 Task: Determine the distance from Minneapolis to Voyageurs National Park.
Action: Mouse moved to (210, 77)
Screenshot: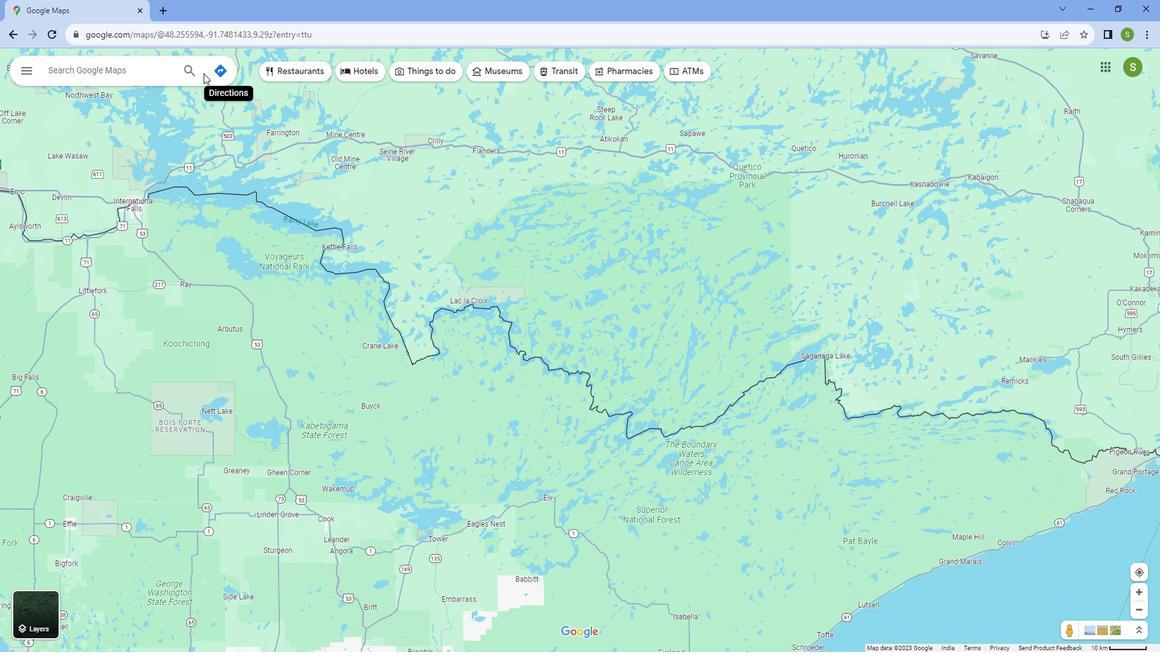 
Action: Mouse pressed left at (210, 77)
Screenshot: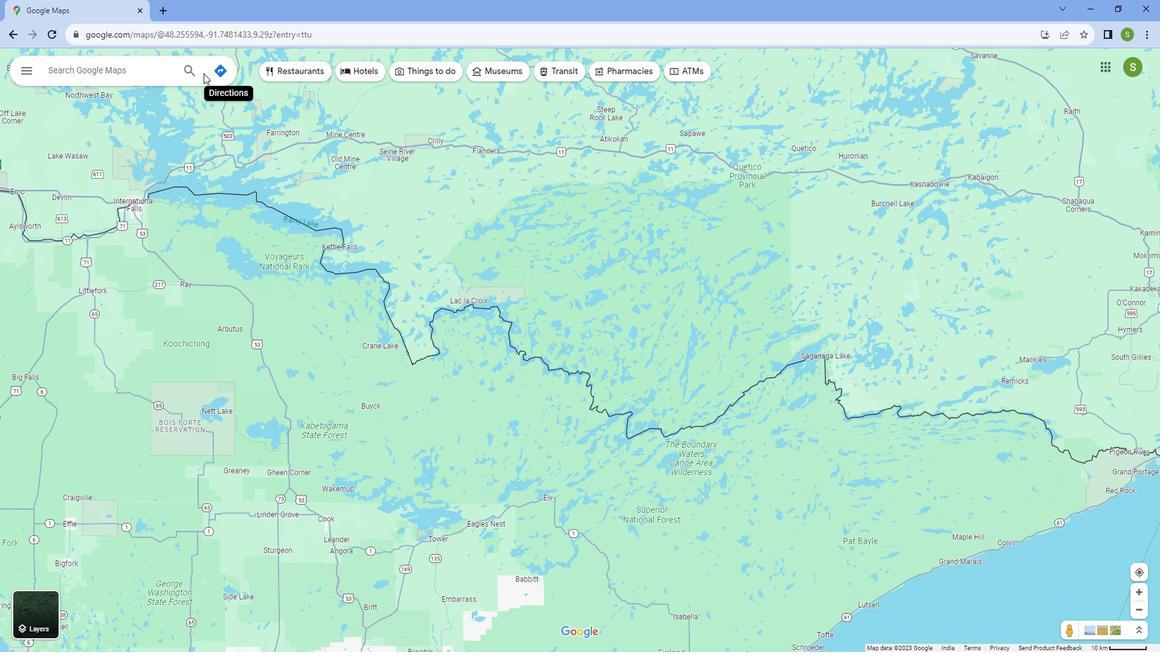 
Action: Mouse moved to (229, 77)
Screenshot: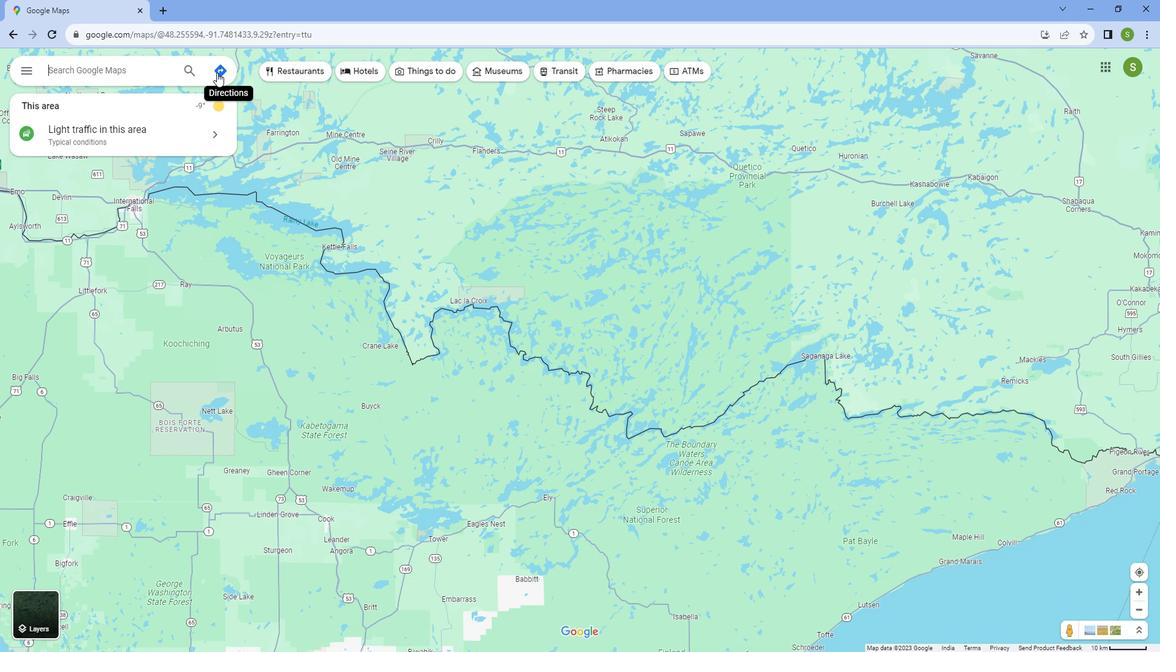 
Action: Mouse pressed left at (229, 77)
Screenshot: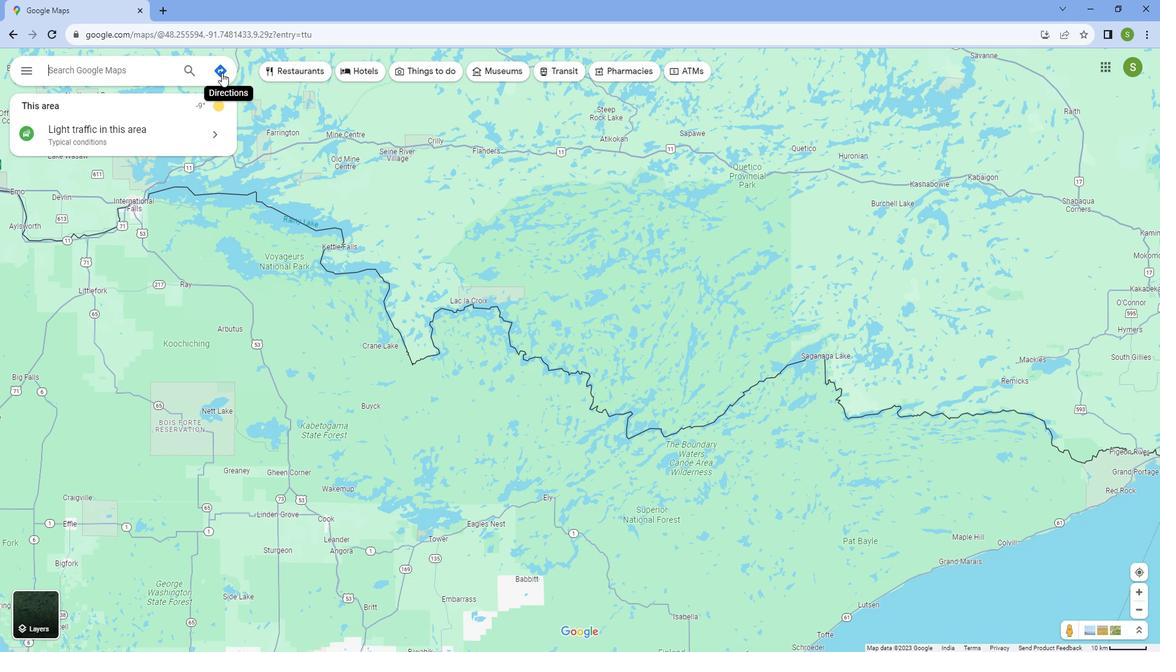 
Action: Mouse moved to (151, 107)
Screenshot: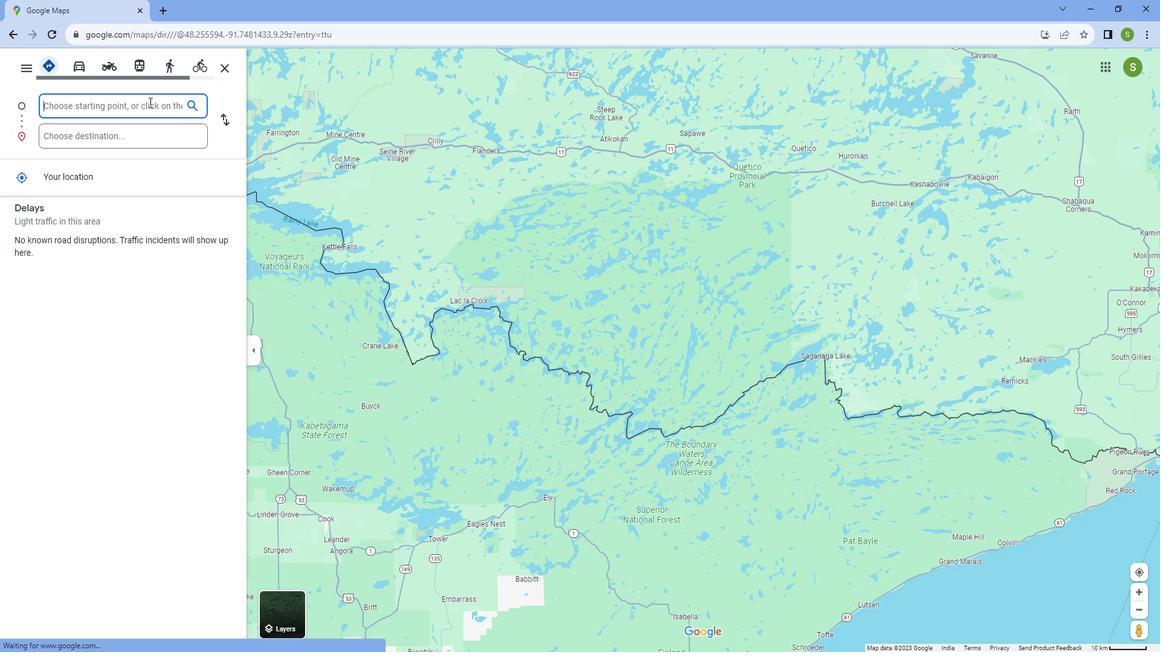 
Action: Mouse pressed left at (151, 107)
Screenshot: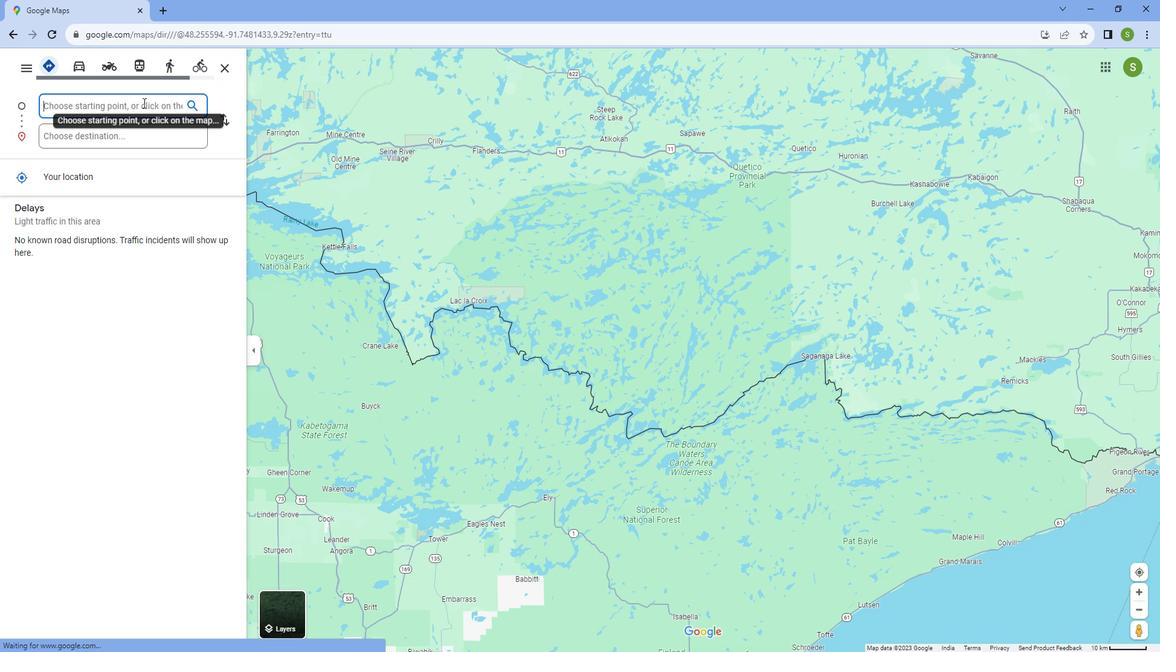 
Action: Key pressed <Key.caps_lock>M<Key.caps_lock>ineapolis
Screenshot: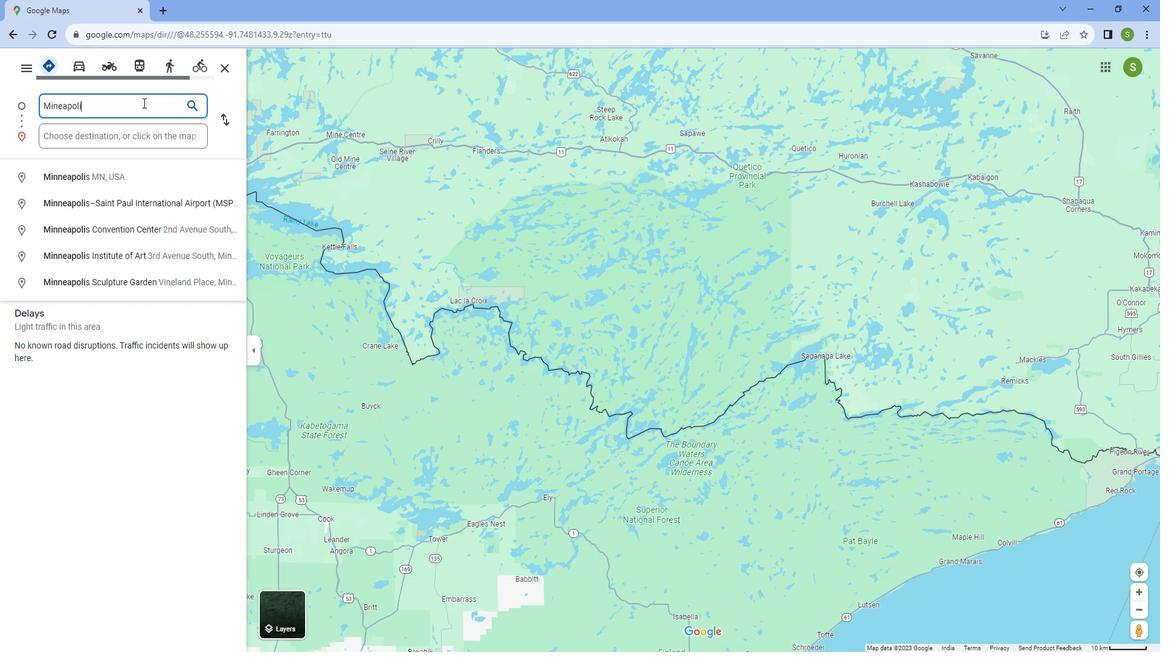 
Action: Mouse moved to (124, 174)
Screenshot: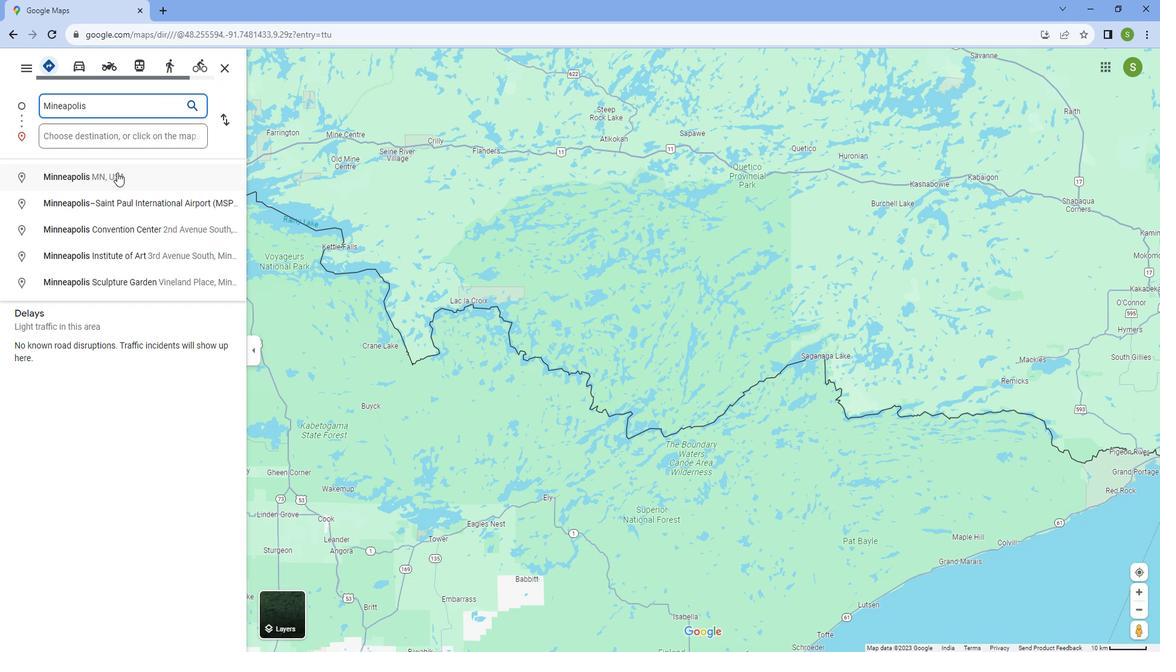 
Action: Mouse pressed left at (124, 174)
Screenshot: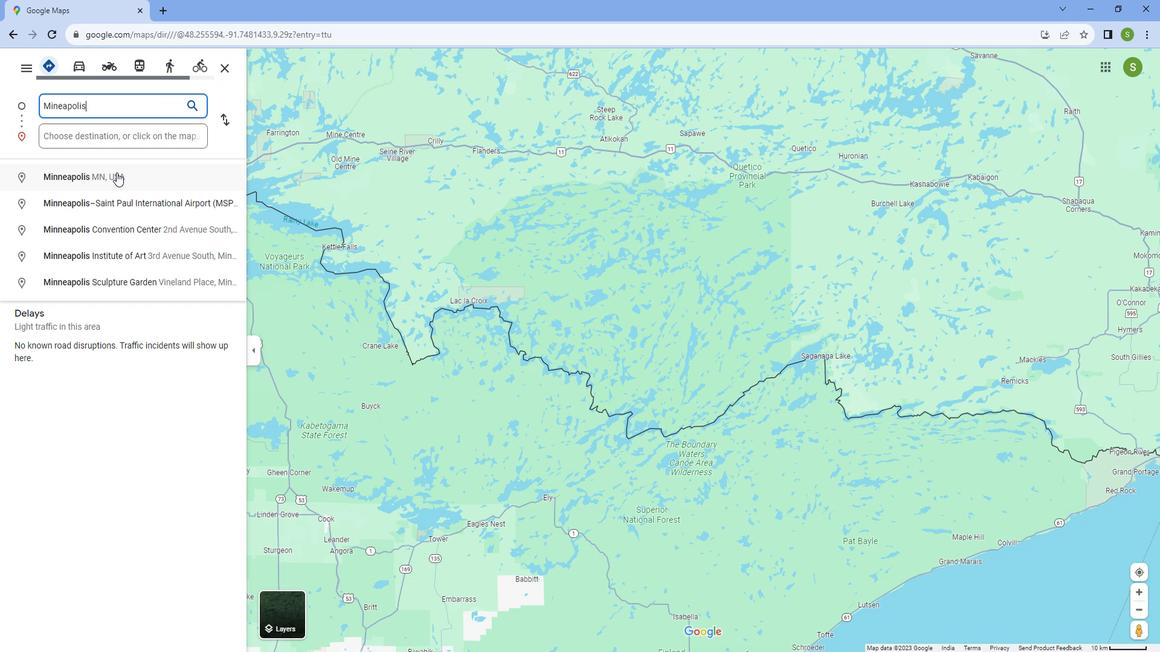 
Action: Mouse moved to (125, 134)
Screenshot: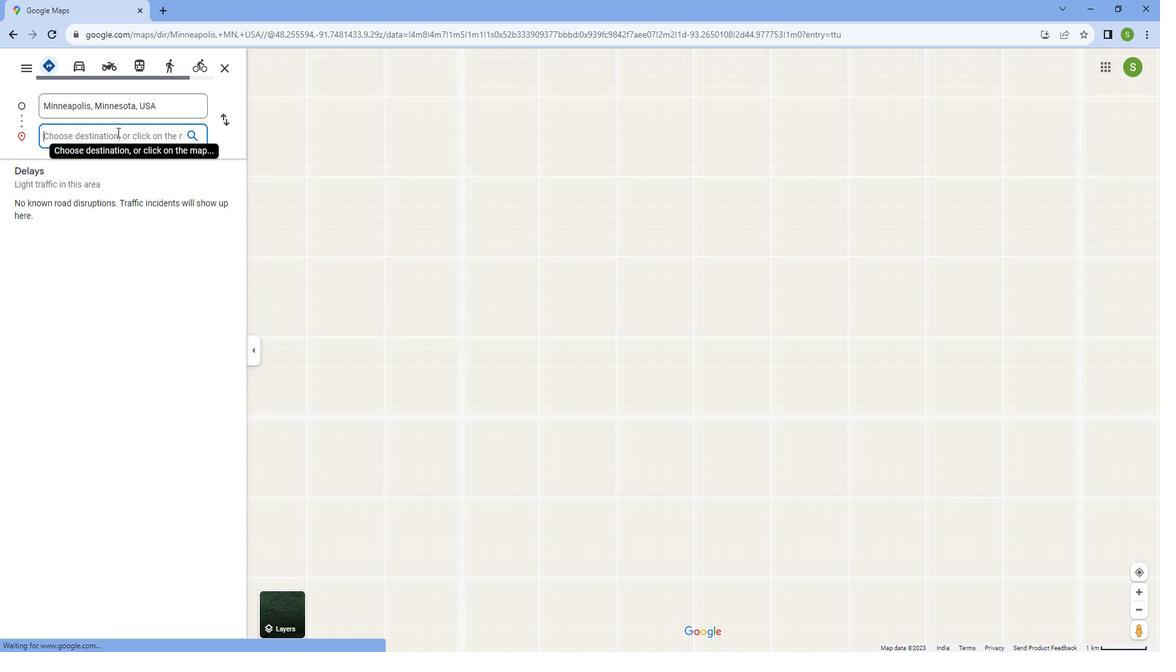 
Action: Mouse pressed left at (125, 134)
Screenshot: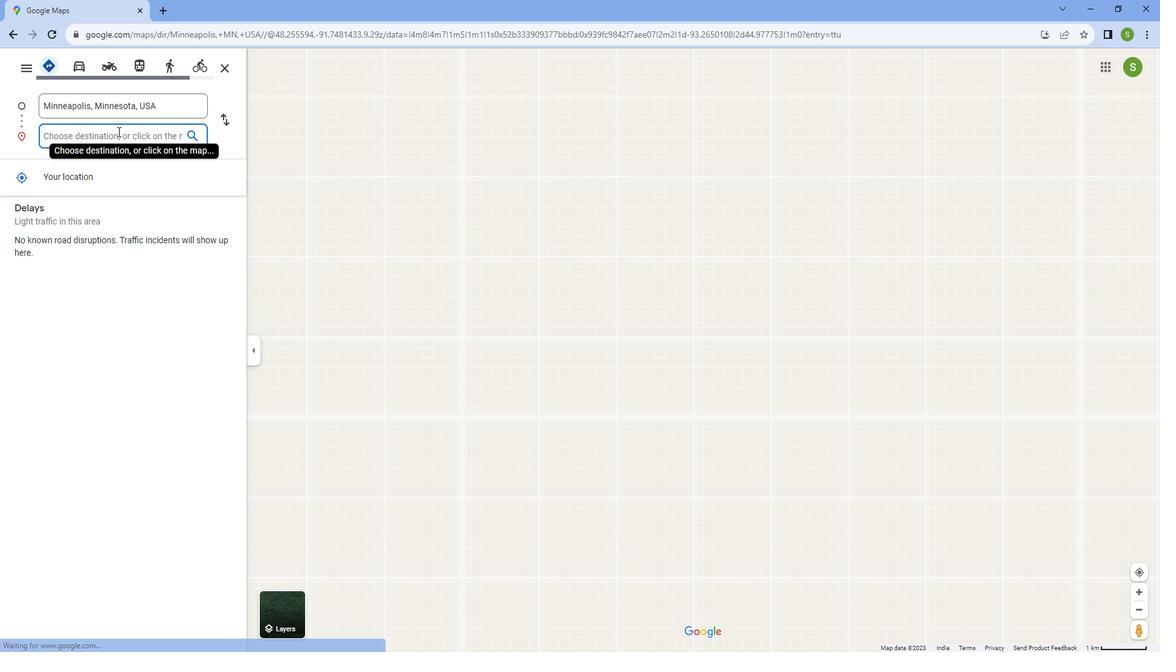 
Action: Key pressed <Key.caps_lock>V<Key.caps_lock>oyageurs<Key.space><Key.caps_lock>N<Key.caps_lock><Key.caps_lock>A<Key.backspace><Key.caps_lock>ational<Key.space><Key.caps_lock>P<Key.caps_lock>ark
Screenshot: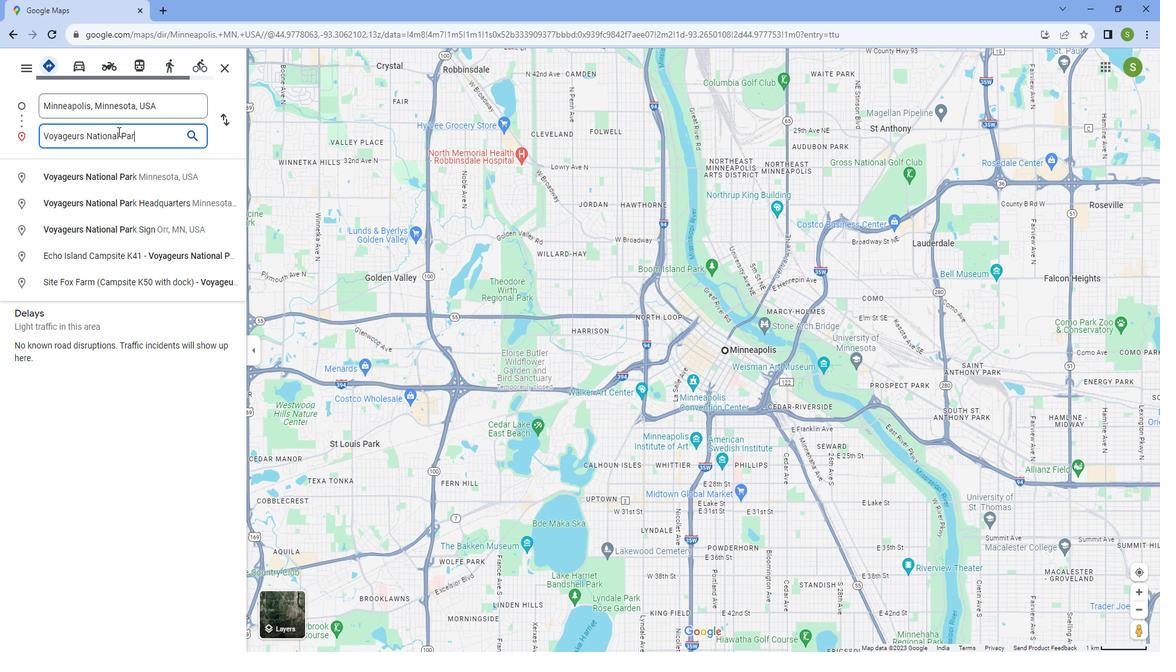 
Action: Mouse moved to (123, 180)
Screenshot: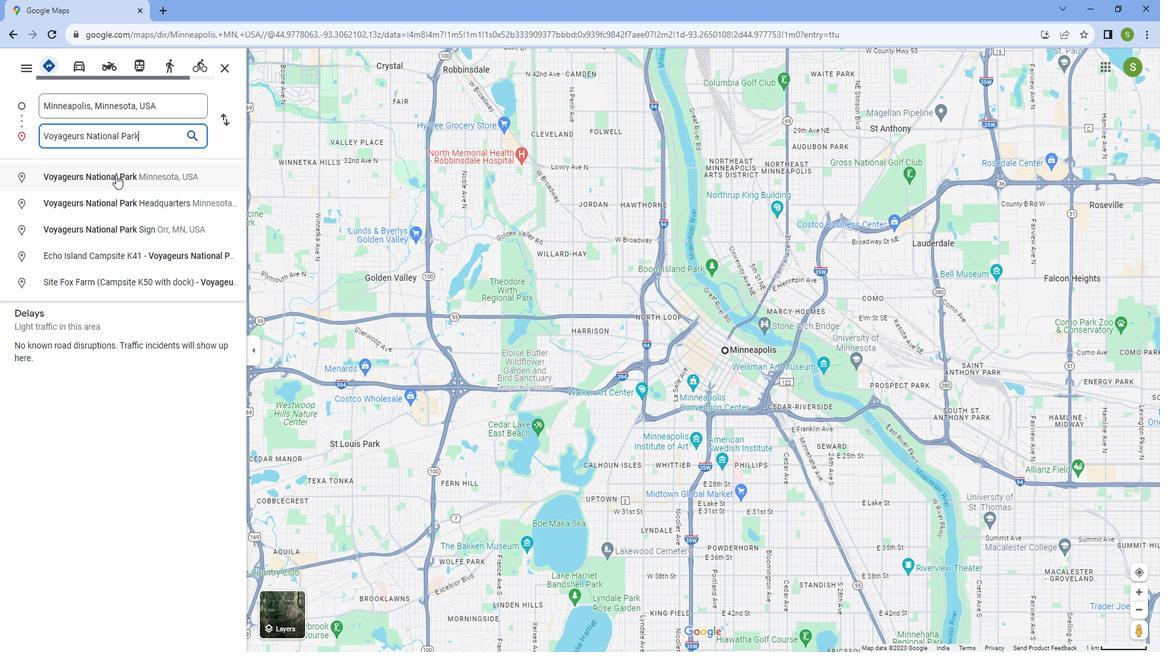 
Action: Mouse pressed left at (123, 180)
Screenshot: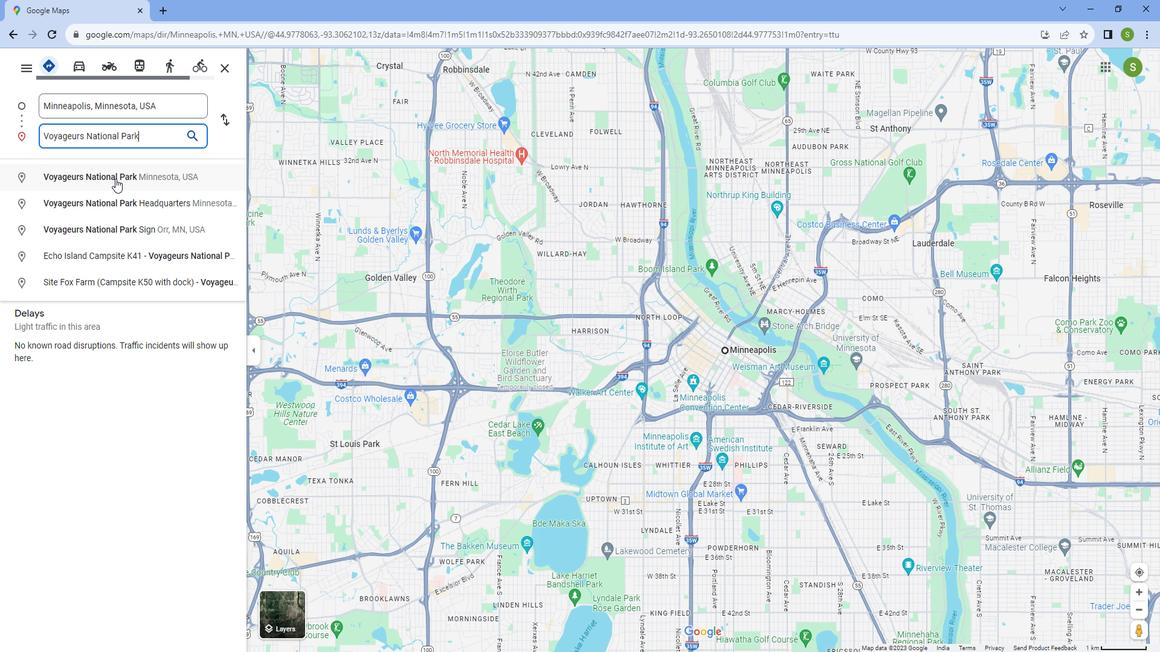 
Action: Mouse moved to (484, 596)
Screenshot: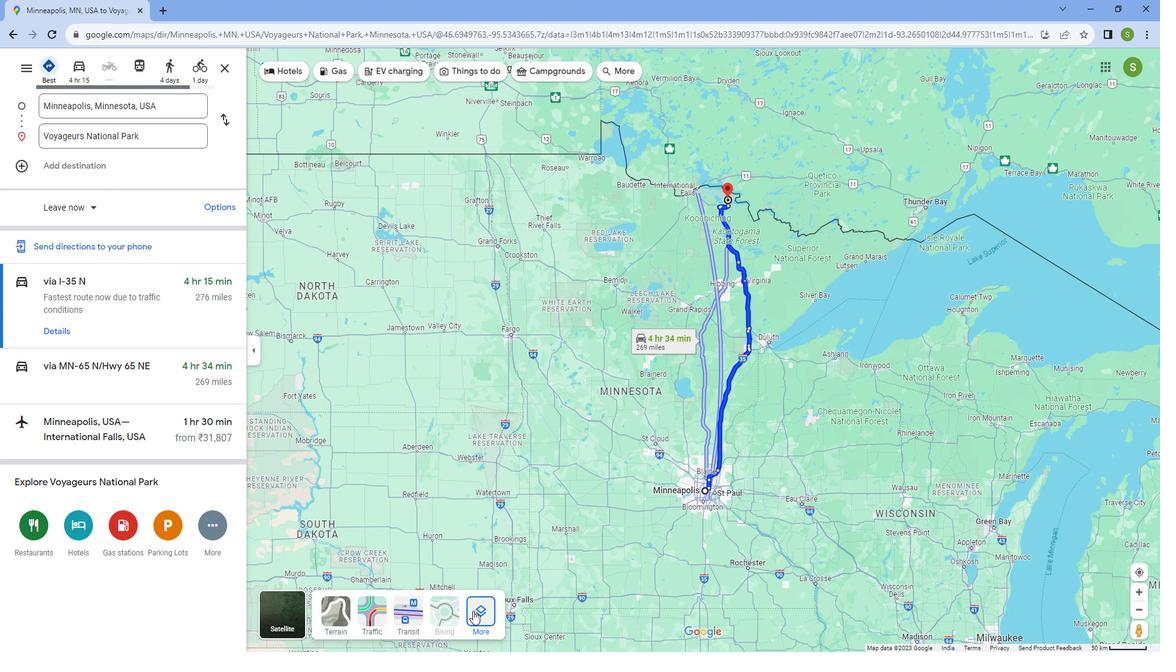 
Action: Mouse pressed left at (484, 596)
Screenshot: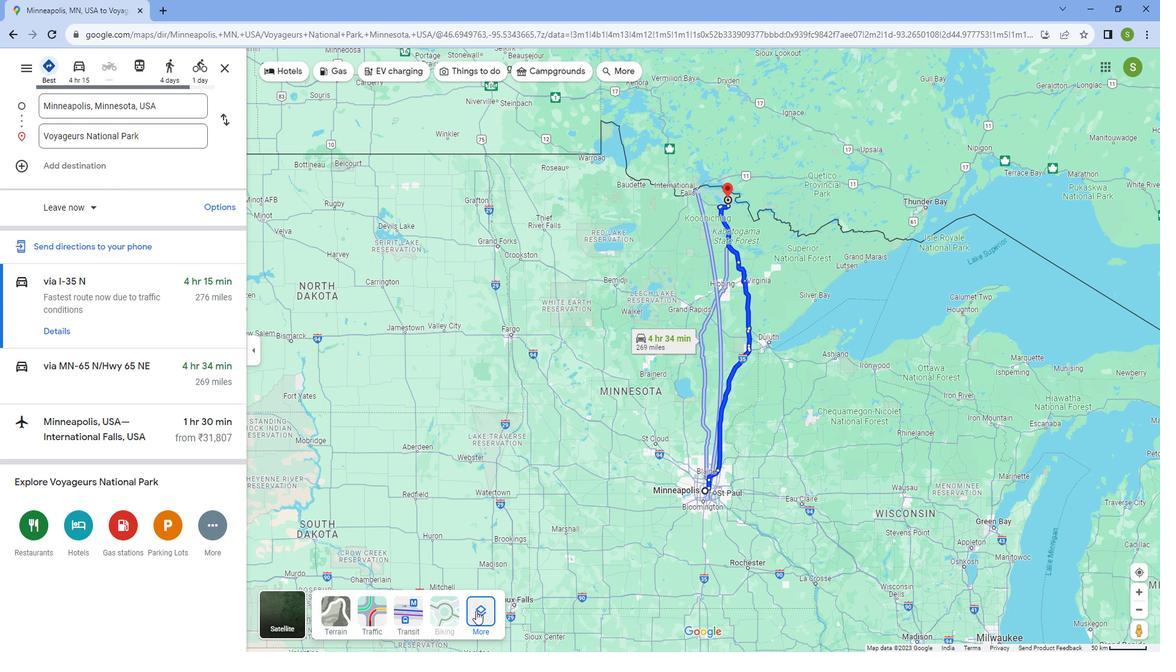 
Action: Mouse moved to (368, 483)
Screenshot: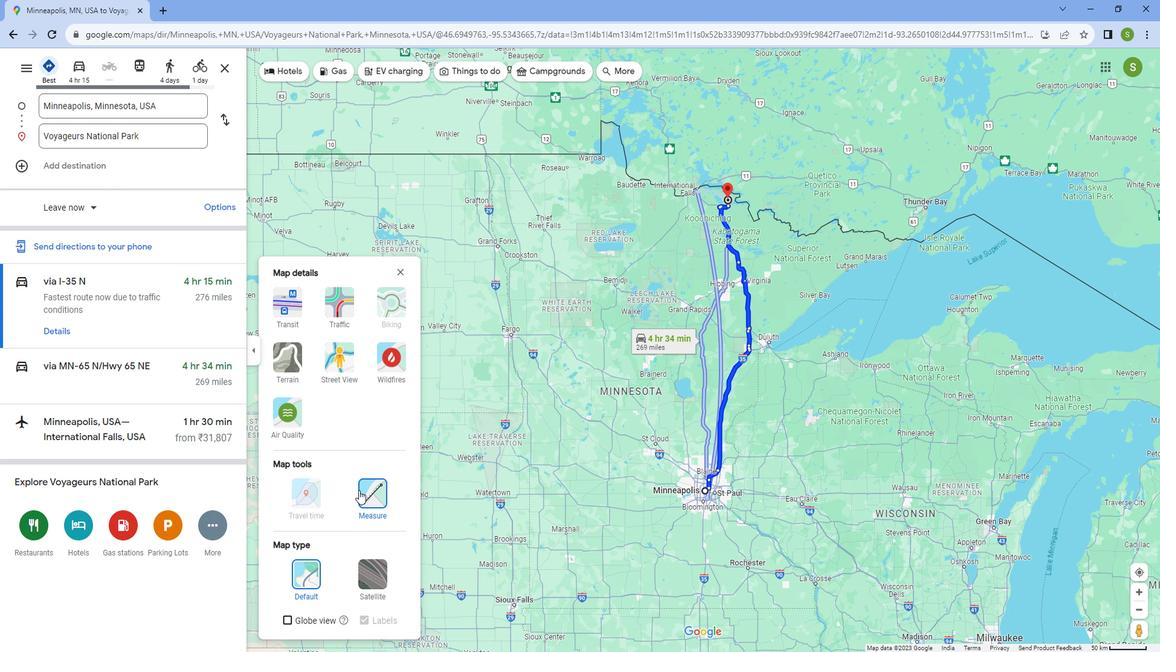 
Action: Mouse pressed left at (368, 483)
Screenshot: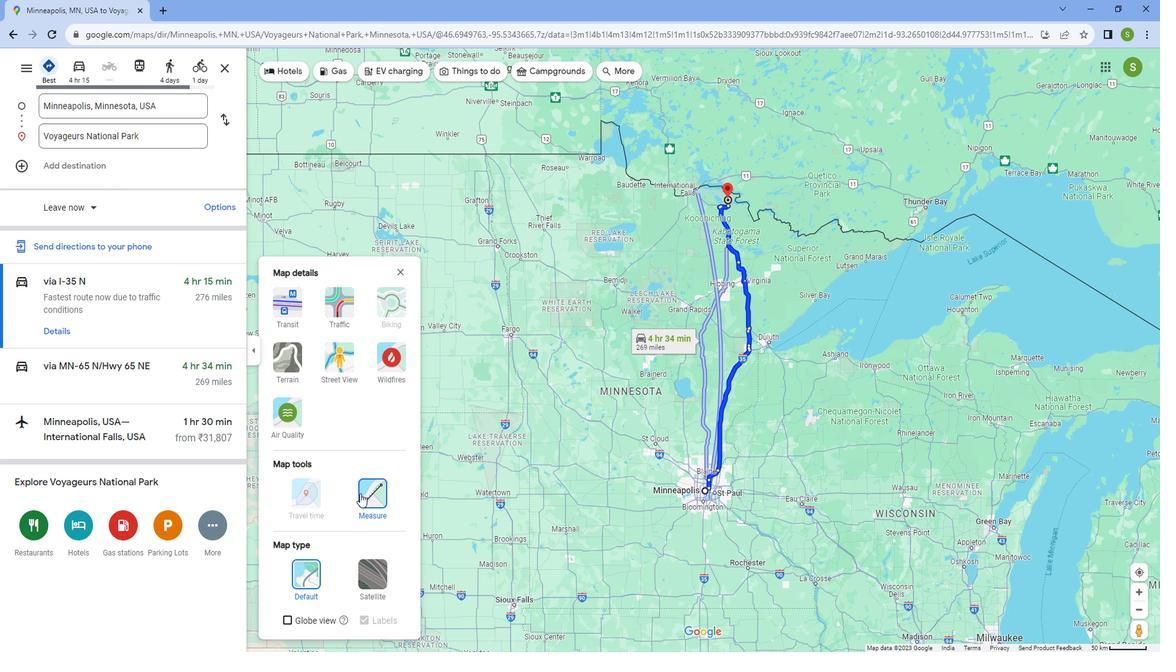 
Action: Mouse moved to (915, 507)
Screenshot: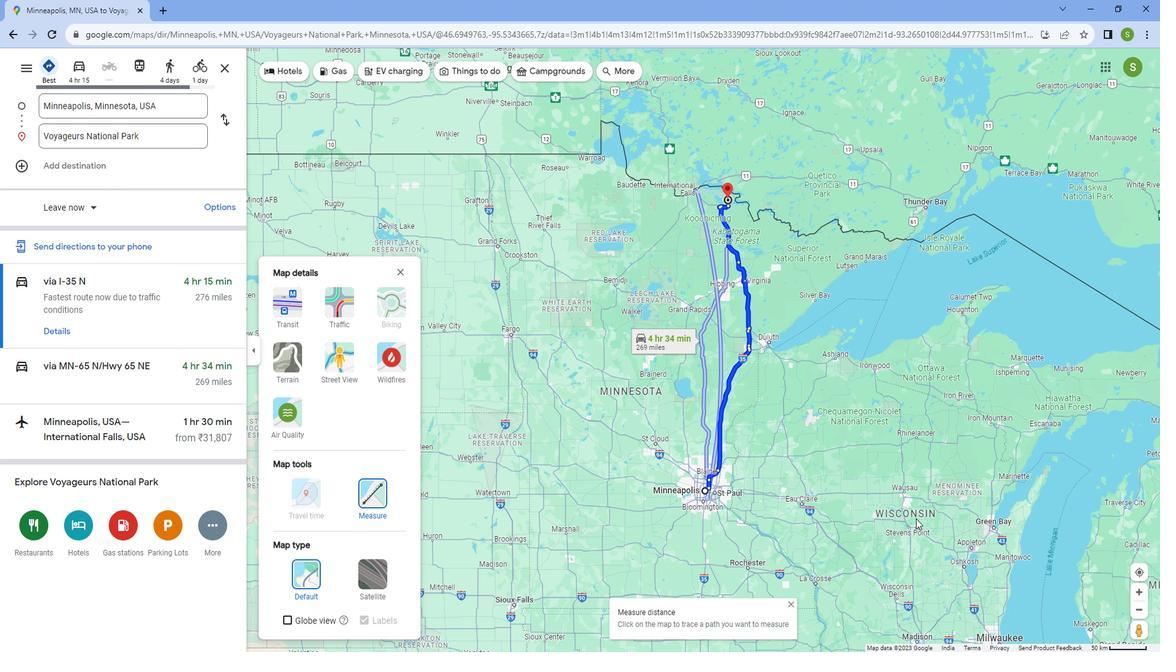 
Action: Mouse scrolled (915, 507) with delta (0, 0)
Screenshot: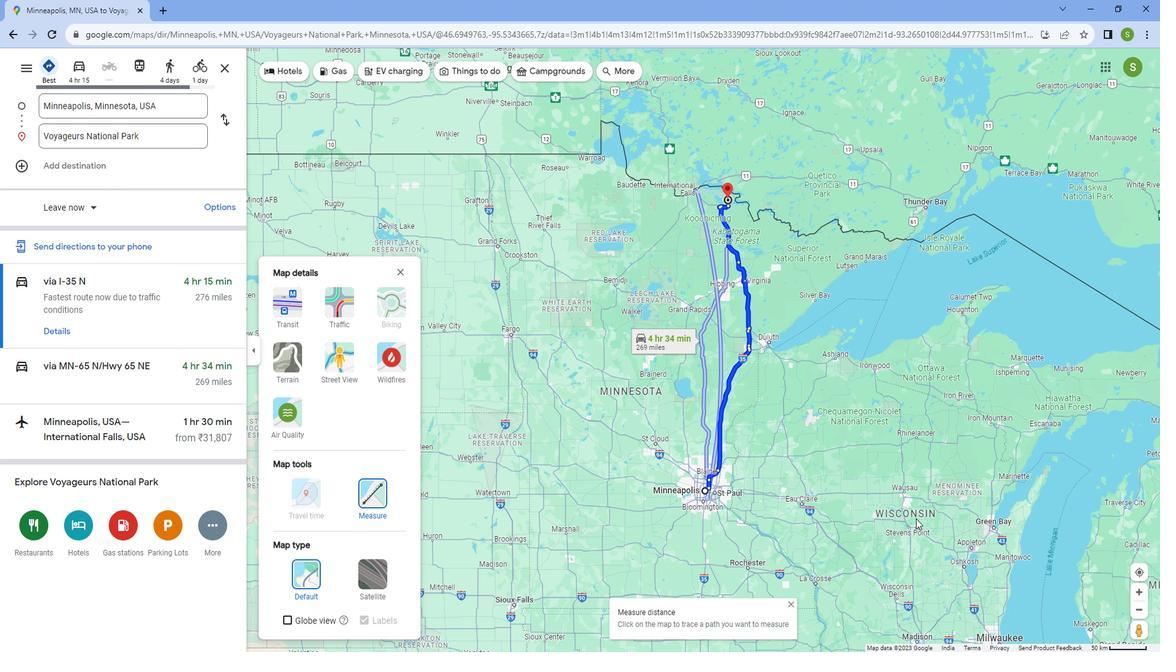 
Action: Mouse moved to (815, 507)
Screenshot: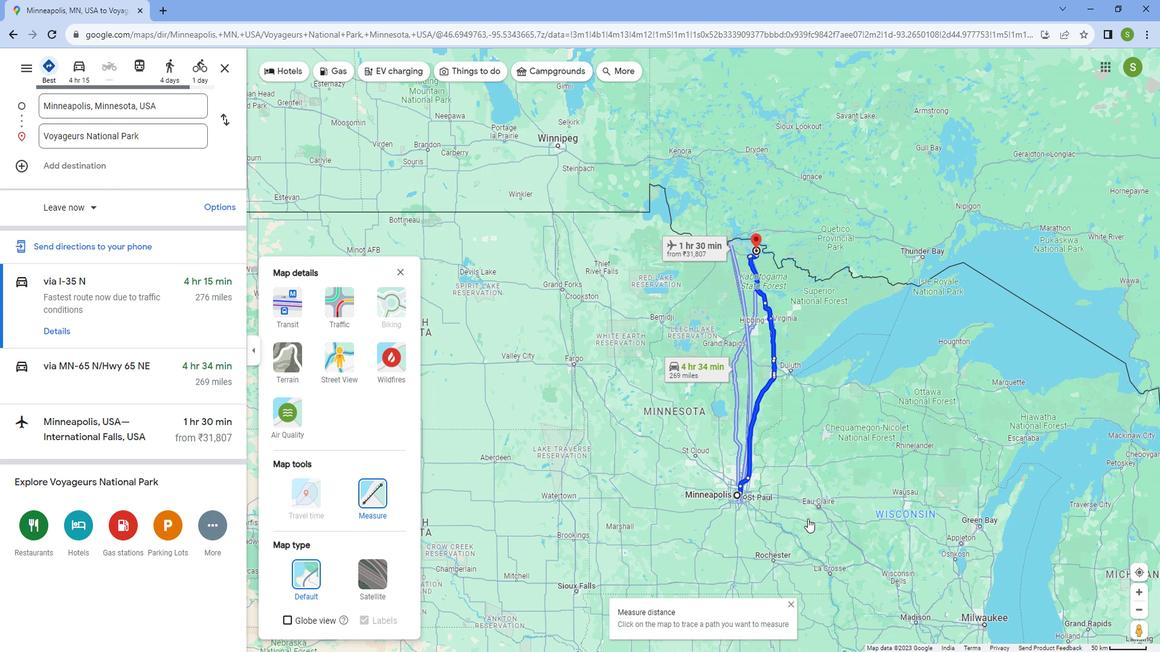 
Action: Mouse scrolled (815, 508) with delta (0, 0)
Screenshot: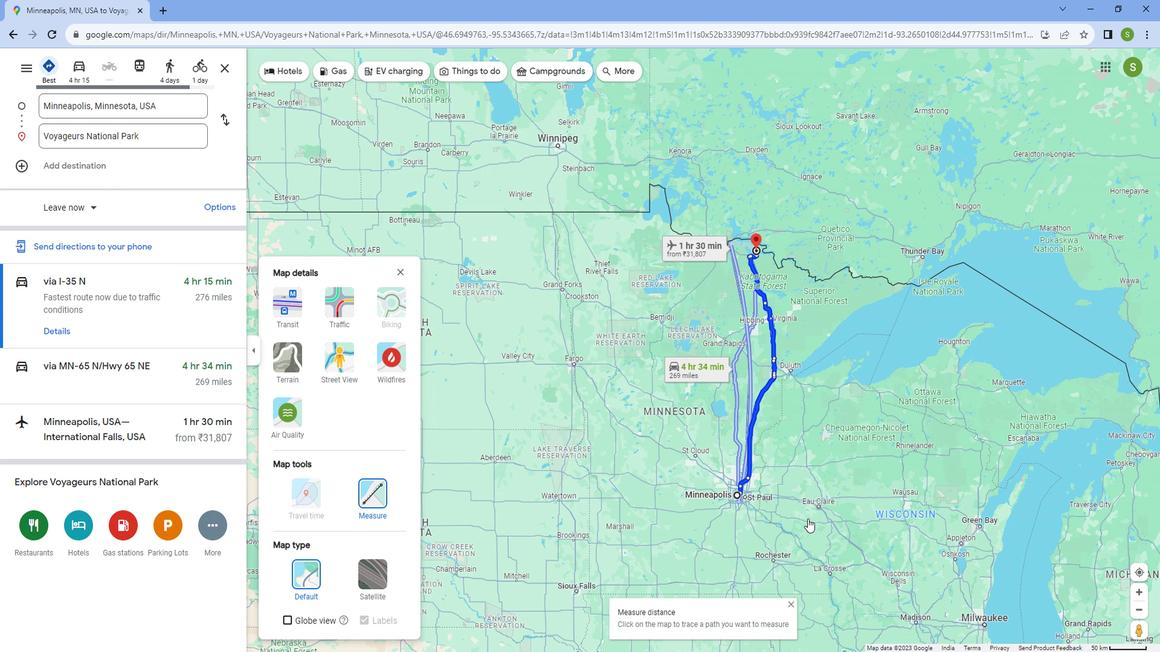 
Action: Mouse scrolled (815, 508) with delta (0, 0)
Screenshot: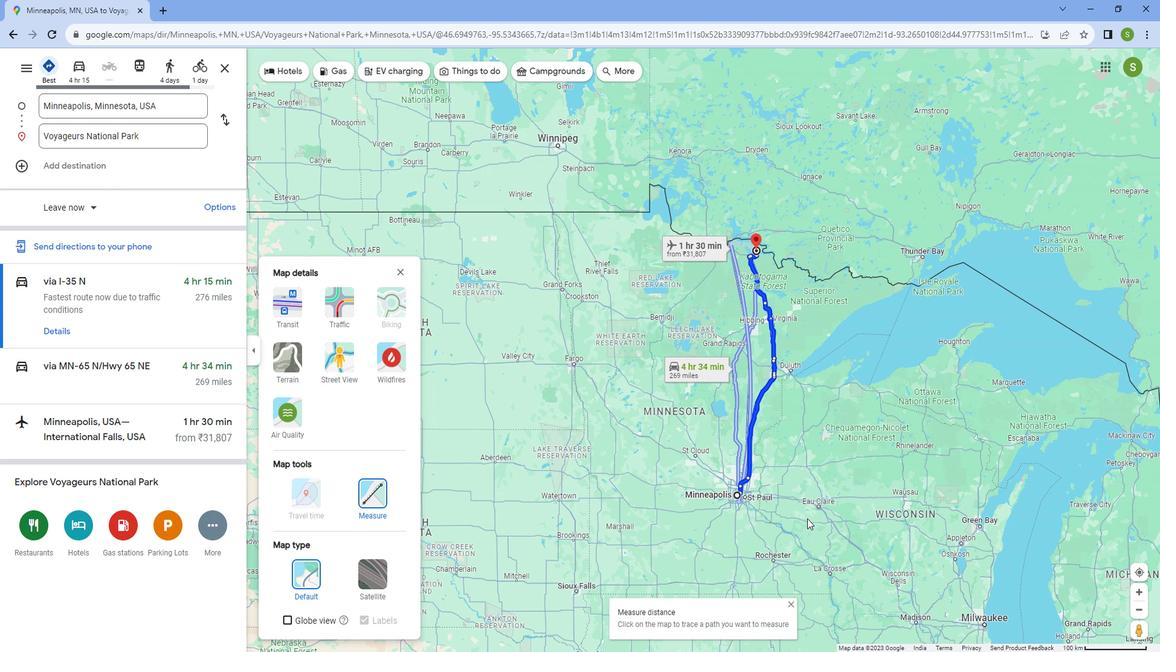 
Action: Mouse scrolled (815, 508) with delta (0, 0)
Screenshot: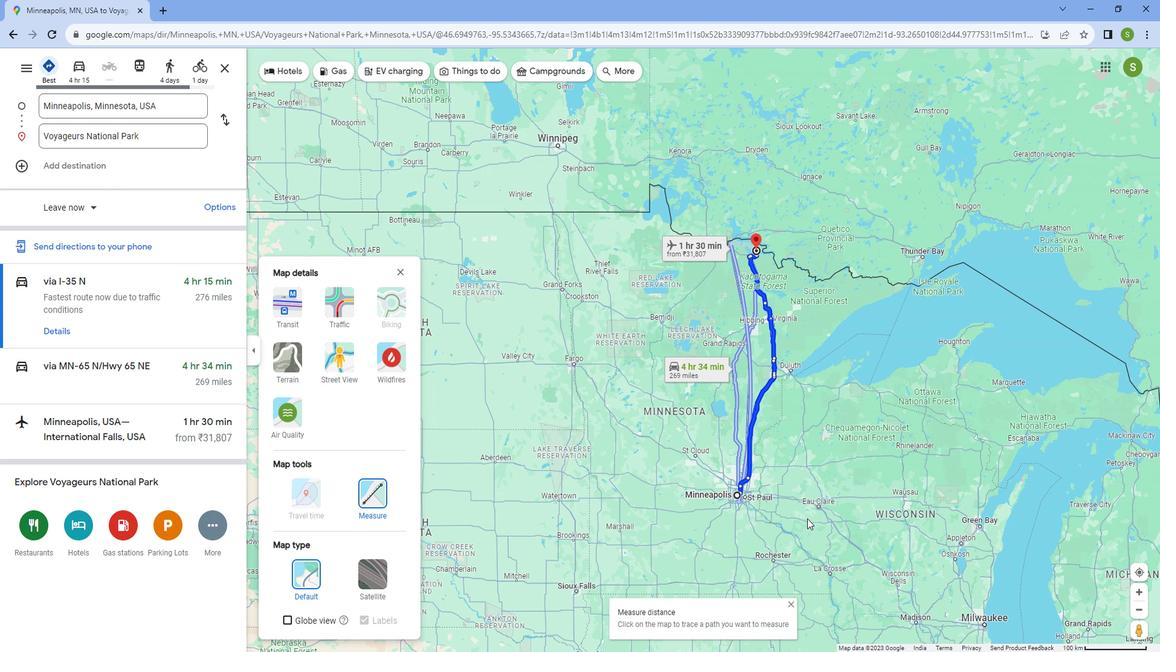 
Action: Mouse scrolled (815, 508) with delta (0, 0)
Screenshot: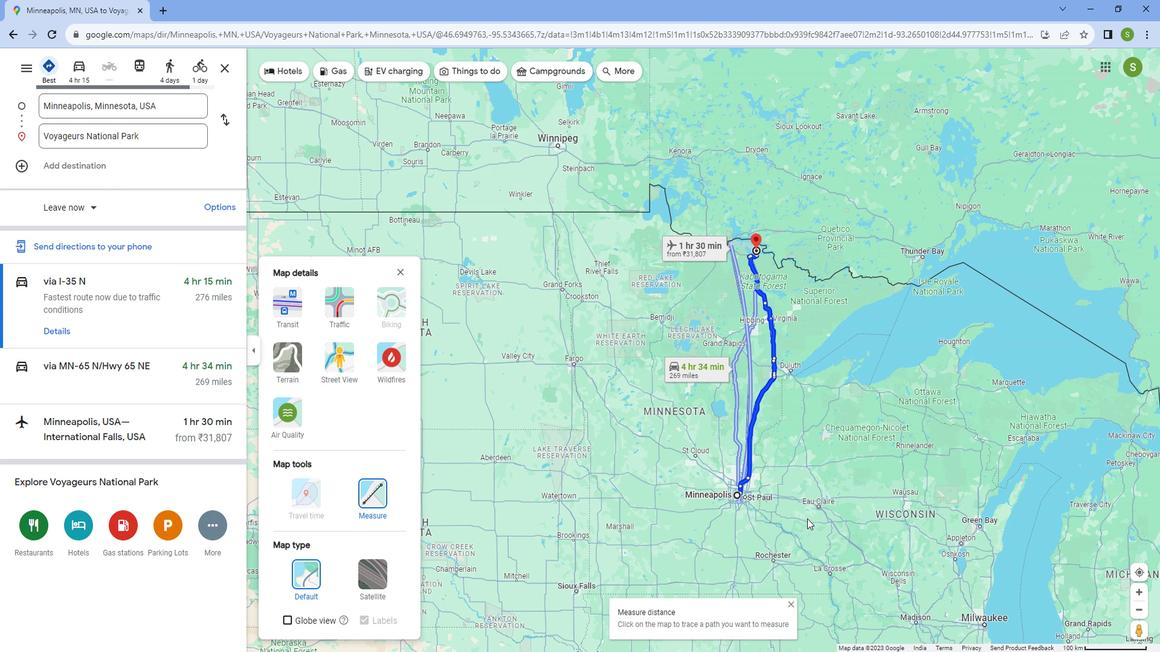 
Action: Mouse scrolled (815, 508) with delta (0, 0)
Screenshot: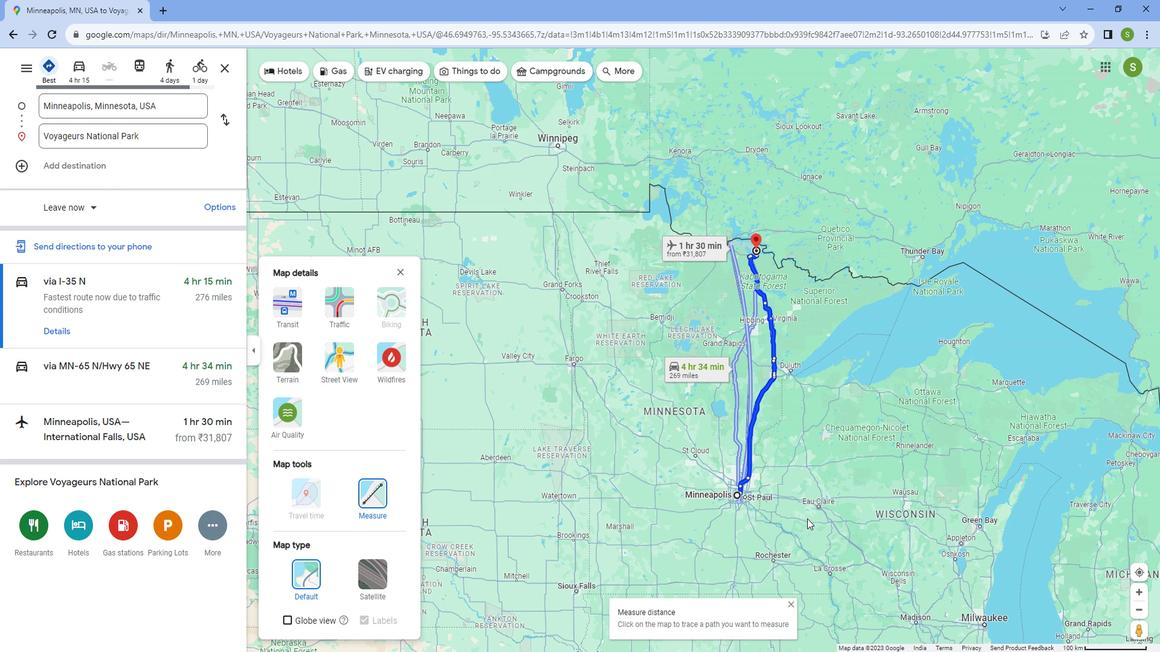 
Action: Mouse scrolled (815, 508) with delta (0, 0)
Screenshot: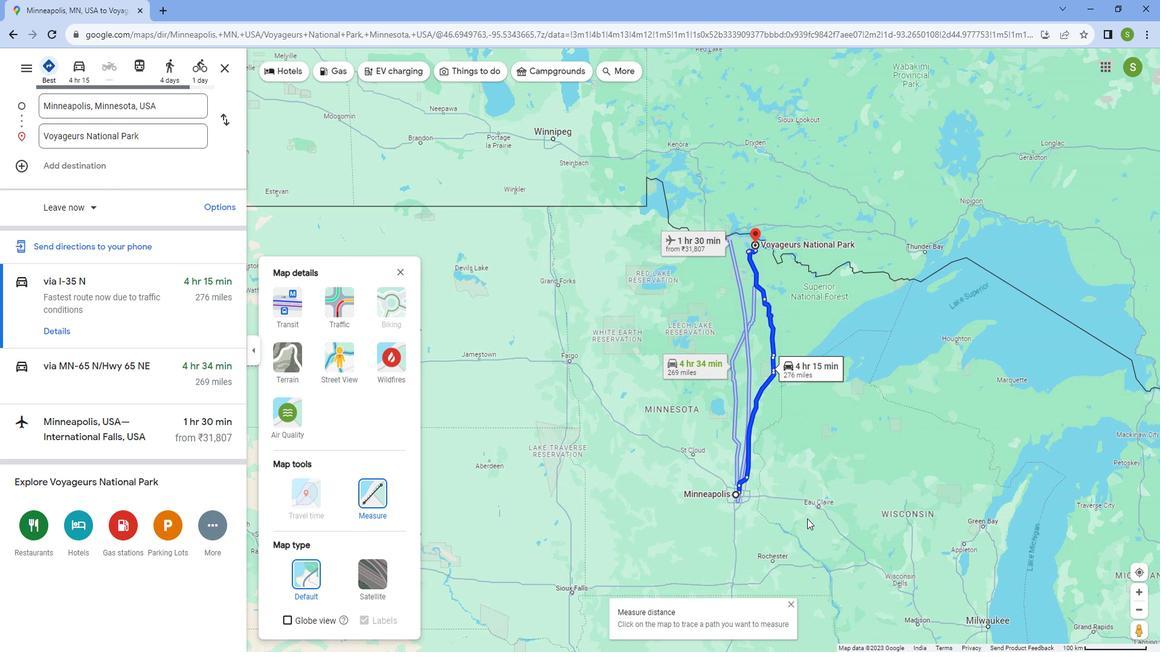
Action: Mouse scrolled (815, 508) with delta (0, 0)
Screenshot: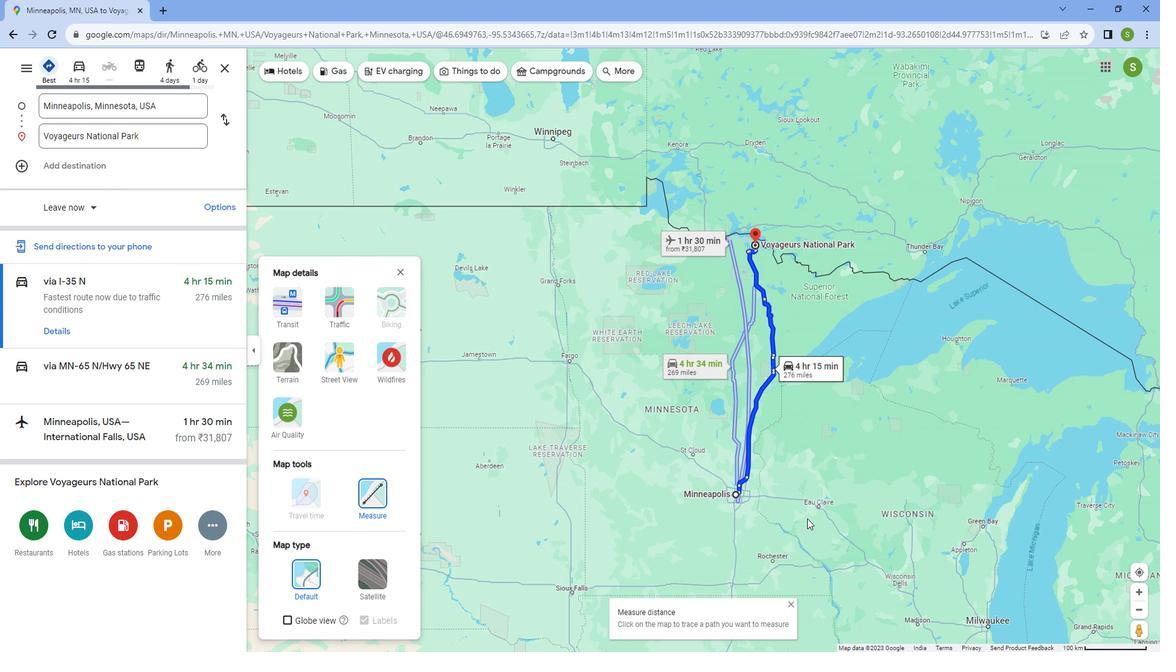 
Action: Mouse moved to (814, 507)
Screenshot: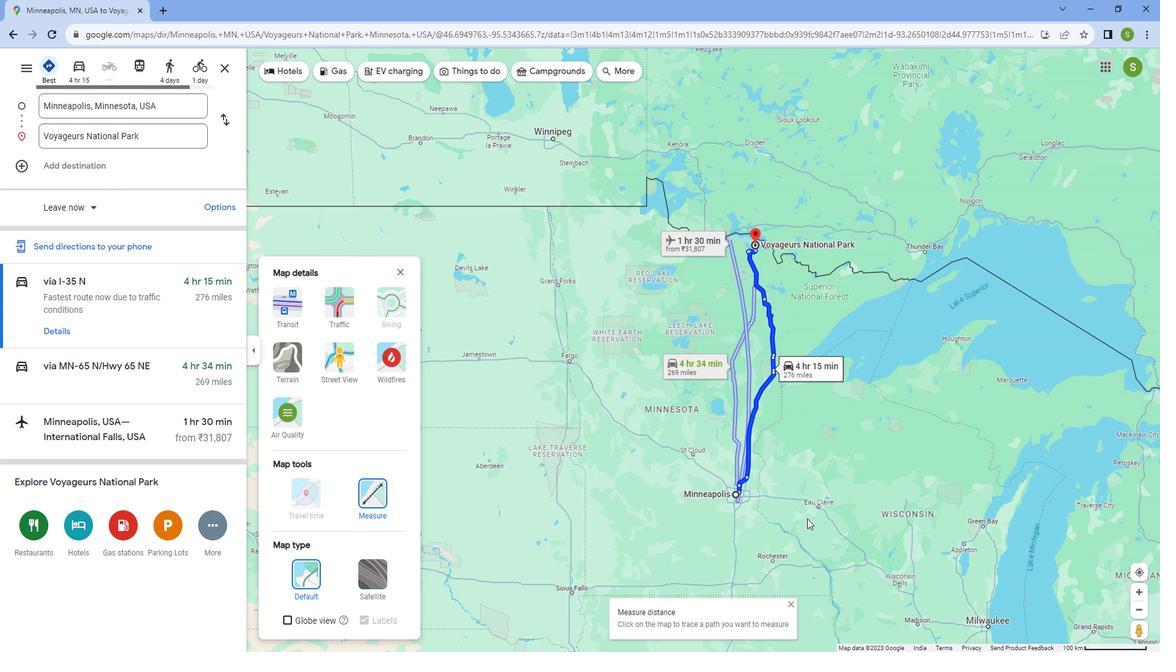 
Action: Mouse scrolled (814, 506) with delta (0, 0)
Screenshot: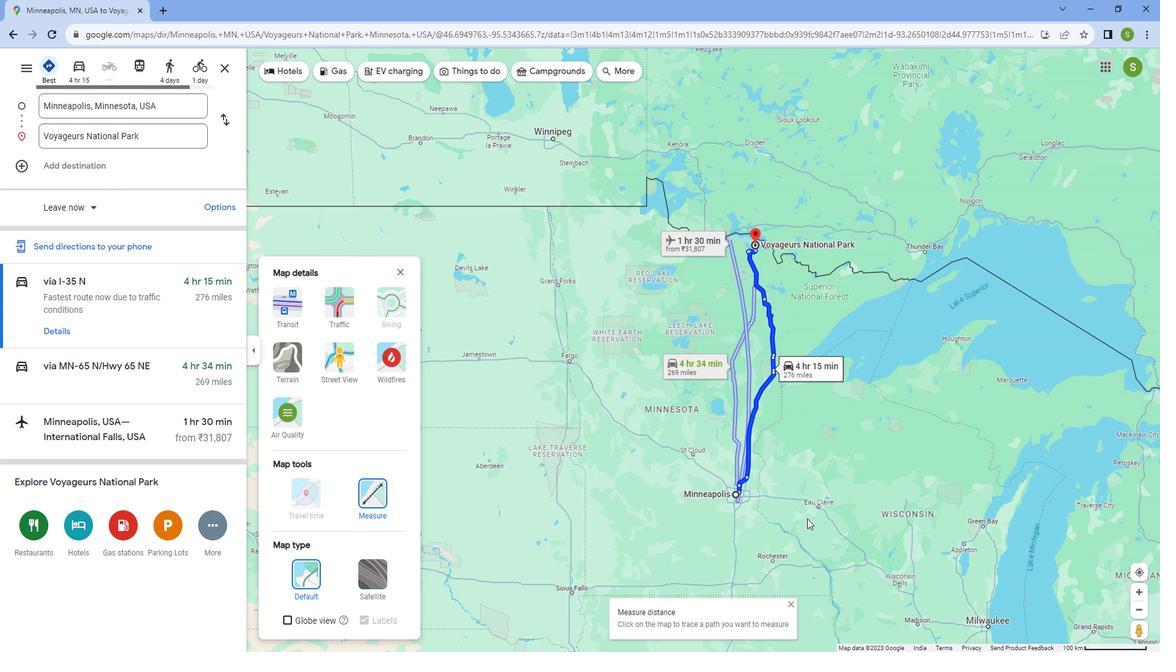 
Action: Mouse moved to (649, 487)
Screenshot: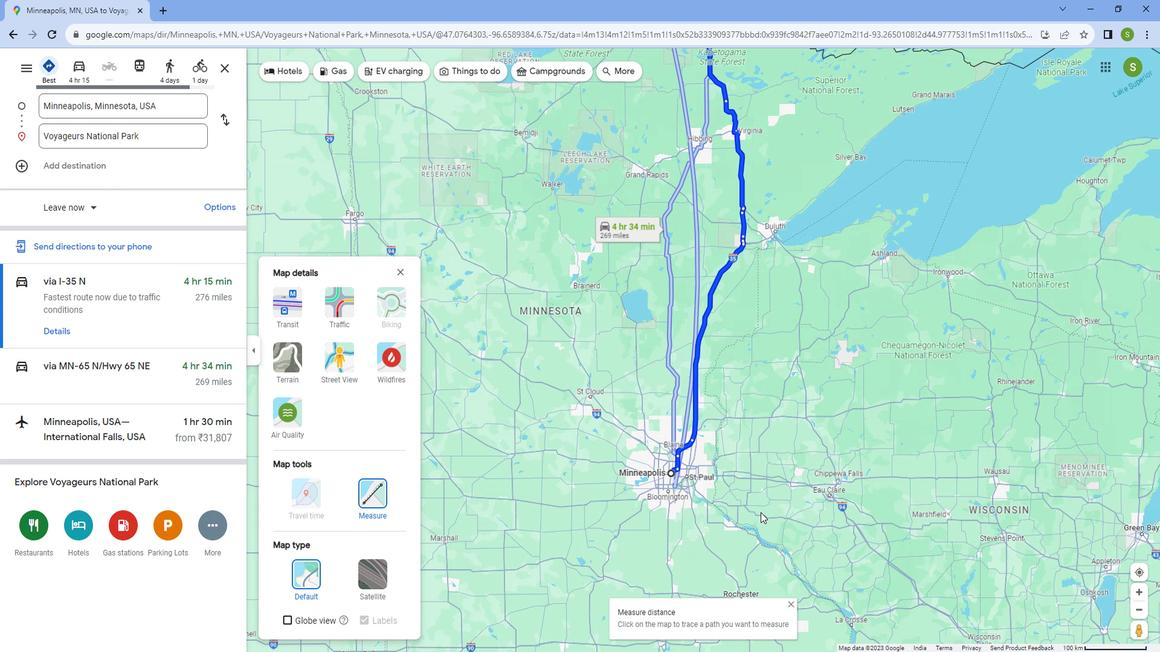 
Action: Mouse scrolled (649, 487) with delta (0, 0)
Screenshot: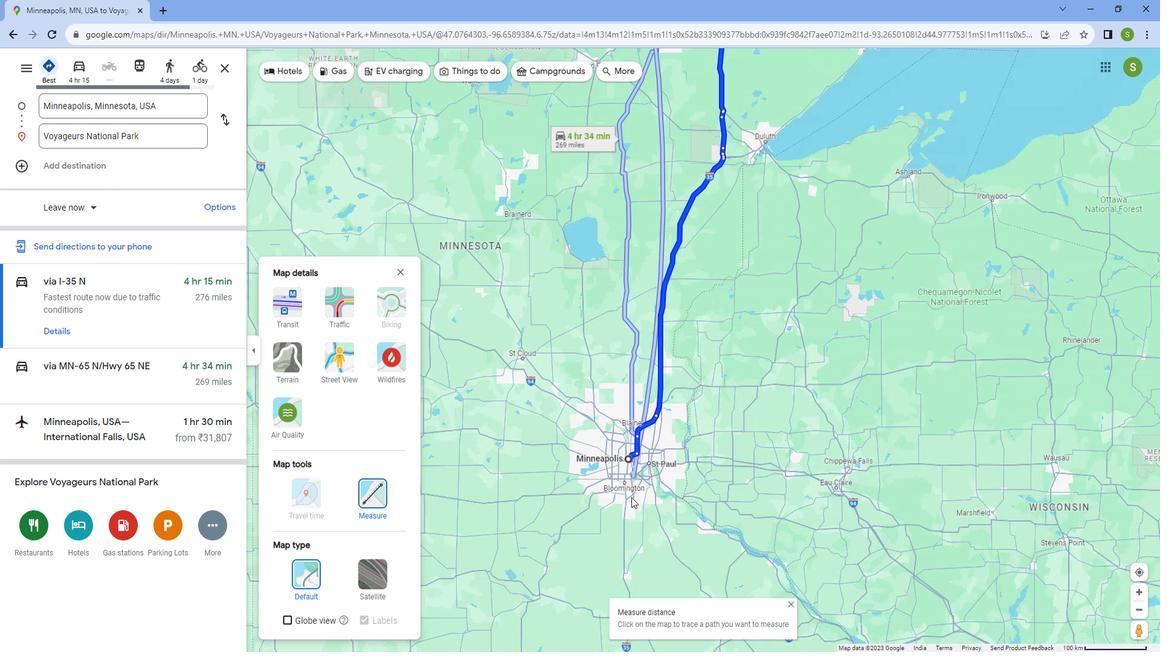 
Action: Mouse moved to (643, 487)
Screenshot: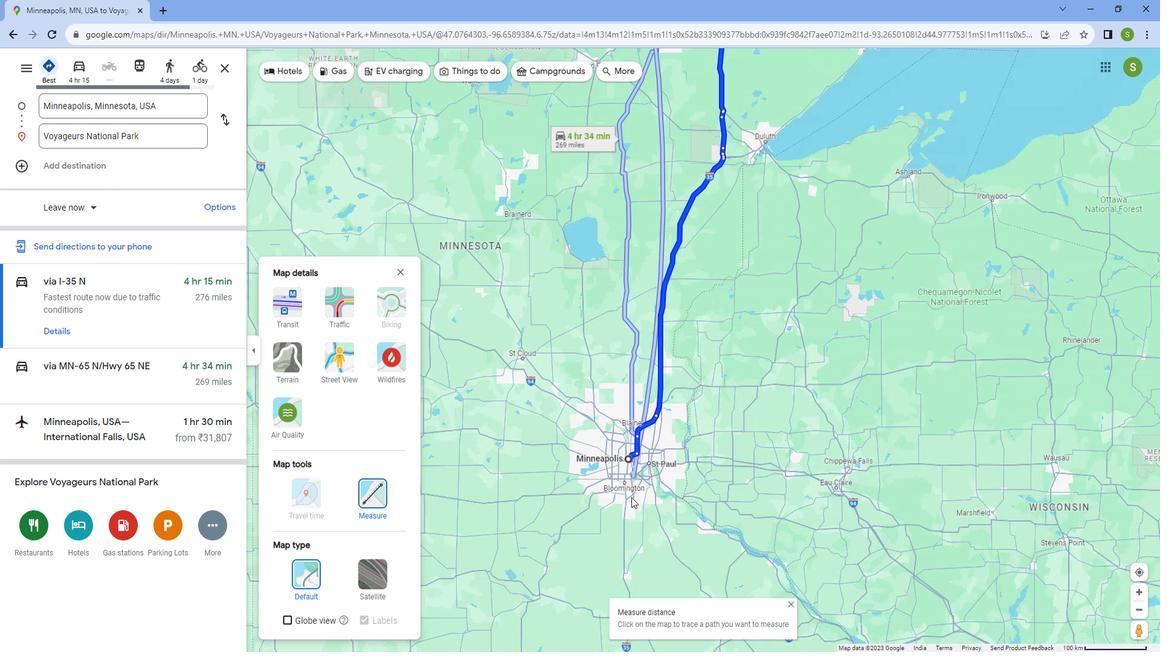
Action: Mouse scrolled (643, 487) with delta (0, 0)
Screenshot: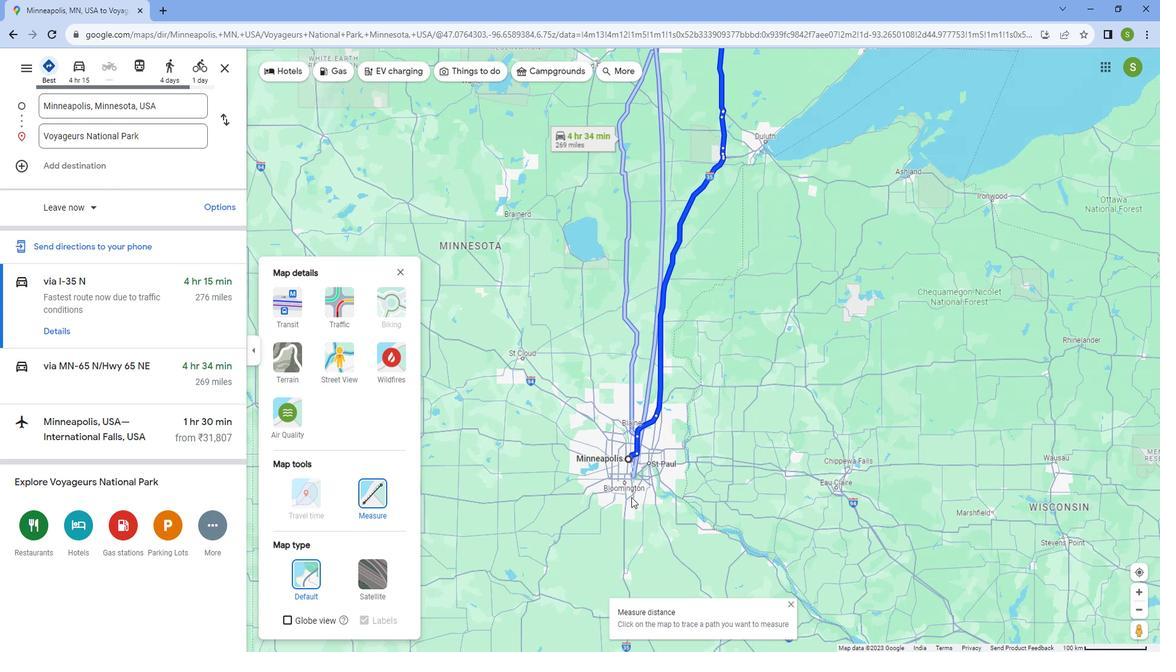 
Action: Mouse moved to (636, 487)
Screenshot: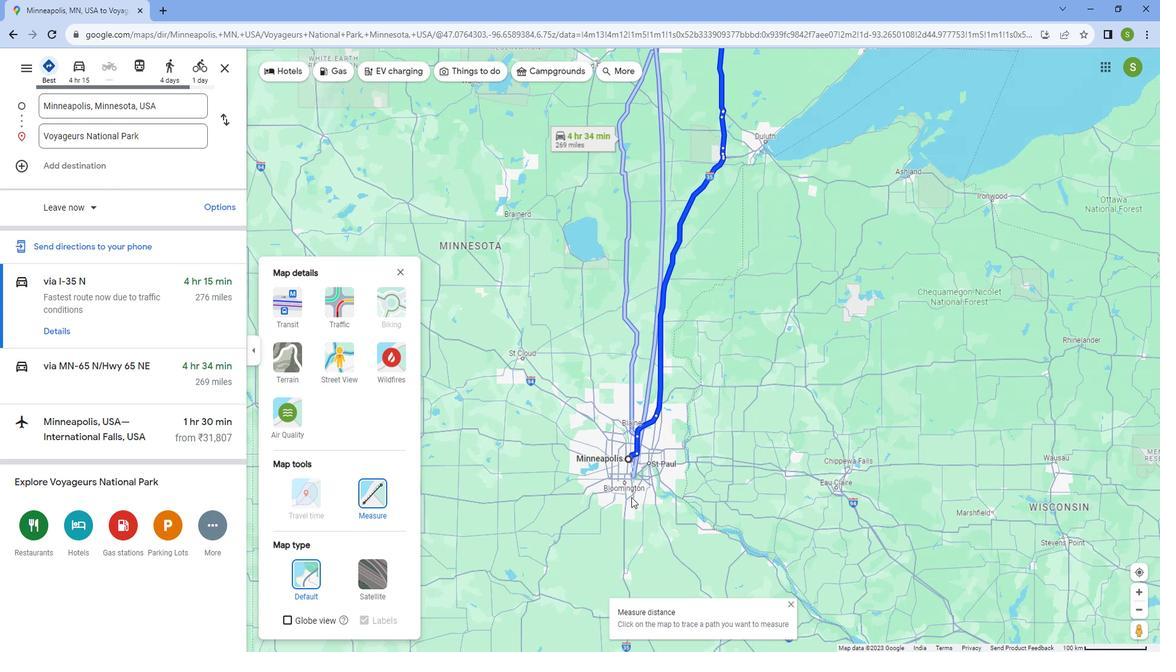 
Action: Mouse scrolled (636, 487) with delta (0, 0)
Screenshot: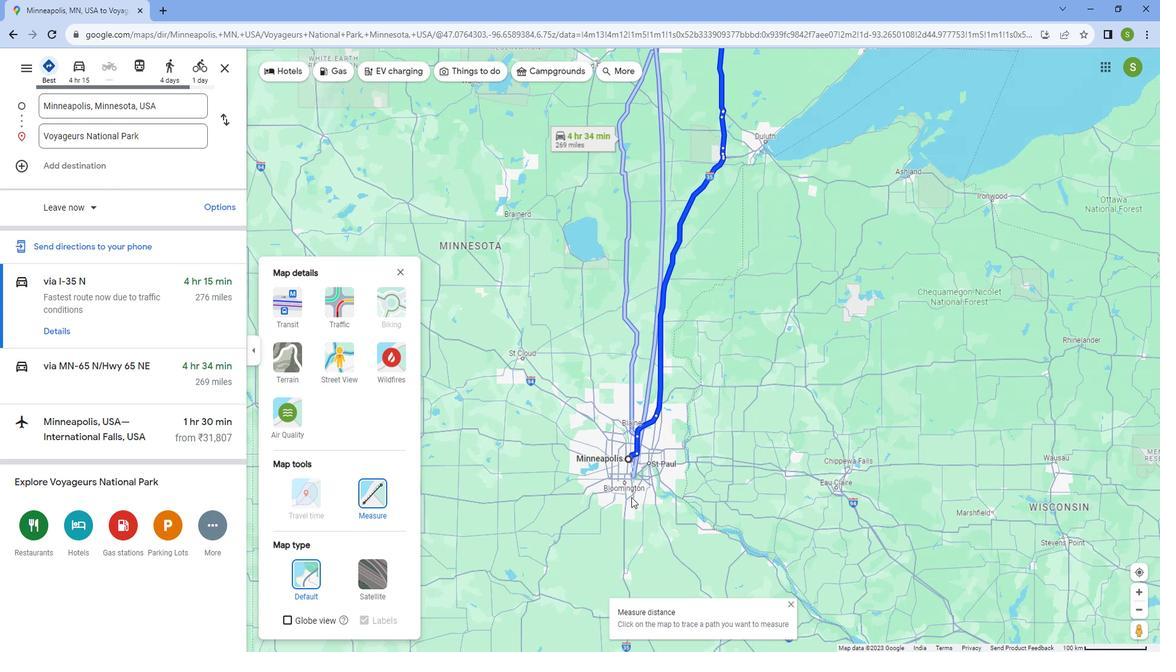 
Action: Mouse moved to (629, 487)
Screenshot: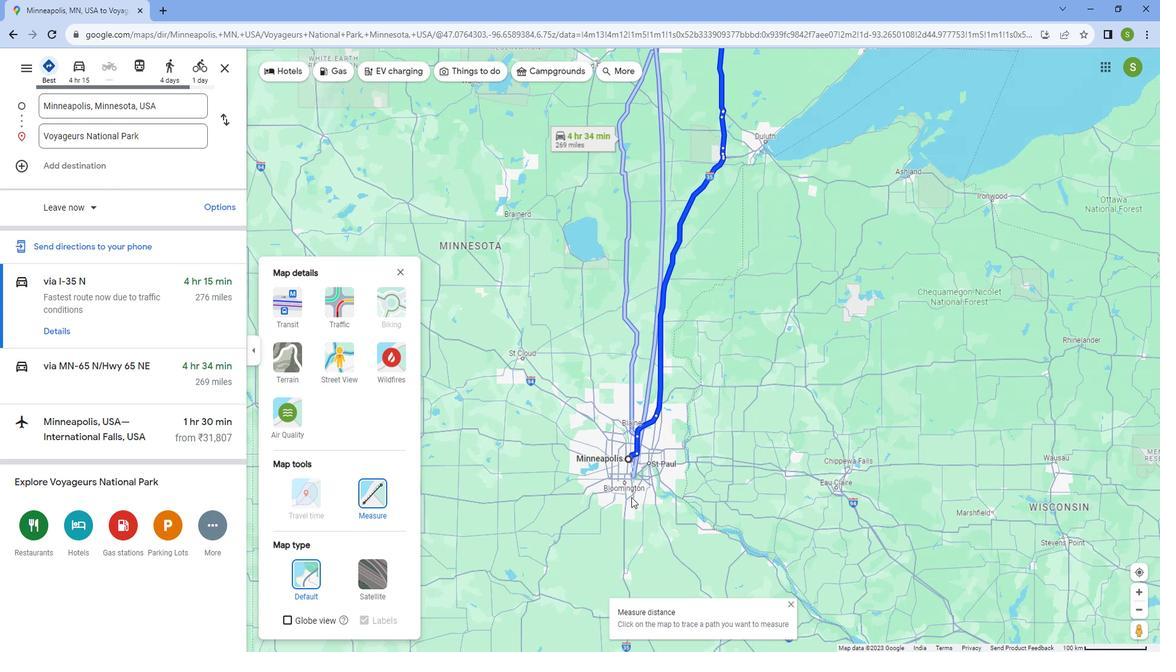 
Action: Mouse scrolled (629, 487) with delta (0, 0)
Screenshot: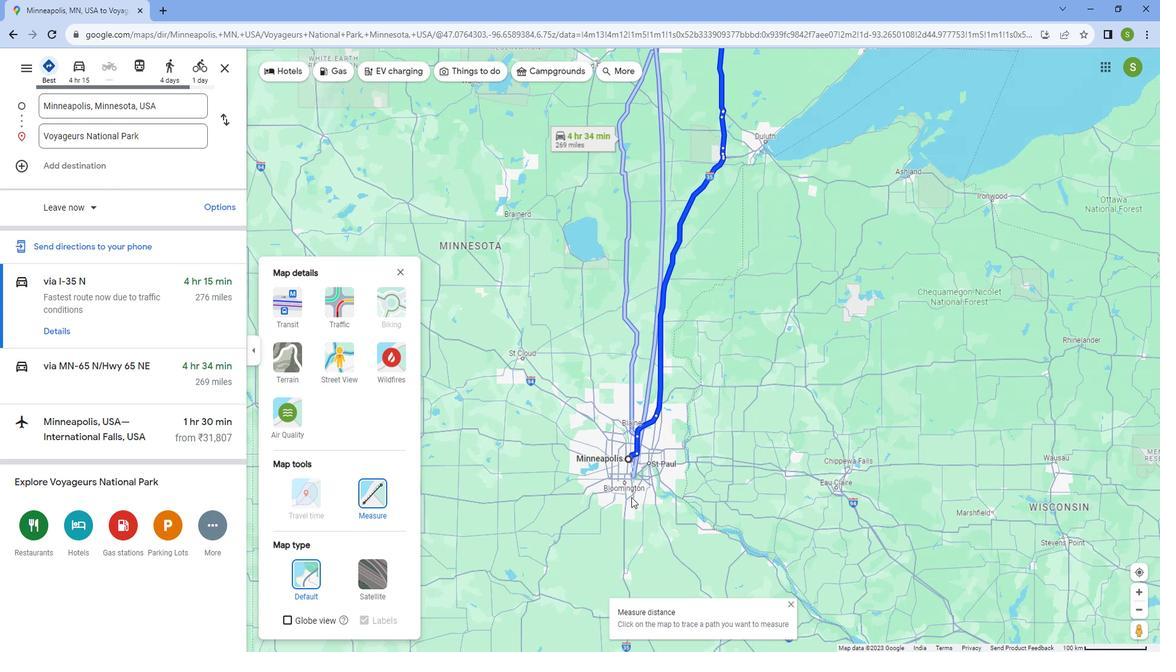 
Action: Mouse moved to (616, 487)
Screenshot: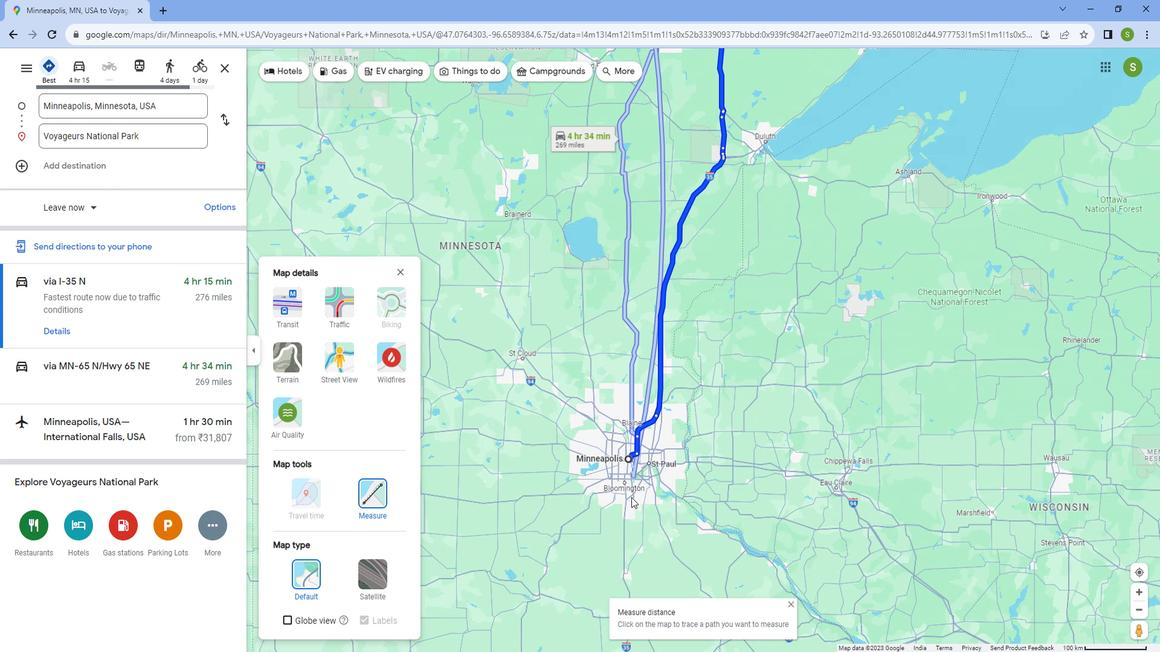 
Action: Mouse scrolled (616, 487) with delta (0, 0)
Screenshot: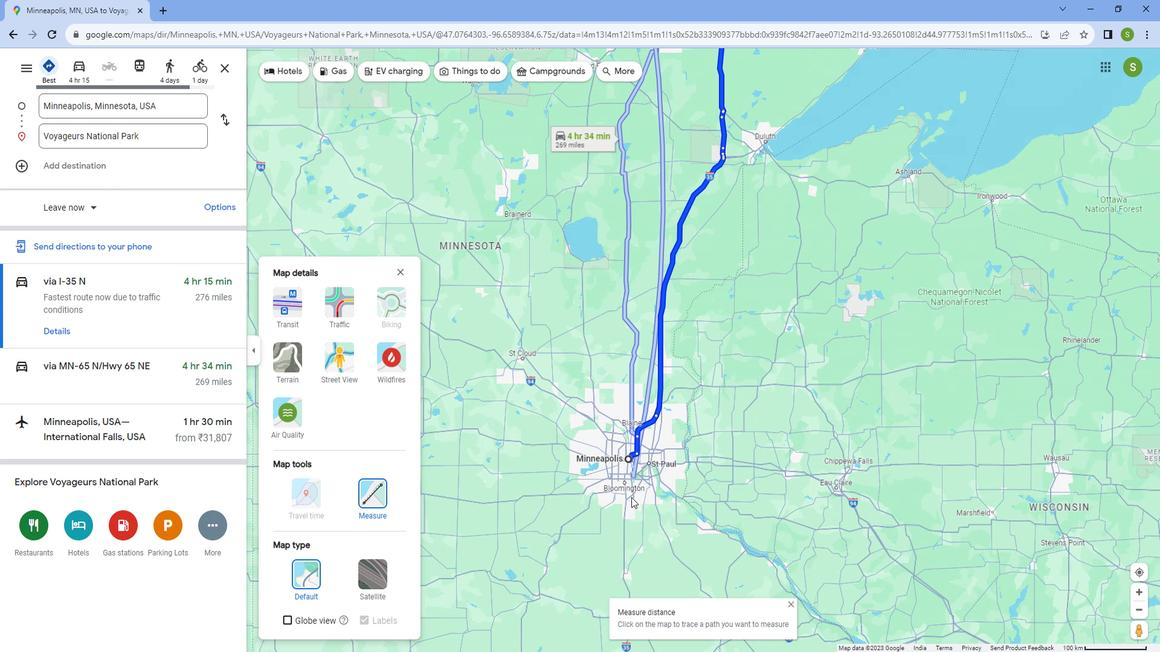 
Action: Mouse moved to (592, 486)
Screenshot: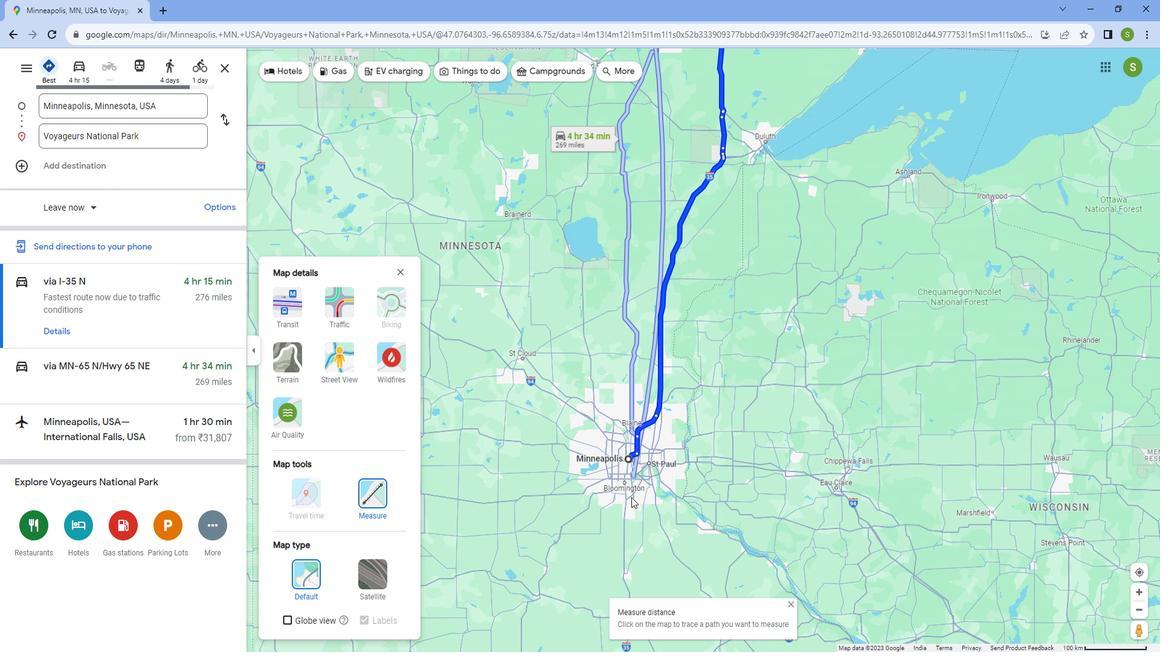 
Action: Mouse scrolled (592, 487) with delta (0, 0)
Screenshot: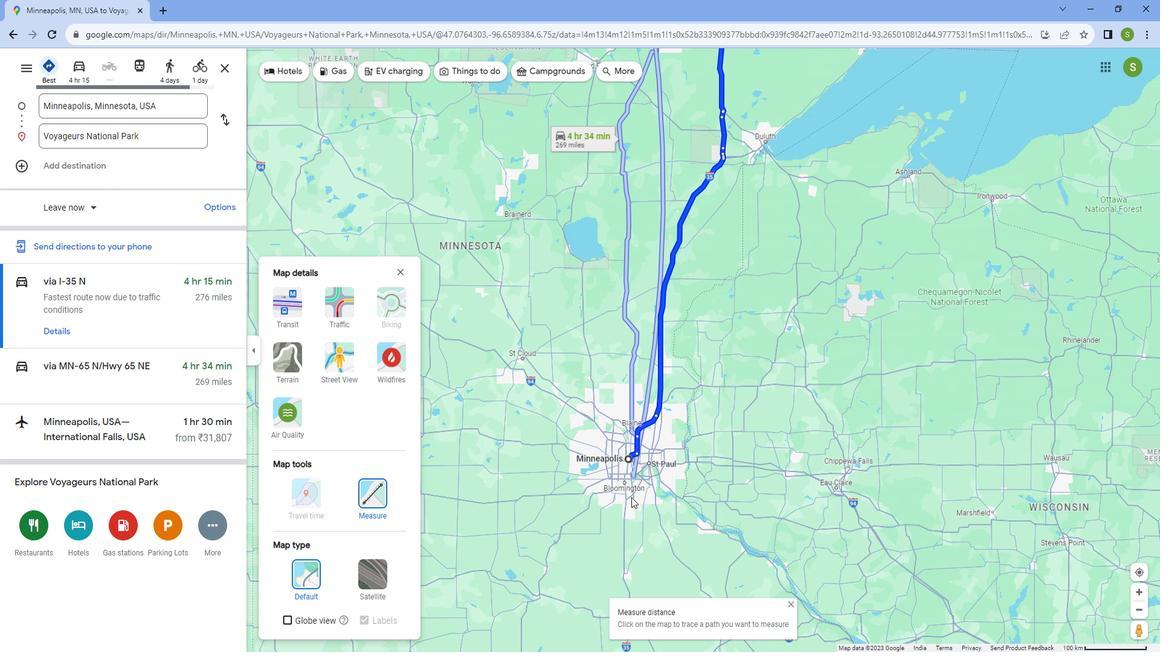 
Action: Mouse moved to (589, 486)
Screenshot: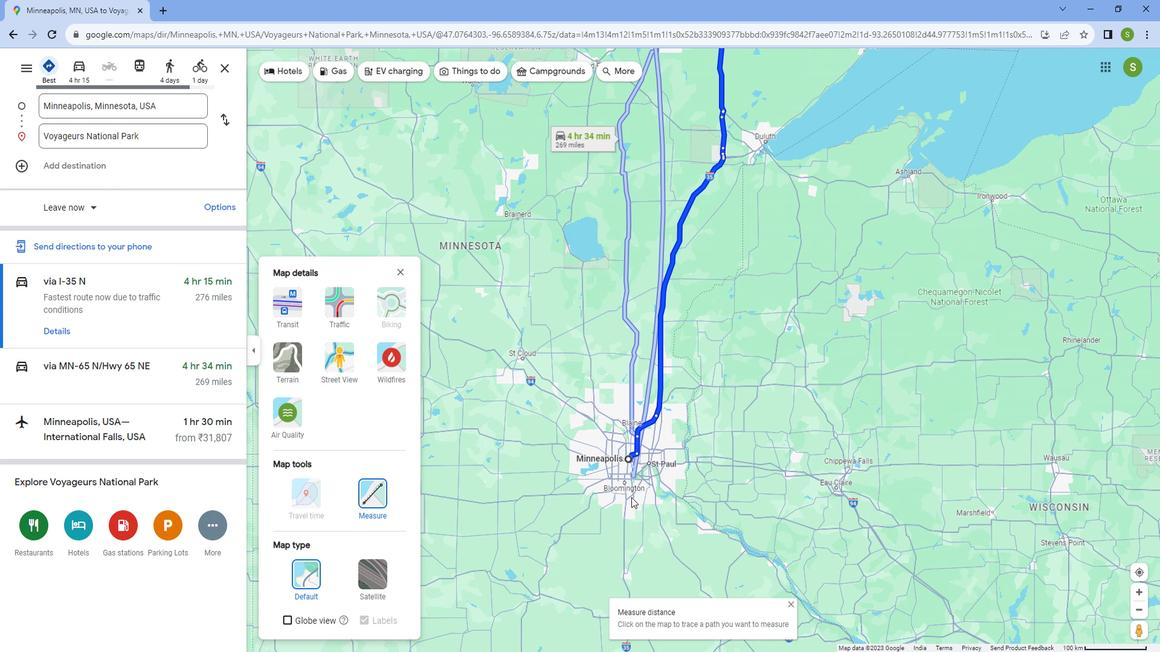 
Action: Mouse scrolled (589, 486) with delta (0, 0)
Screenshot: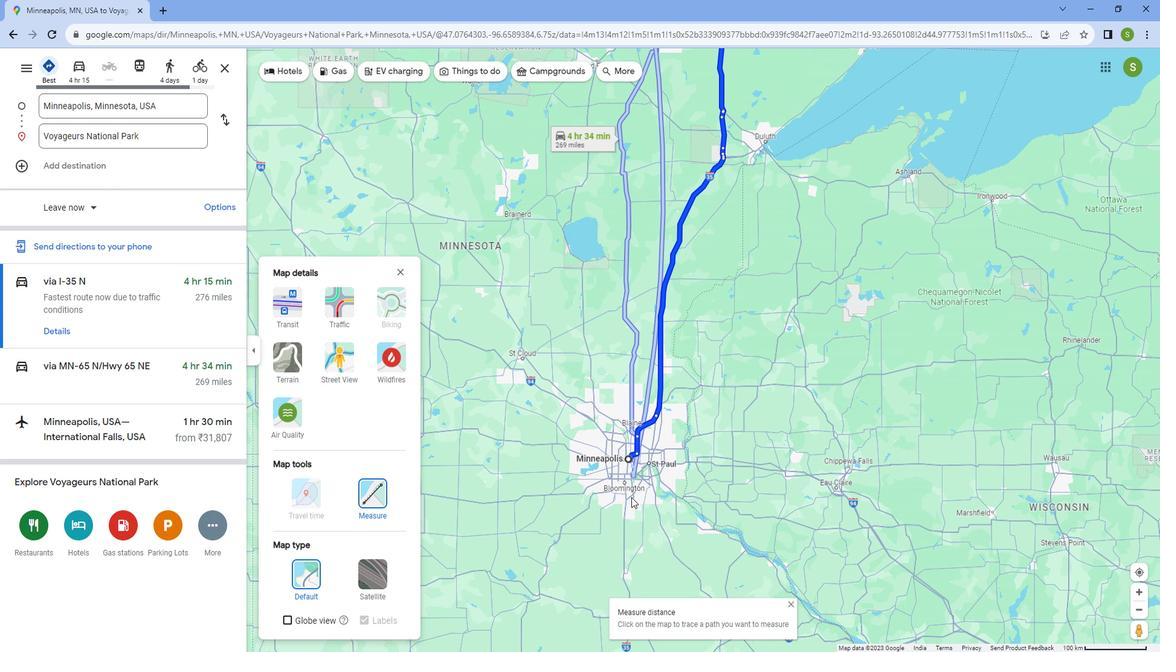 
Action: Mouse moved to (596, 480)
Screenshot: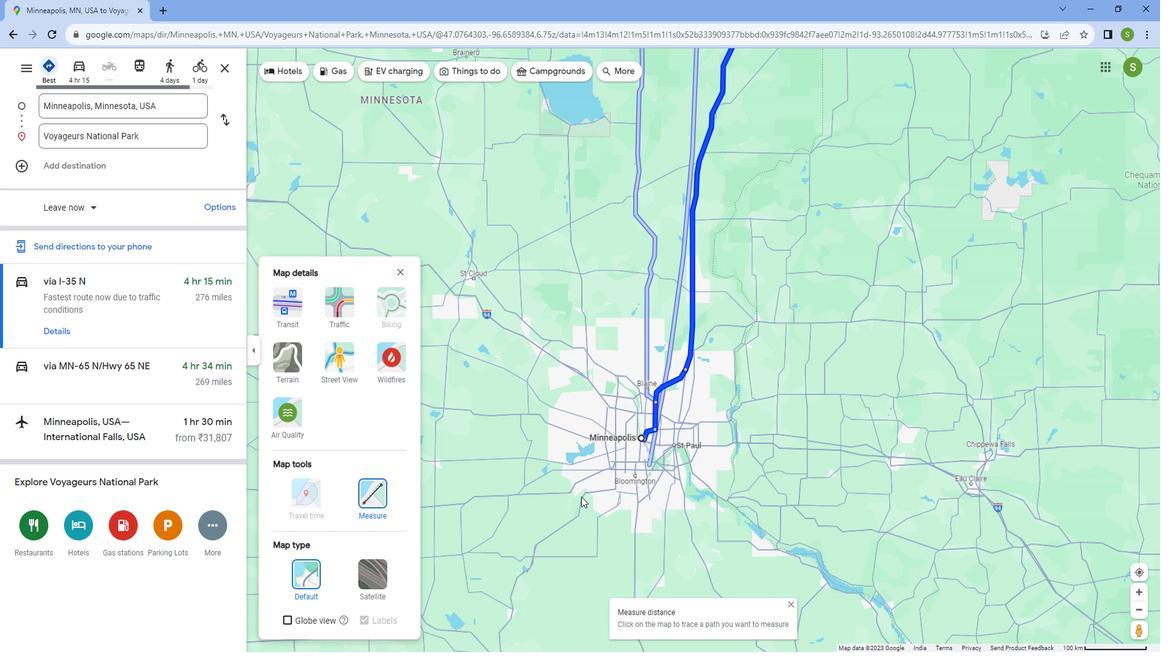 
Action: Mouse scrolled (596, 481) with delta (0, 0)
Screenshot: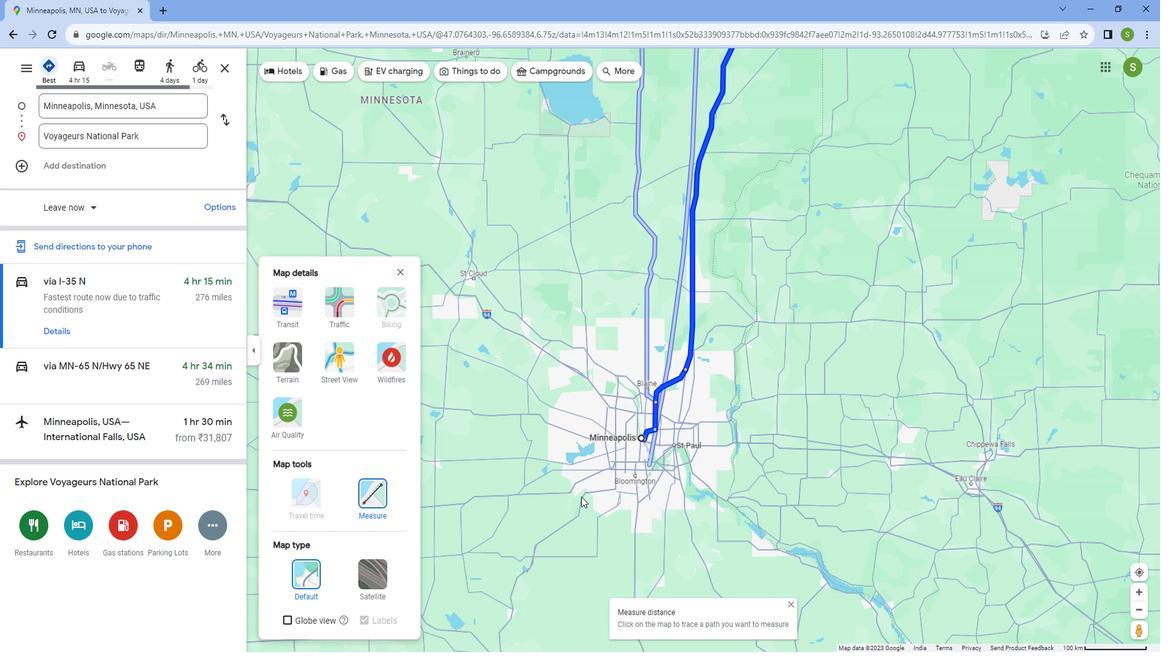 
Action: Mouse scrolled (596, 481) with delta (0, 0)
Screenshot: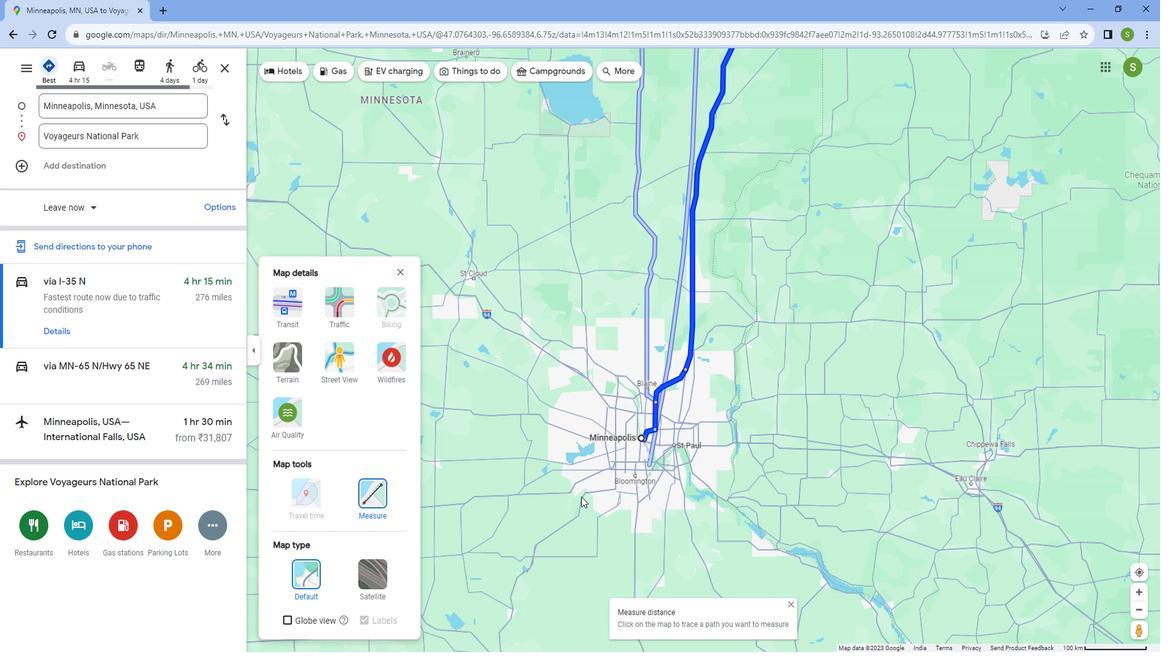 
Action: Mouse scrolled (596, 481) with delta (0, 0)
Screenshot: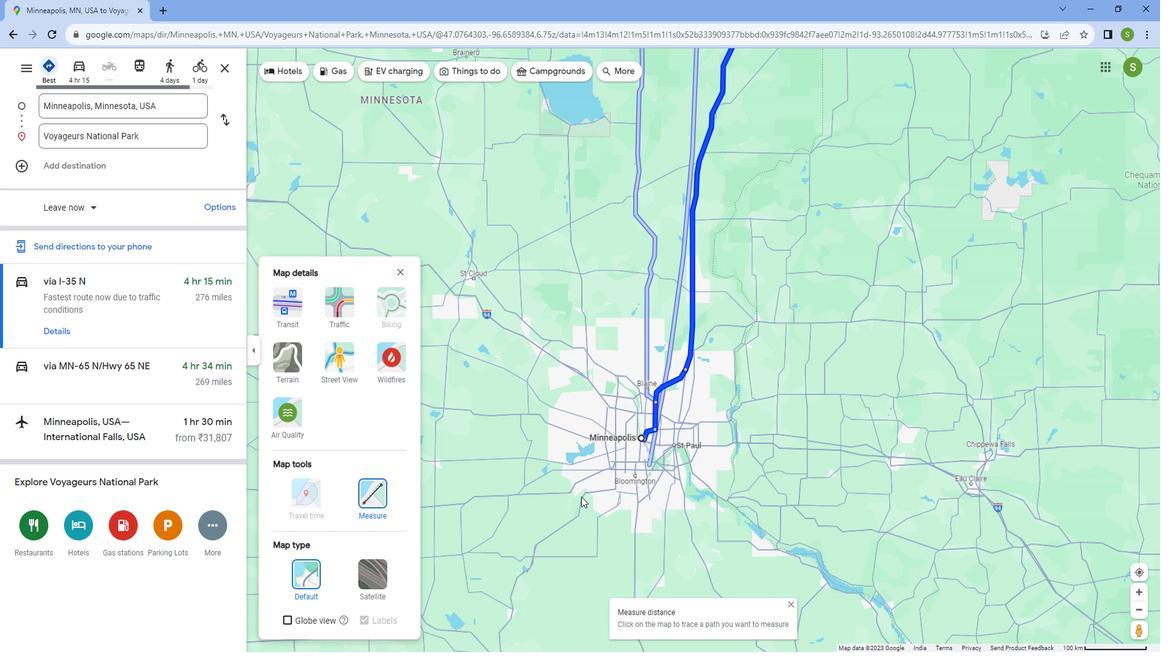 
Action: Mouse scrolled (596, 481) with delta (0, 0)
Screenshot: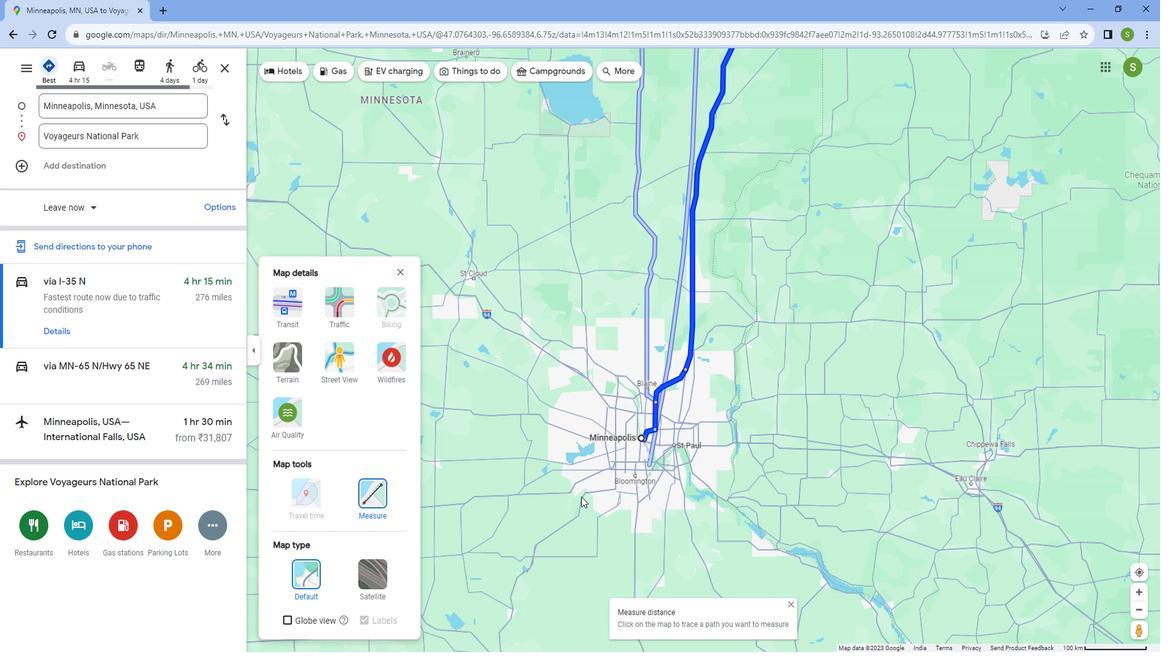 
Action: Mouse scrolled (596, 481) with delta (0, 0)
Screenshot: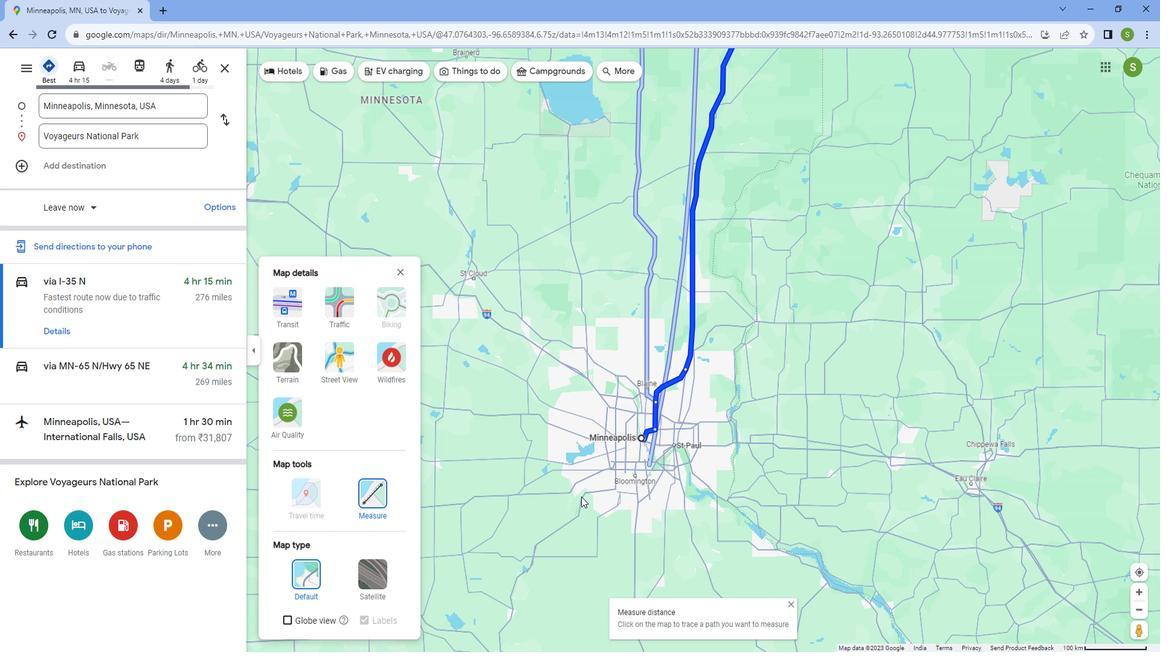 
Action: Mouse moved to (775, 299)
Screenshot: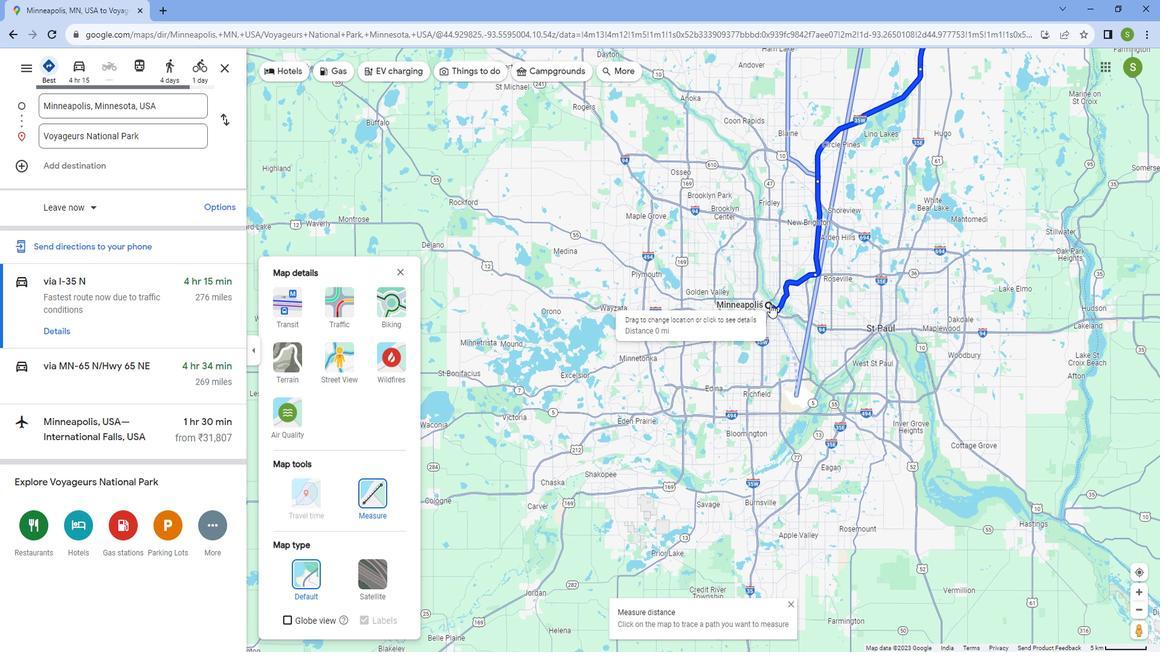 
Action: Mouse pressed left at (775, 299)
Screenshot: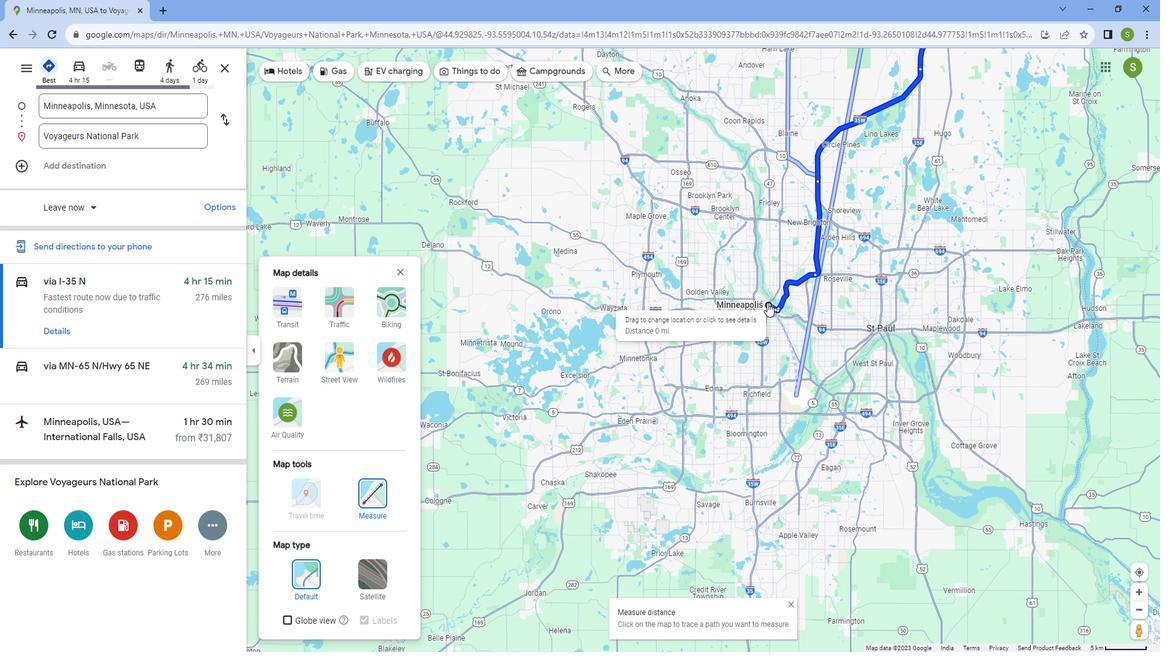 
Action: Mouse moved to (784, 216)
Screenshot: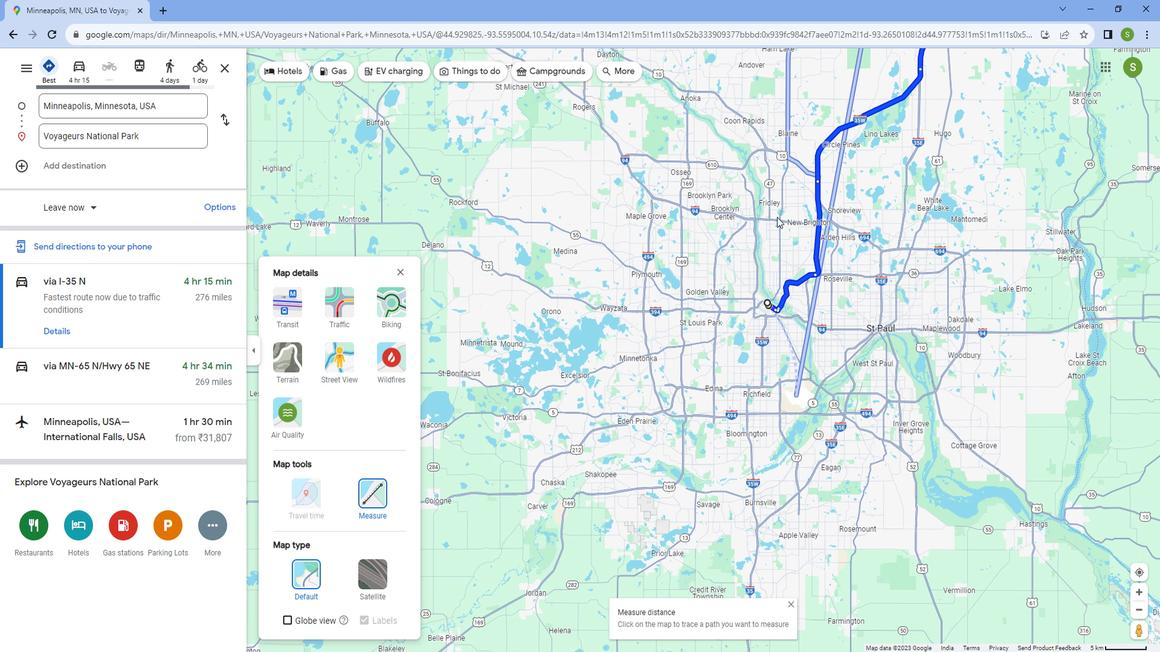 
Action: Mouse scrolled (784, 215) with delta (0, 0)
Screenshot: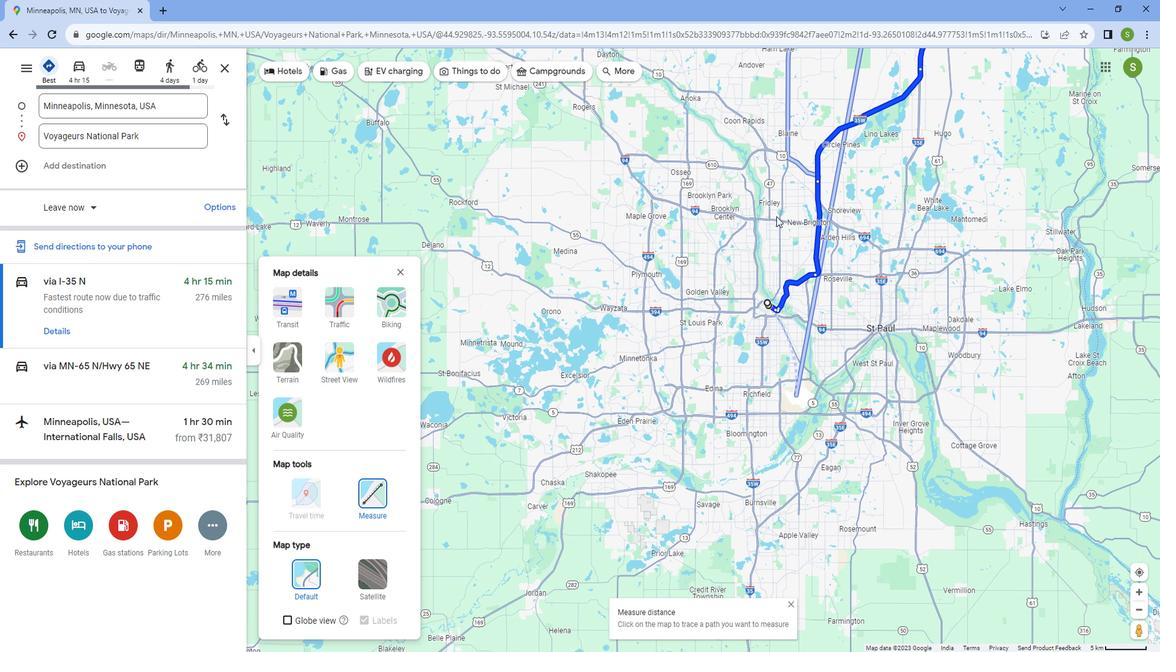 
Action: Mouse scrolled (784, 215) with delta (0, 0)
Screenshot: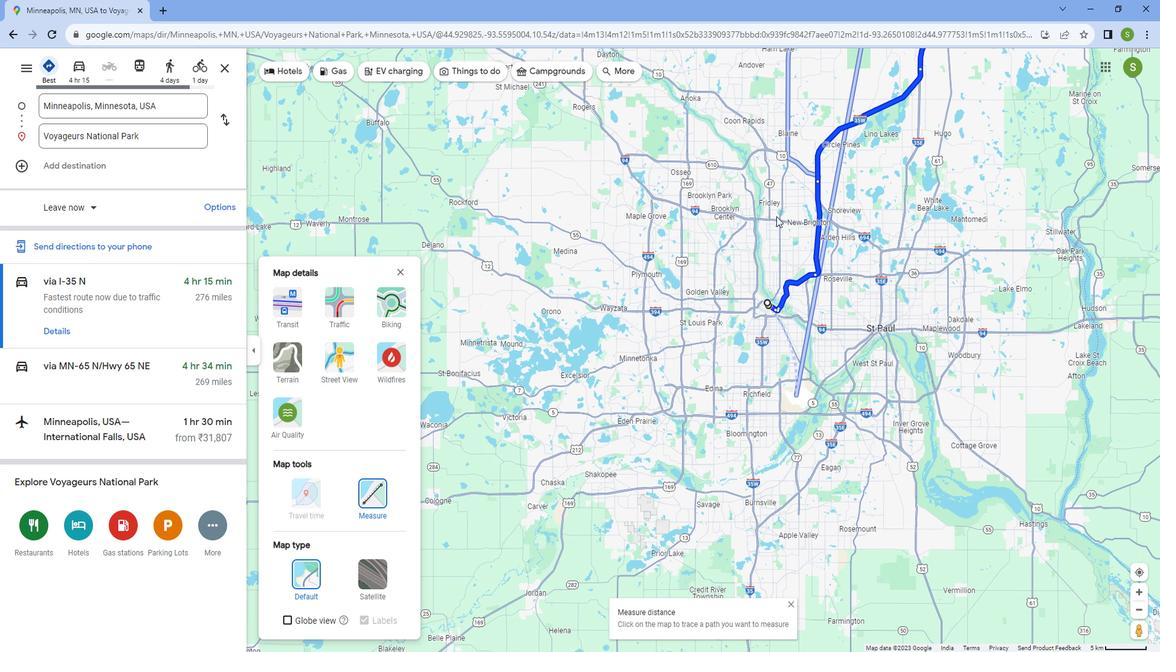 
Action: Mouse scrolled (784, 215) with delta (0, 0)
Screenshot: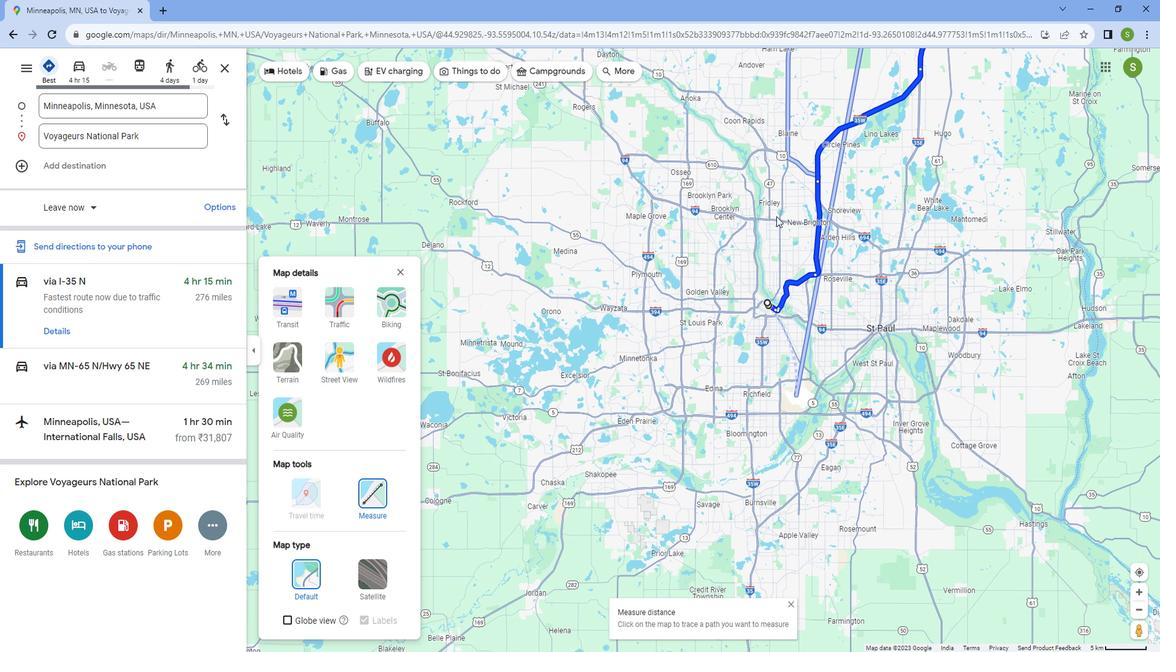 
Action: Mouse scrolled (784, 215) with delta (0, 0)
Screenshot: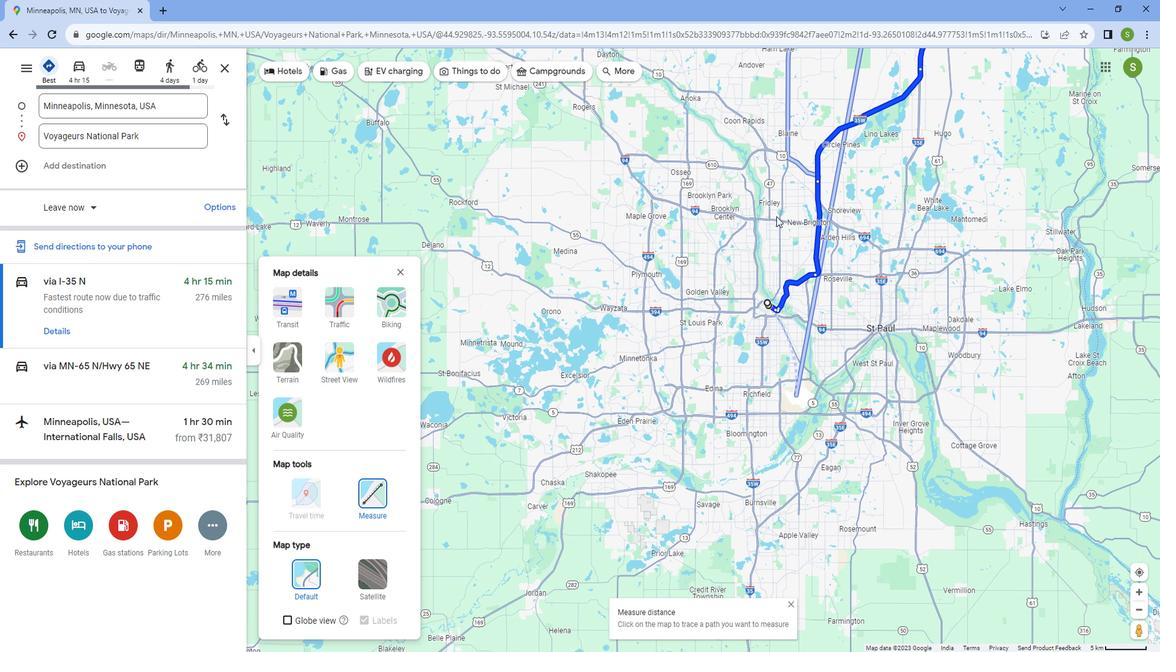 
Action: Mouse scrolled (784, 215) with delta (0, 0)
Screenshot: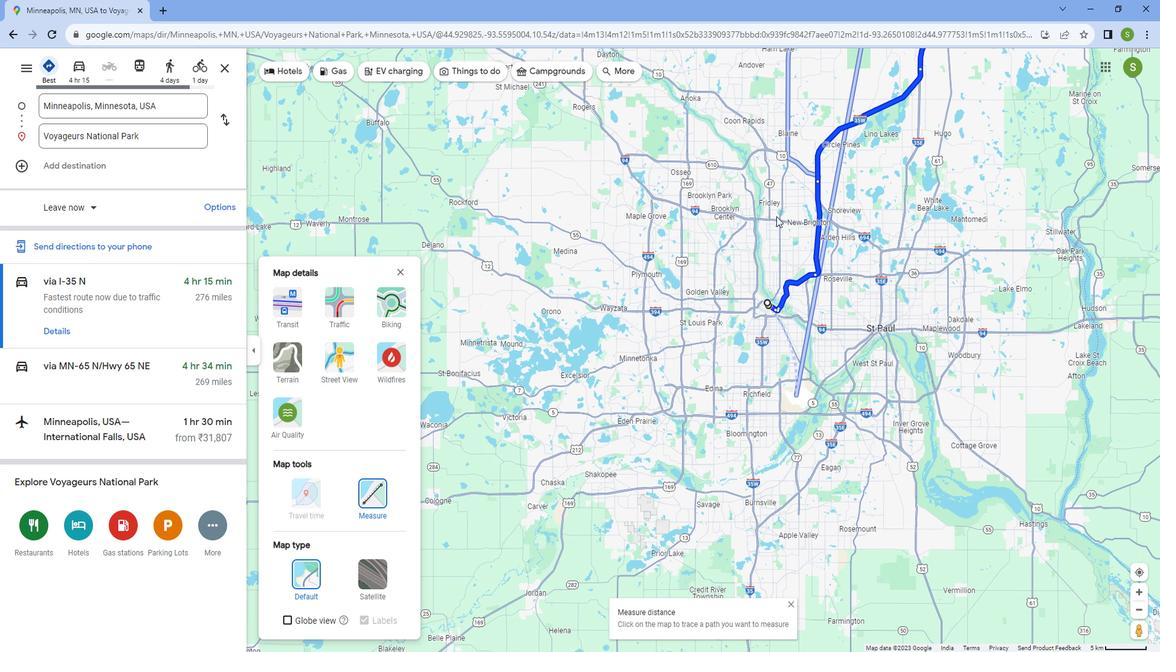 
Action: Mouse scrolled (784, 215) with delta (0, 0)
Screenshot: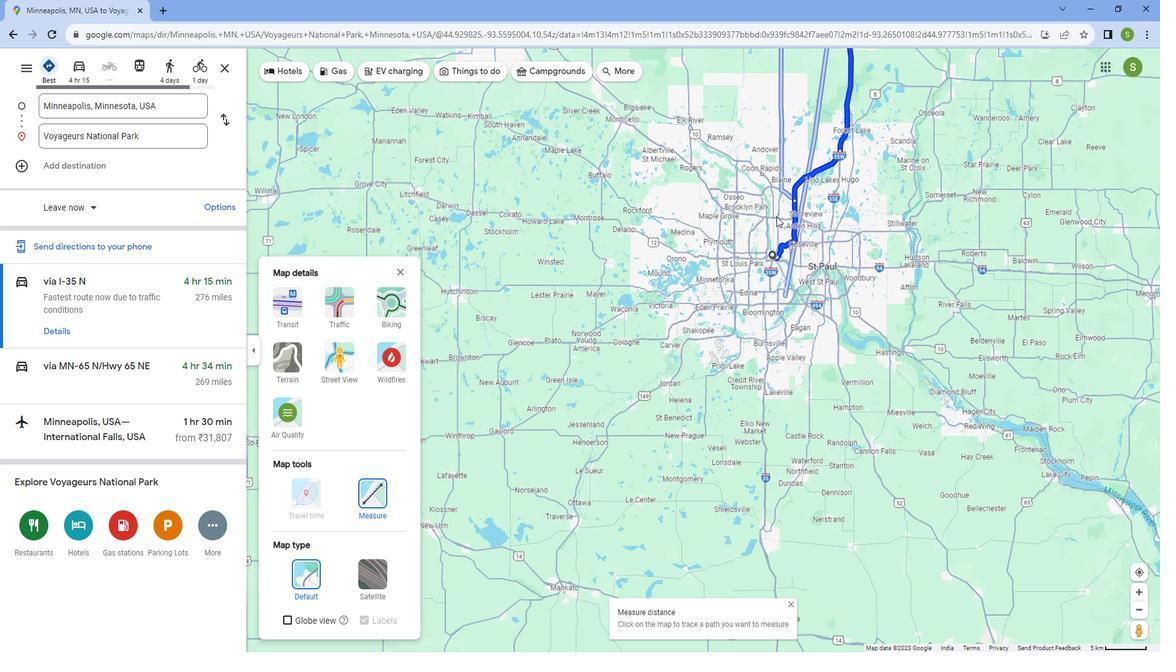 
Action: Mouse scrolled (784, 215) with delta (0, 0)
Screenshot: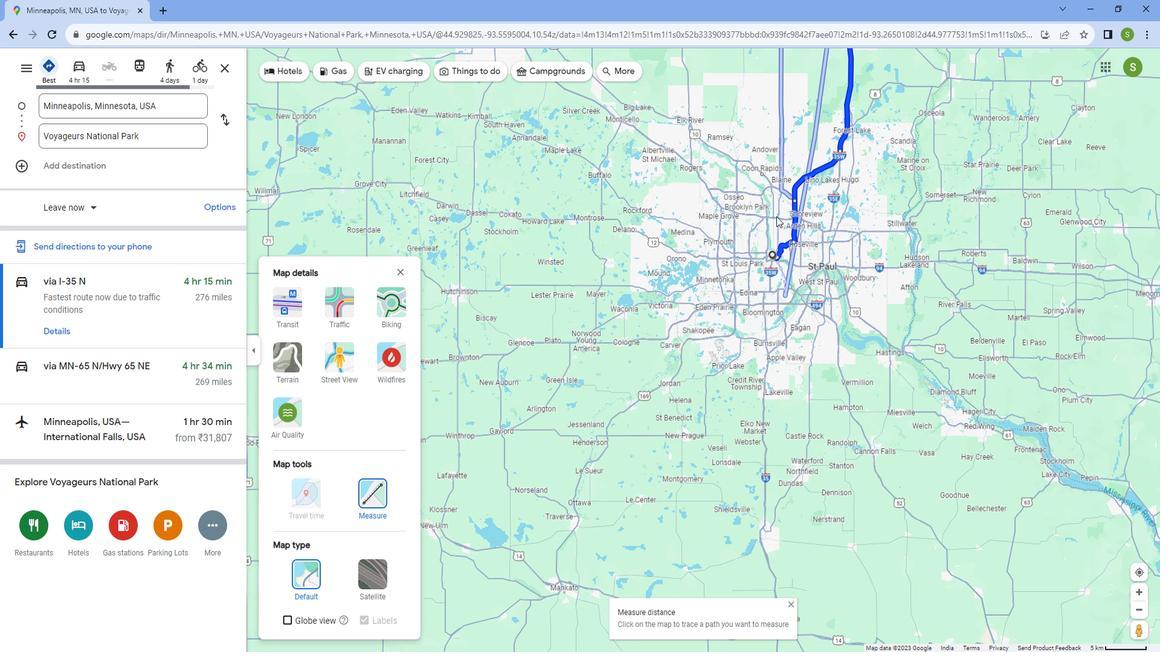 
Action: Mouse scrolled (784, 215) with delta (0, 0)
Screenshot: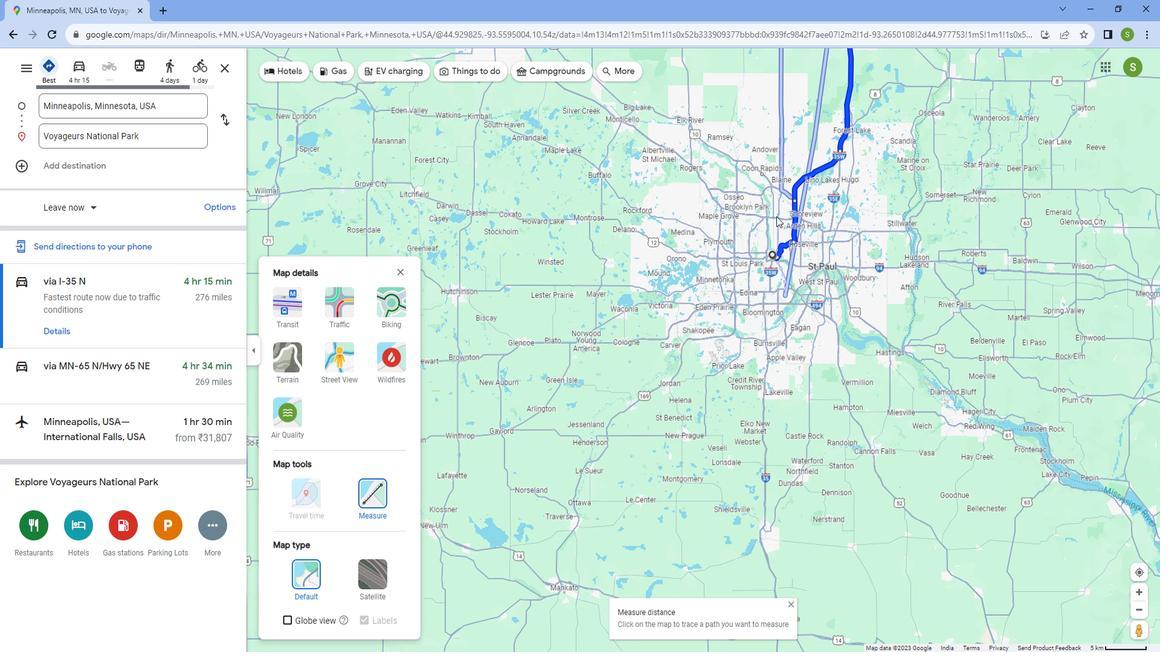 
Action: Mouse scrolled (784, 215) with delta (0, 0)
Screenshot: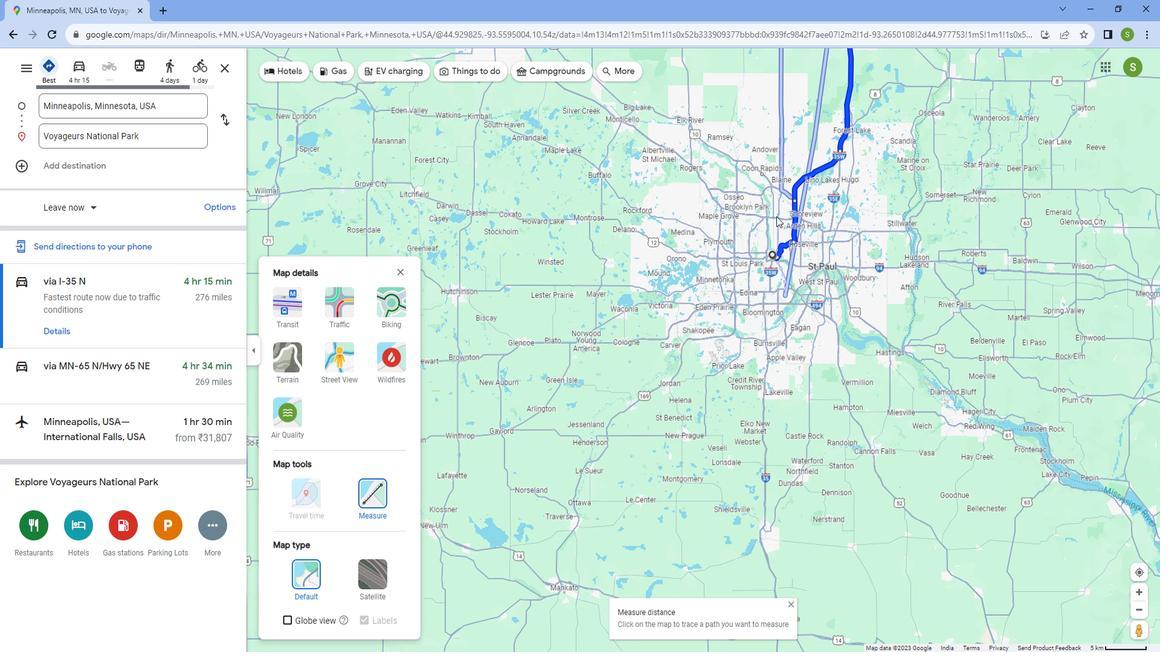 
Action: Mouse scrolled (784, 215) with delta (0, 0)
Screenshot: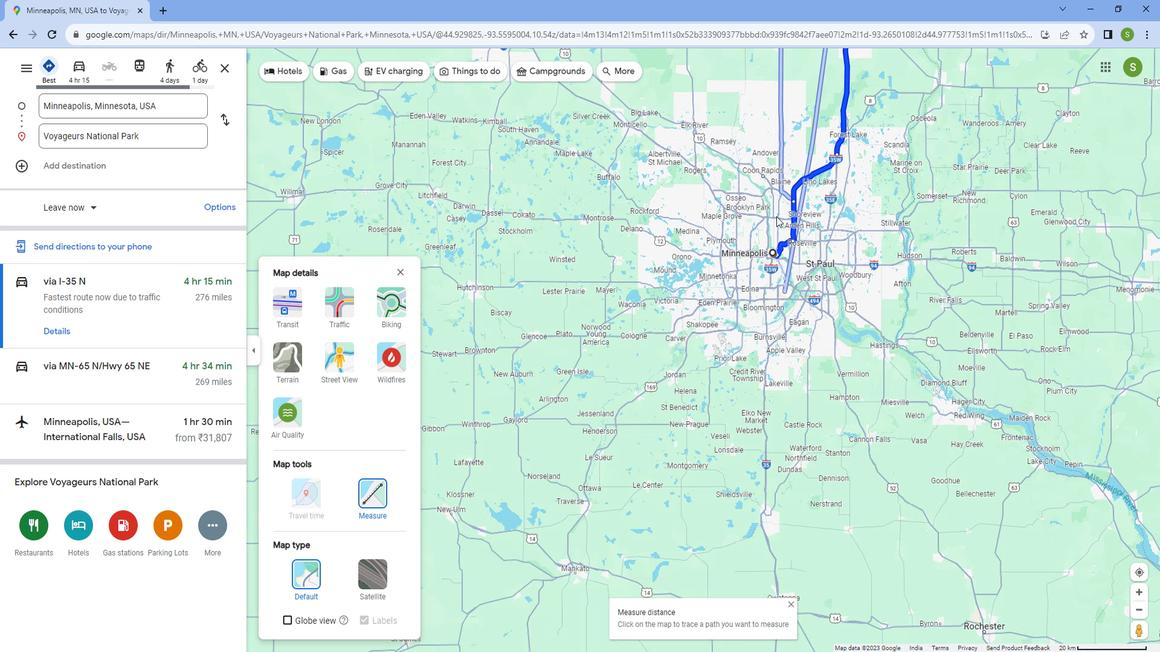 
Action: Mouse scrolled (784, 215) with delta (0, 0)
Screenshot: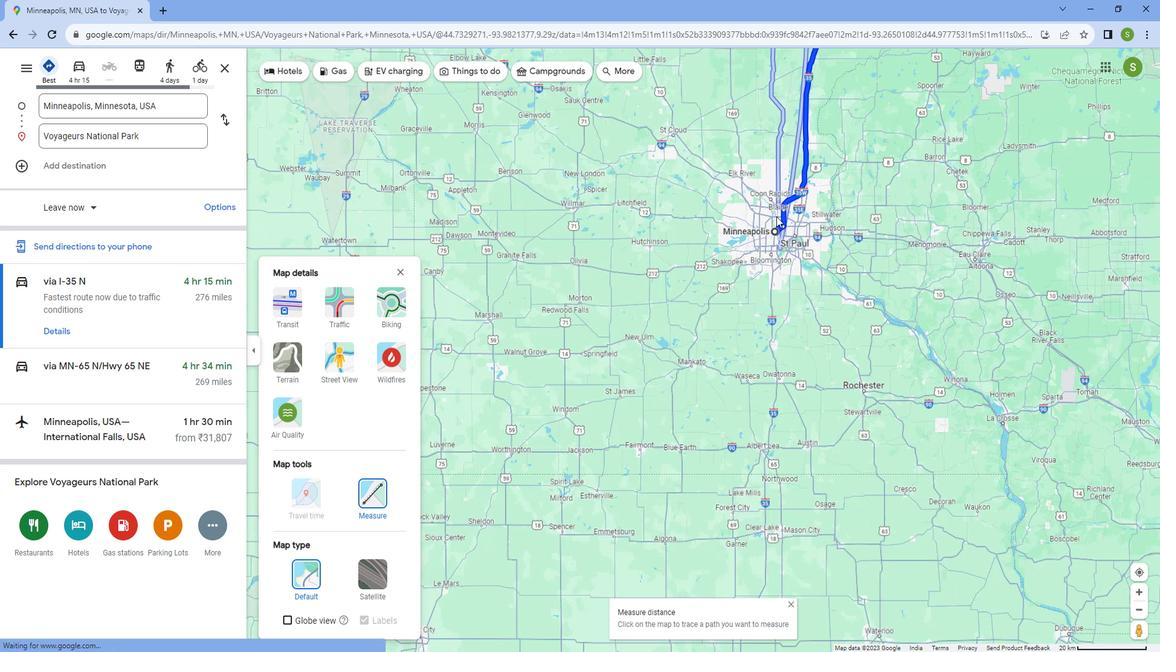 
Action: Mouse scrolled (784, 215) with delta (0, 0)
Screenshot: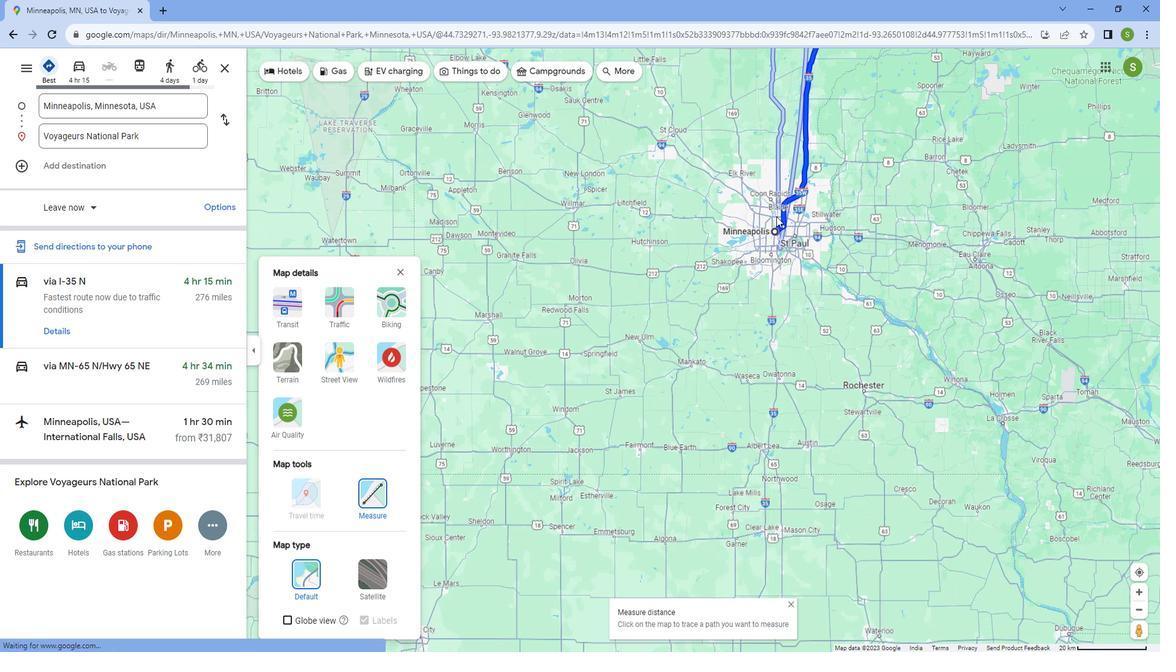
Action: Mouse scrolled (784, 215) with delta (0, 0)
Screenshot: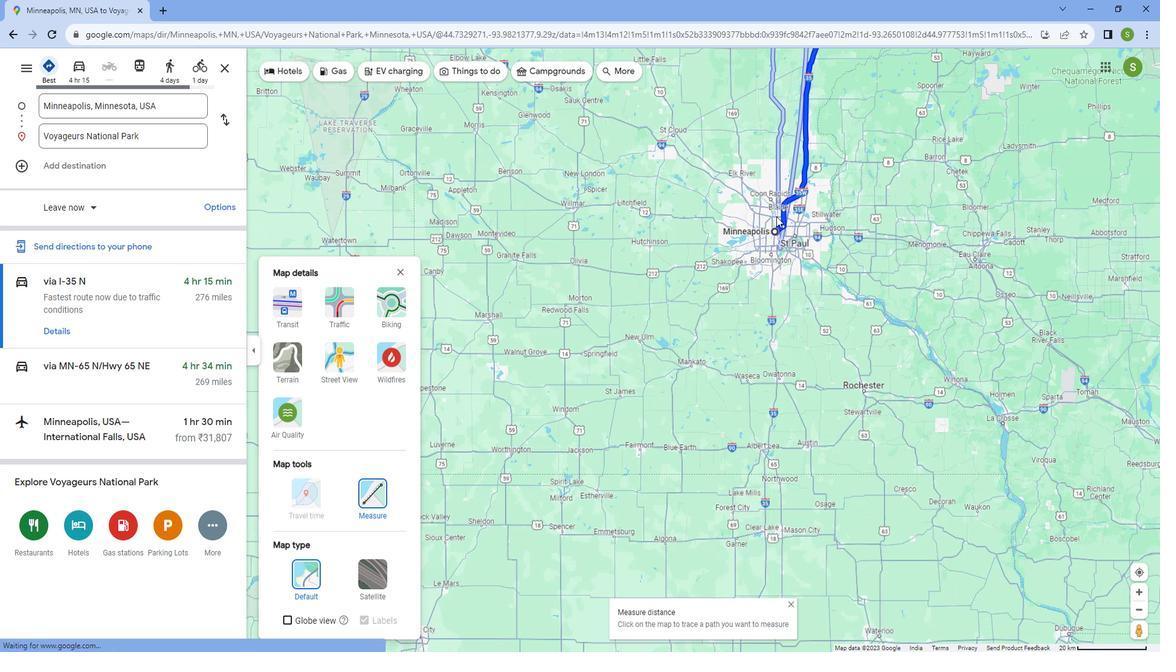 
Action: Mouse scrolled (784, 215) with delta (0, 0)
Screenshot: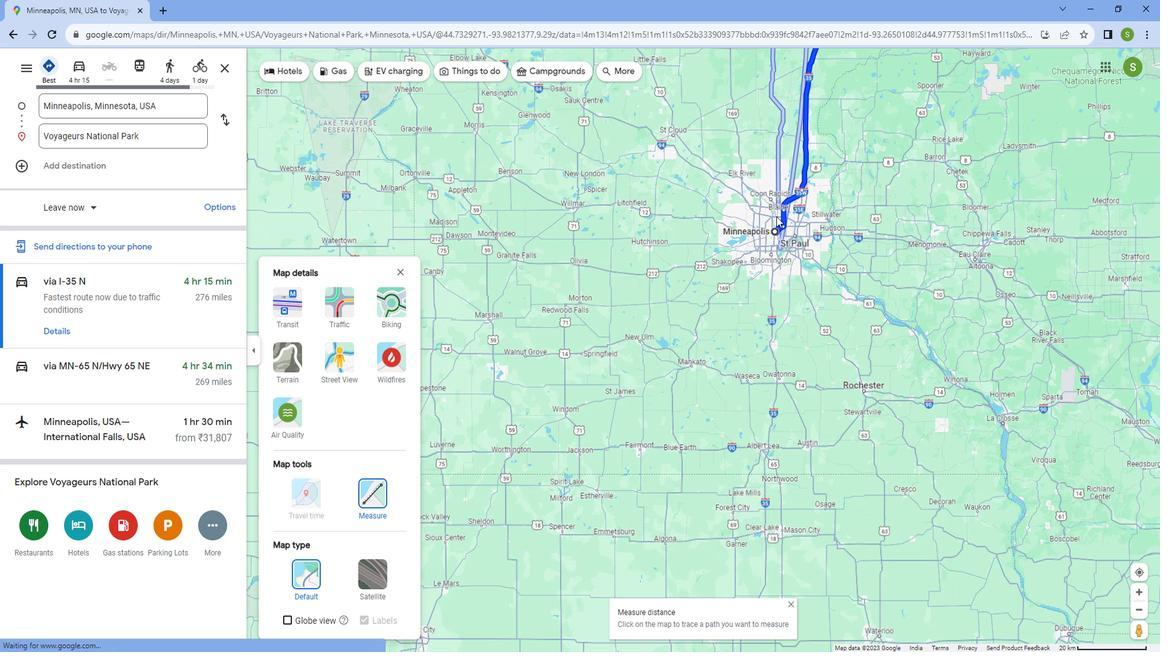 
Action: Mouse scrolled (784, 215) with delta (0, 0)
Screenshot: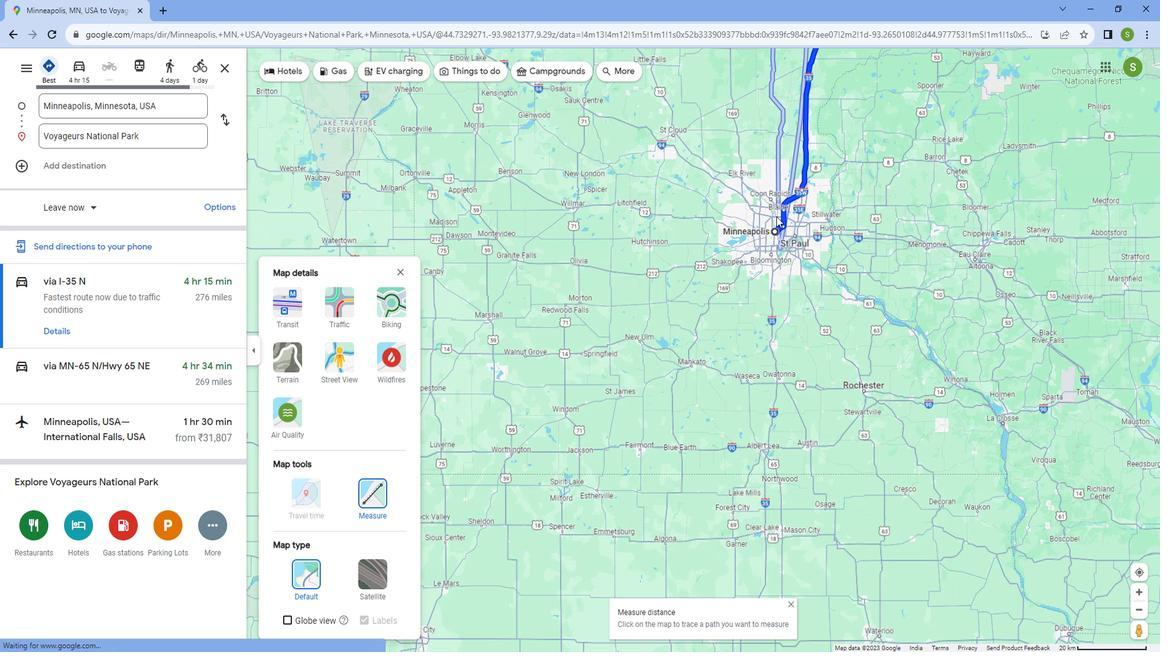 
Action: Mouse scrolled (784, 215) with delta (0, 0)
Screenshot: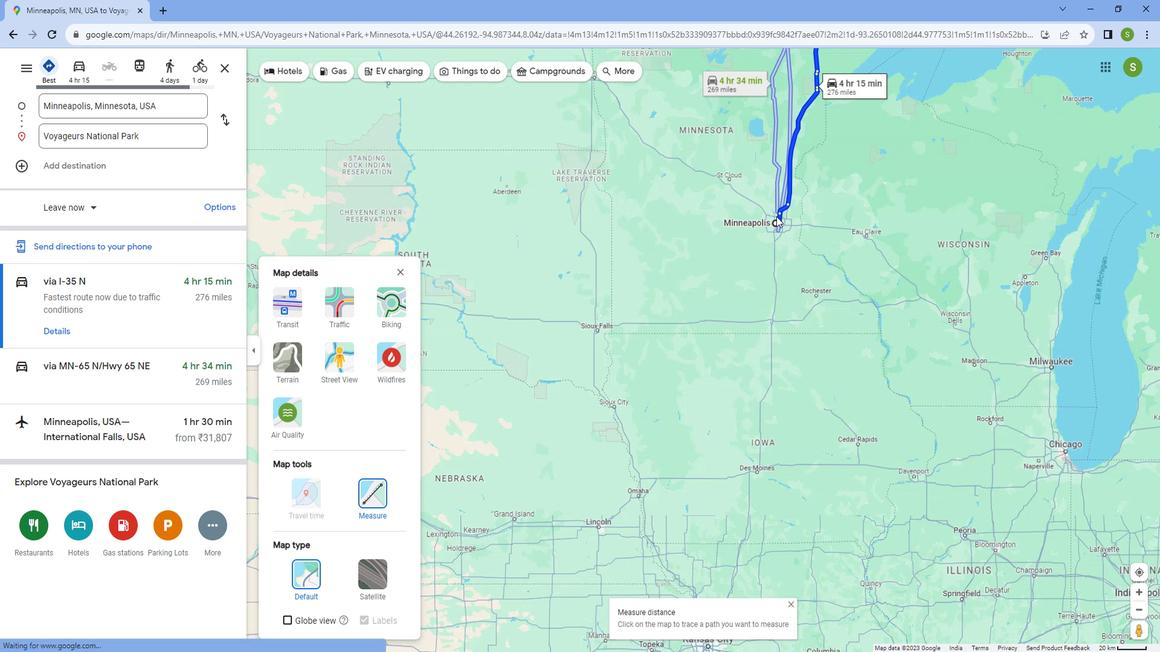 
Action: Mouse scrolled (784, 215) with delta (0, 0)
Screenshot: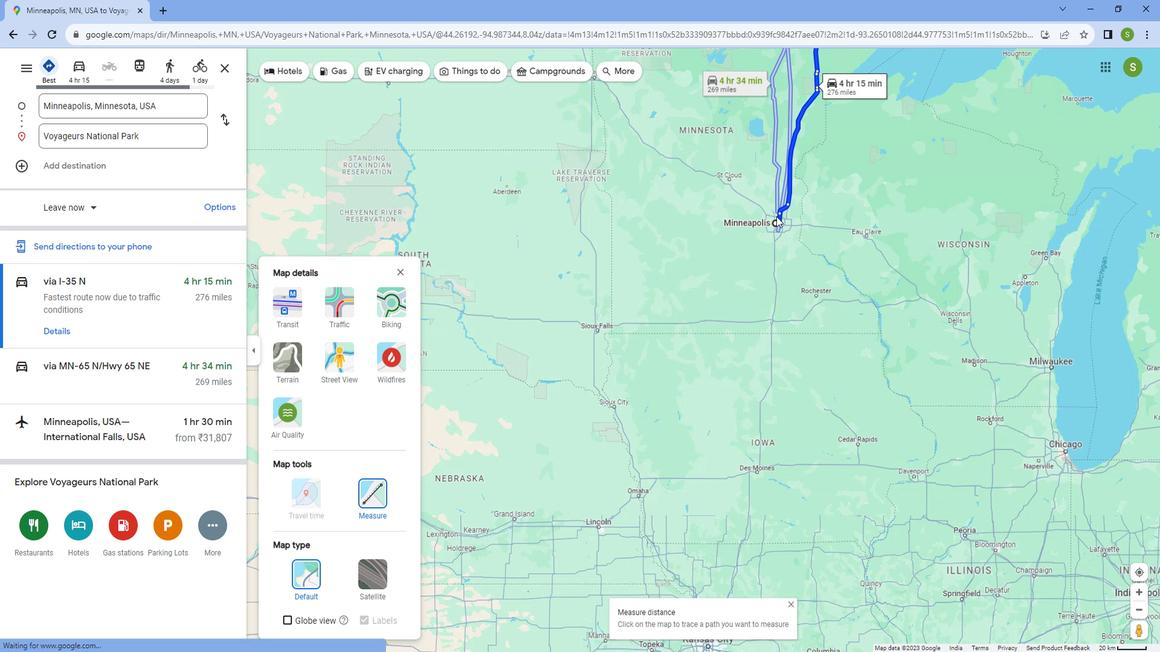 
Action: Mouse scrolled (784, 215) with delta (0, 0)
Screenshot: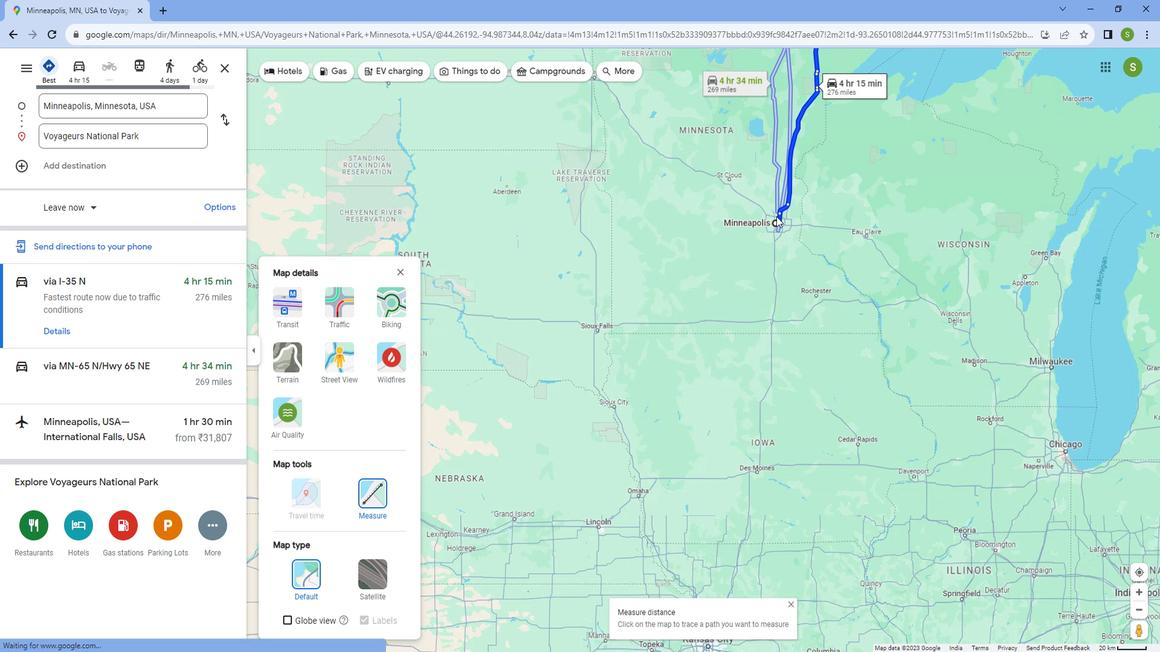 
Action: Mouse scrolled (784, 215) with delta (0, 0)
Screenshot: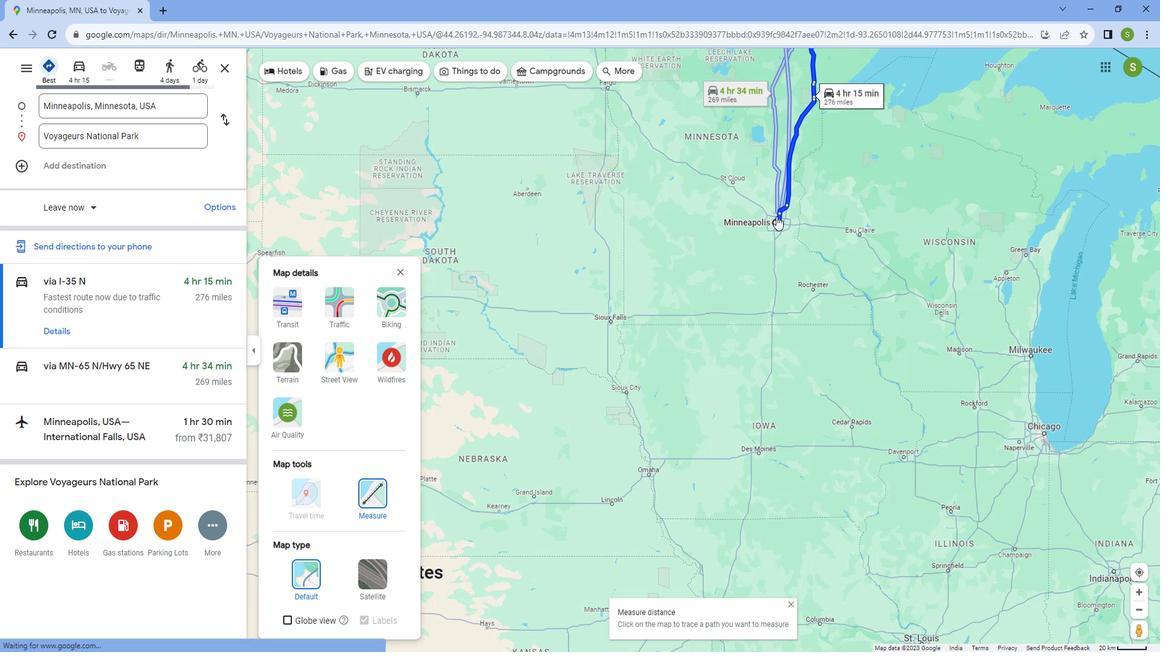 
Action: Mouse moved to (794, 85)
Screenshot: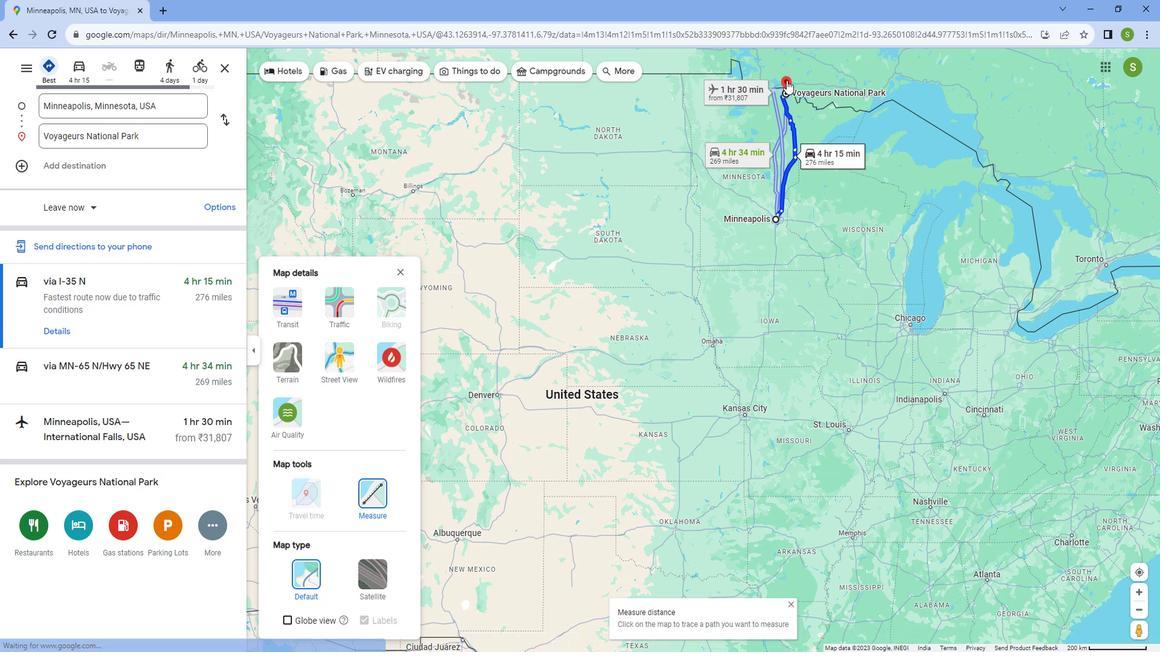 
Action: Mouse scrolled (794, 85) with delta (0, 0)
Screenshot: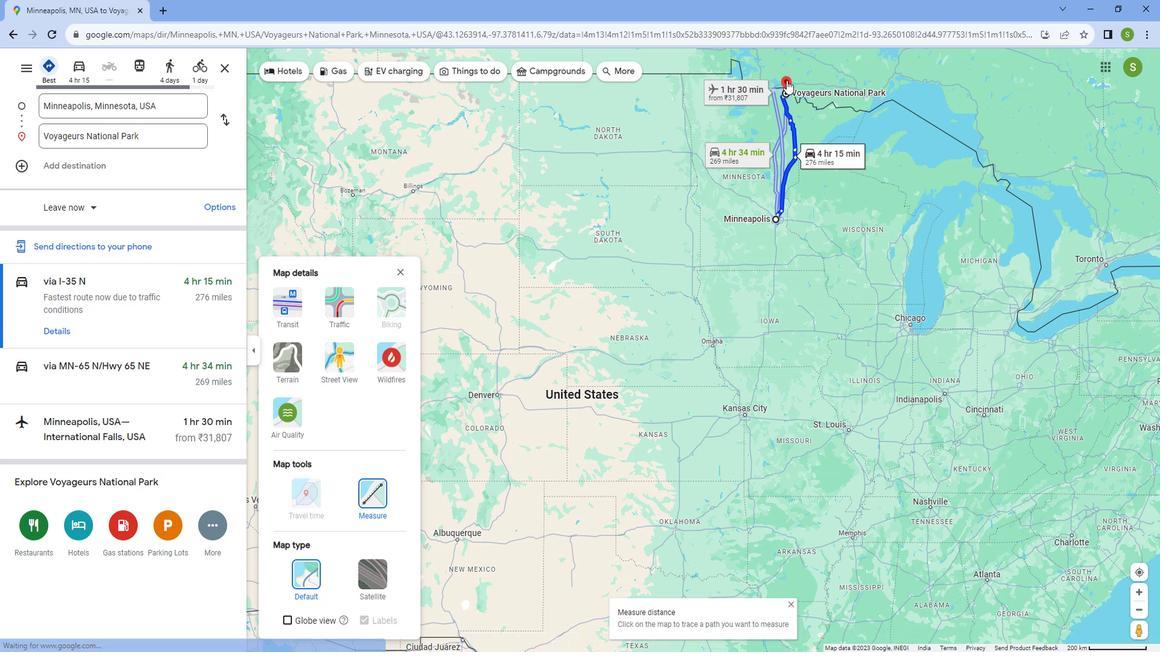 
Action: Mouse scrolled (794, 85) with delta (0, 0)
Screenshot: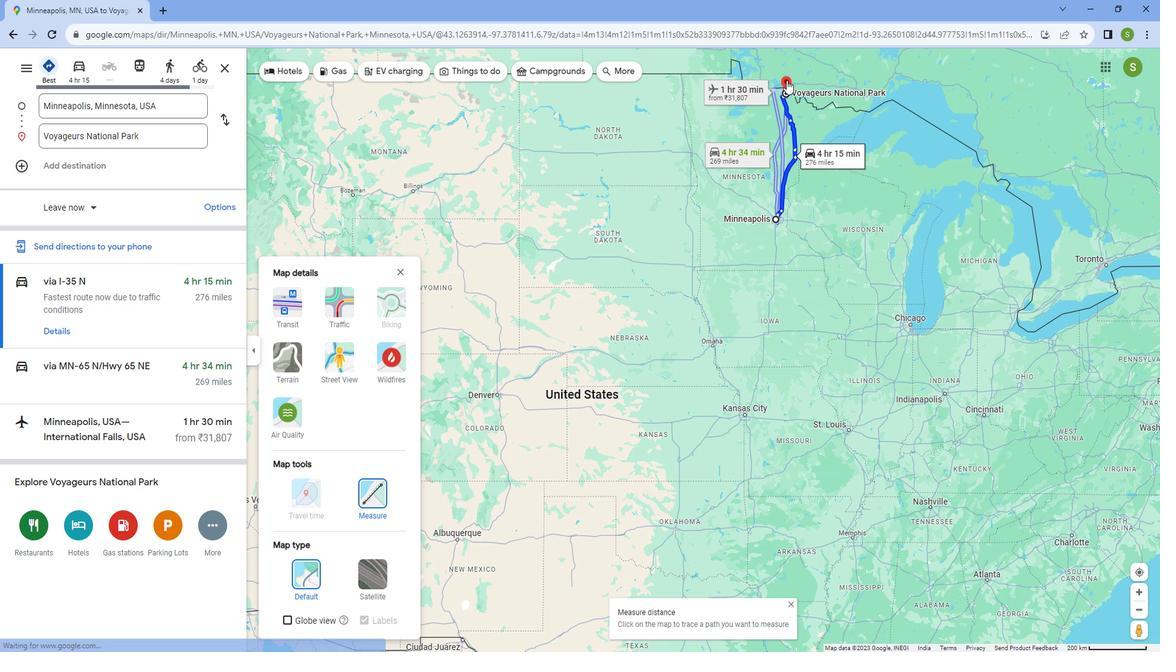 
Action: Mouse scrolled (794, 85) with delta (0, 0)
Screenshot: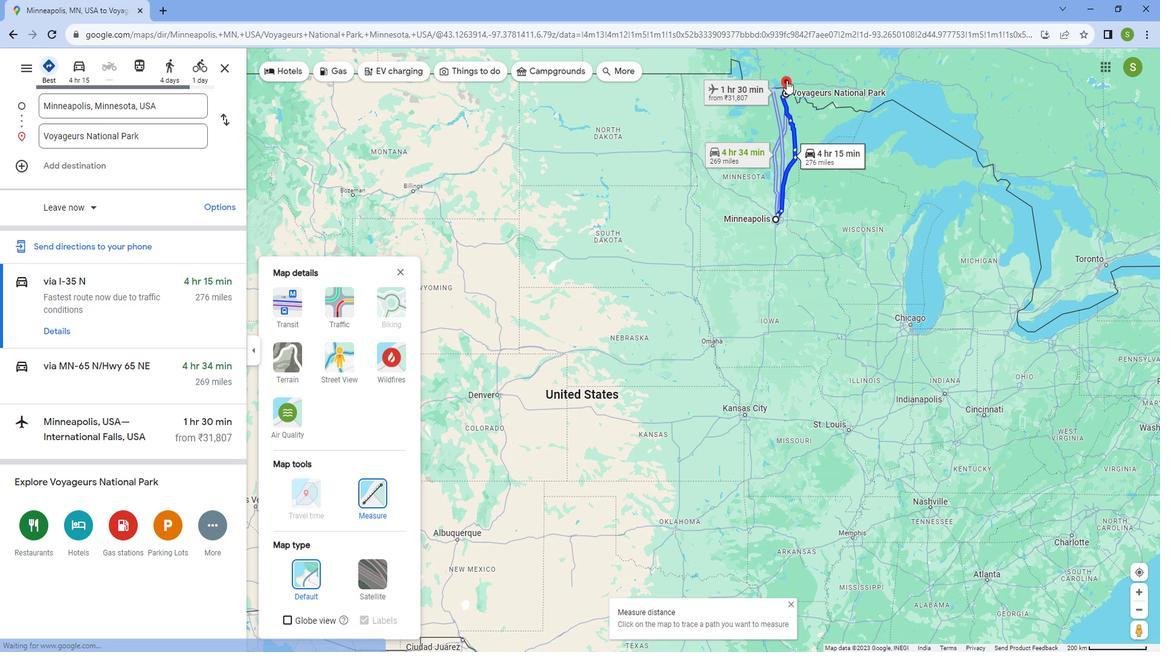 
Action: Mouse scrolled (794, 85) with delta (0, 0)
Screenshot: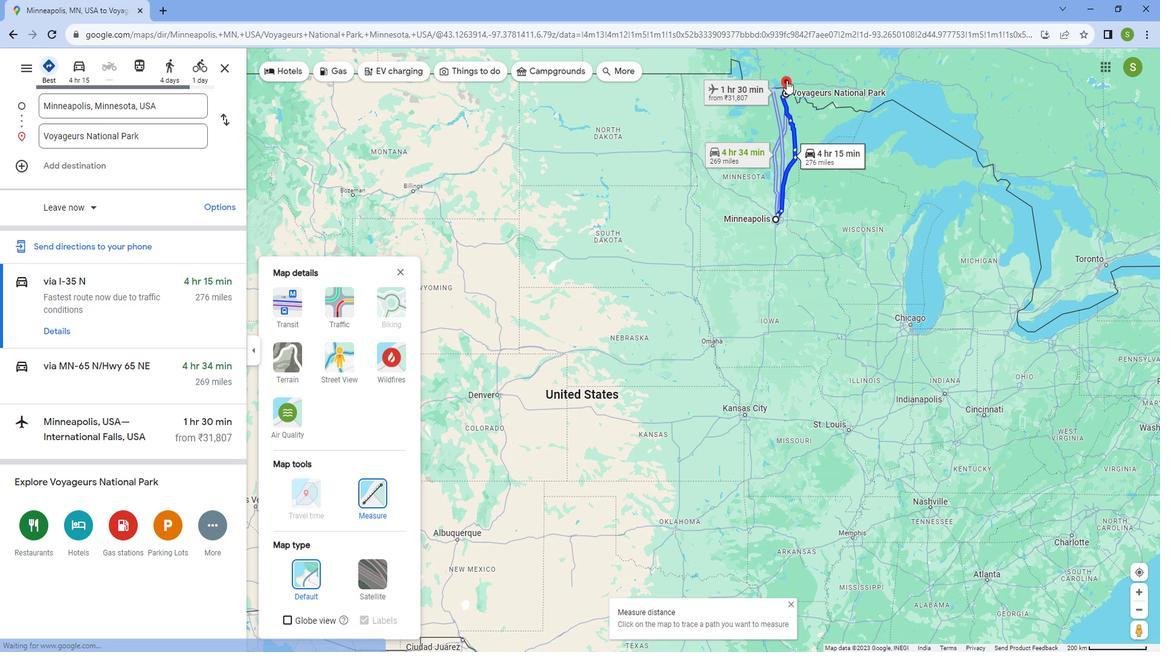 
Action: Mouse scrolled (794, 85) with delta (0, 0)
Screenshot: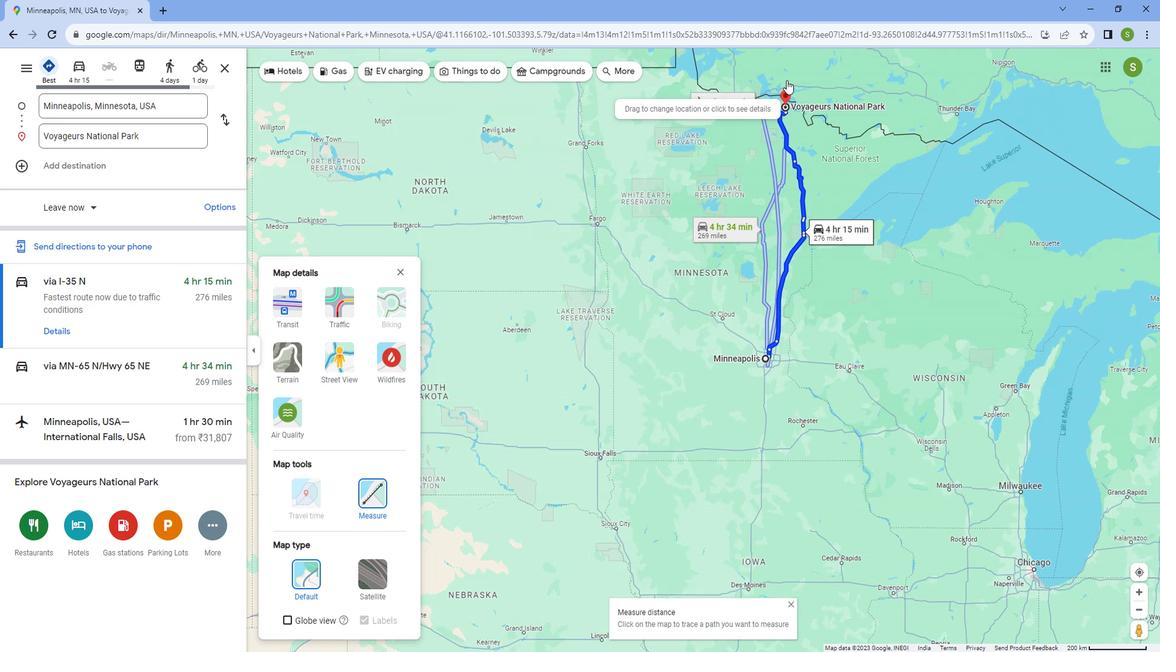 
Action: Mouse scrolled (794, 85) with delta (0, 0)
Screenshot: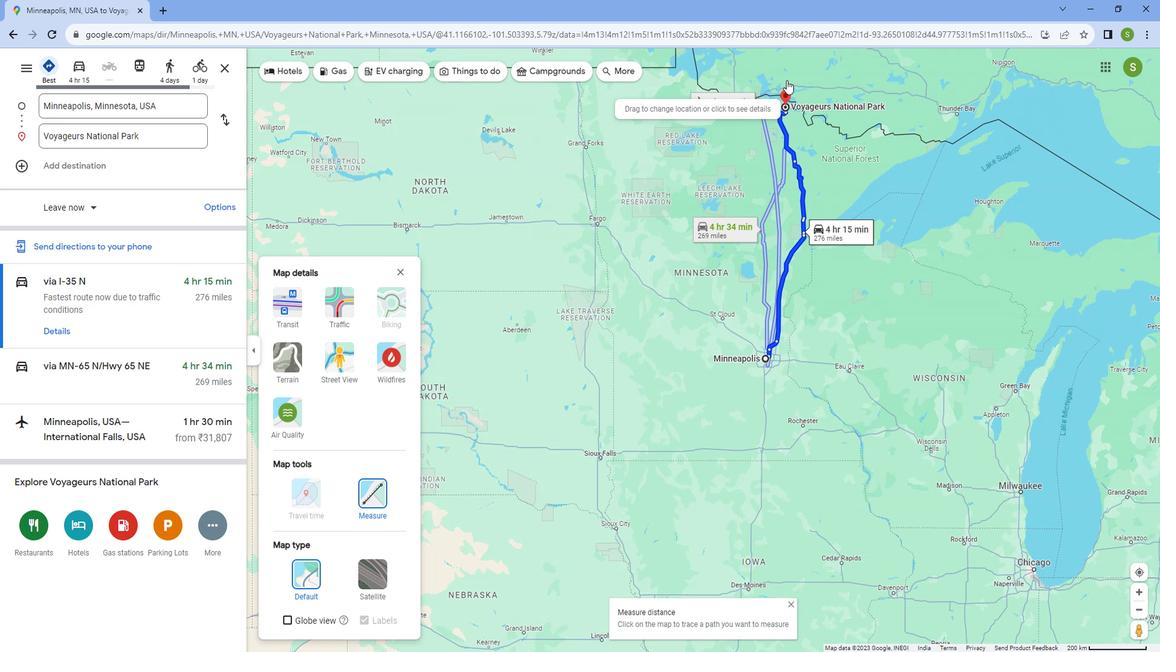 
Action: Mouse scrolled (794, 85) with delta (0, 0)
Screenshot: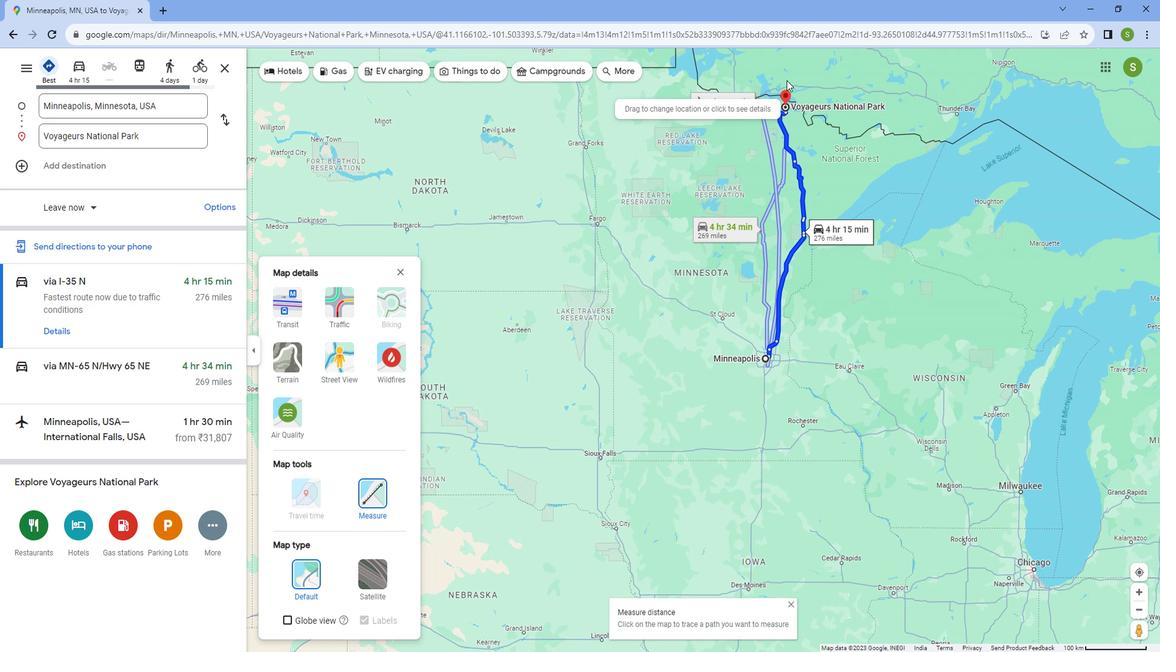 
Action: Mouse scrolled (794, 85) with delta (0, 0)
Screenshot: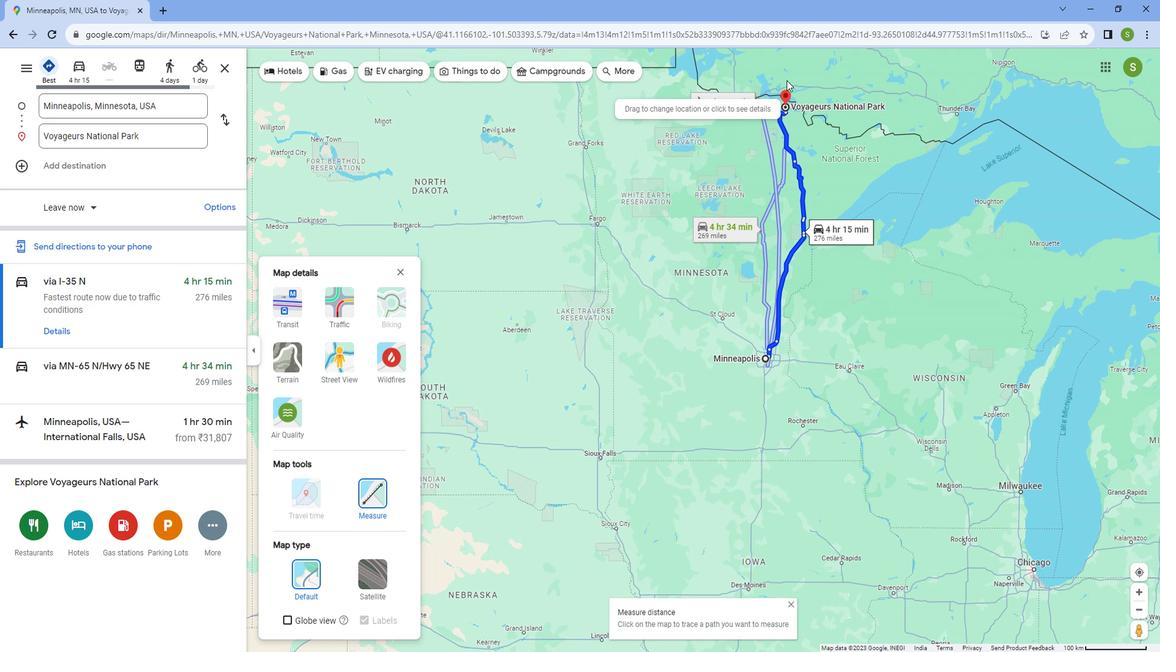 
Action: Mouse moved to (794, 85)
Screenshot: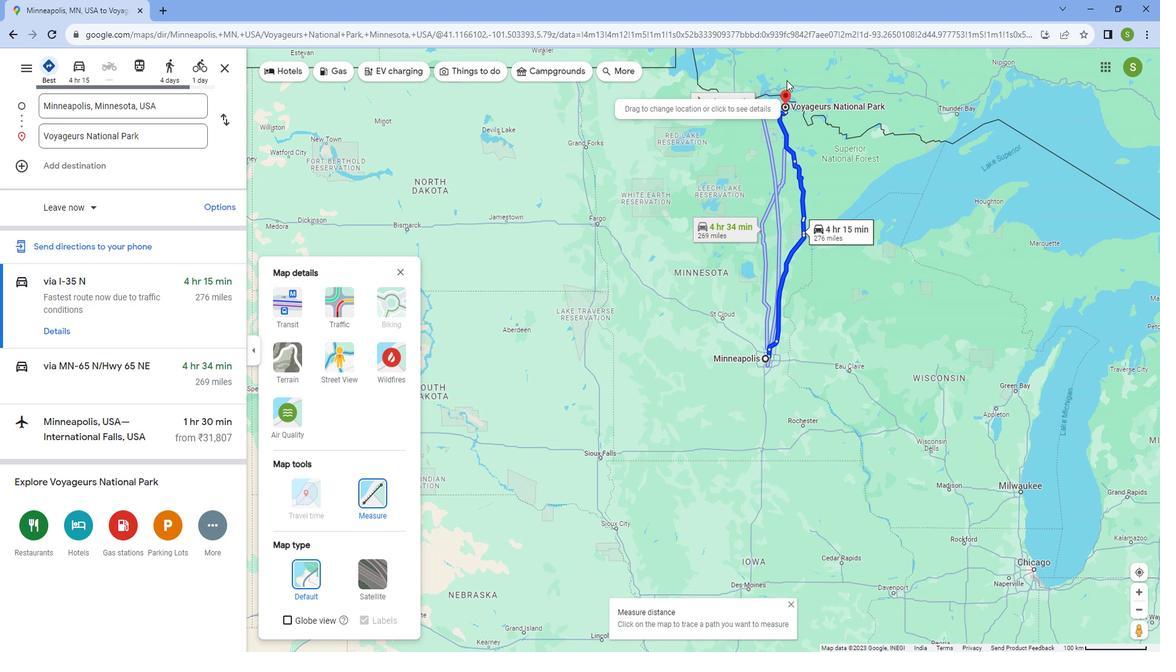 
Action: Mouse scrolled (794, 85) with delta (0, 0)
Screenshot: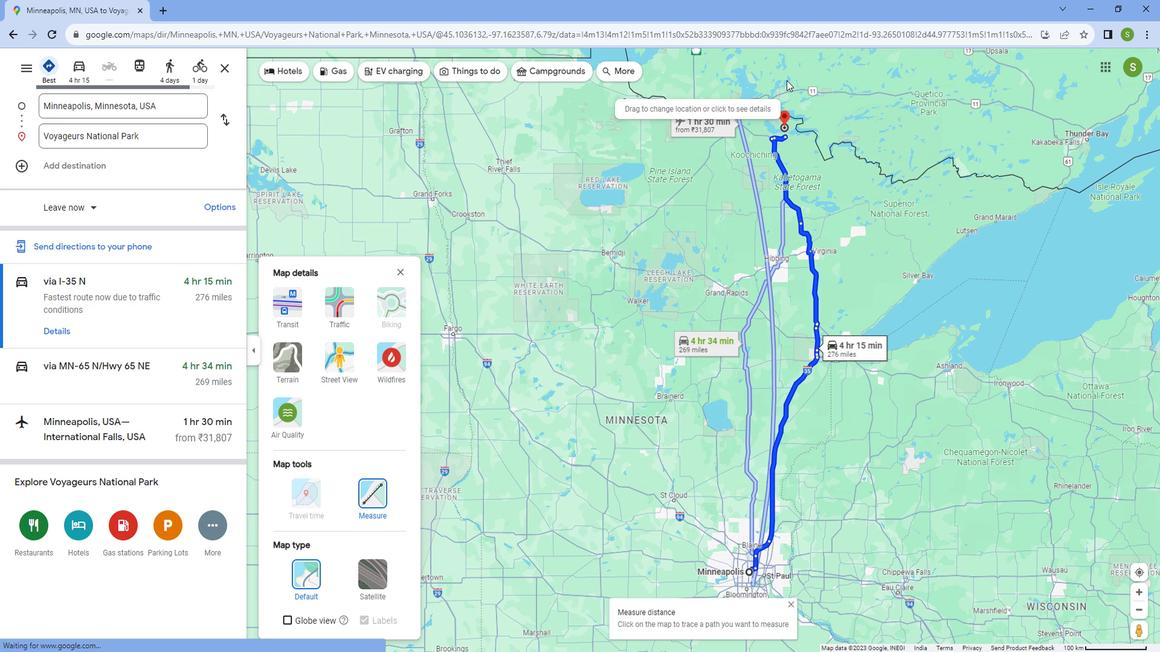 
Action: Mouse scrolled (794, 85) with delta (0, 0)
Screenshot: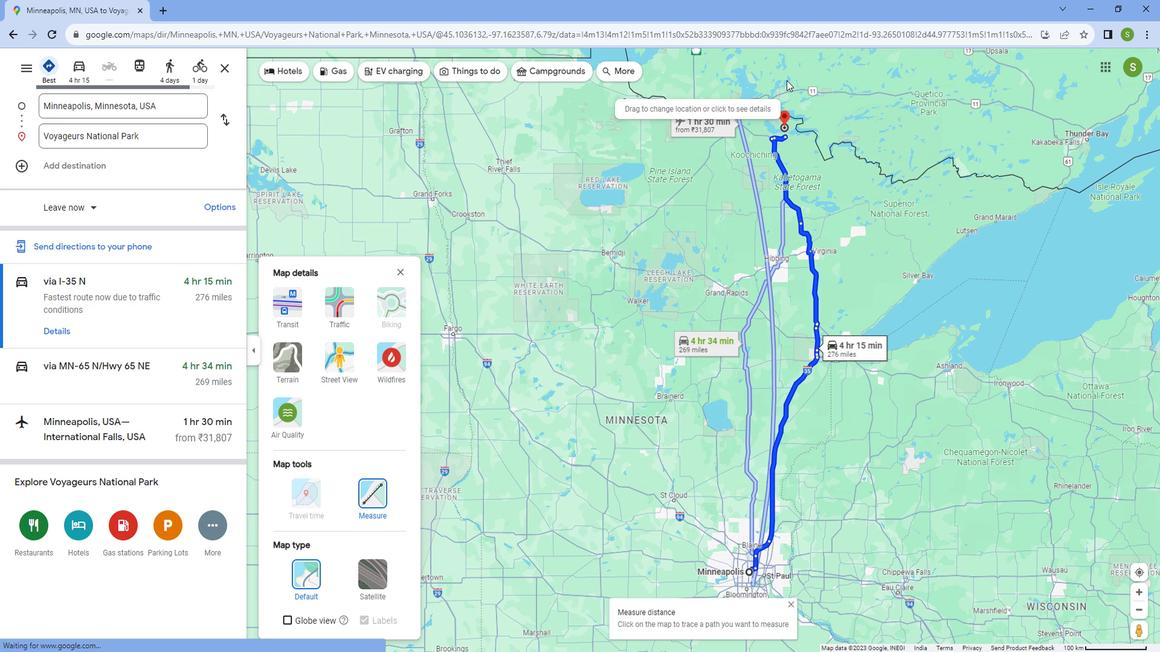 
Action: Mouse scrolled (794, 85) with delta (0, 0)
Screenshot: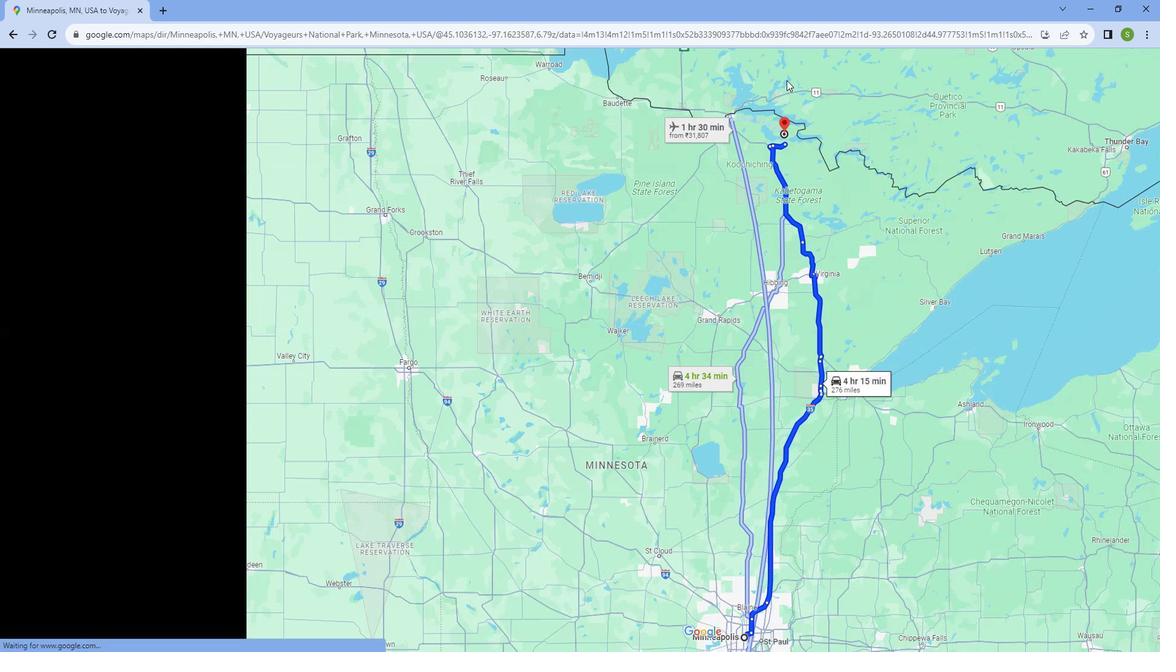 
Action: Mouse scrolled (794, 85) with delta (0, 0)
Screenshot: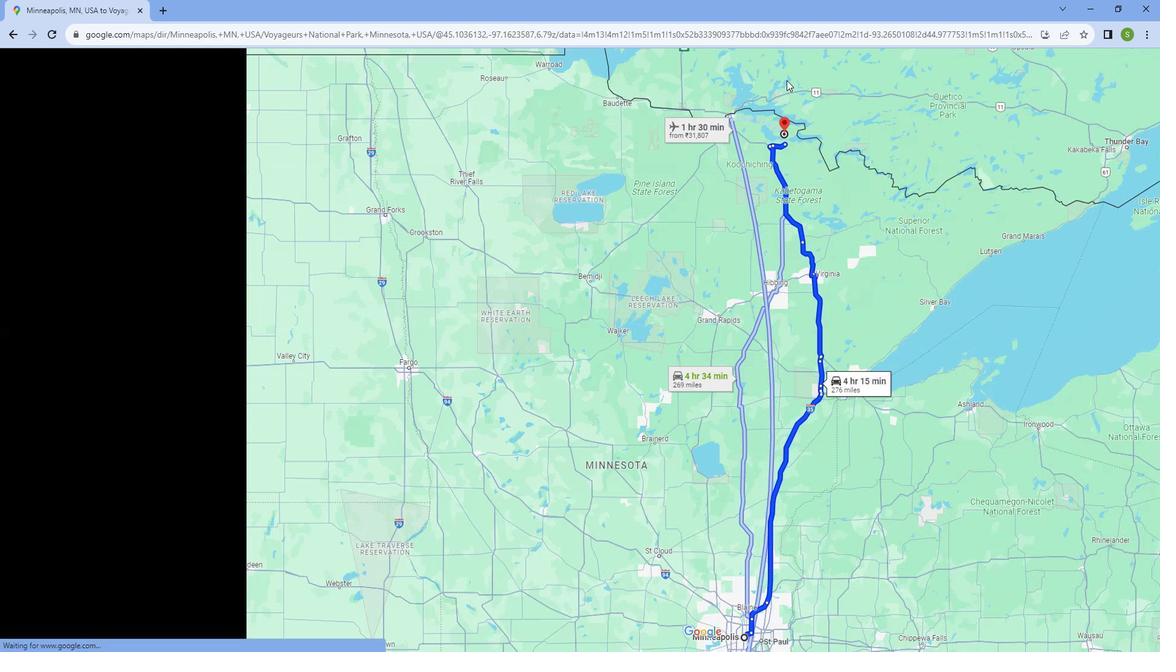 
Action: Mouse scrolled (794, 85) with delta (0, 0)
Screenshot: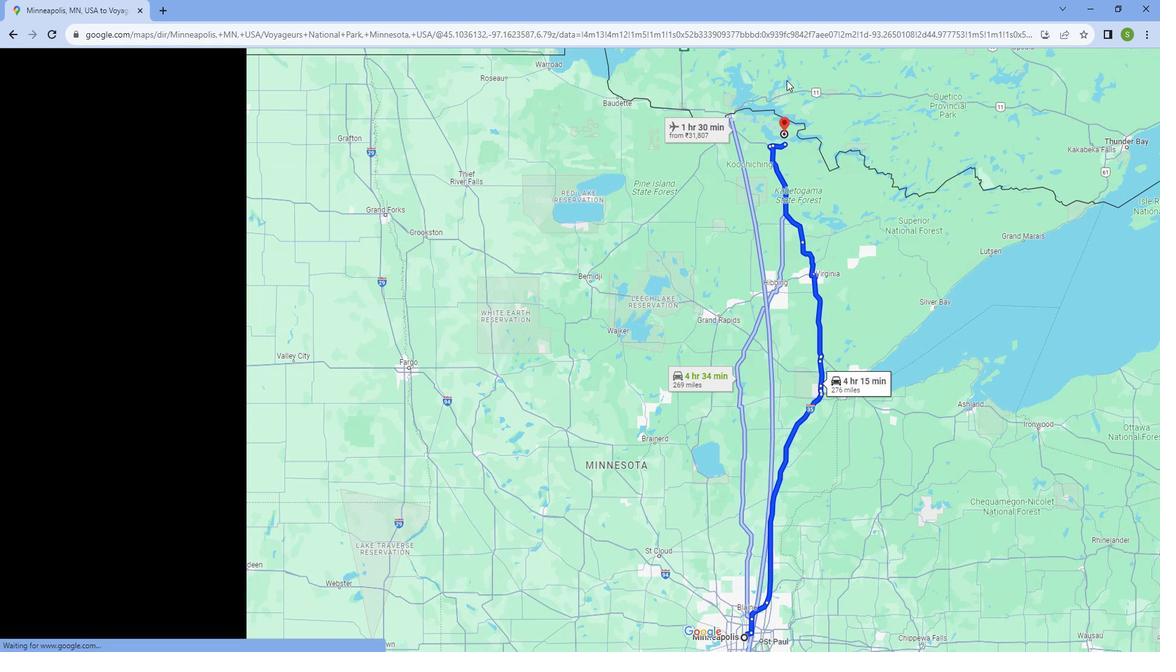 
Action: Mouse moved to (767, 118)
Screenshot: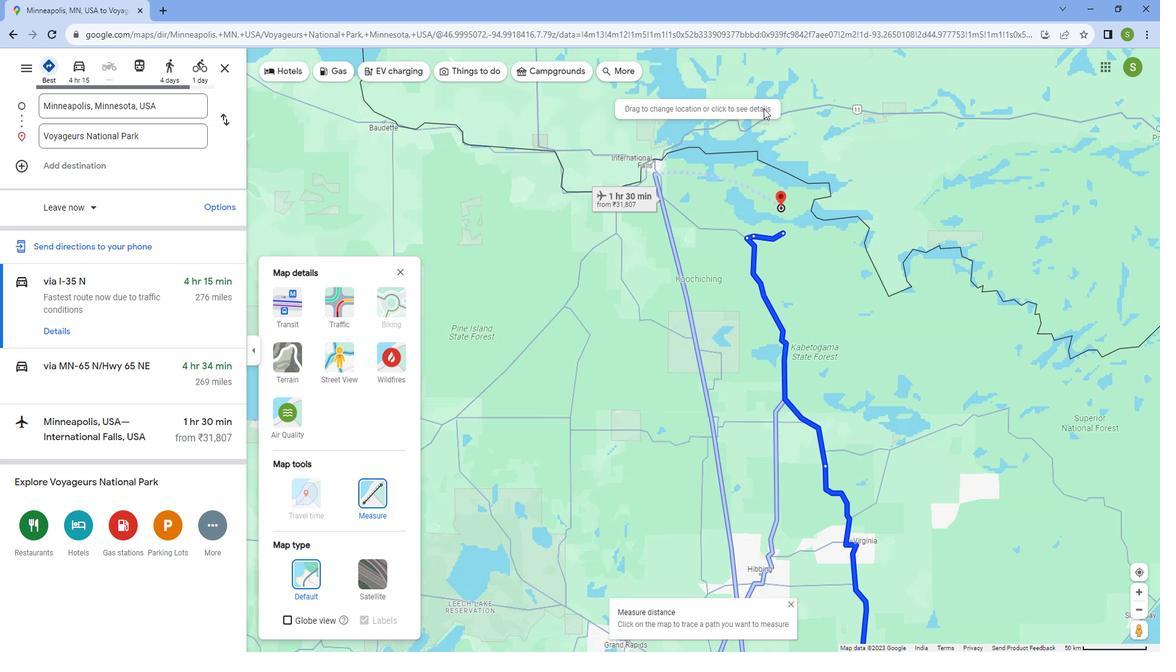 
Action: Mouse scrolled (767, 119) with delta (0, 0)
Screenshot: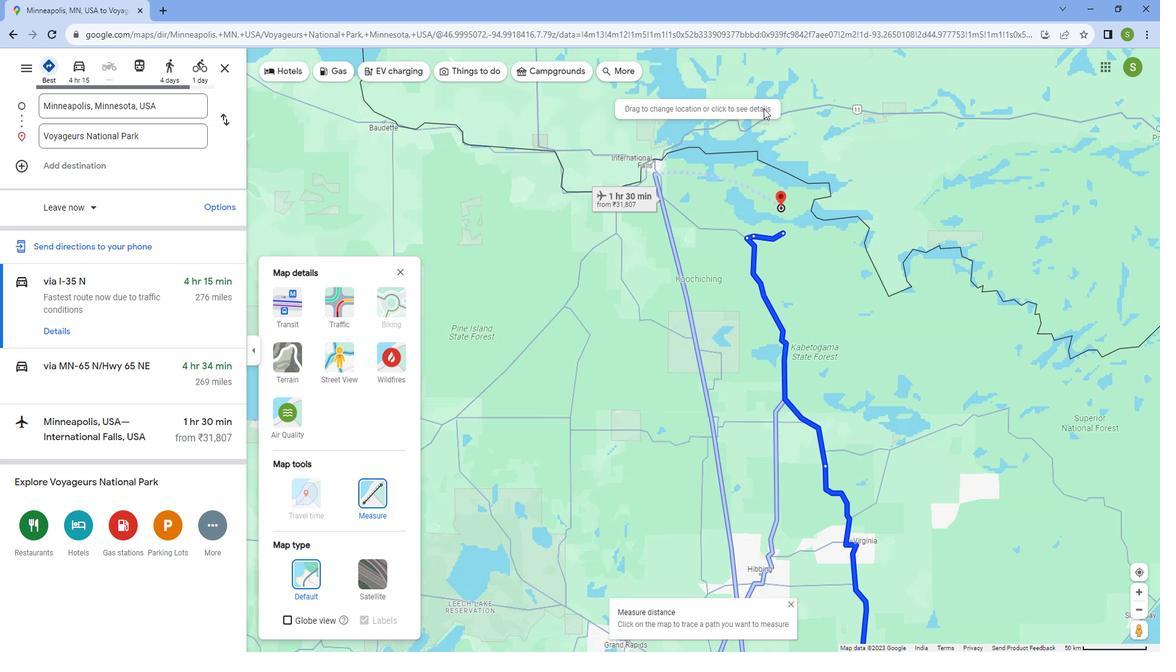 
Action: Mouse scrolled (767, 119) with delta (0, 0)
Screenshot: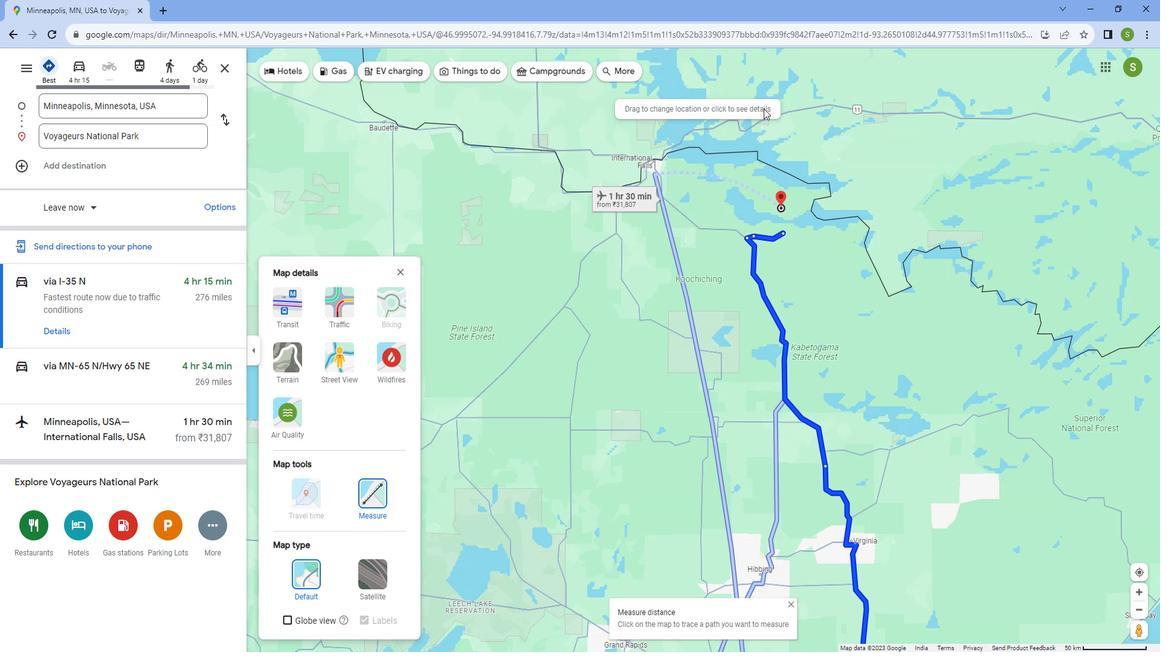
Action: Mouse scrolled (767, 119) with delta (0, 0)
Screenshot: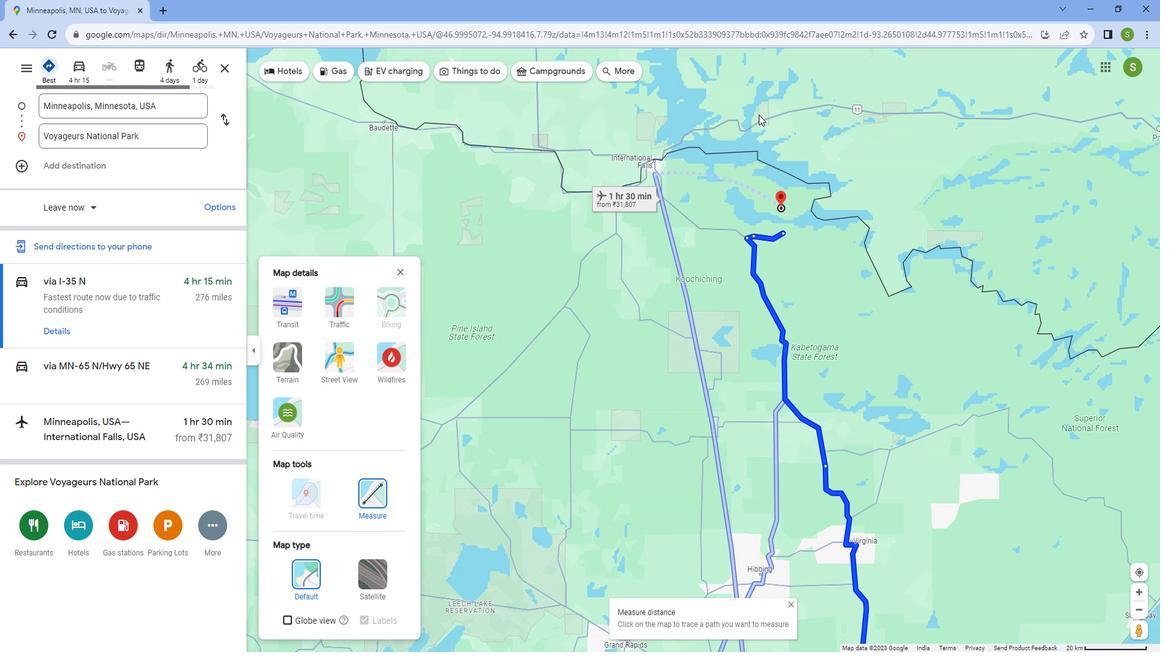 
Action: Mouse moved to (767, 118)
Screenshot: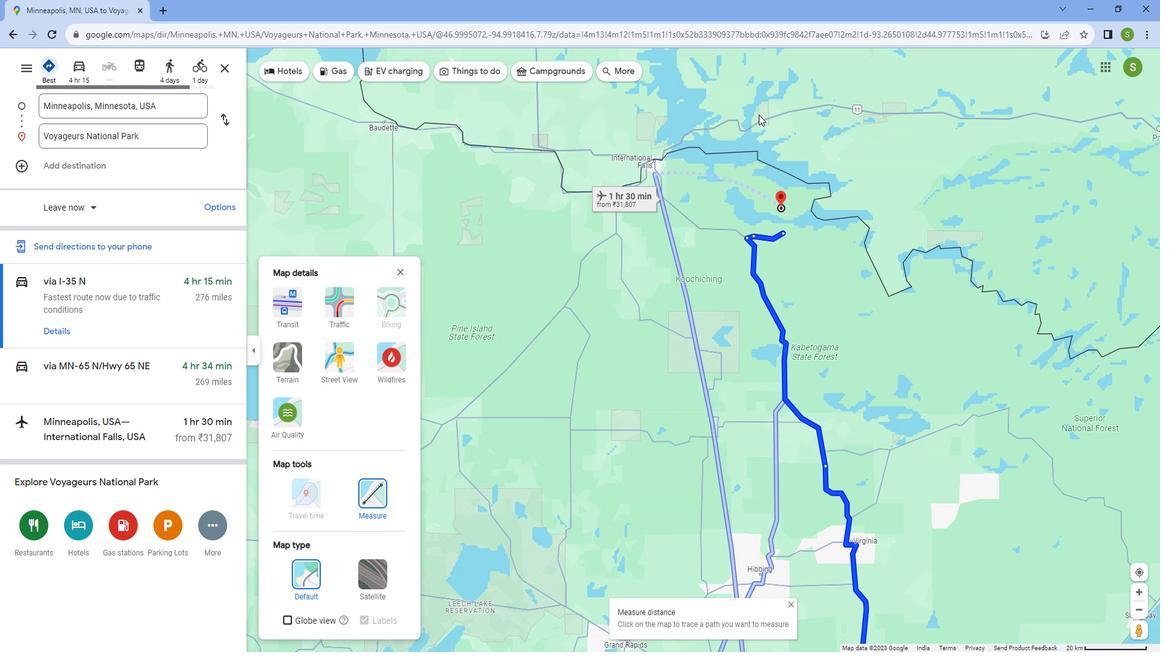 
Action: Mouse scrolled (767, 119) with delta (0, 0)
Screenshot: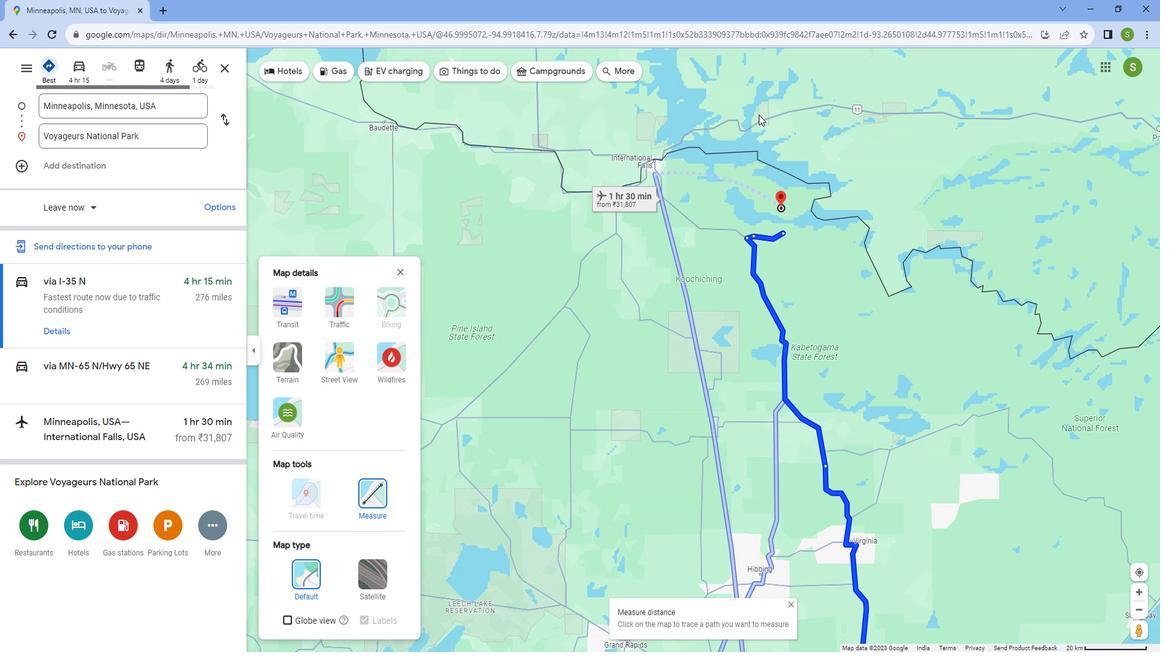 
Action: Mouse scrolled (767, 119) with delta (0, 0)
Screenshot: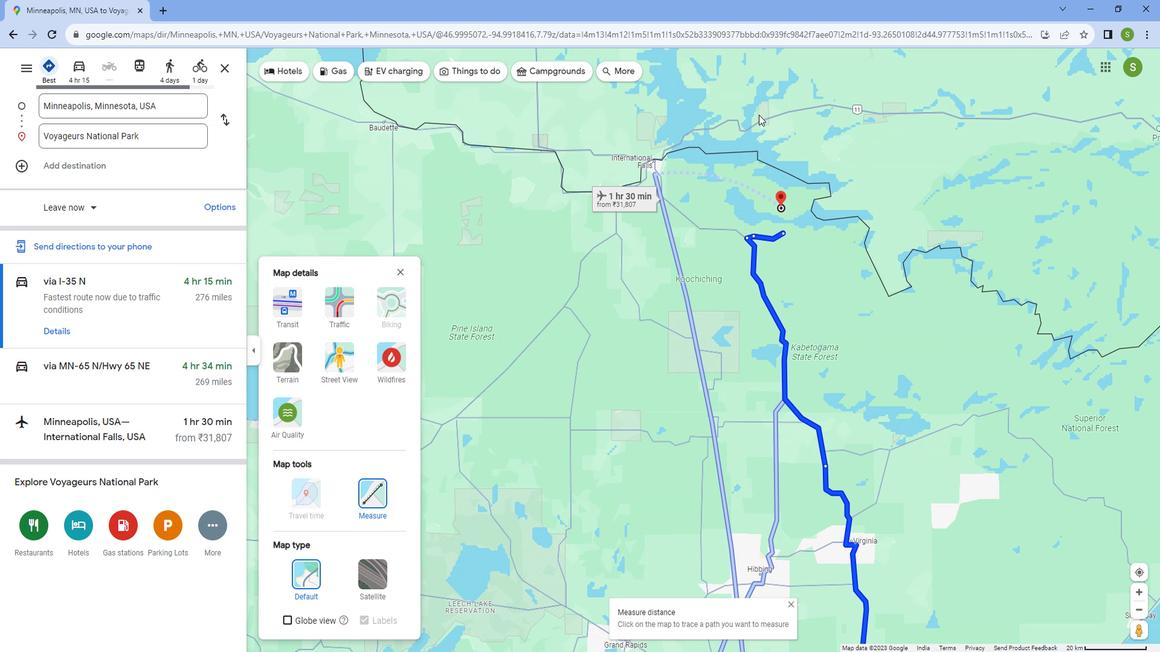 
Action: Mouse moved to (765, 123)
Screenshot: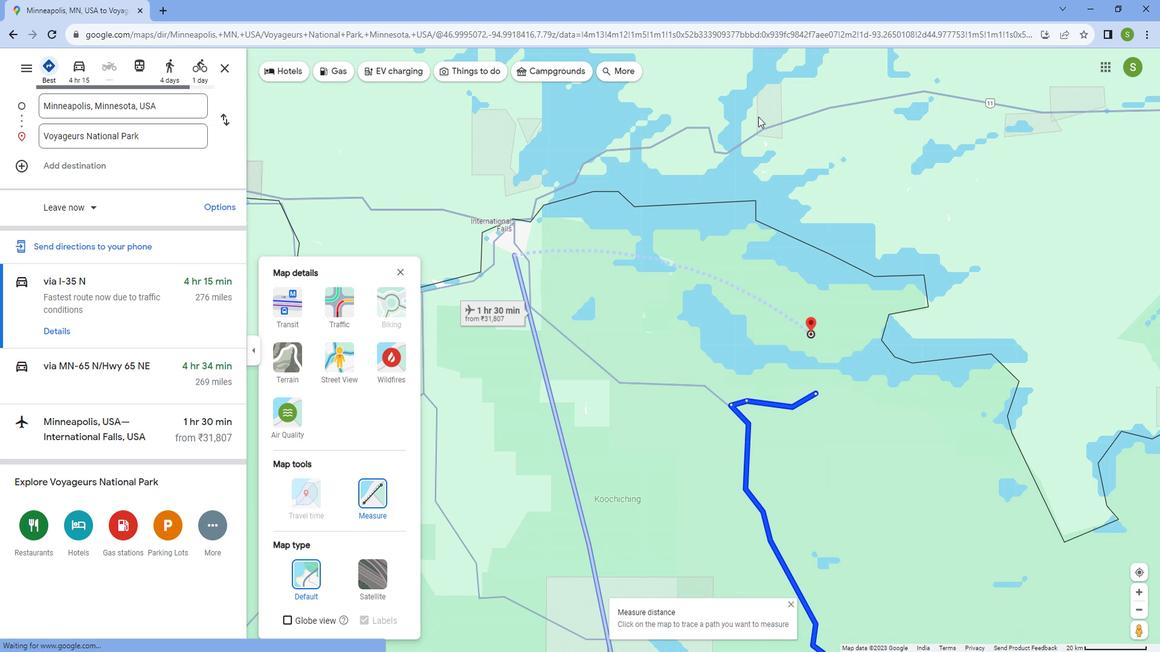 
Action: Mouse scrolled (765, 123) with delta (0, 0)
Screenshot: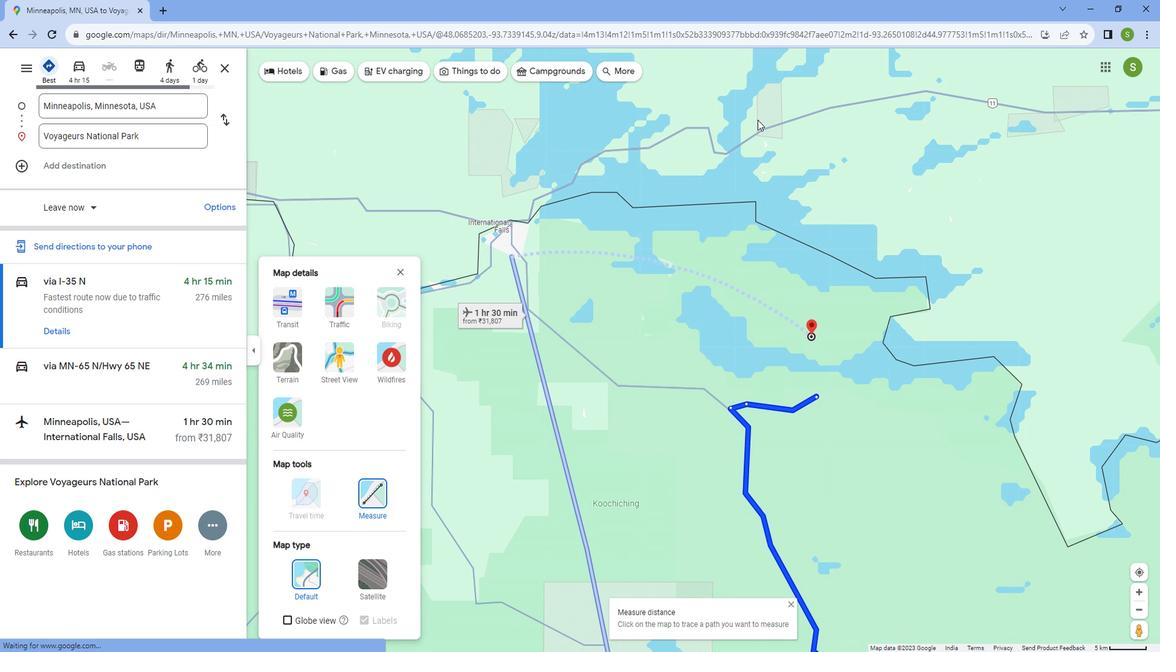 
Action: Mouse scrolled (765, 123) with delta (0, 0)
Screenshot: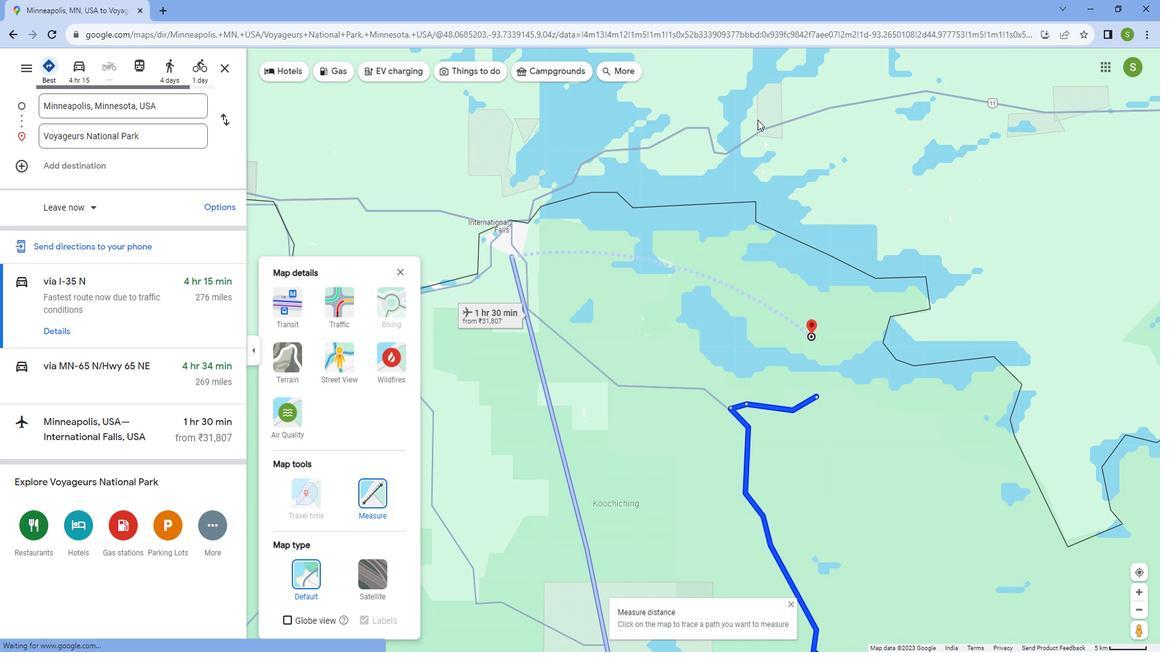 
Action: Mouse scrolled (765, 123) with delta (0, 0)
Screenshot: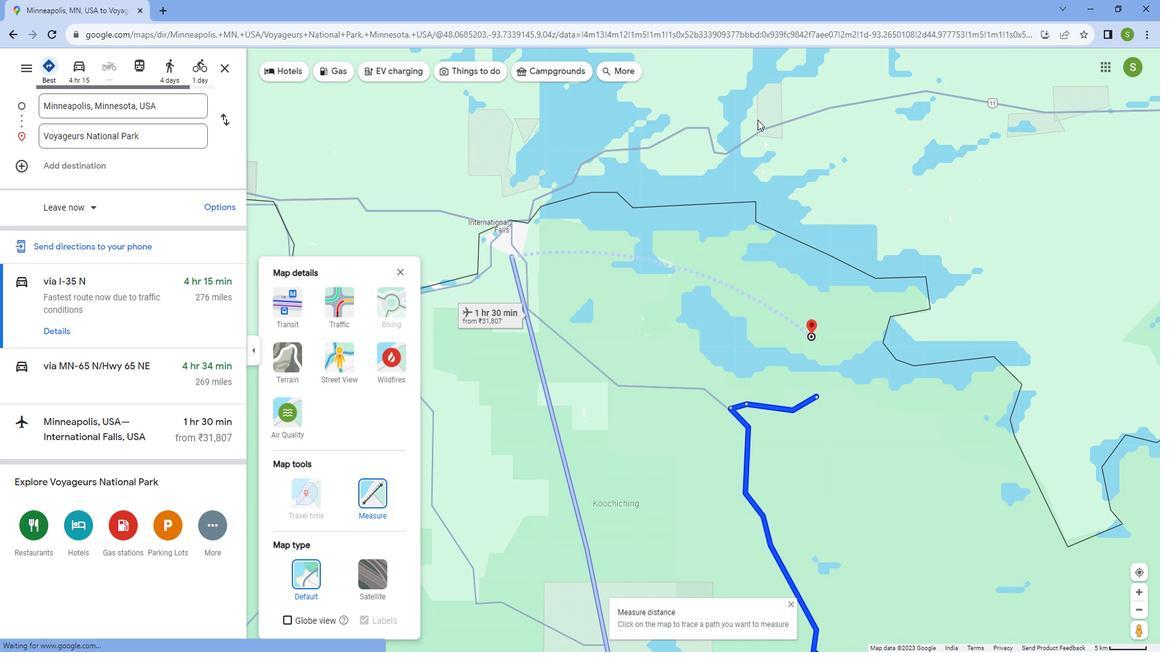 
Action: Mouse scrolled (765, 123) with delta (0, 0)
Screenshot: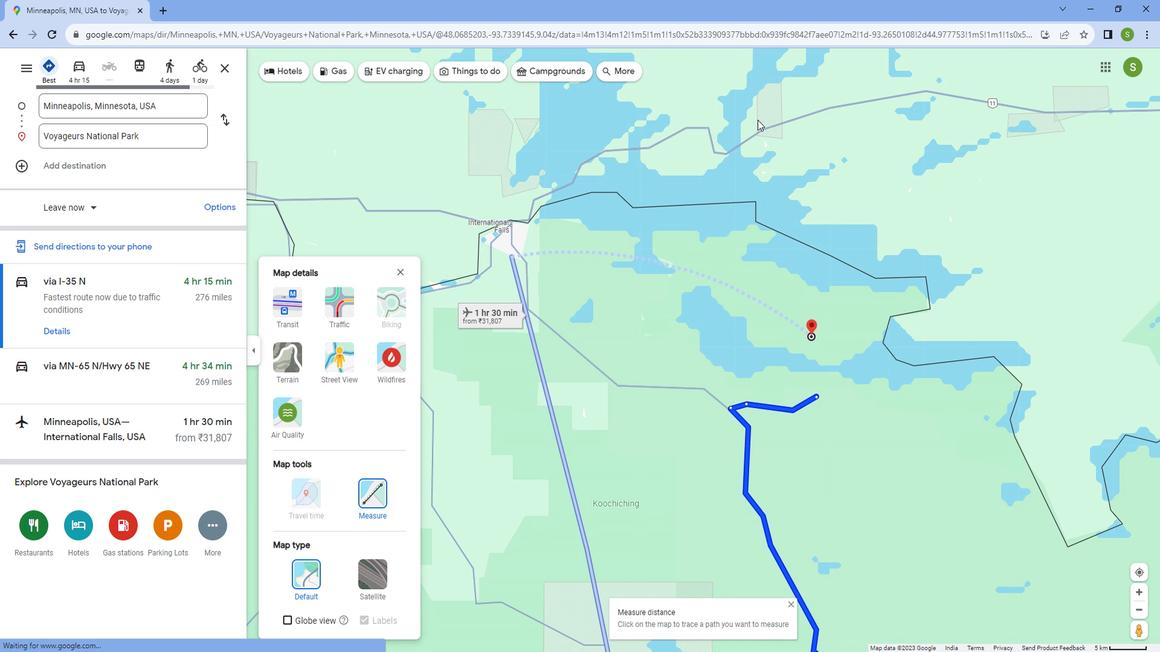 
Action: Mouse scrolled (765, 123) with delta (0, 0)
Screenshot: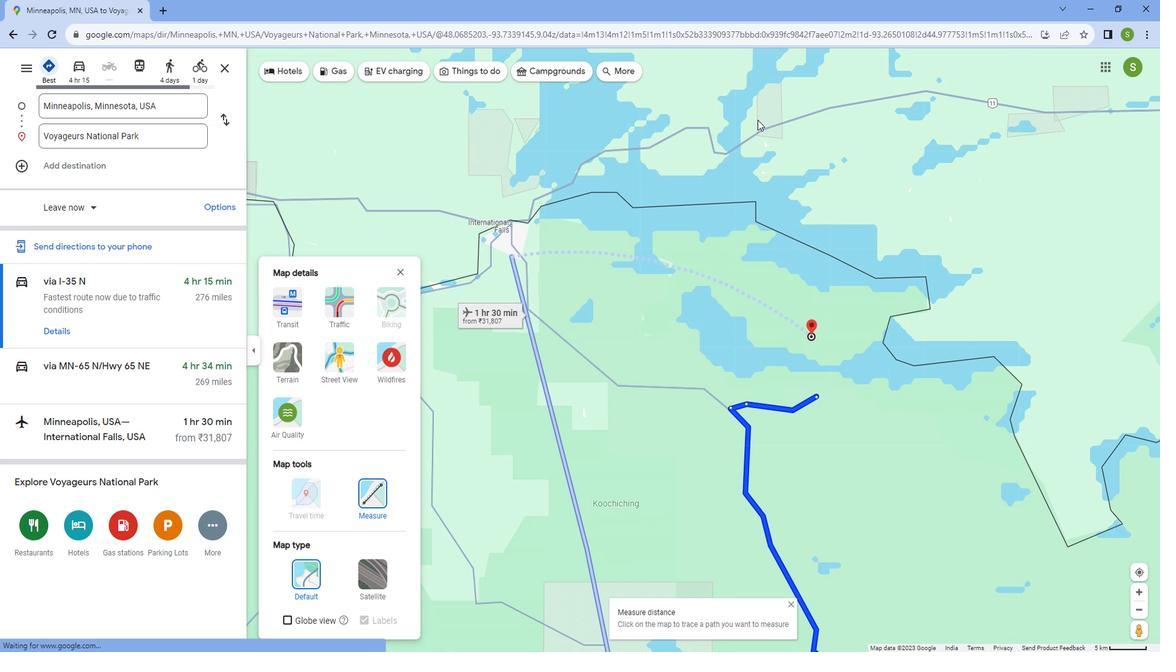 
Action: Mouse moved to (865, 509)
Screenshot: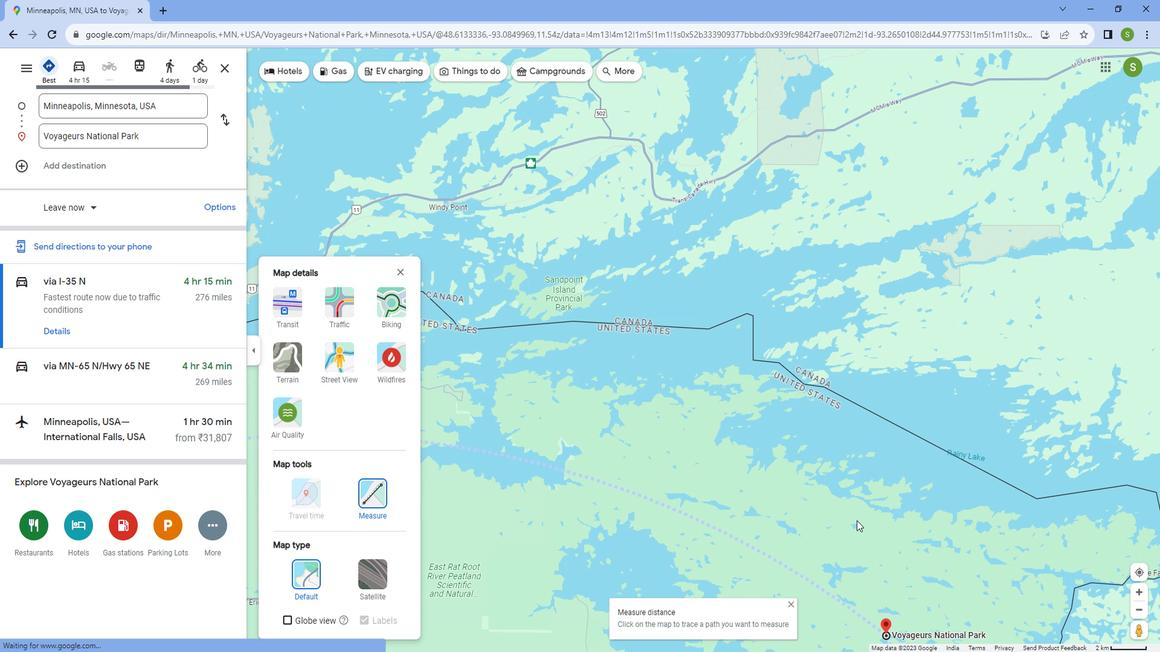 
Action: Mouse scrolled (865, 509) with delta (0, 0)
Screenshot: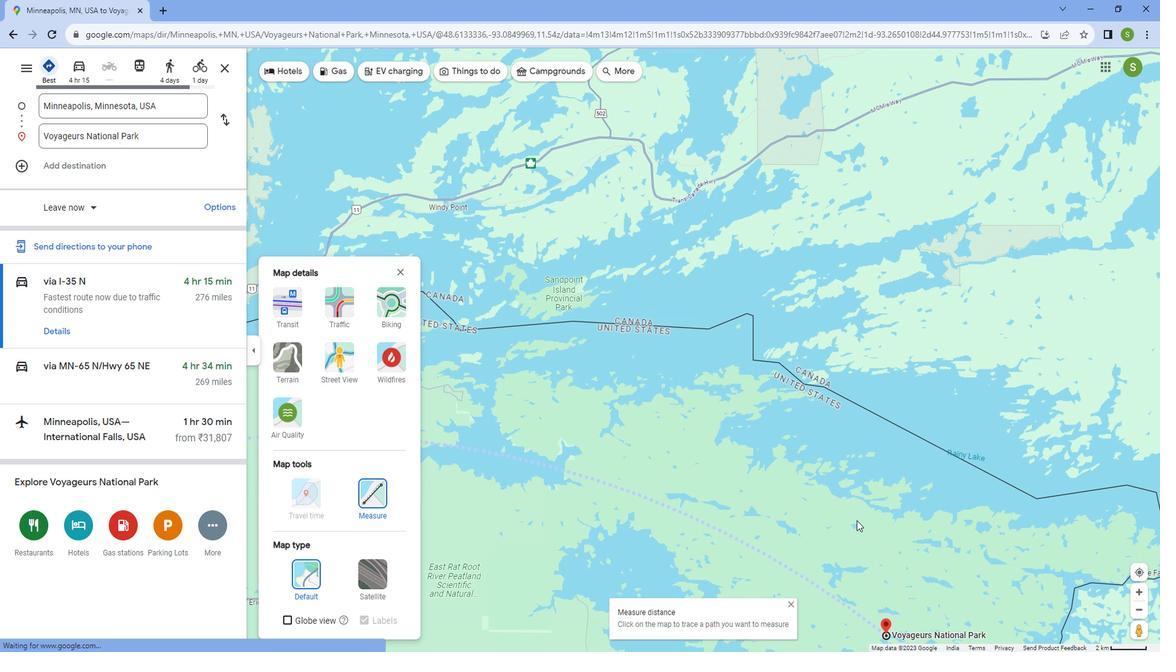 
Action: Mouse scrolled (865, 509) with delta (0, 0)
Screenshot: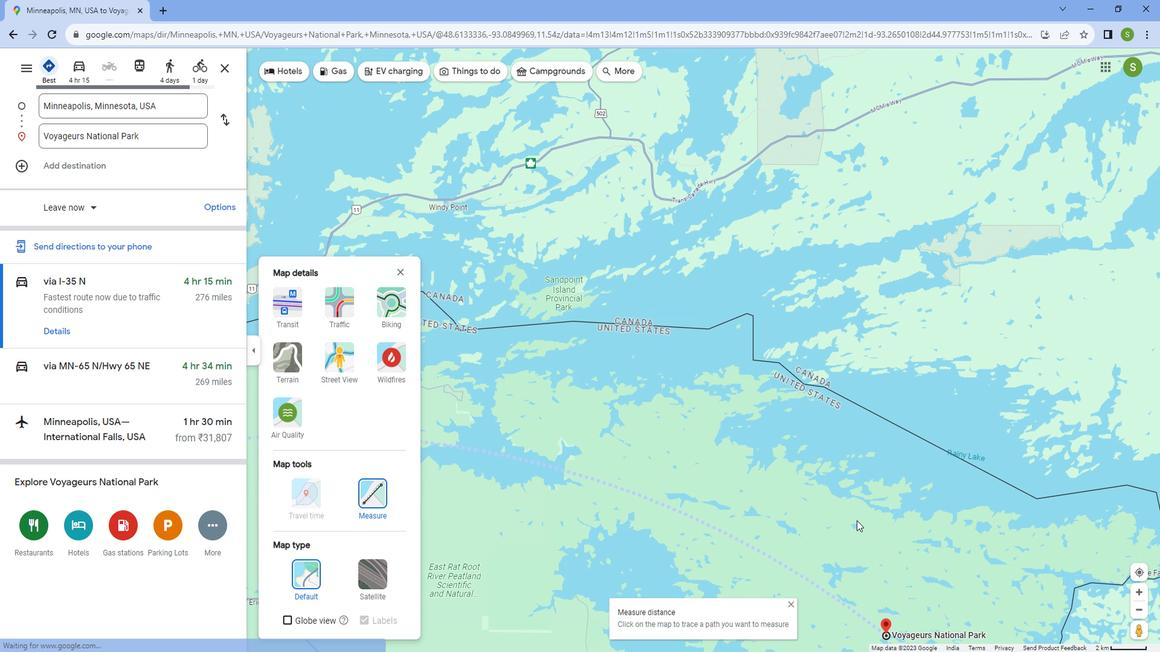 
Action: Mouse moved to (885, 588)
Screenshot: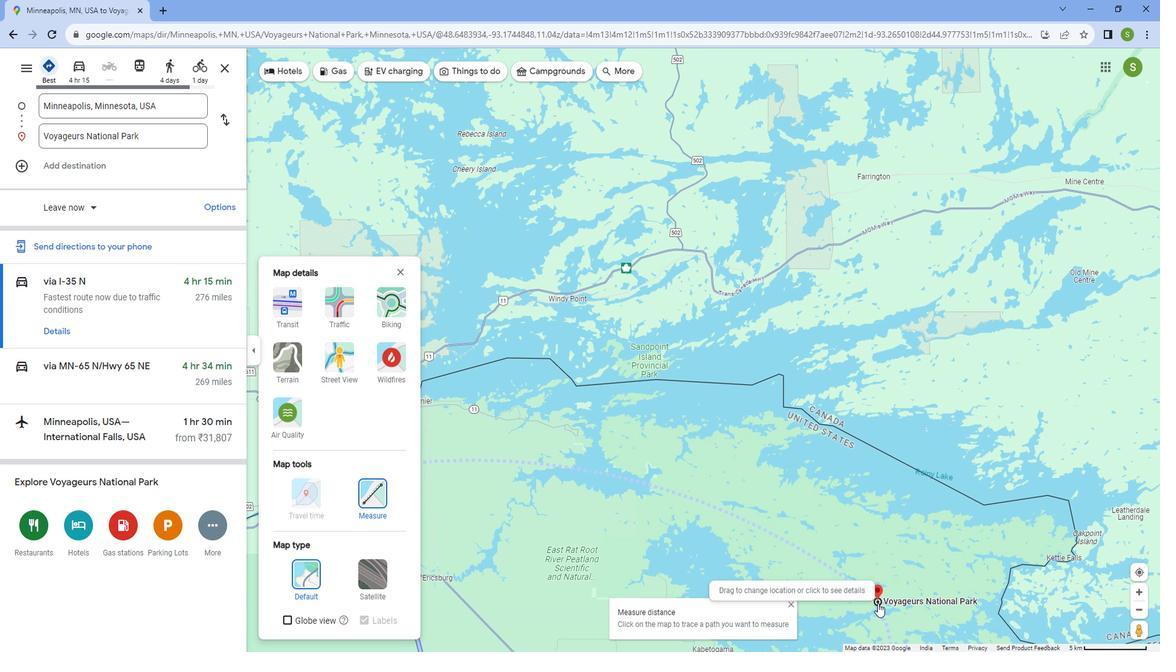 
Action: Mouse pressed left at (885, 588)
Screenshot: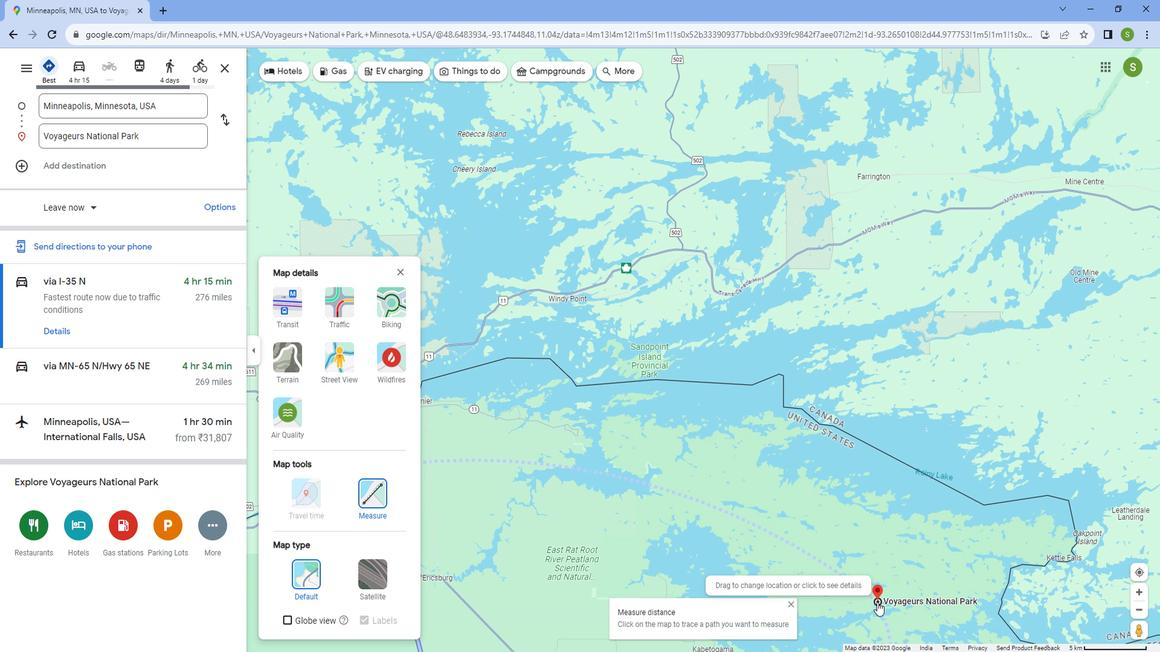 
Action: Mouse moved to (756, 426)
Screenshot: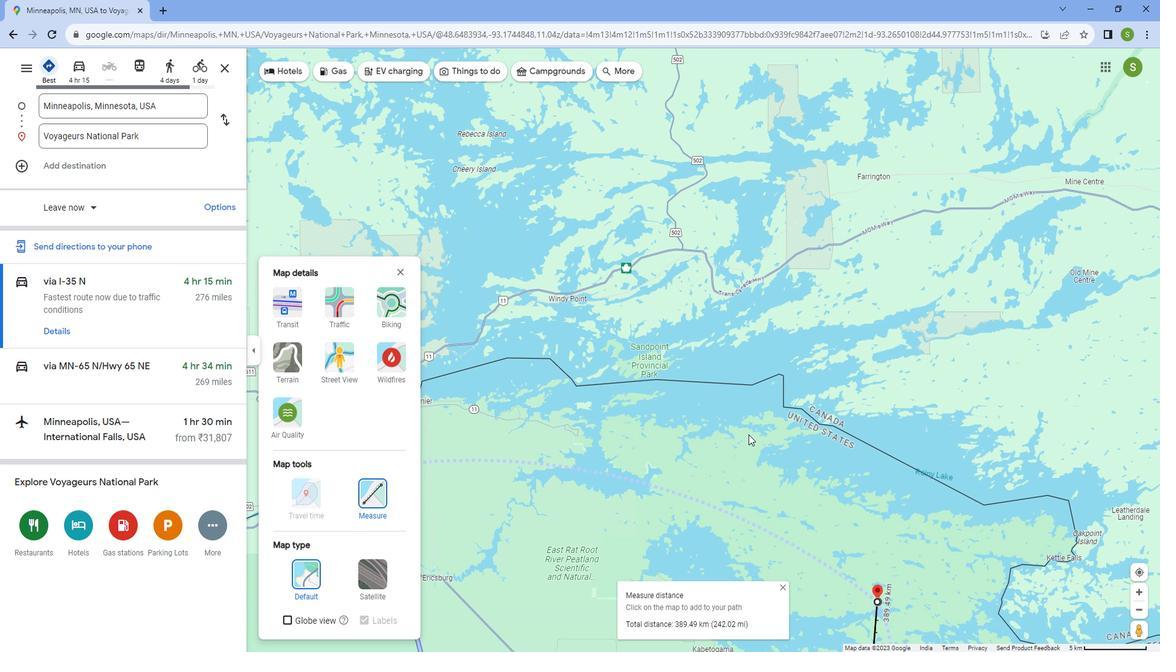 
Action: Mouse scrolled (756, 426) with delta (0, 0)
Screenshot: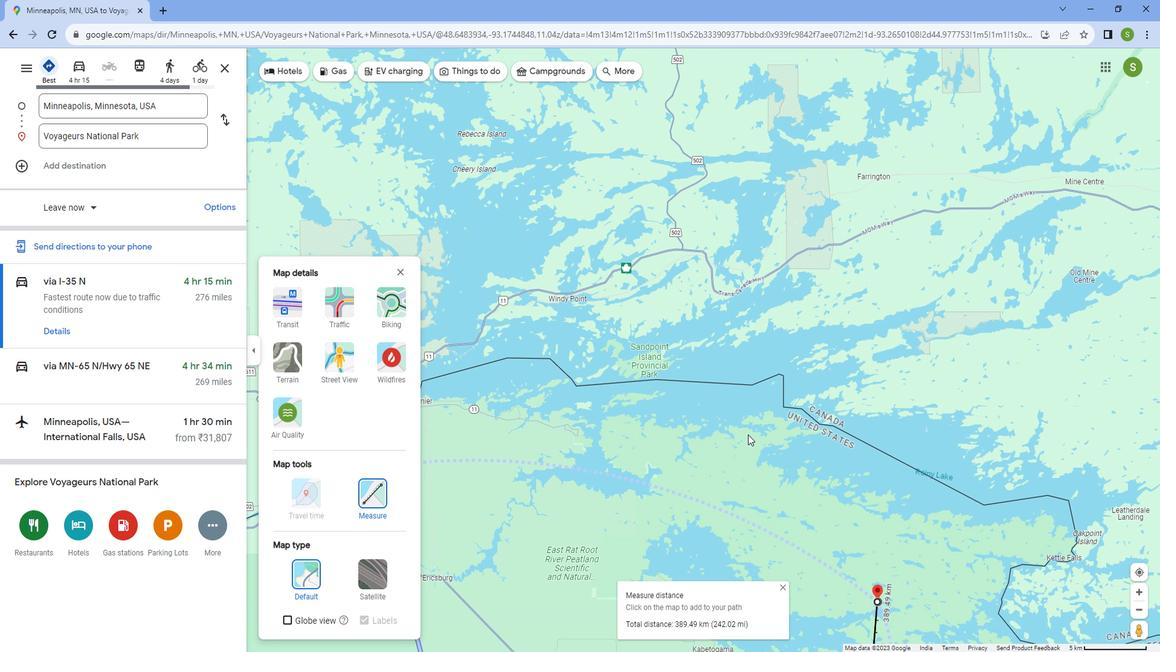 
Action: Mouse scrolled (756, 426) with delta (0, 0)
Screenshot: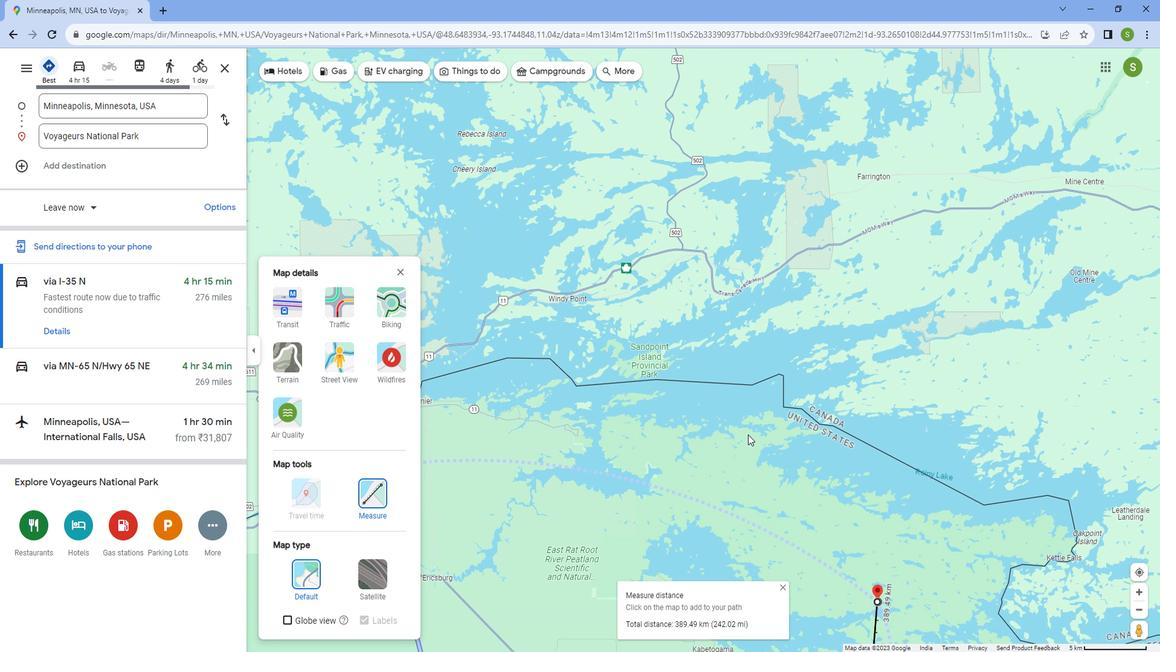 
Action: Mouse scrolled (756, 426) with delta (0, 0)
Screenshot: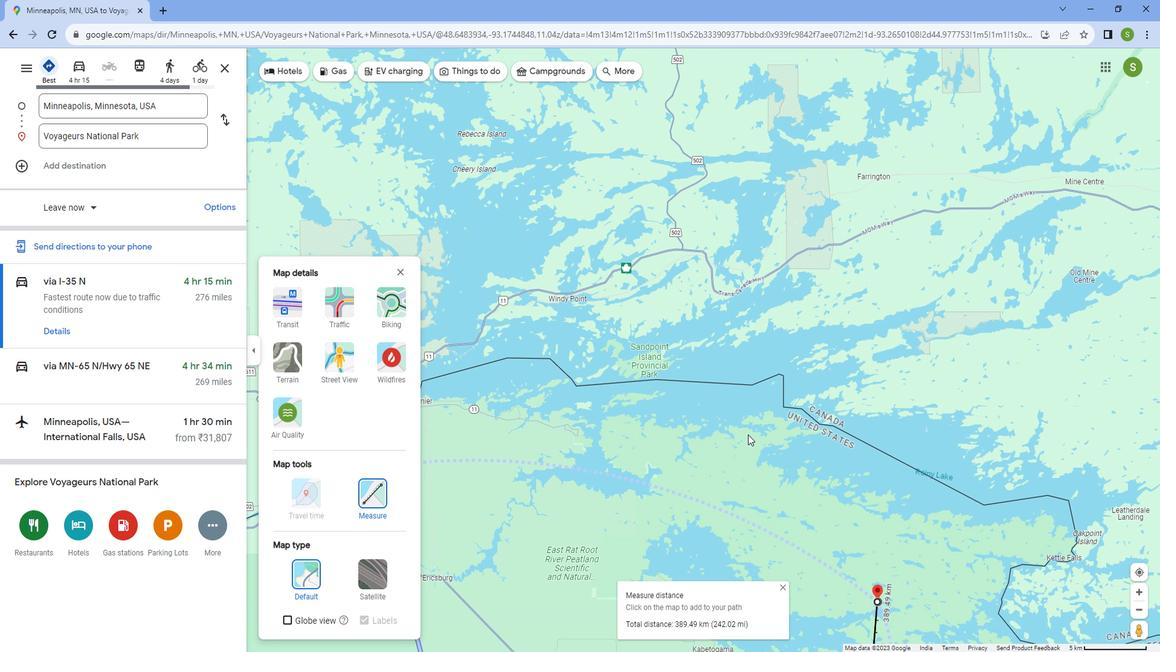 
Action: Mouse scrolled (756, 426) with delta (0, 0)
Screenshot: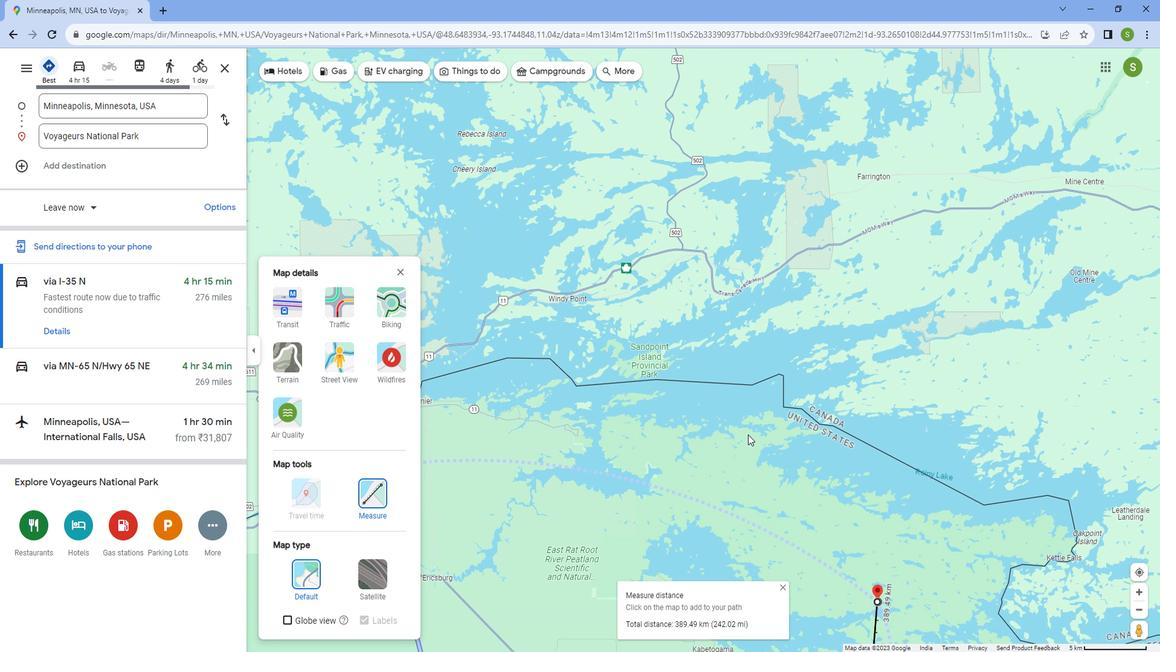 
Action: Mouse scrolled (756, 426) with delta (0, 0)
Screenshot: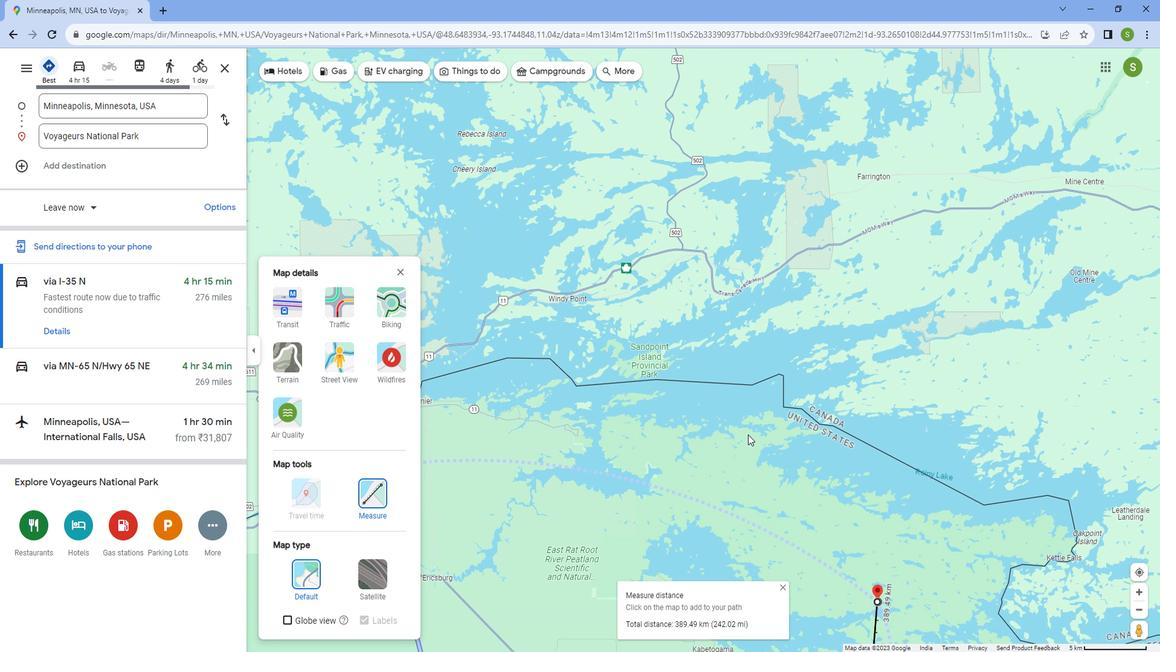 
Action: Mouse scrolled (756, 426) with delta (0, 0)
Screenshot: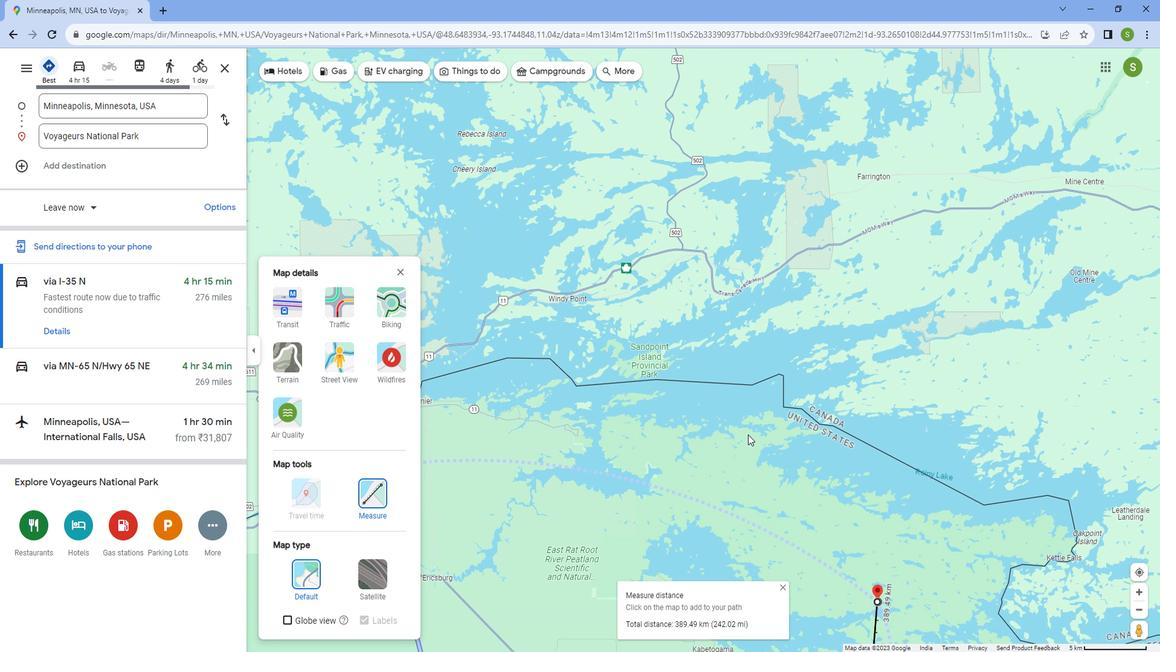 
Action: Mouse scrolled (756, 426) with delta (0, 0)
Screenshot: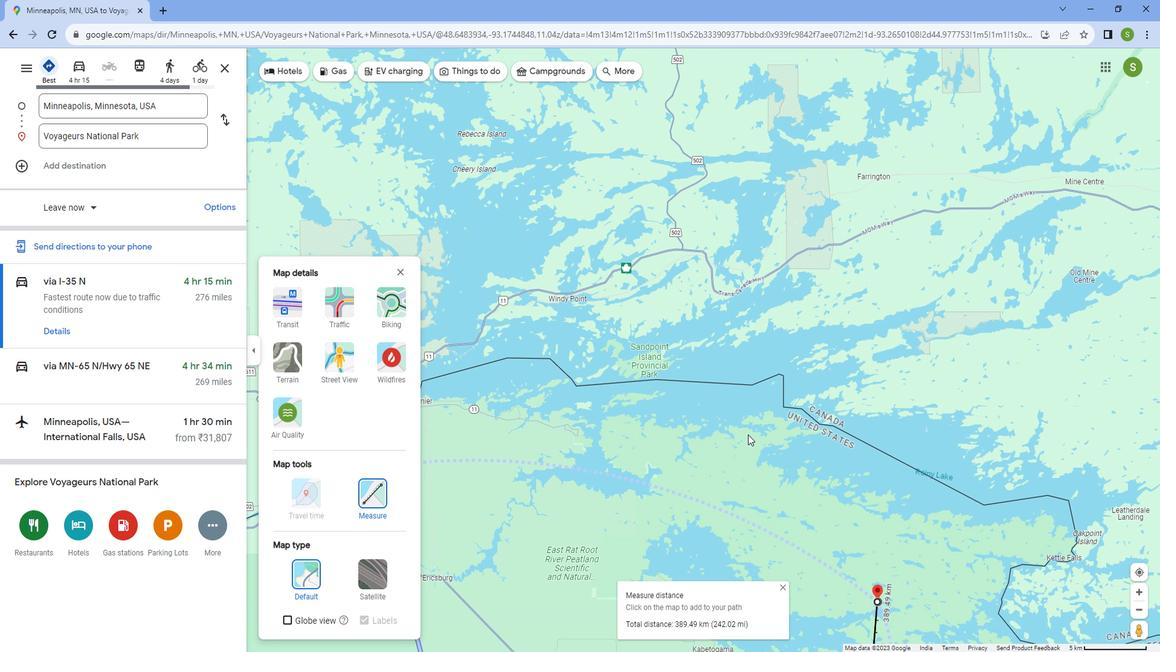 
Action: Mouse scrolled (756, 426) with delta (0, 0)
Screenshot: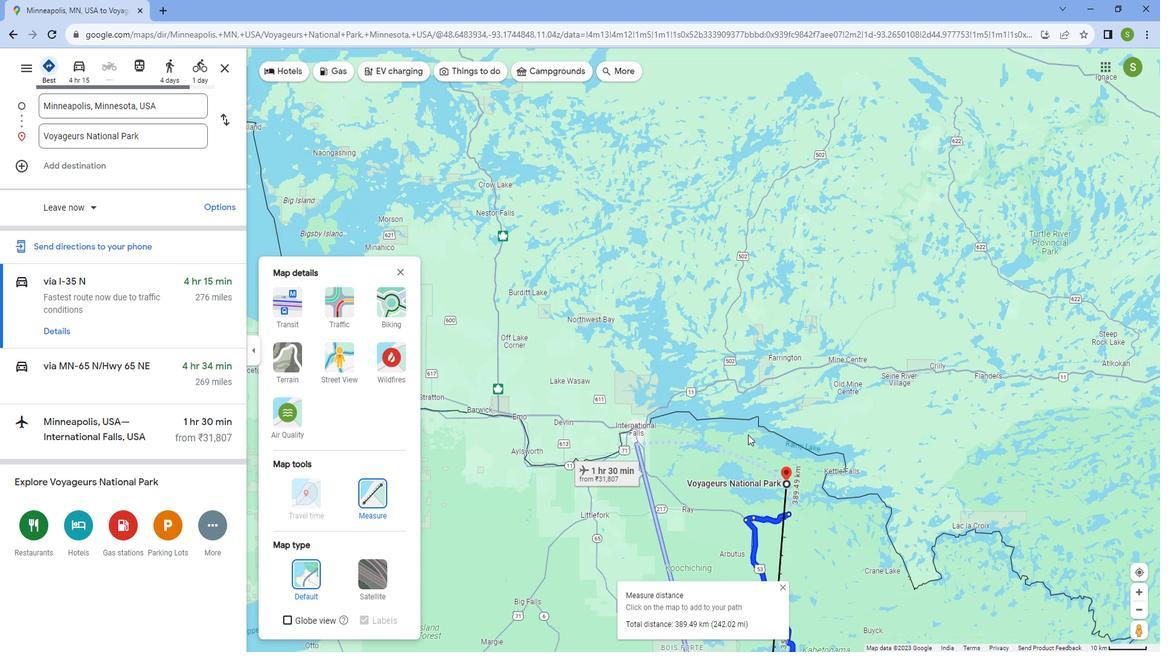 
Action: Mouse scrolled (756, 426) with delta (0, 0)
Screenshot: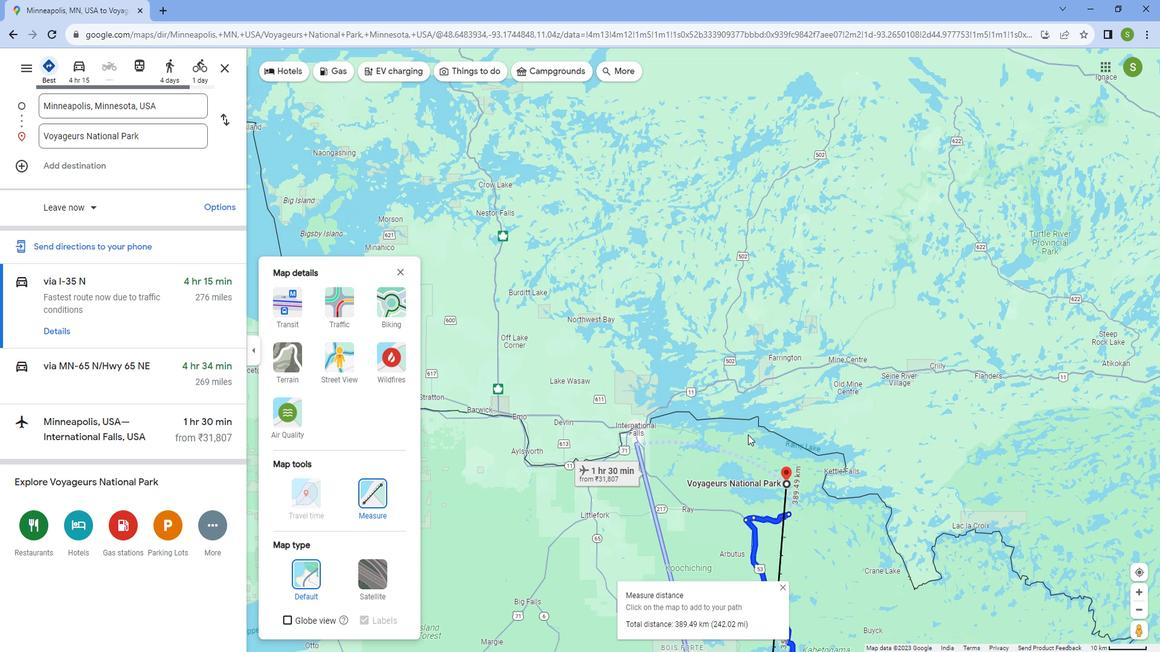 
Action: Mouse scrolled (756, 426) with delta (0, 0)
Screenshot: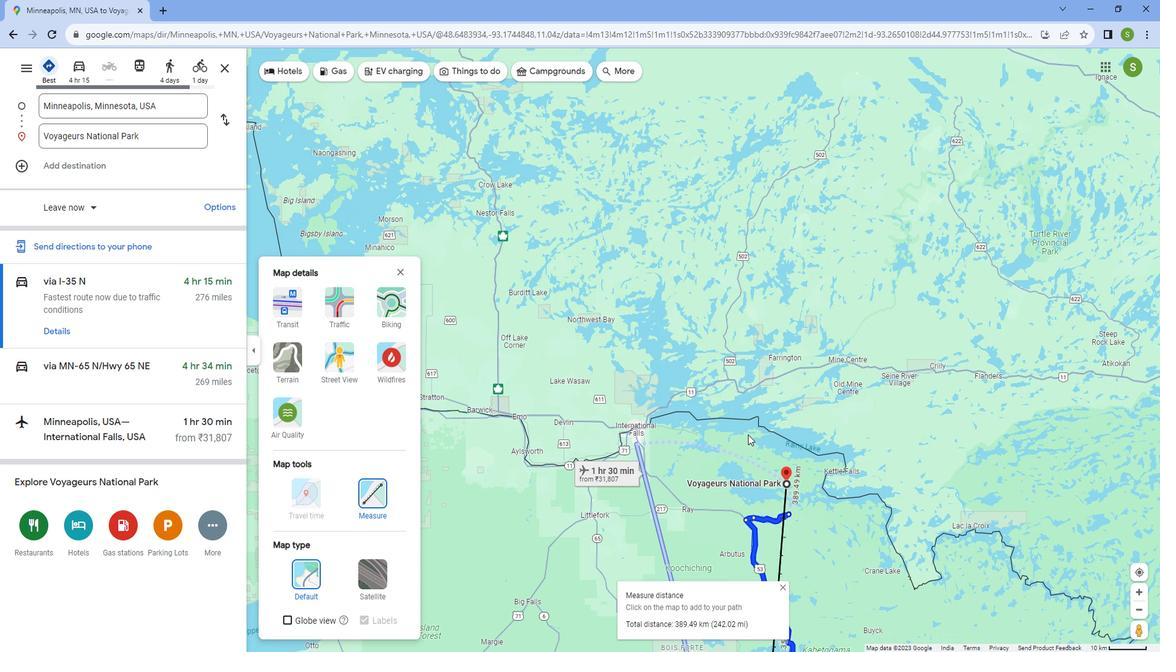
Action: Mouse scrolled (756, 426) with delta (0, 0)
Screenshot: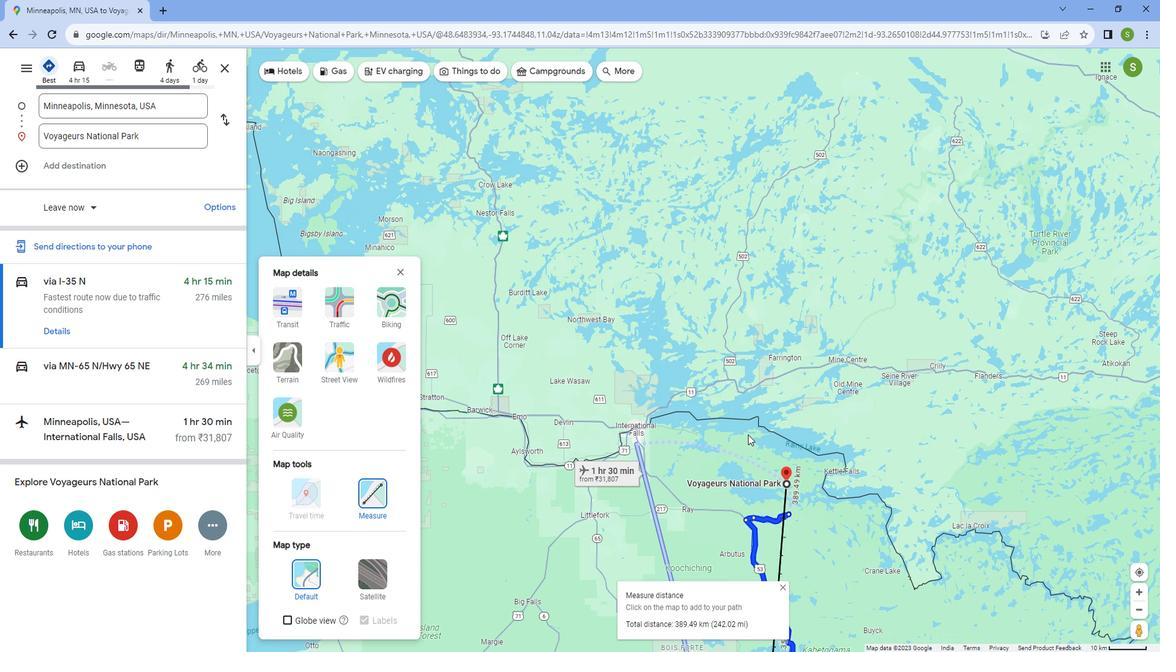 
Action: Mouse scrolled (756, 426) with delta (0, 0)
Screenshot: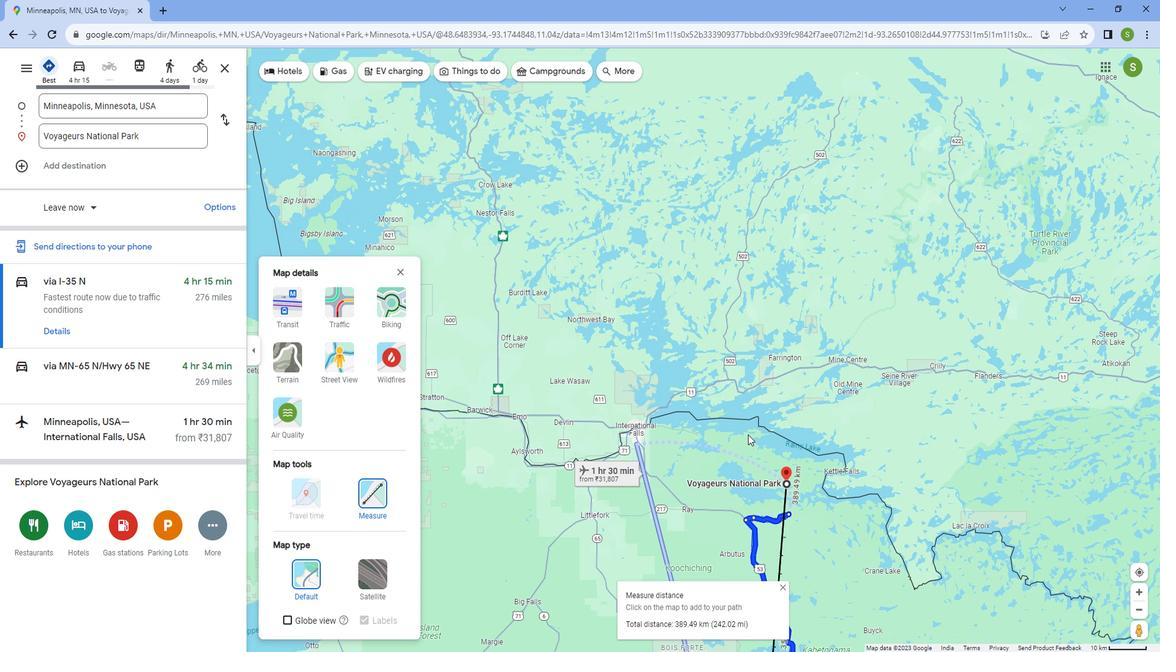 
Action: Mouse scrolled (756, 426) with delta (0, 0)
Screenshot: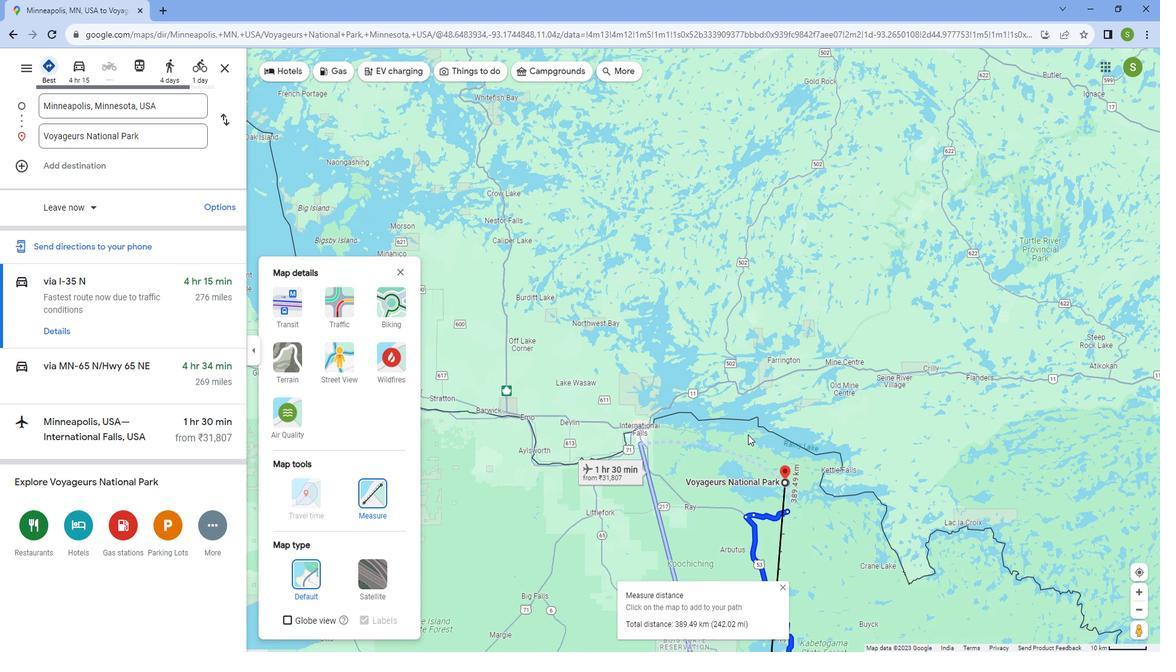 
Action: Mouse moved to (754, 431)
Screenshot: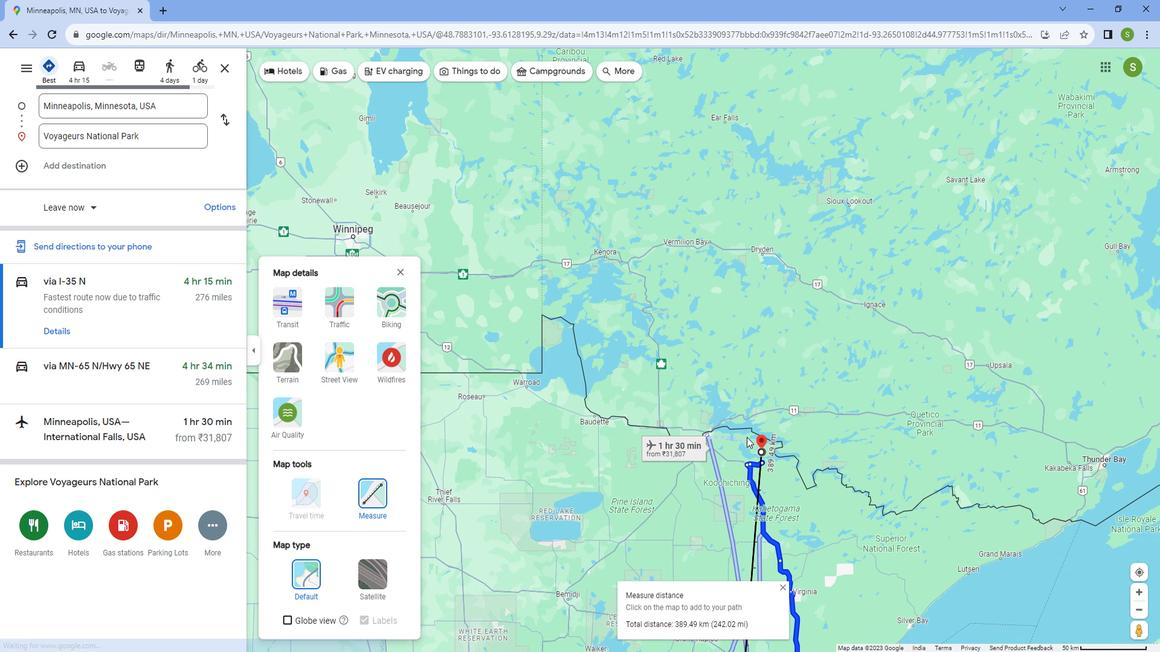 
Action: Mouse scrolled (754, 430) with delta (0, 0)
Screenshot: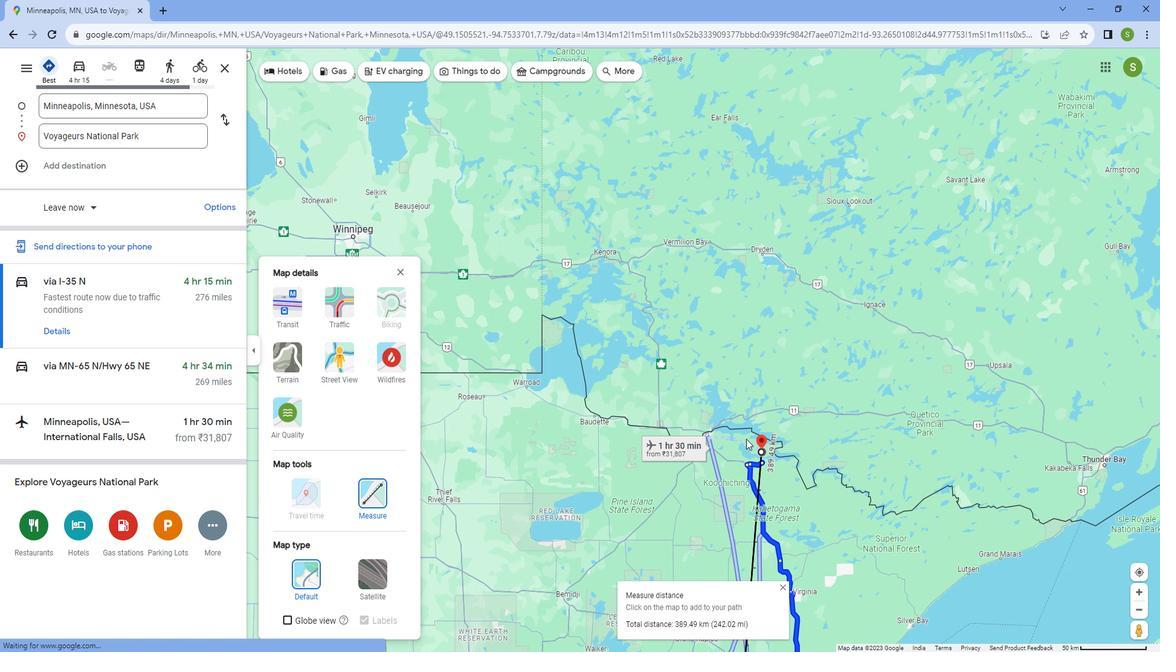
Action: Mouse scrolled (754, 430) with delta (0, 0)
Screenshot: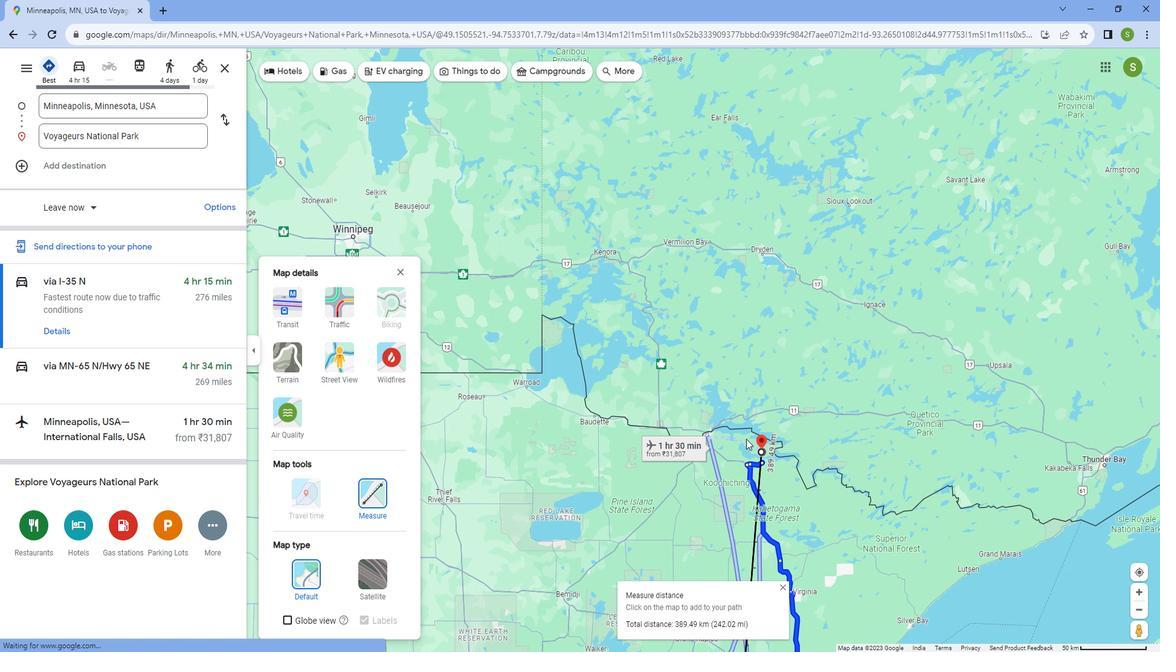 
Action: Mouse scrolled (754, 430) with delta (0, 0)
Screenshot: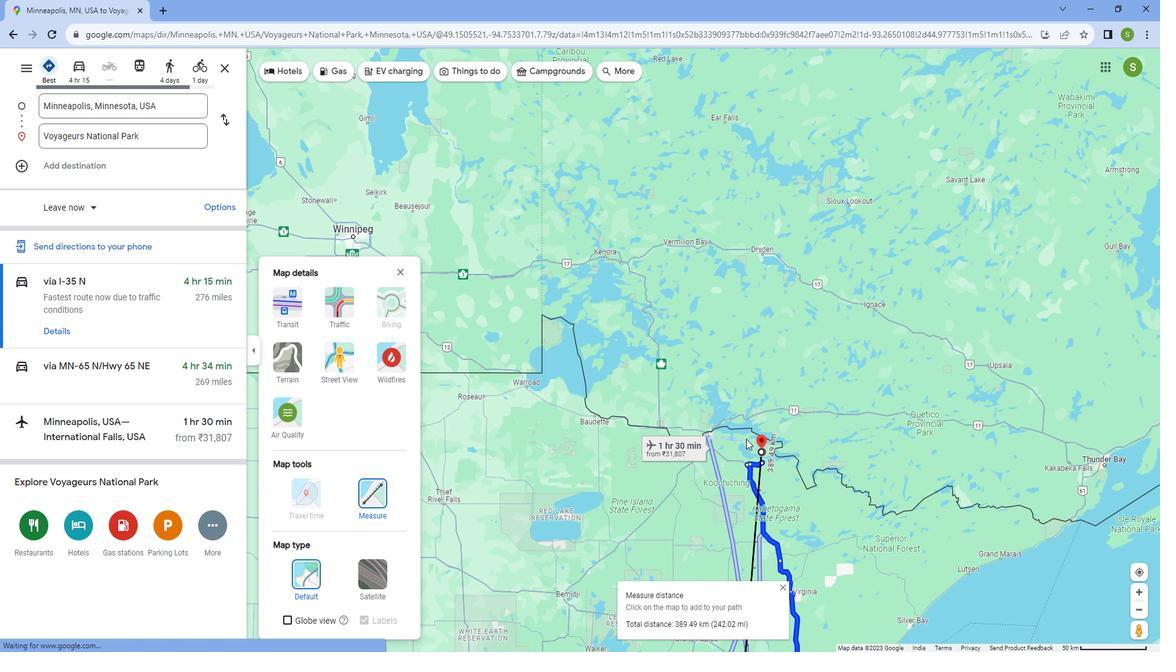 
Action: Mouse scrolled (754, 430) with delta (0, 0)
Screenshot: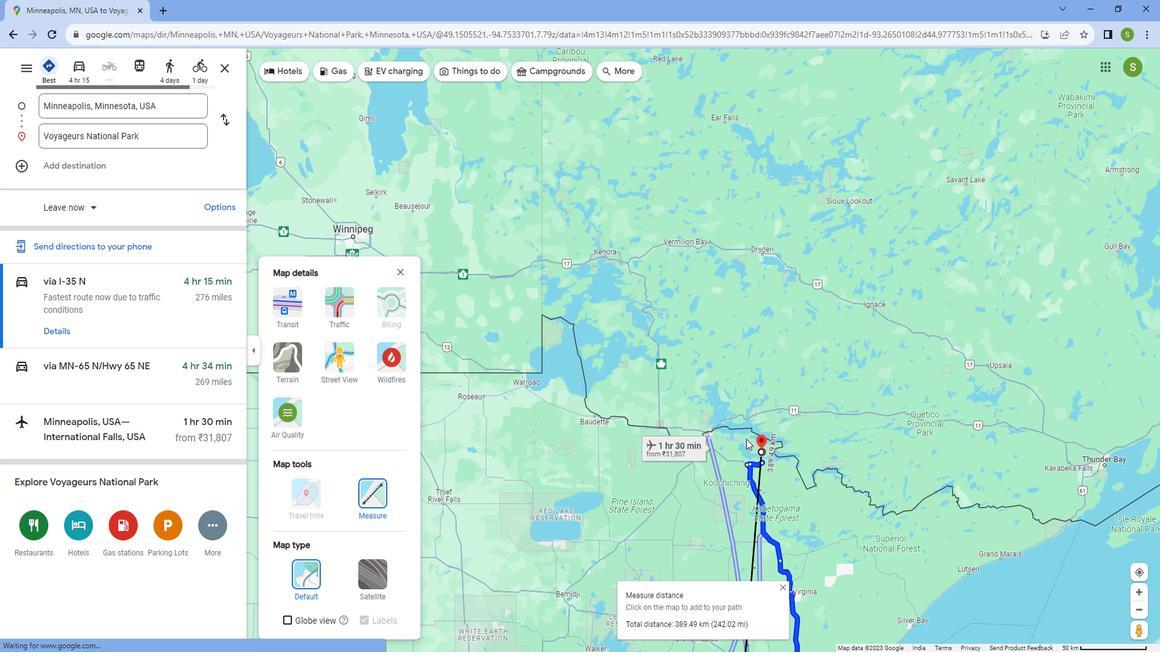 
Action: Mouse scrolled (754, 430) with delta (0, 0)
Screenshot: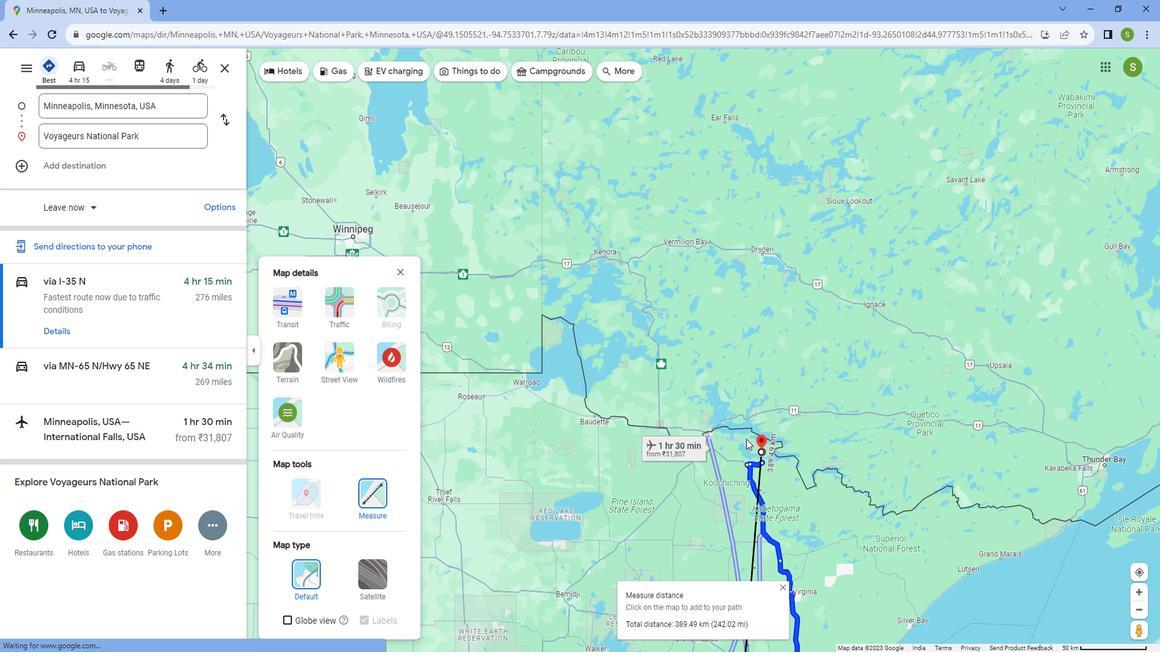 
Action: Mouse scrolled (754, 430) with delta (0, 0)
Screenshot: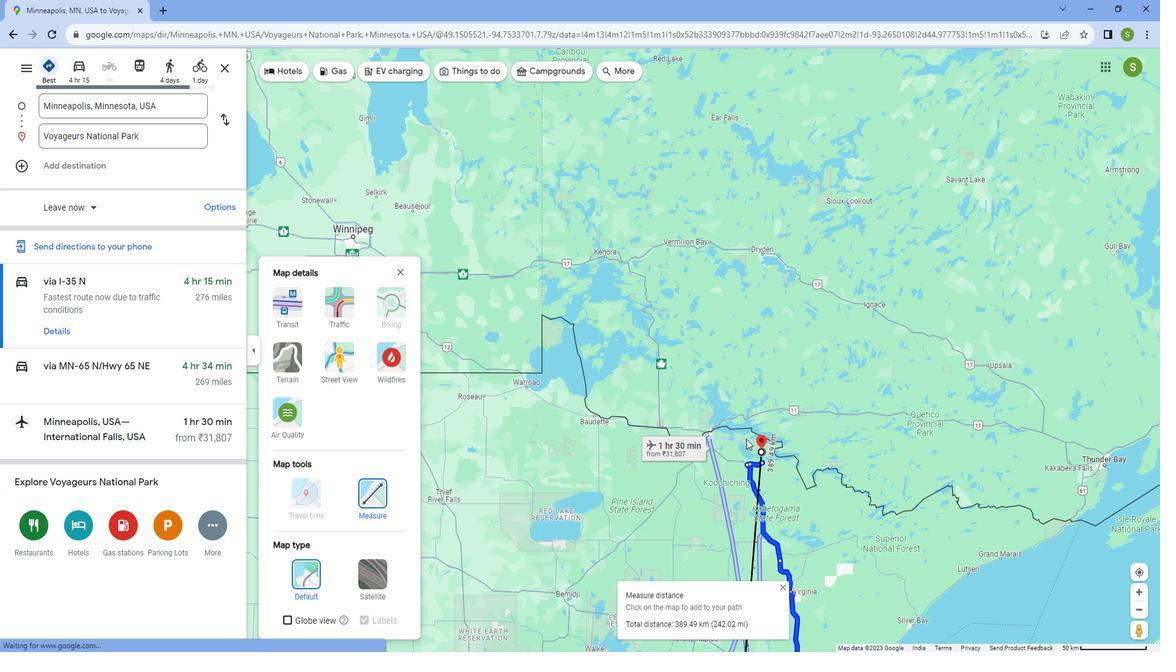 
Action: Mouse scrolled (754, 430) with delta (0, 0)
Screenshot: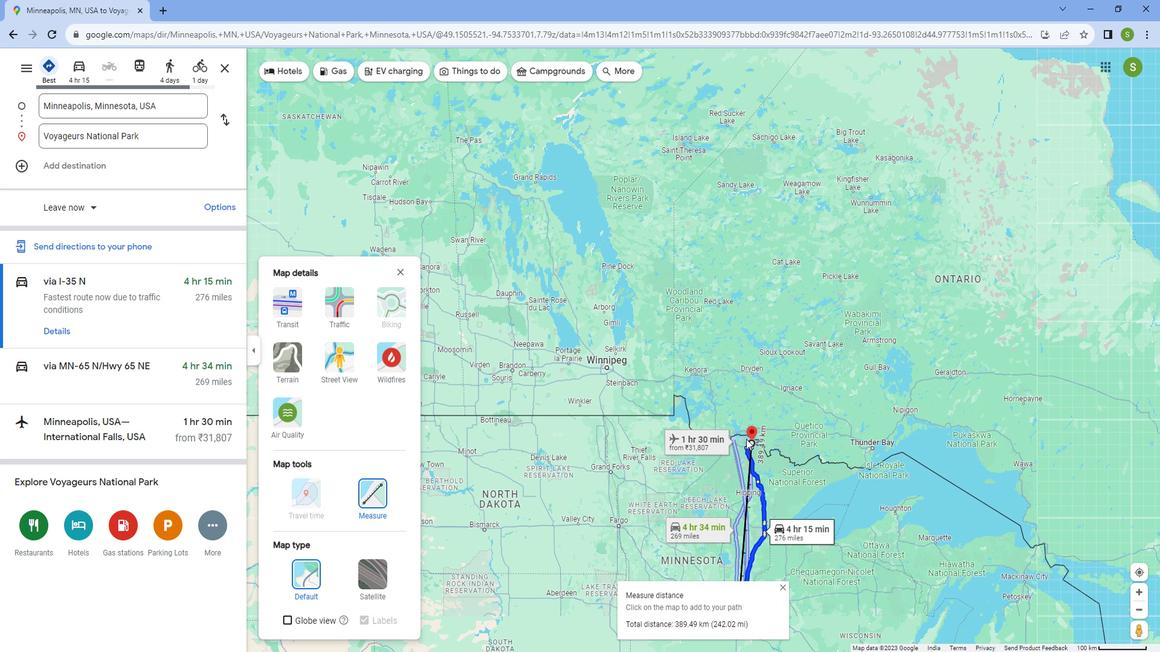 
Action: Mouse scrolled (754, 430) with delta (0, 0)
Screenshot: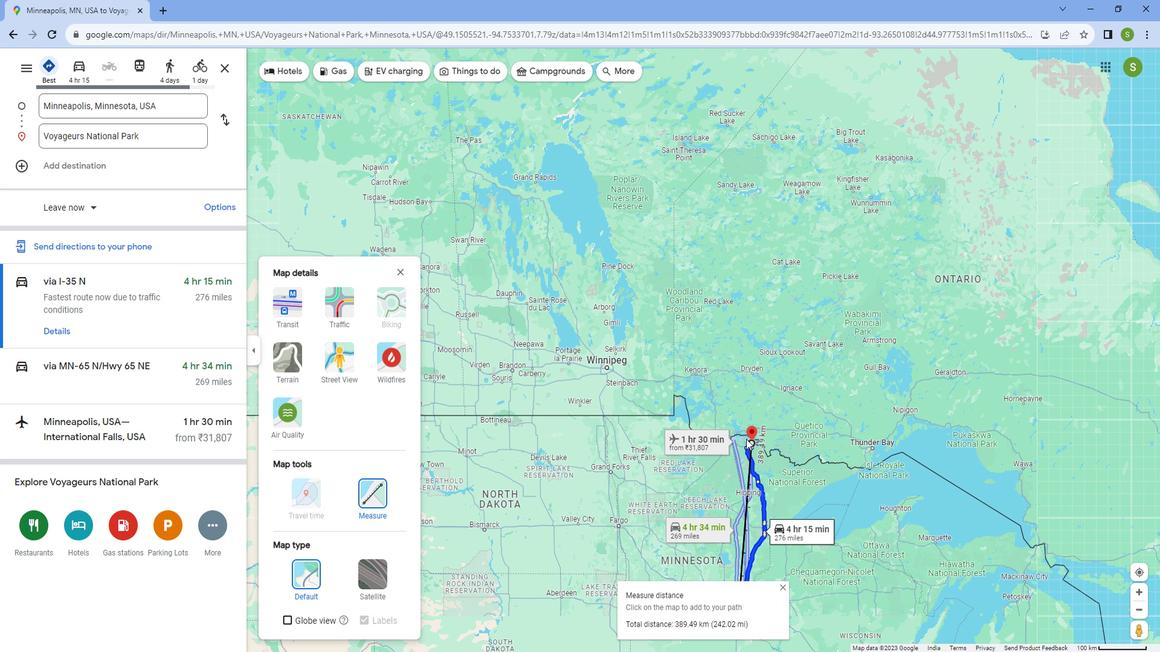 
Action: Mouse scrolled (754, 430) with delta (0, 0)
Screenshot: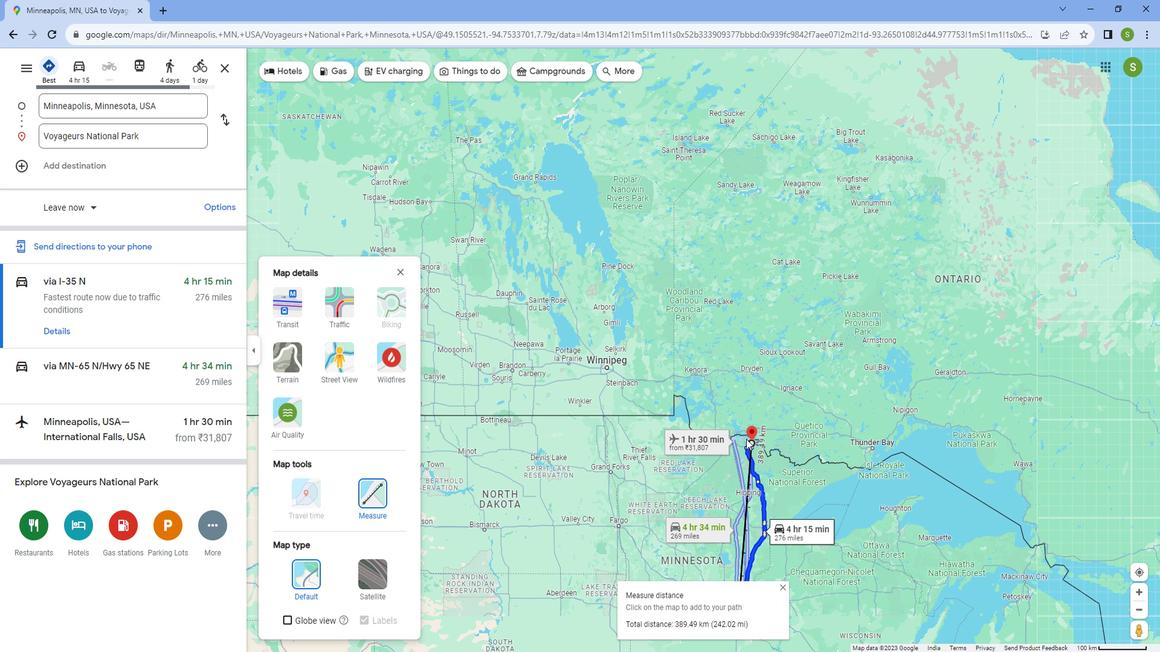 
Action: Mouse scrolled (754, 430) with delta (0, 0)
Screenshot: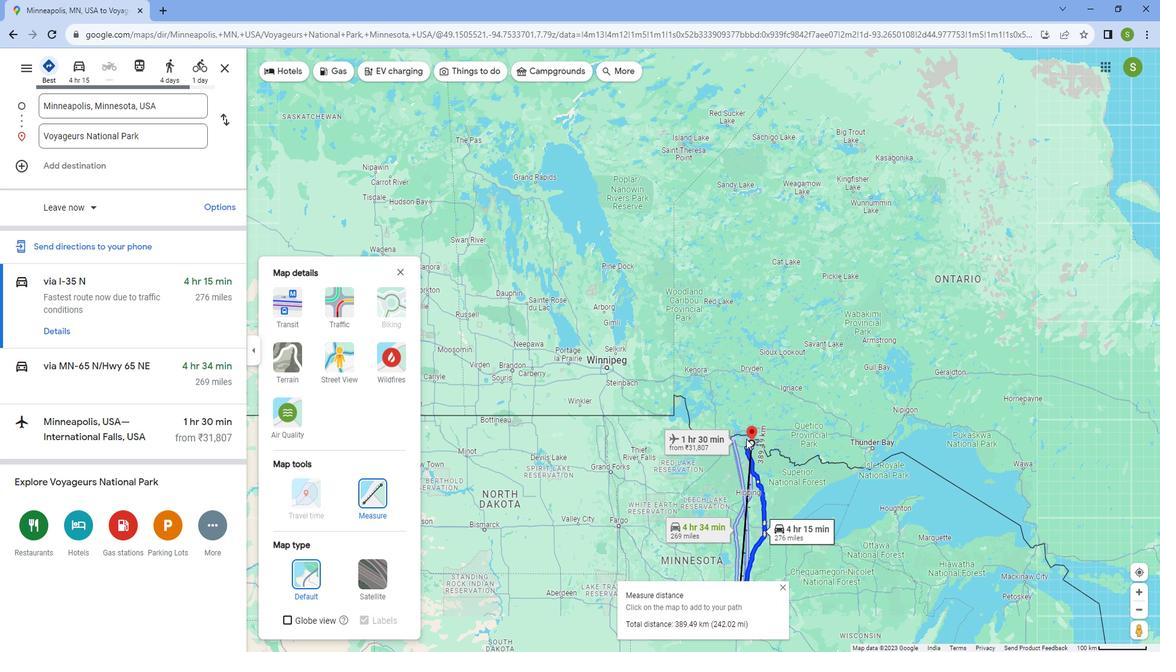 
Action: Mouse moved to (773, 504)
Screenshot: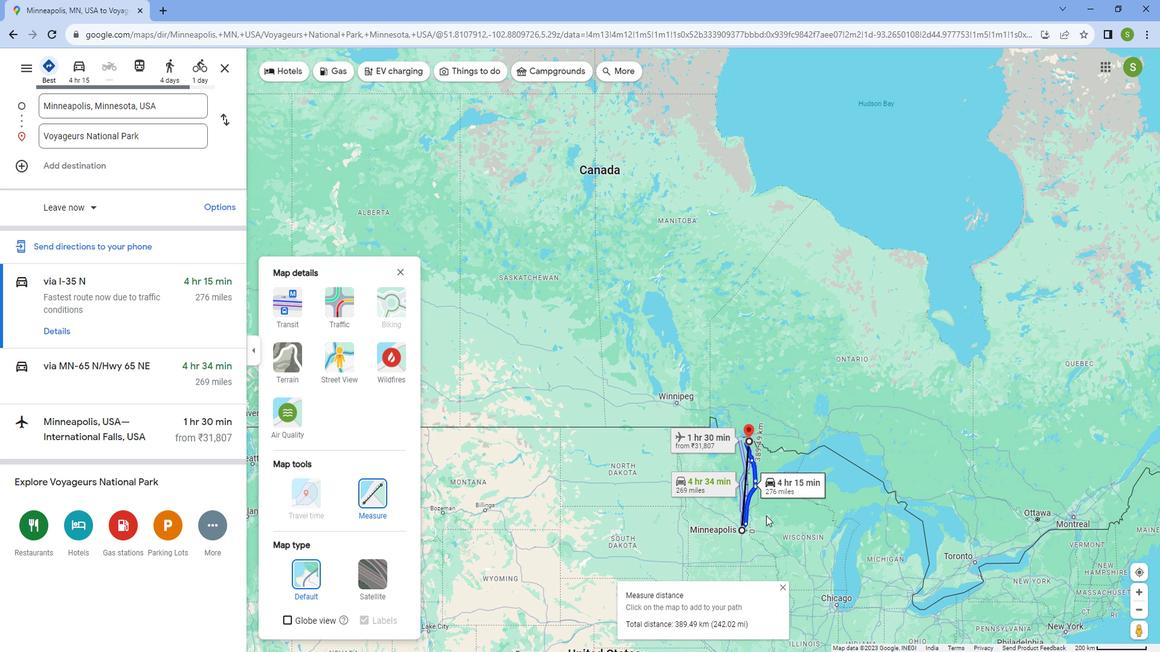 
Action: Mouse scrolled (773, 505) with delta (0, 0)
Screenshot: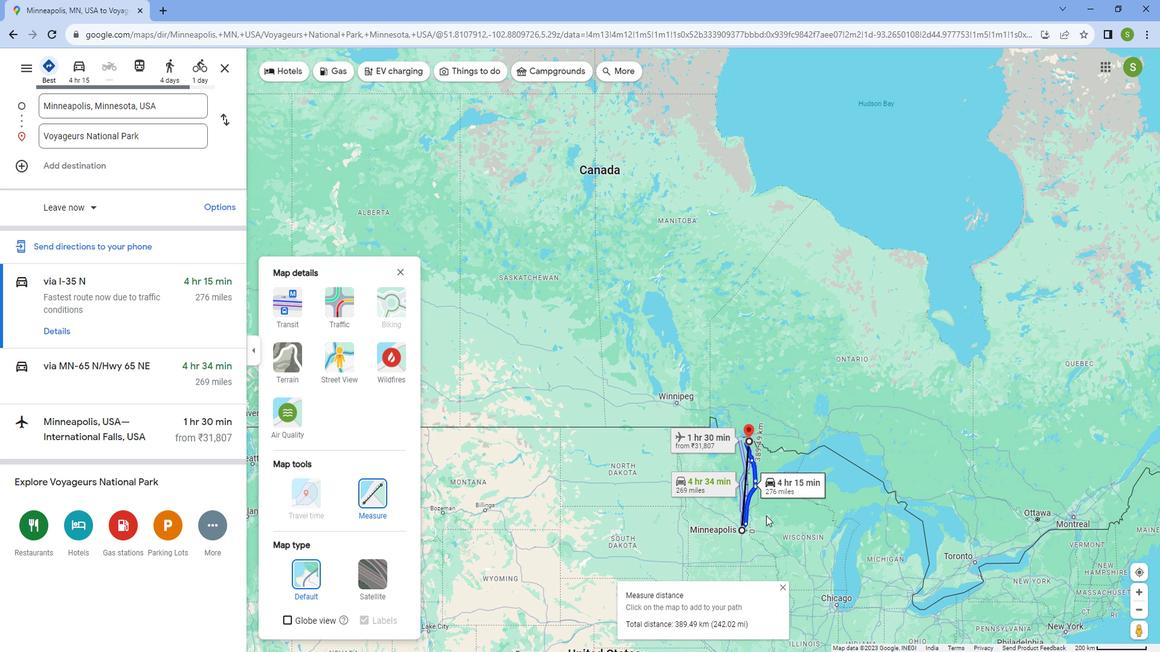 
Action: Mouse moved to (771, 505)
Screenshot: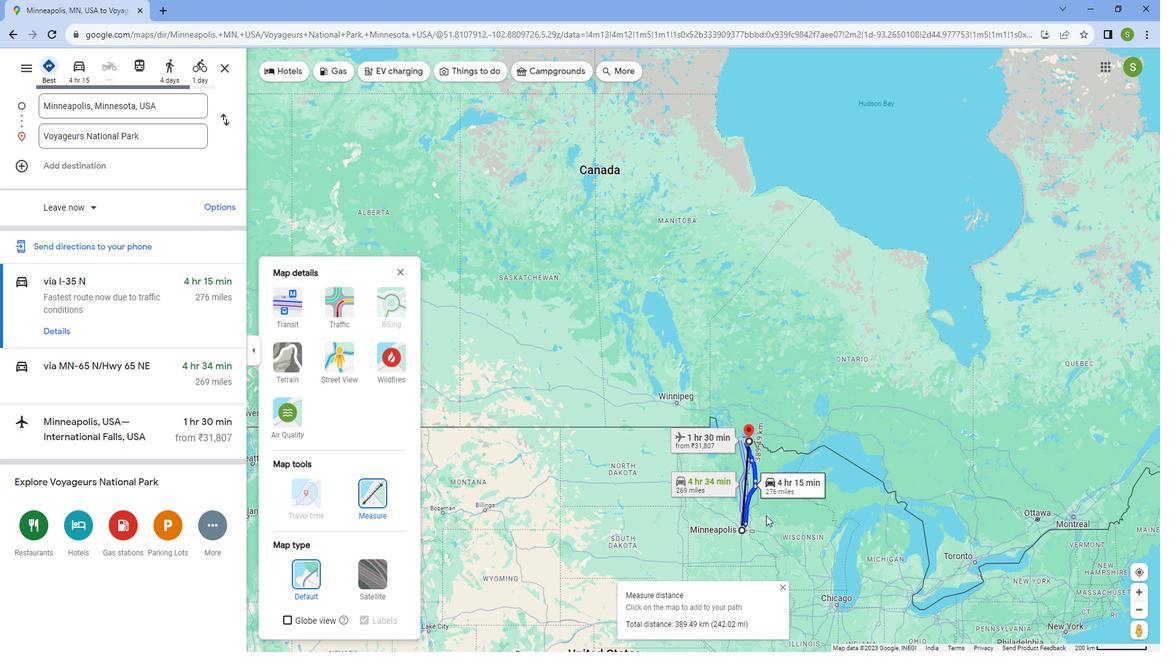 
Action: Mouse scrolled (771, 506) with delta (0, 0)
Screenshot: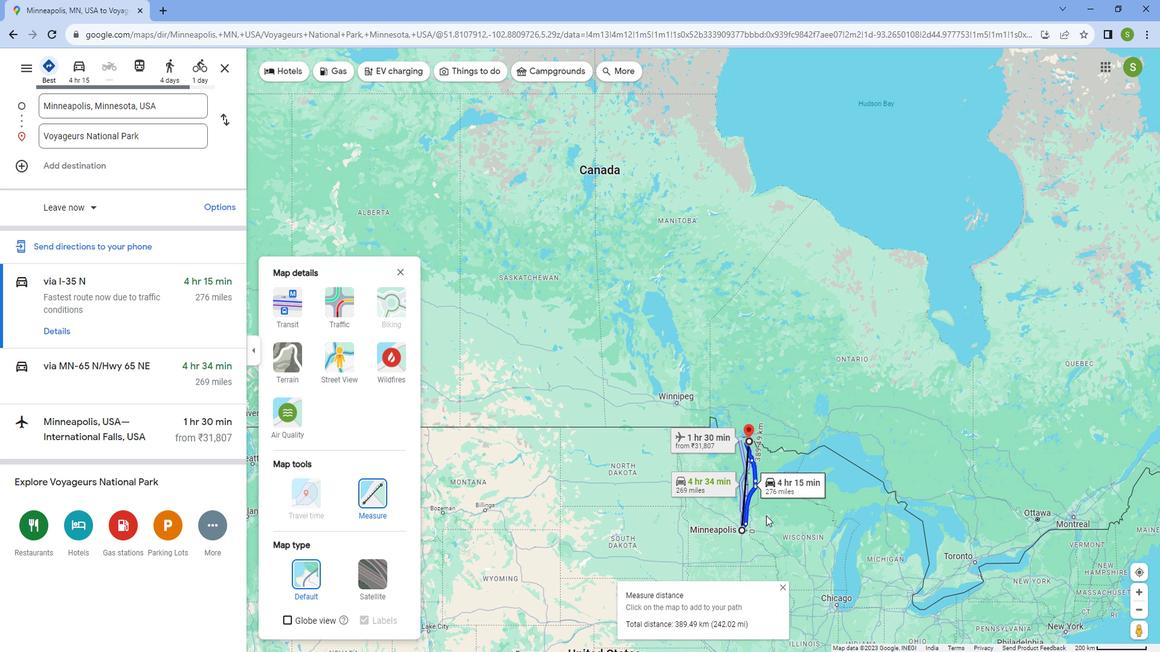
Action: Mouse scrolled (771, 506) with delta (0, 0)
Screenshot: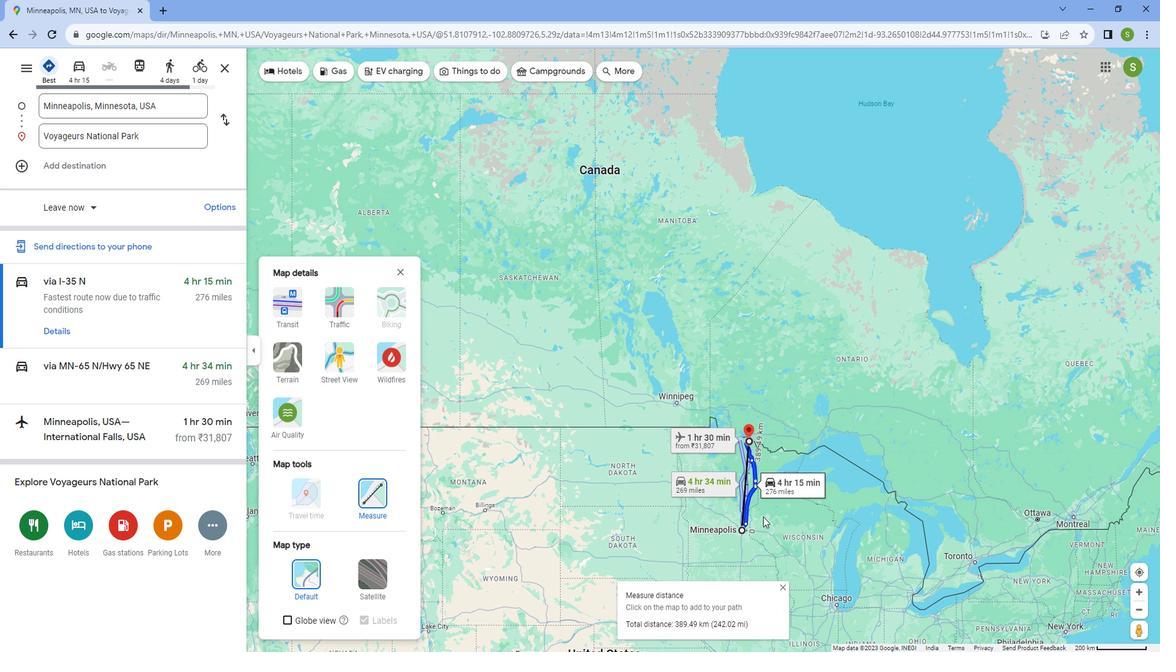 
Action: Mouse scrolled (771, 506) with delta (0, 0)
Screenshot: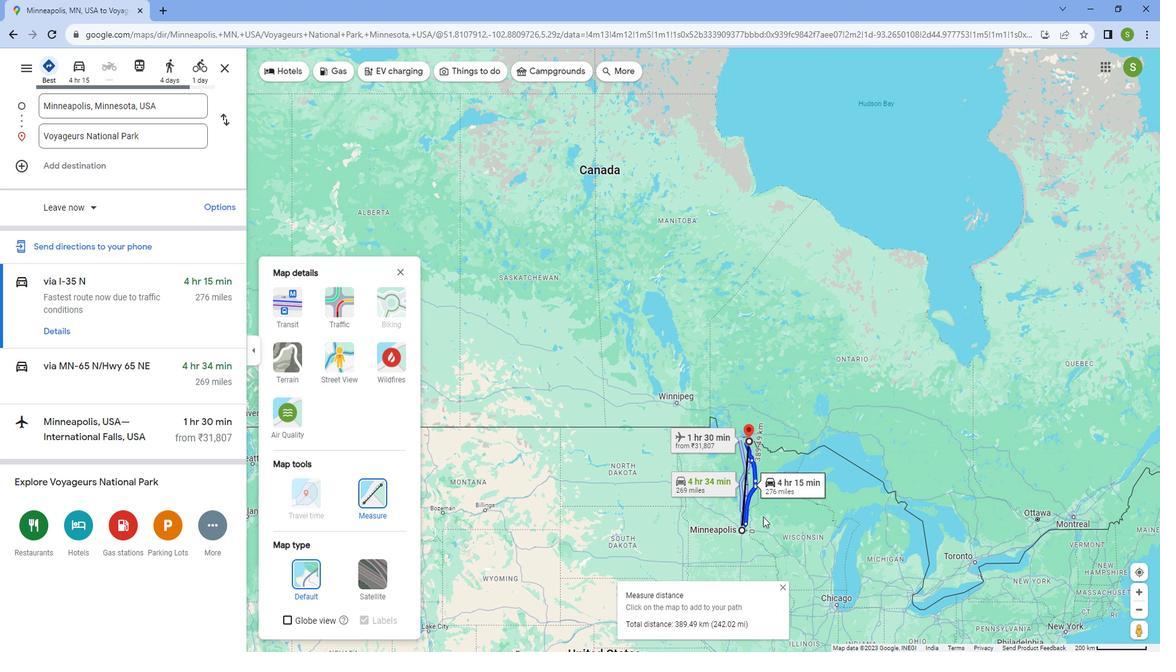 
Action: Mouse scrolled (771, 506) with delta (0, 0)
Screenshot: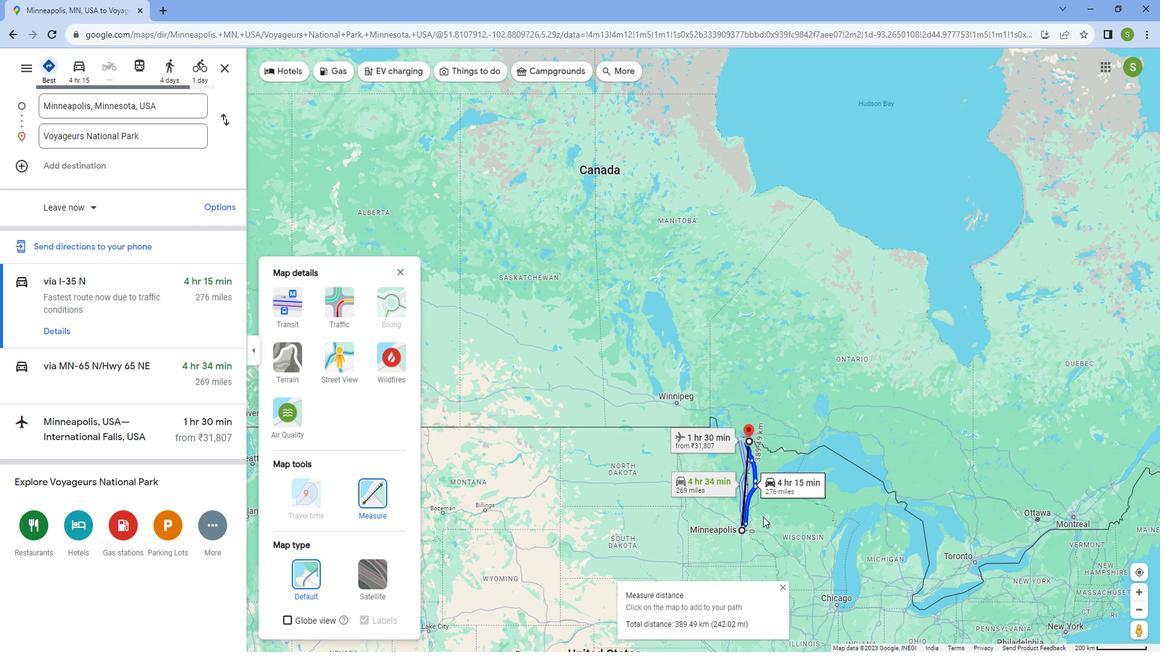 
Action: Mouse moved to (732, 508)
Screenshot: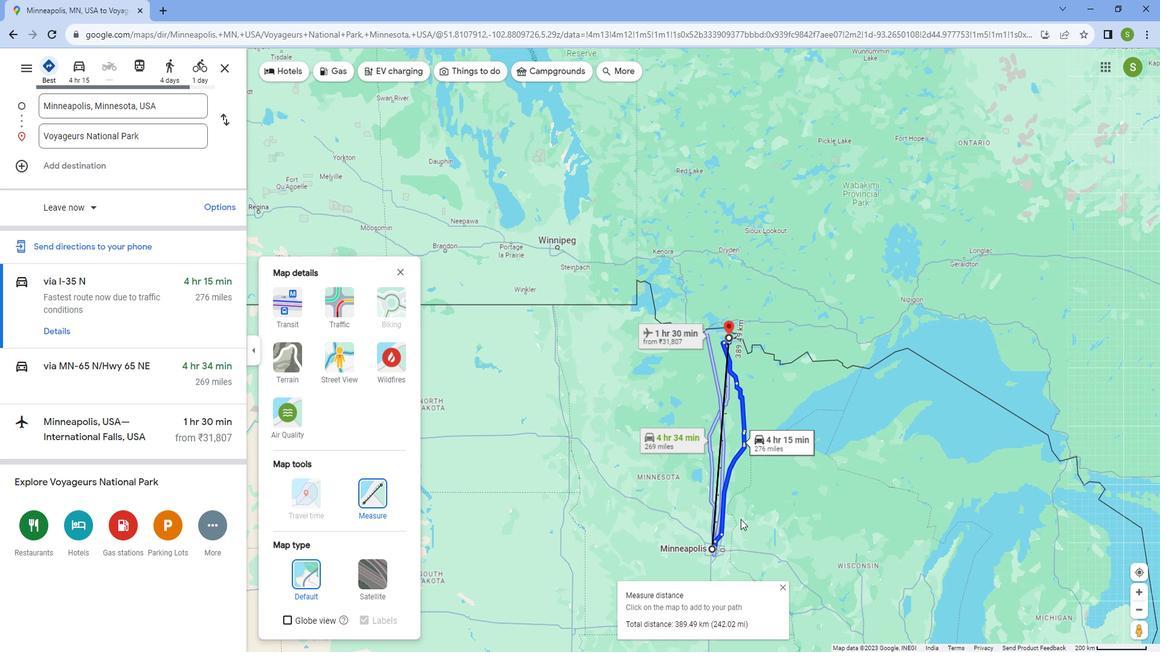 
Action: Mouse scrolled (732, 509) with delta (0, 0)
Screenshot: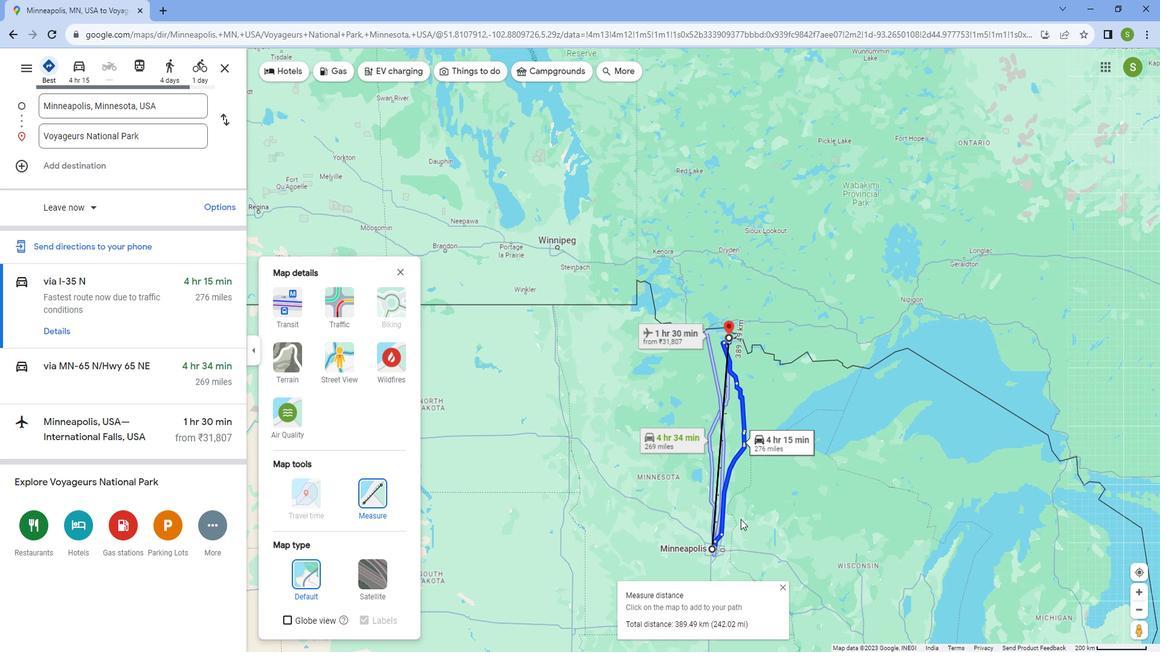 
Action: Mouse scrolled (732, 509) with delta (0, 0)
Screenshot: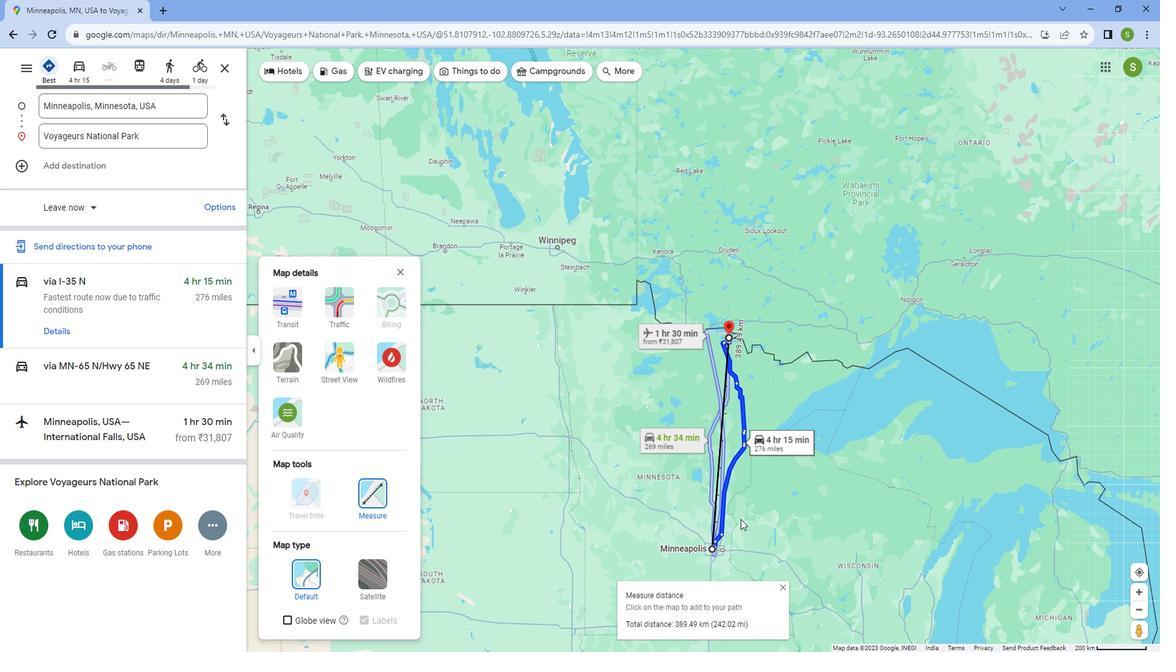 
Action: Mouse scrolled (732, 509) with delta (0, 0)
Screenshot: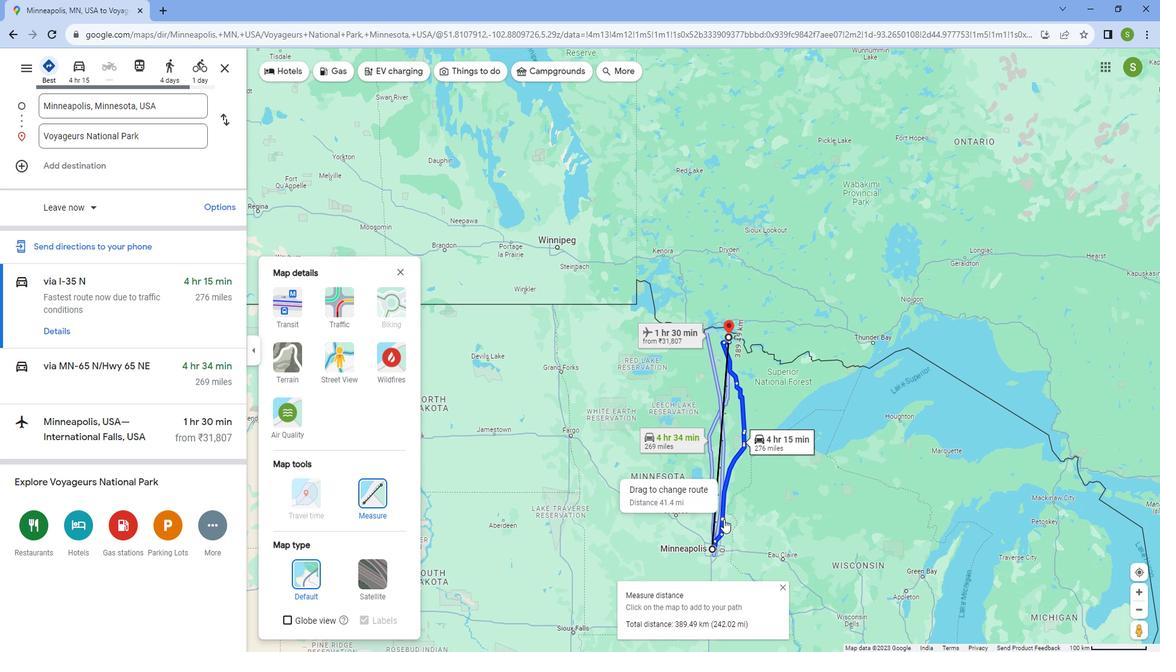 
Action: Mouse scrolled (732, 509) with delta (0, 0)
Screenshot: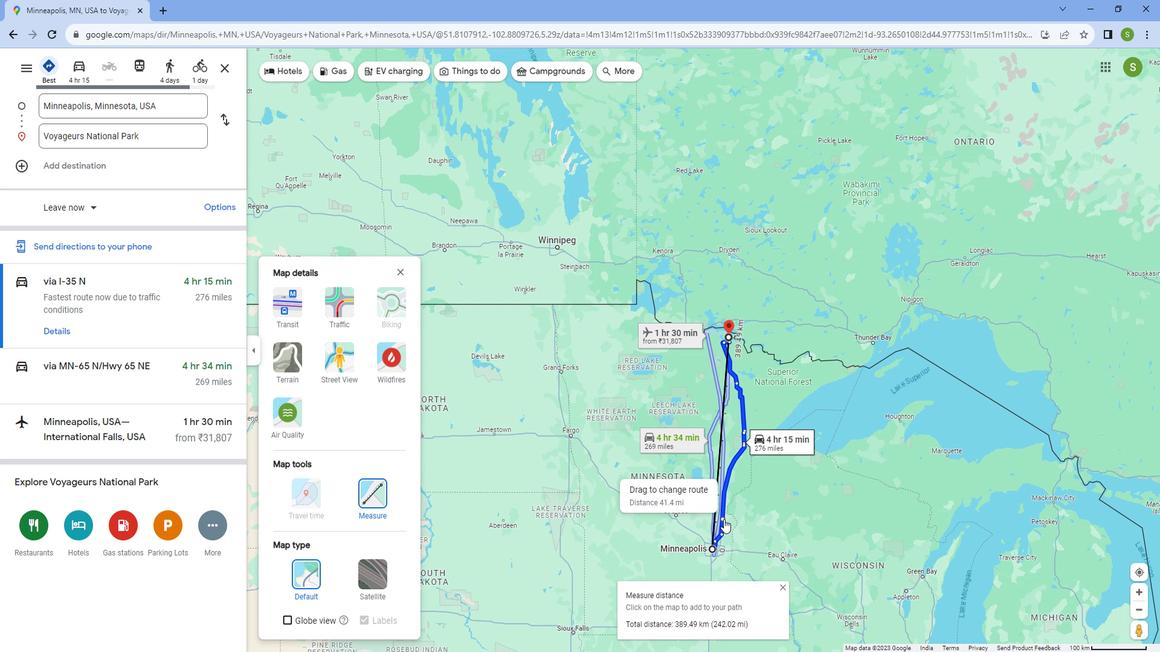 
Action: Mouse scrolled (732, 509) with delta (0, 0)
Screenshot: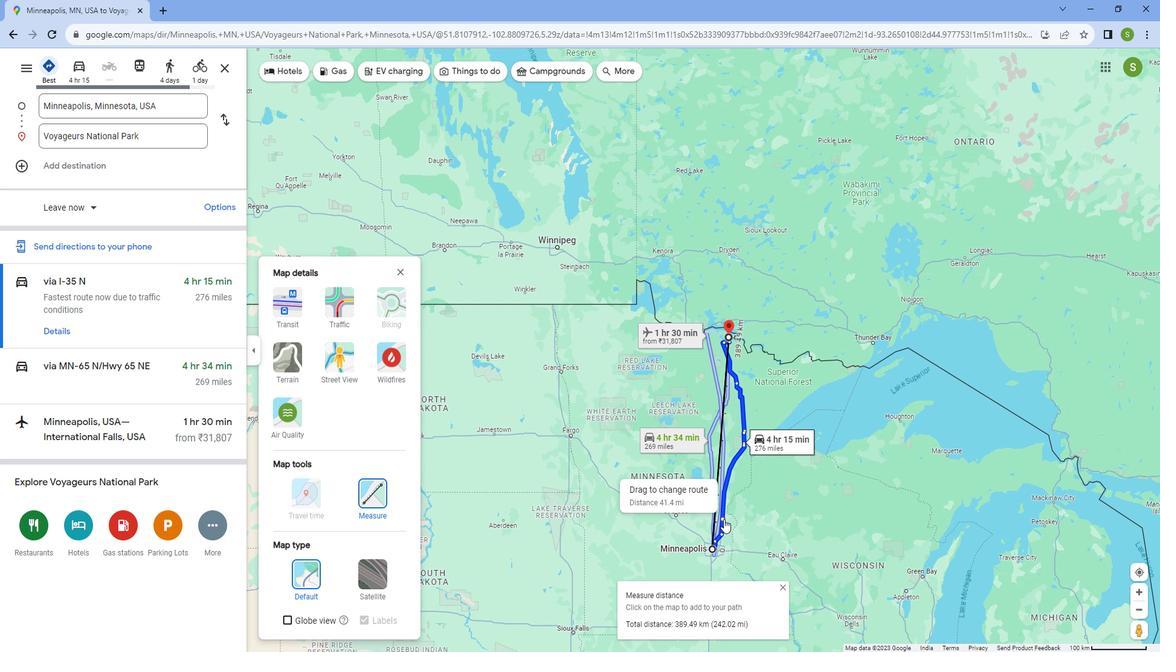 
Action: Mouse scrolled (732, 509) with delta (0, 0)
Screenshot: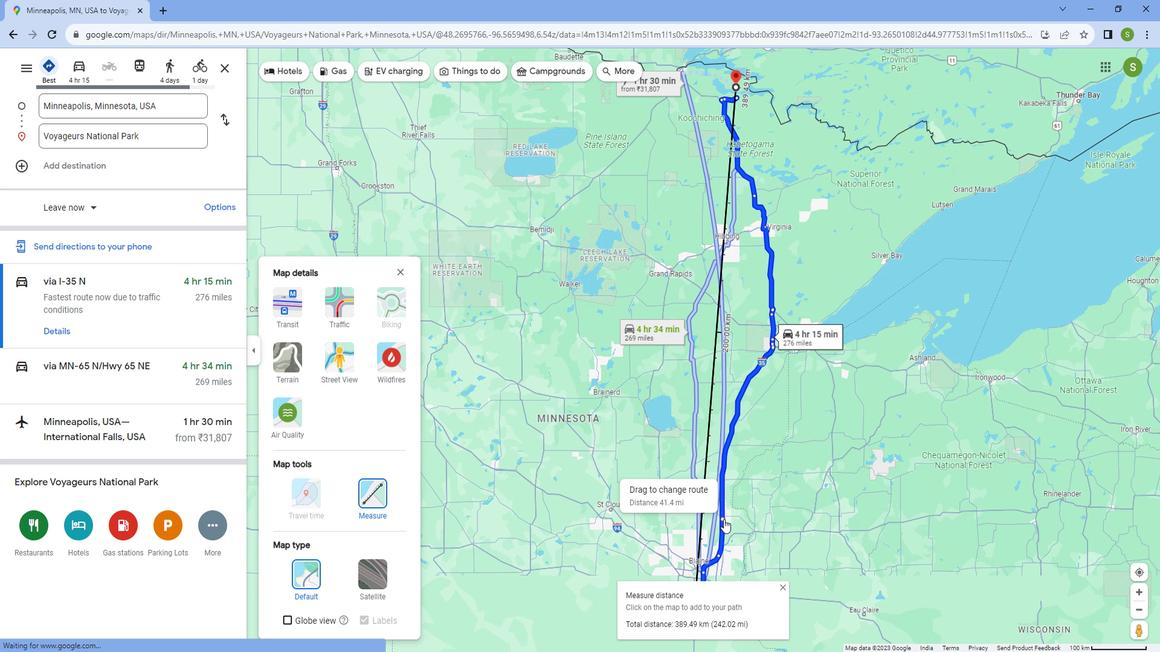 
Action: Mouse scrolled (732, 509) with delta (0, 0)
Screenshot: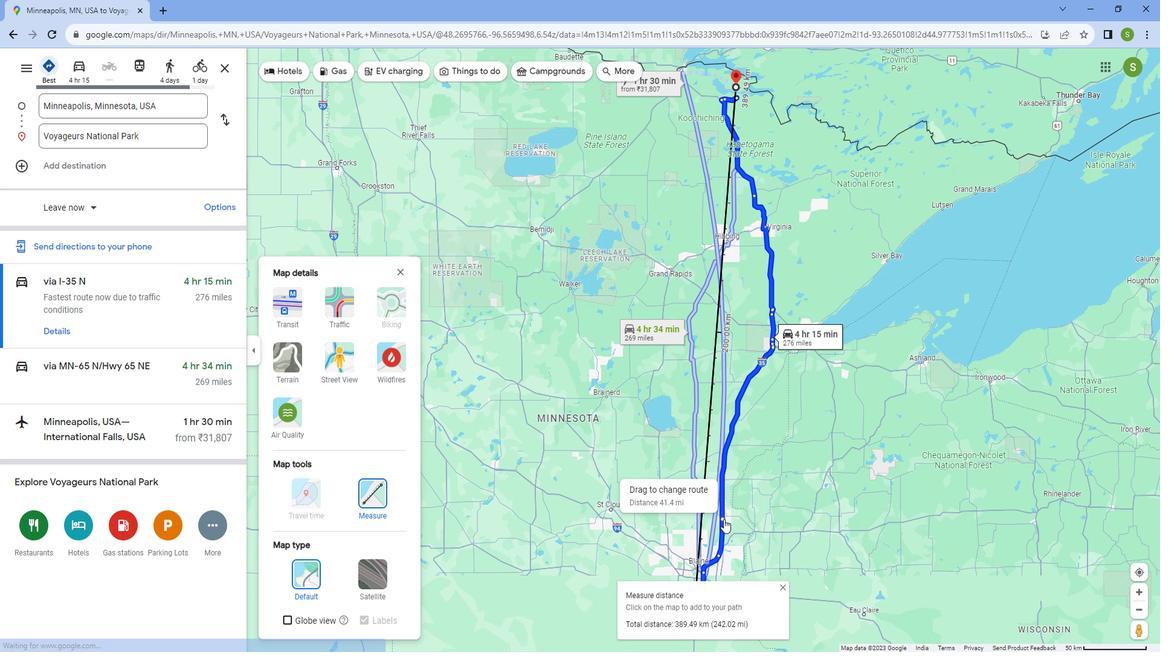 
Action: Mouse scrolled (732, 507) with delta (0, 0)
Screenshot: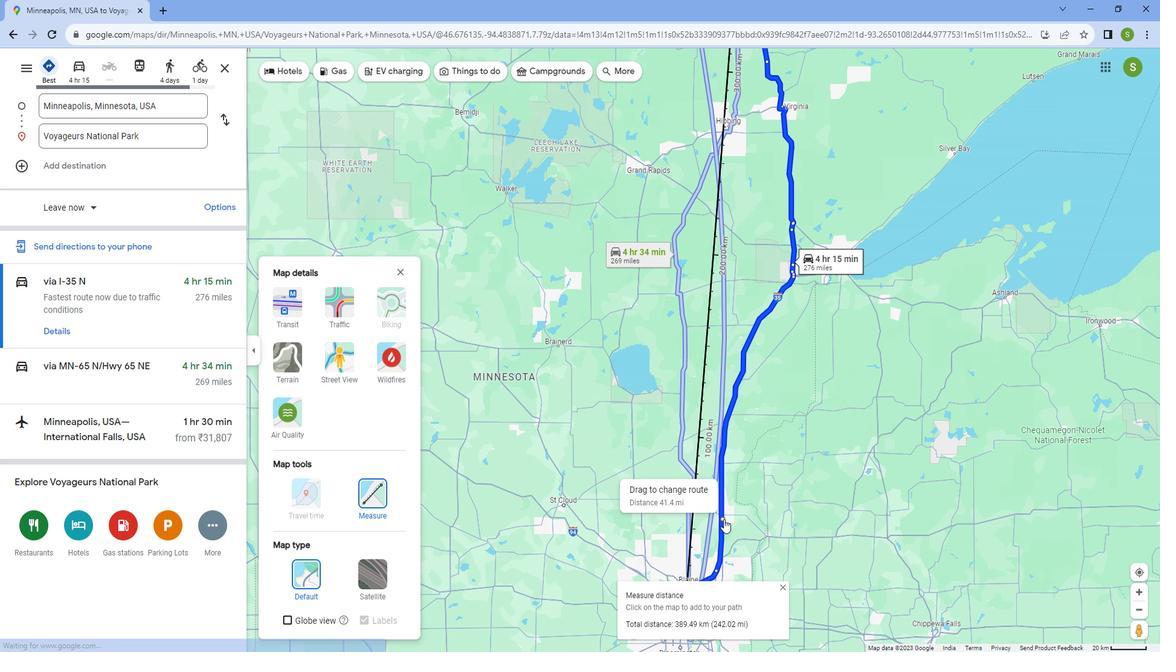 
Action: Mouse scrolled (732, 507) with delta (0, 0)
Screenshot: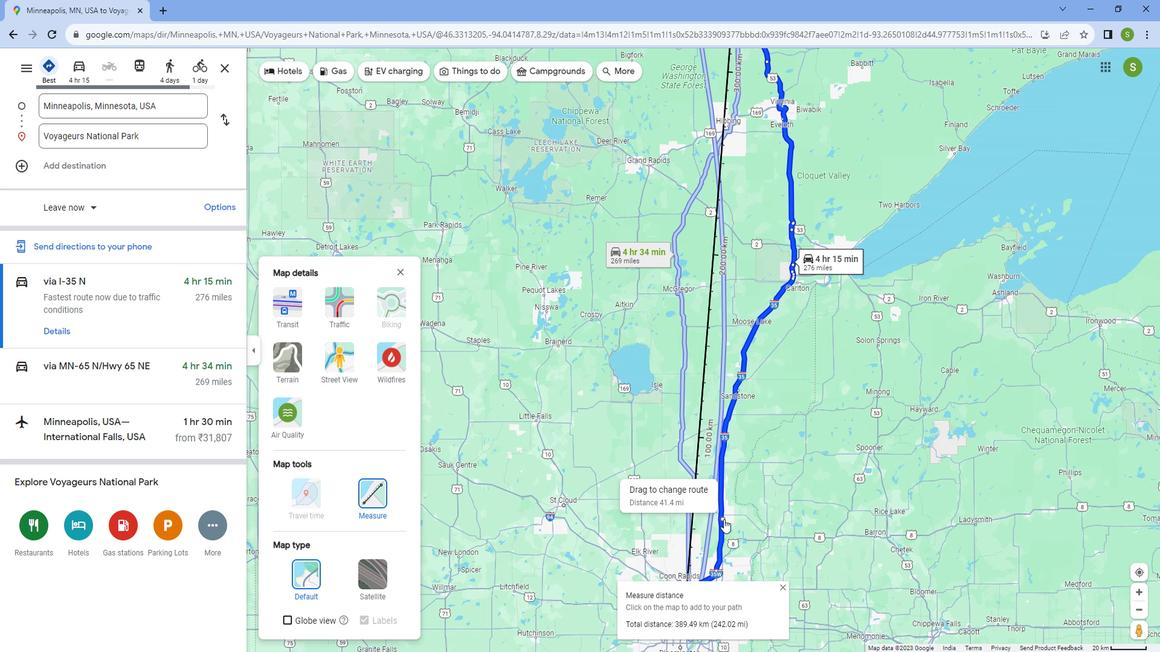 
Action: Mouse scrolled (732, 507) with delta (0, 0)
Screenshot: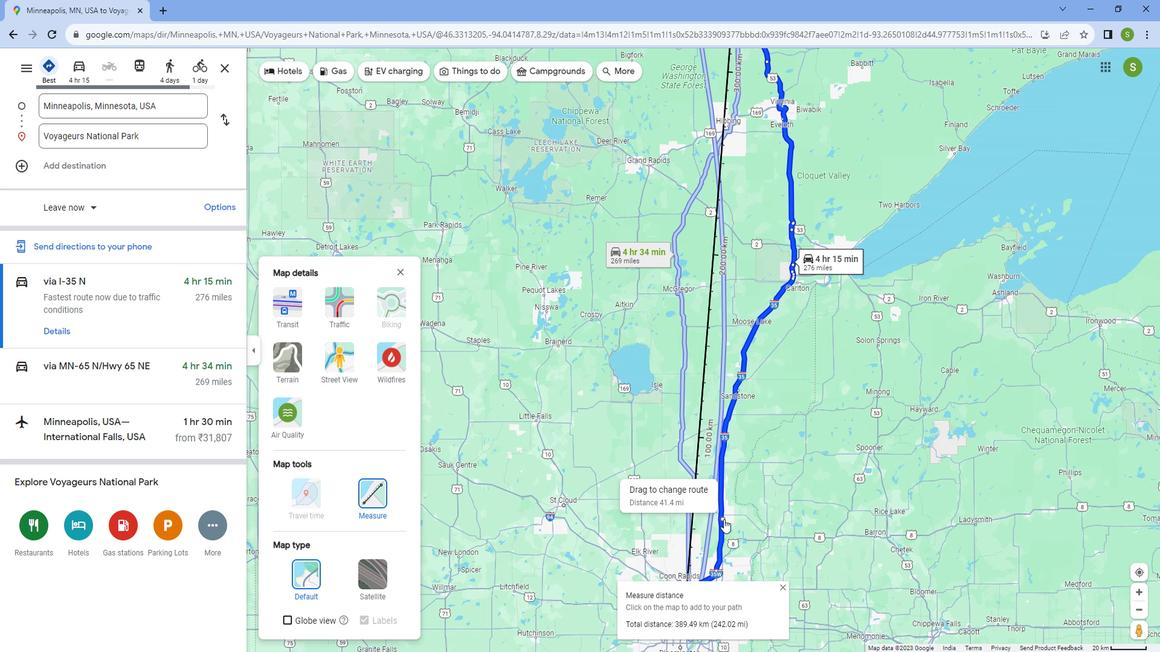 
Action: Mouse scrolled (732, 507) with delta (0, 0)
Screenshot: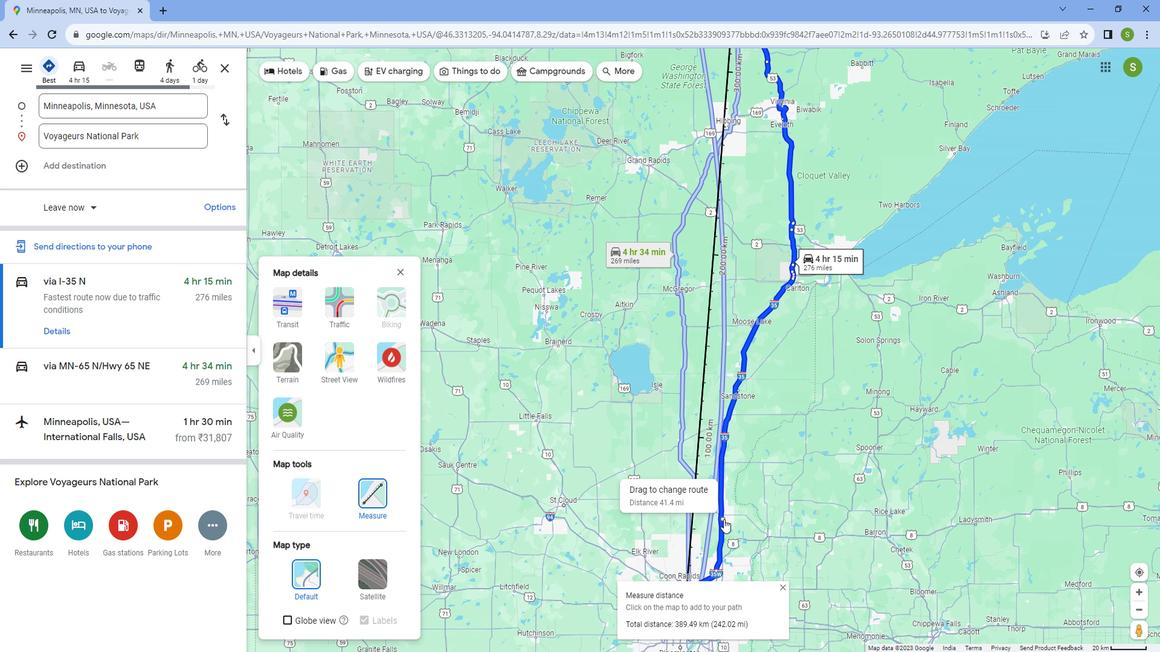 
Action: Mouse scrolled (732, 509) with delta (0, 0)
Screenshot: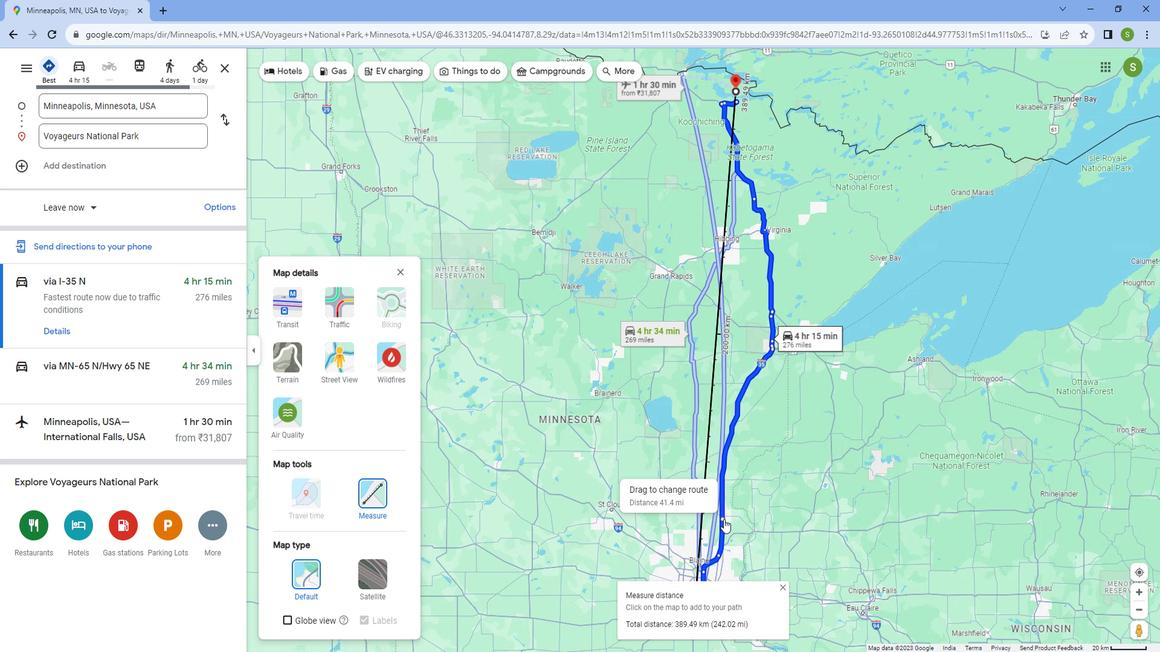 
Action: Mouse scrolled (732, 507) with delta (0, 0)
Screenshot: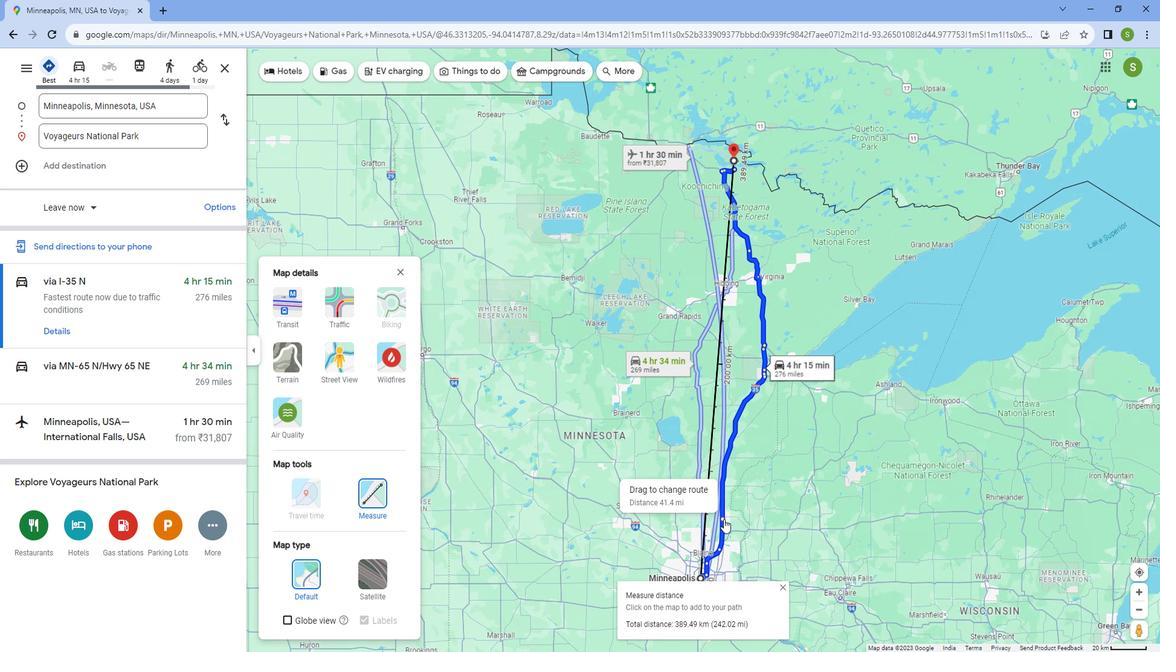 
Action: Mouse scrolled (732, 507) with delta (0, 0)
Screenshot: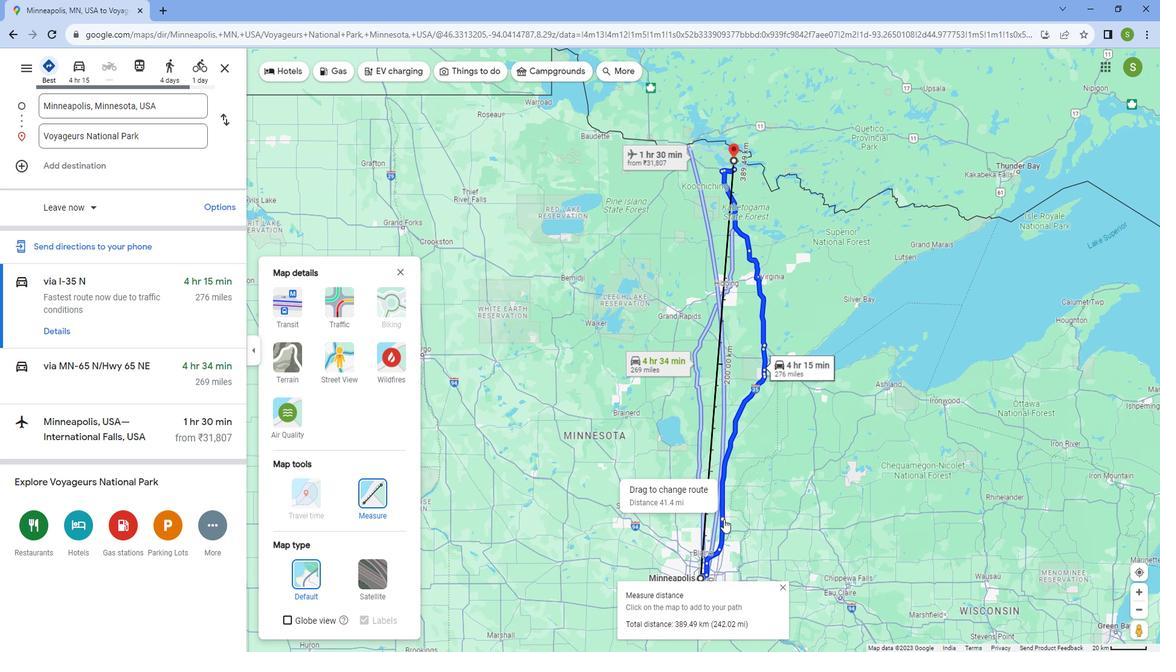 
Action: Mouse scrolled (732, 507) with delta (0, 0)
Screenshot: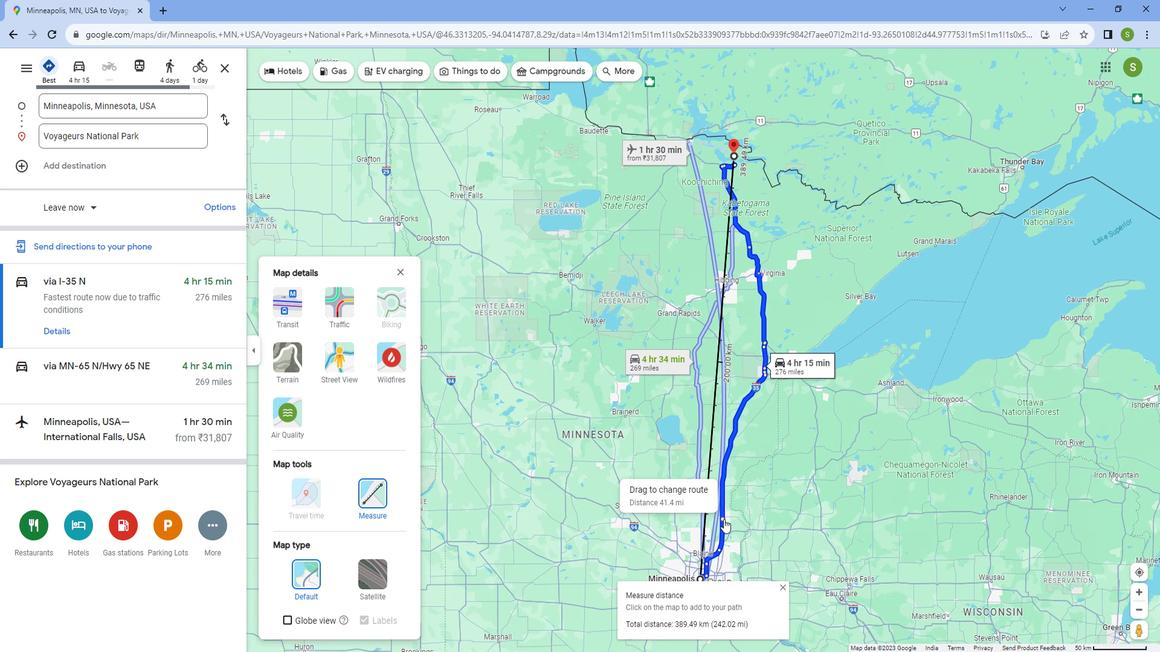 
Action: Mouse scrolled (732, 507) with delta (0, 0)
Screenshot: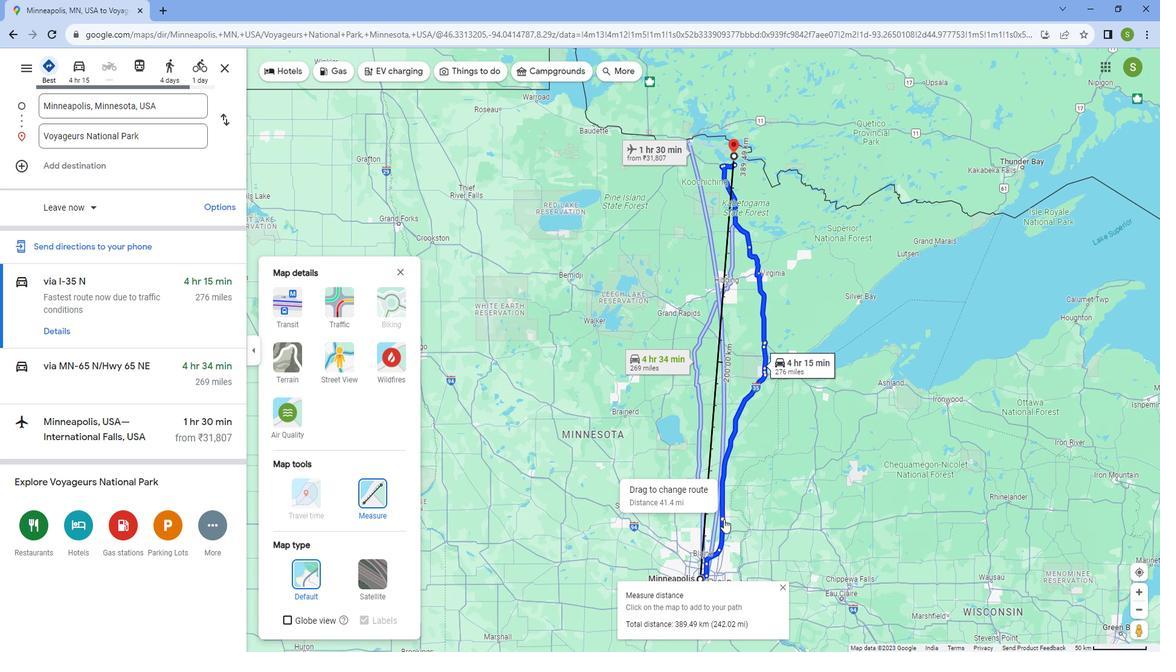 
Action: Mouse scrolled (732, 507) with delta (0, 0)
Screenshot: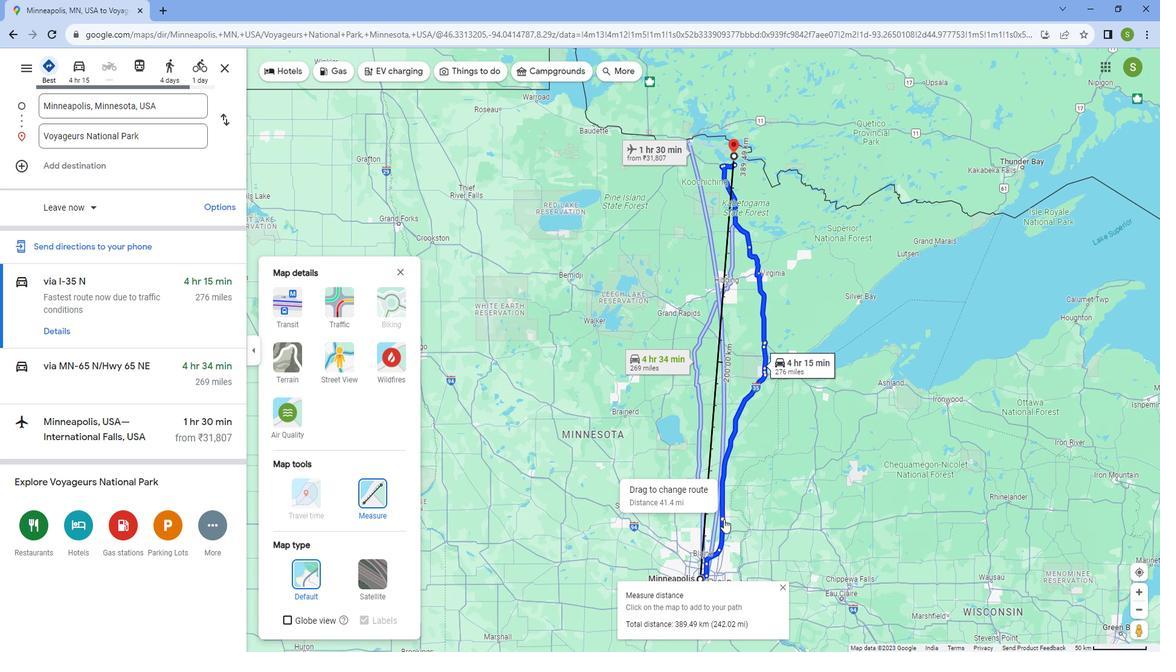 
Action: Mouse scrolled (732, 507) with delta (0, 0)
Screenshot: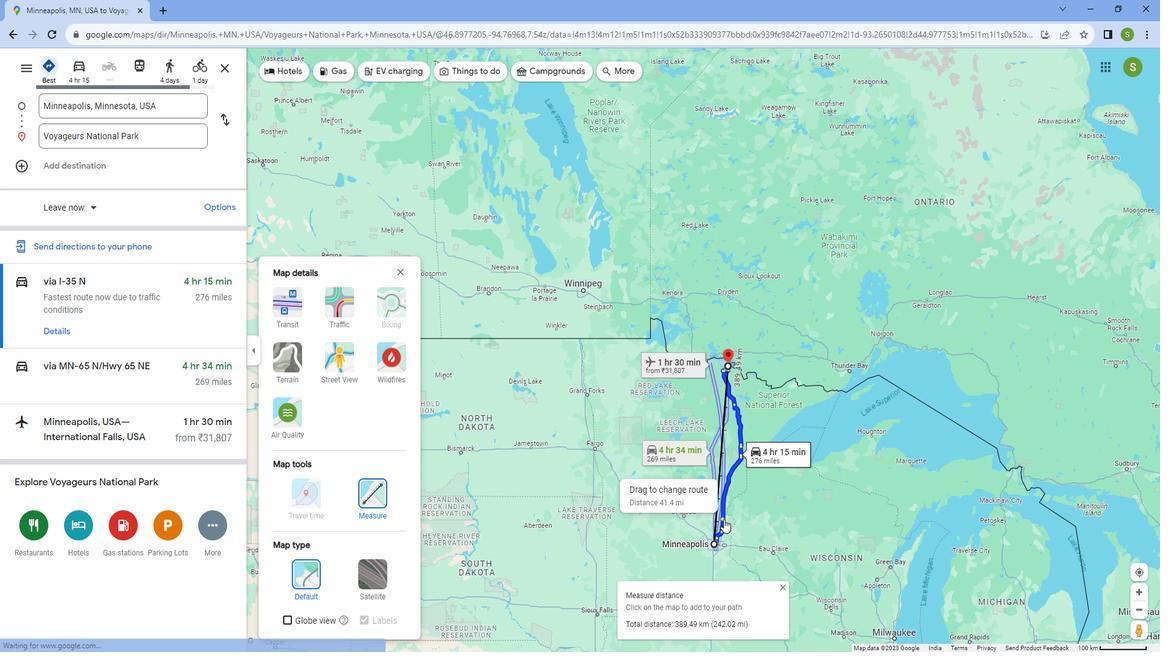 
Action: Mouse scrolled (732, 507) with delta (0, 0)
Screenshot: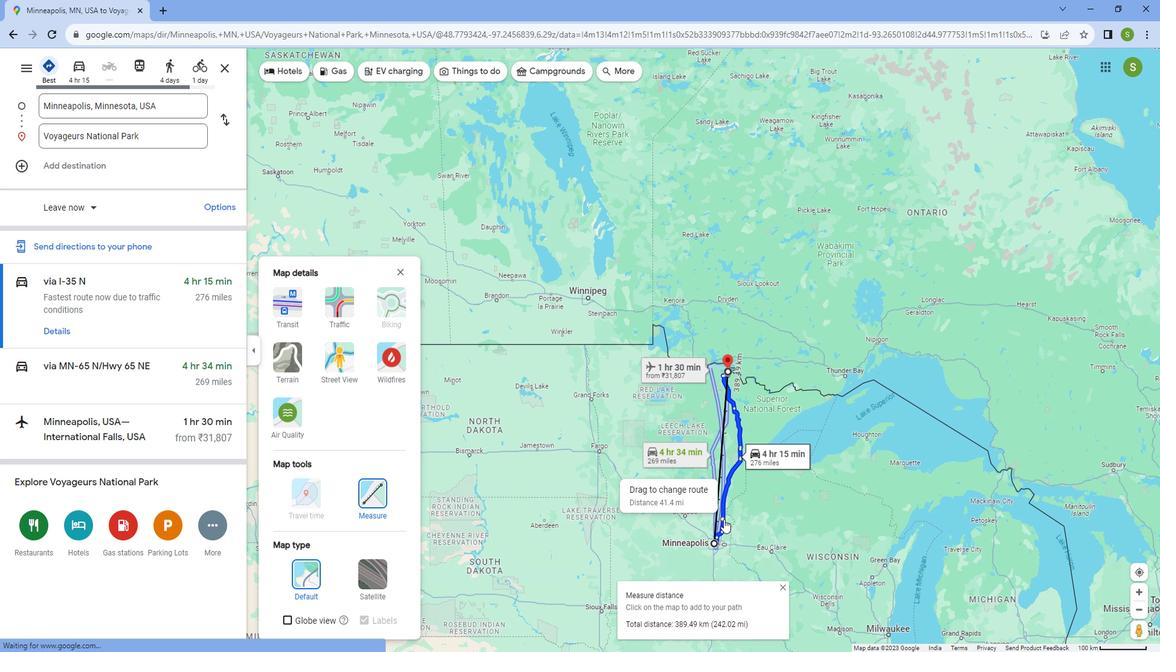 
Action: Mouse moved to (715, 556)
Screenshot: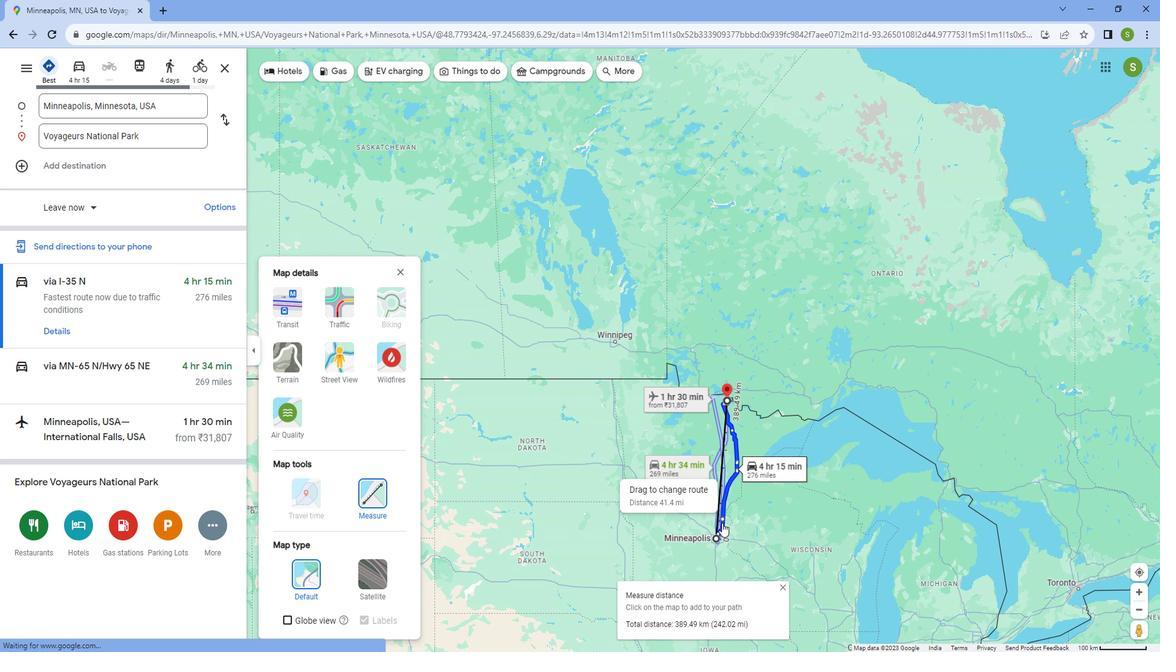 
Action: Mouse scrolled (715, 557) with delta (0, 0)
Screenshot: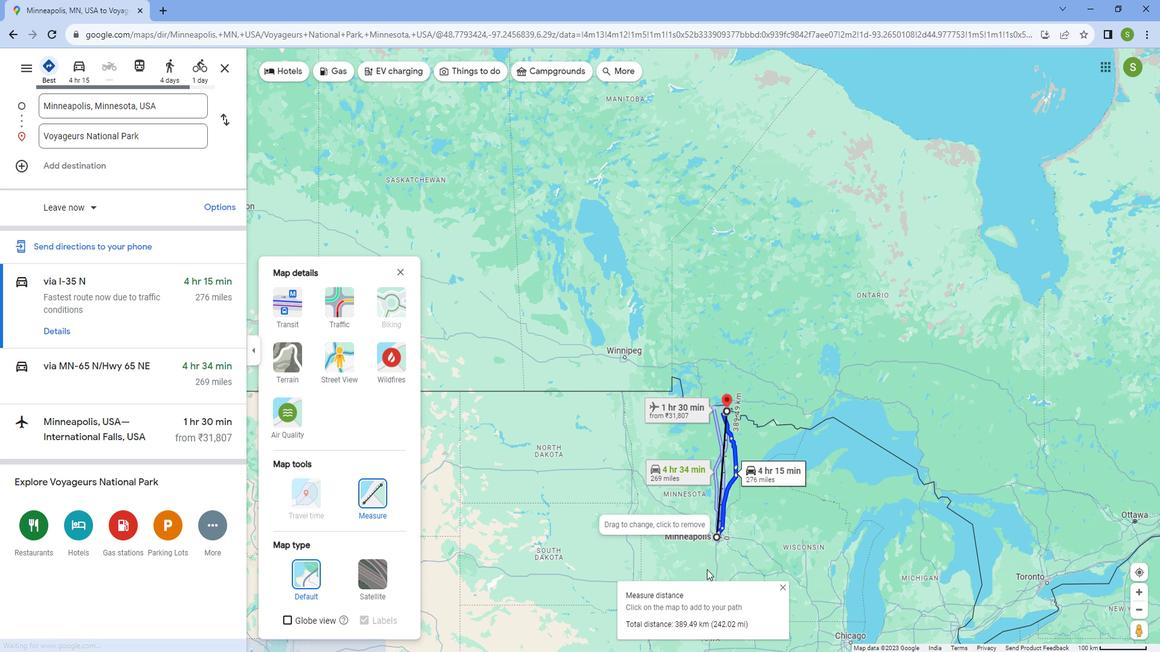 
Action: Mouse scrolled (715, 557) with delta (0, 0)
Screenshot: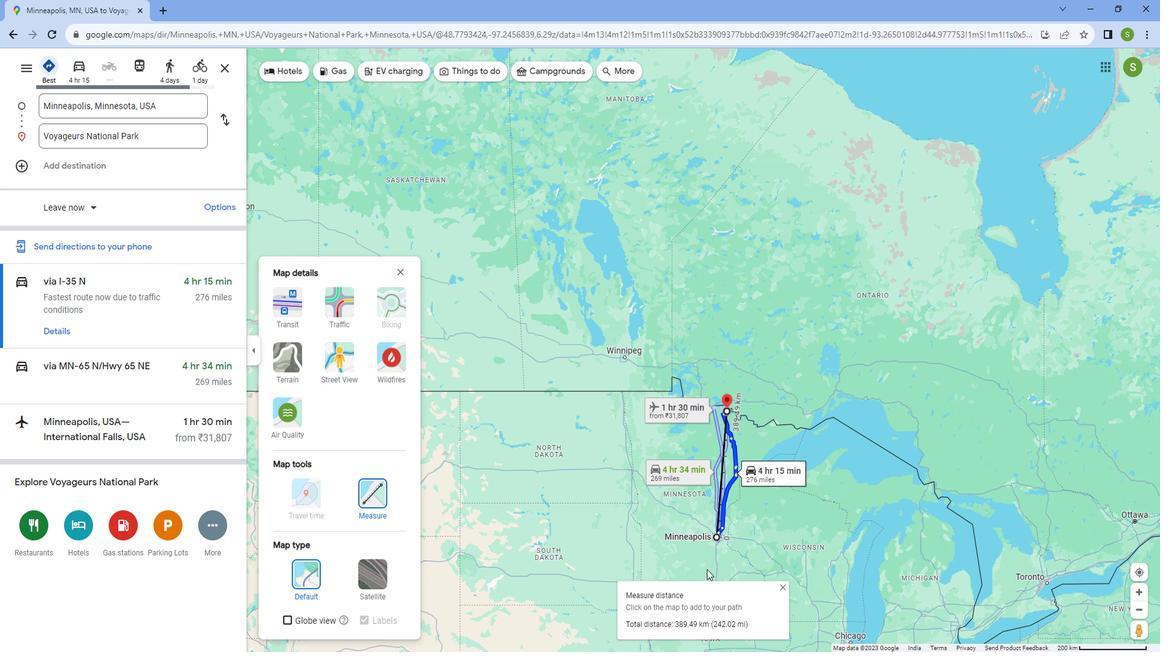 
Action: Mouse scrolled (715, 557) with delta (0, 0)
Screenshot: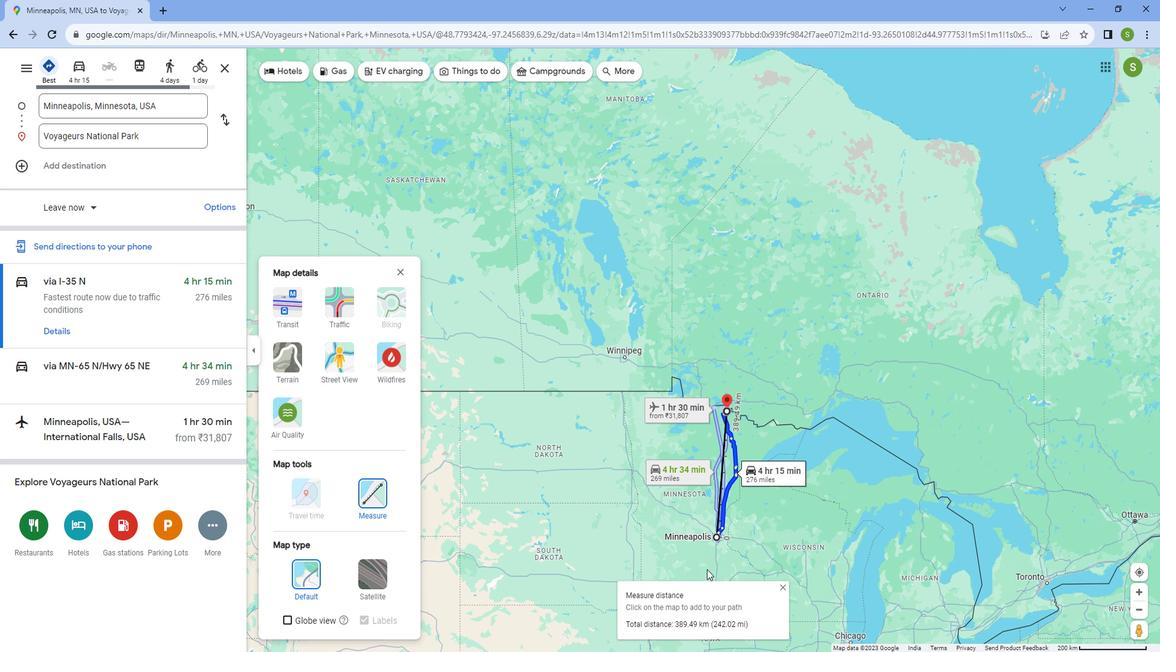 
Action: Mouse scrolled (715, 557) with delta (0, 0)
Screenshot: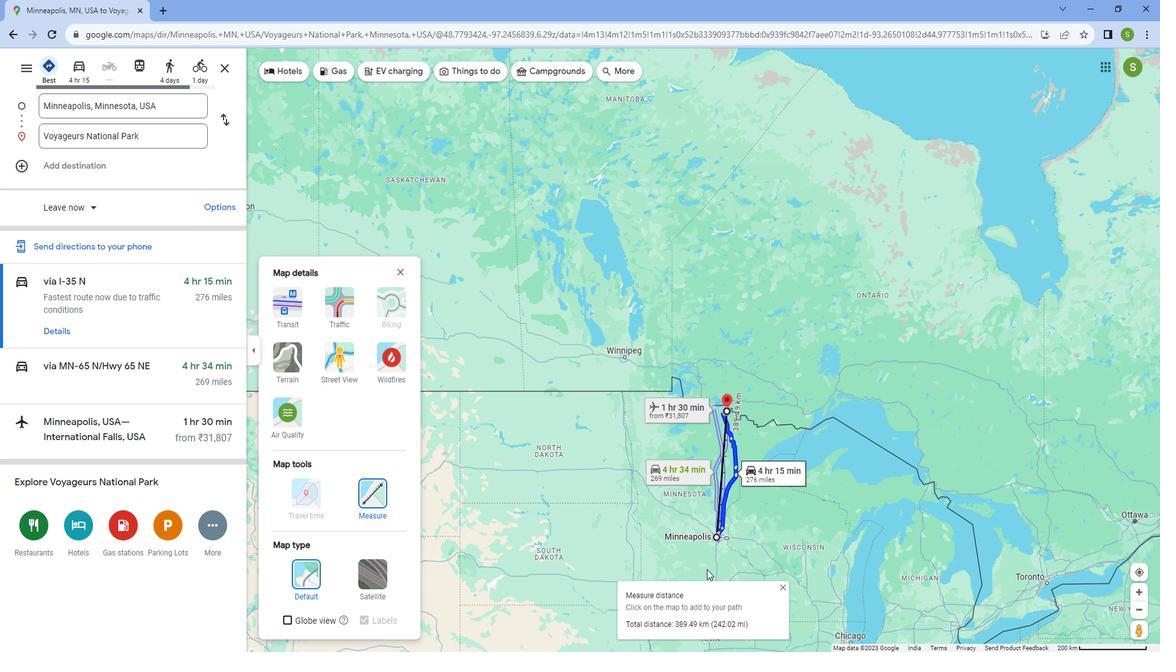 
Action: Mouse scrolled (715, 557) with delta (0, 0)
Screenshot: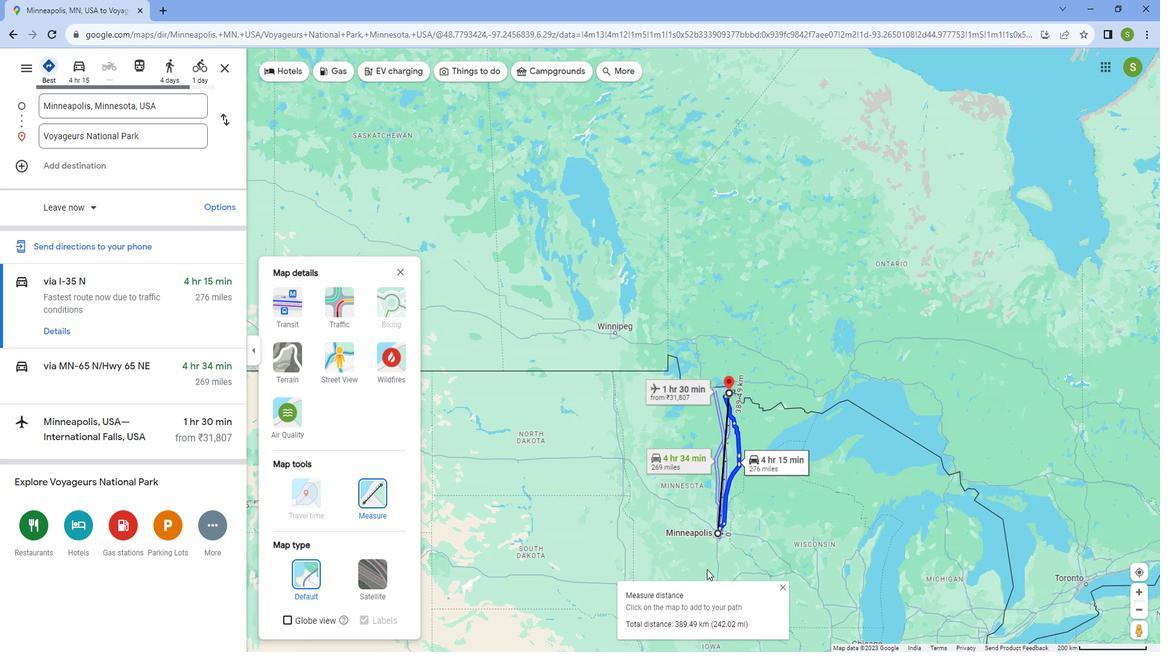 
Action: Mouse moved to (714, 557)
Screenshot: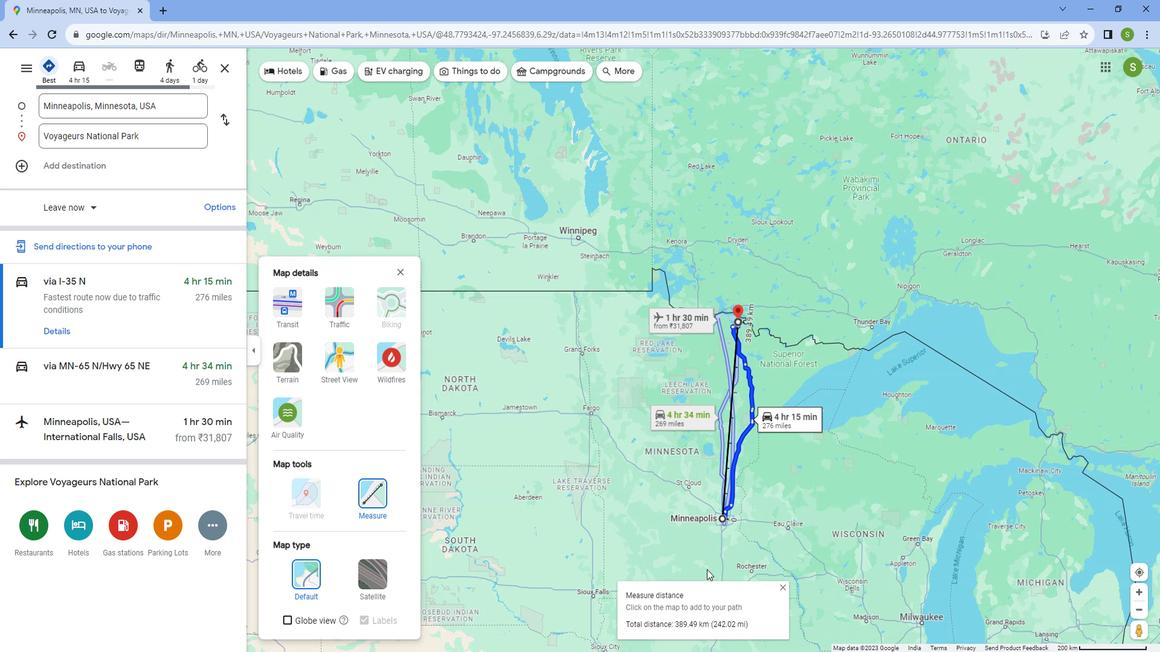 
Action: Mouse scrolled (714, 557) with delta (0, 0)
Screenshot: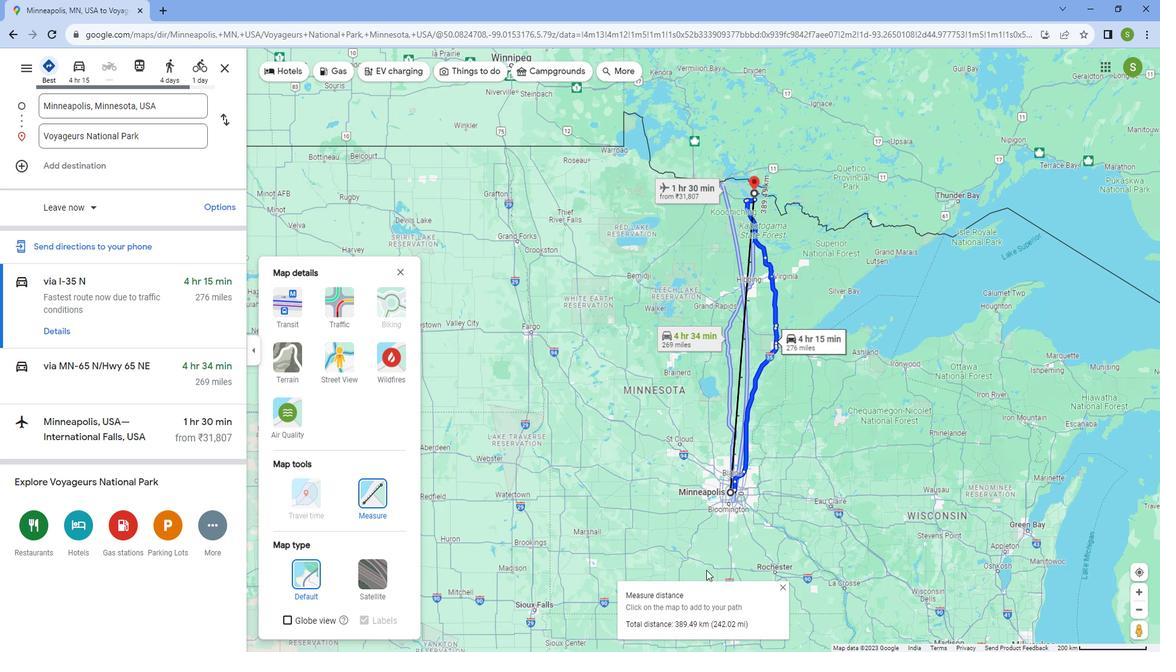 
Action: Mouse scrolled (714, 557) with delta (0, 0)
Screenshot: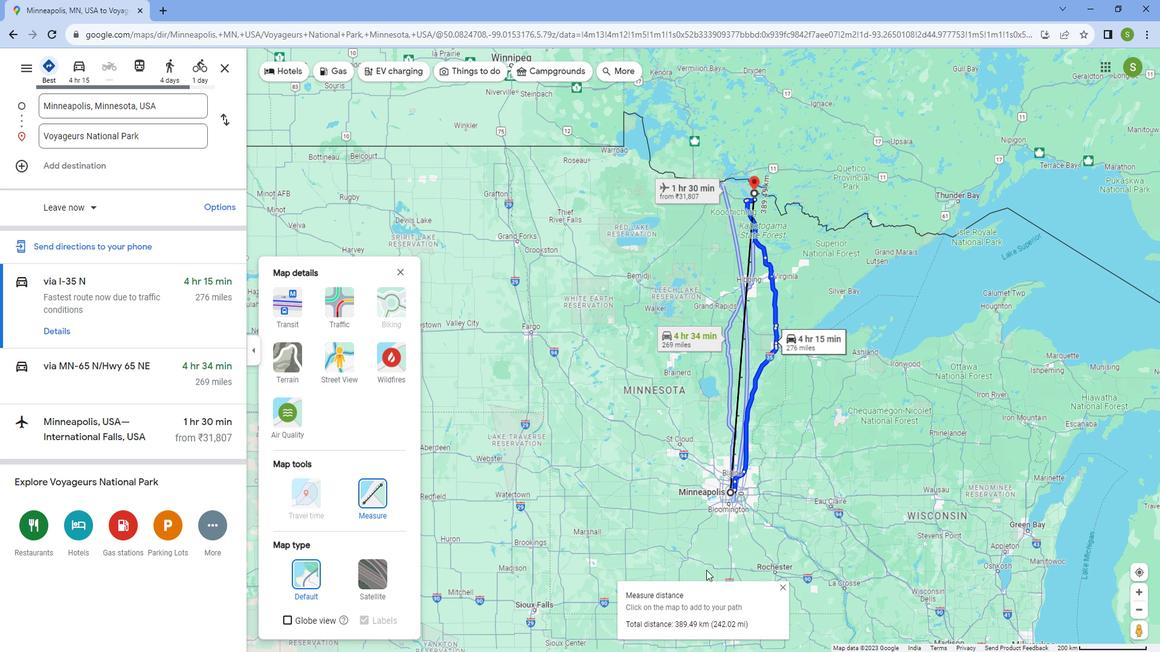 
Action: Mouse scrolled (714, 557) with delta (0, 0)
Screenshot: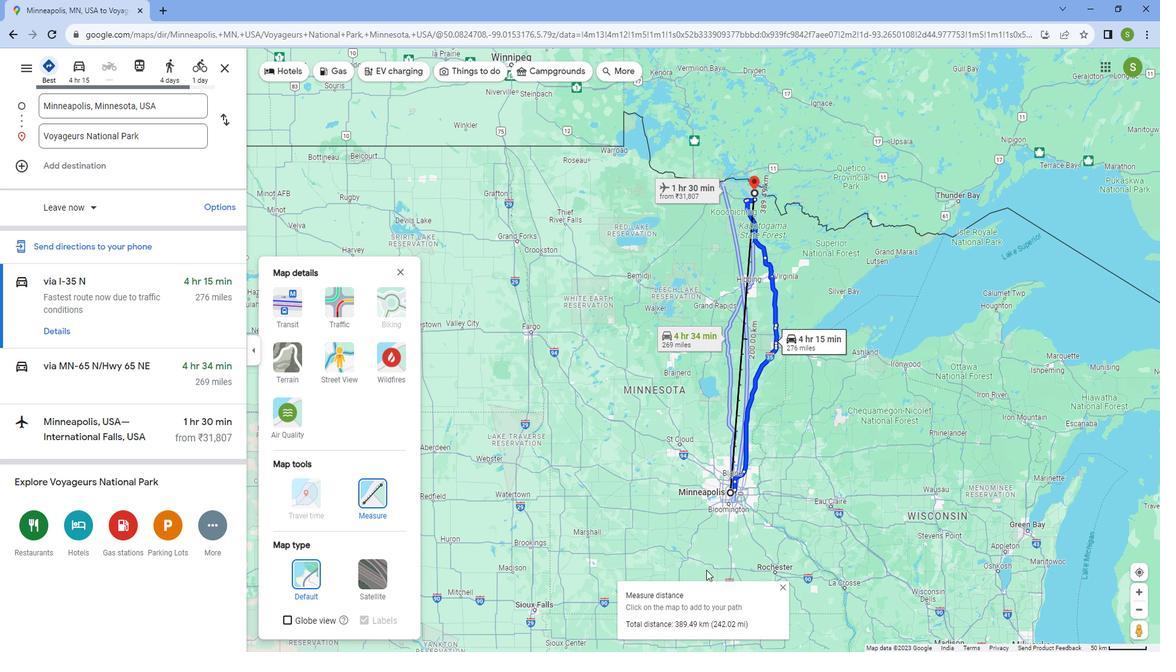
Action: Mouse scrolled (714, 557) with delta (0, 0)
Screenshot: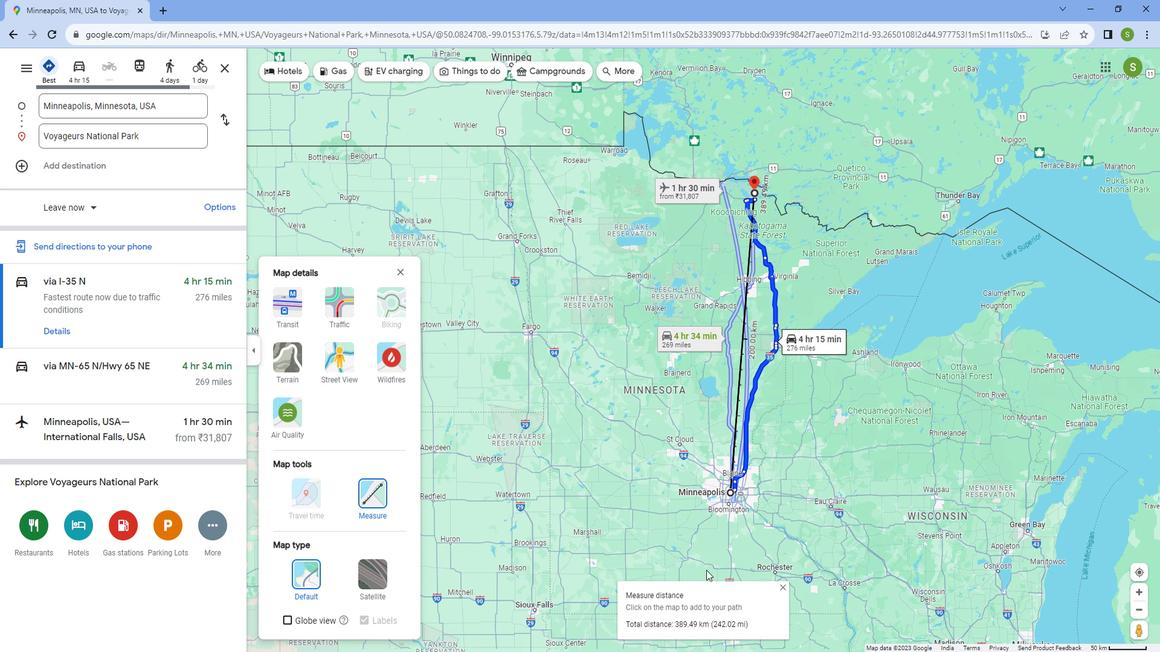
Action: Mouse moved to (711, 549)
Screenshot: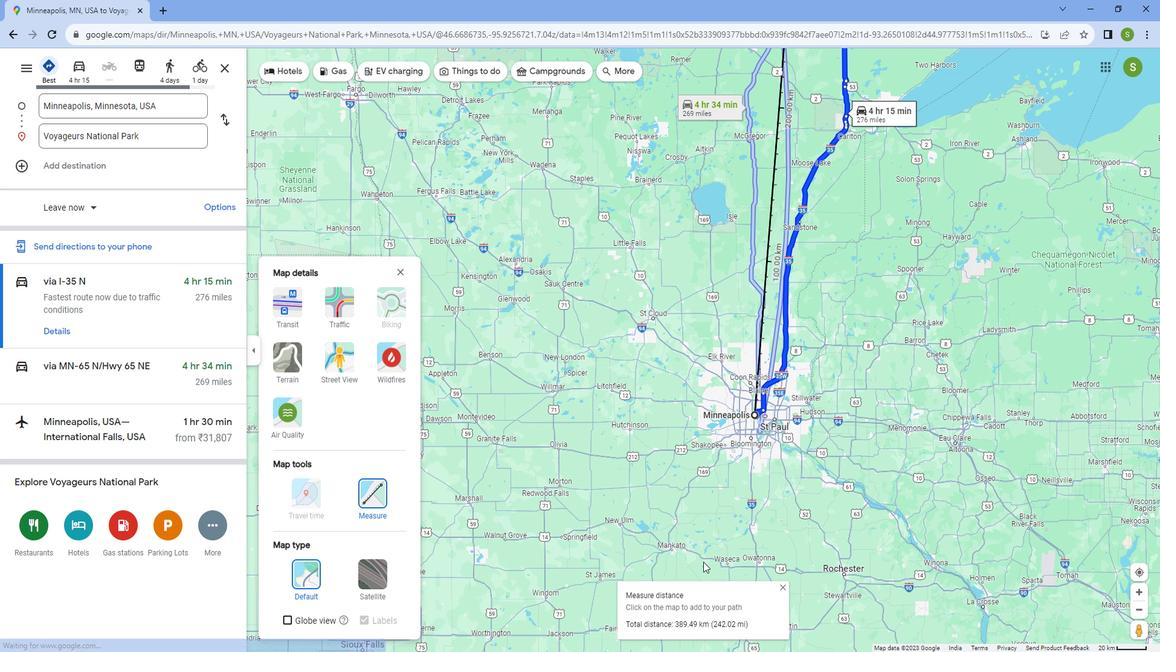 
Action: Mouse scrolled (711, 550) with delta (0, 0)
Screenshot: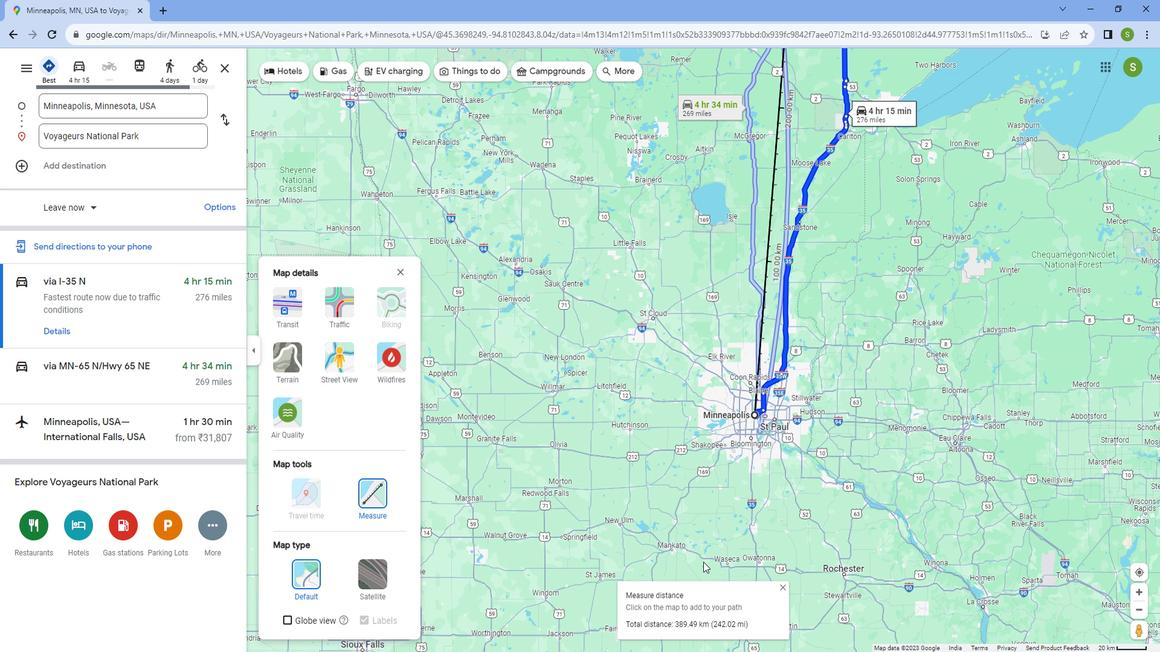 
Action: Mouse scrolled (711, 550) with delta (0, 0)
Screenshot: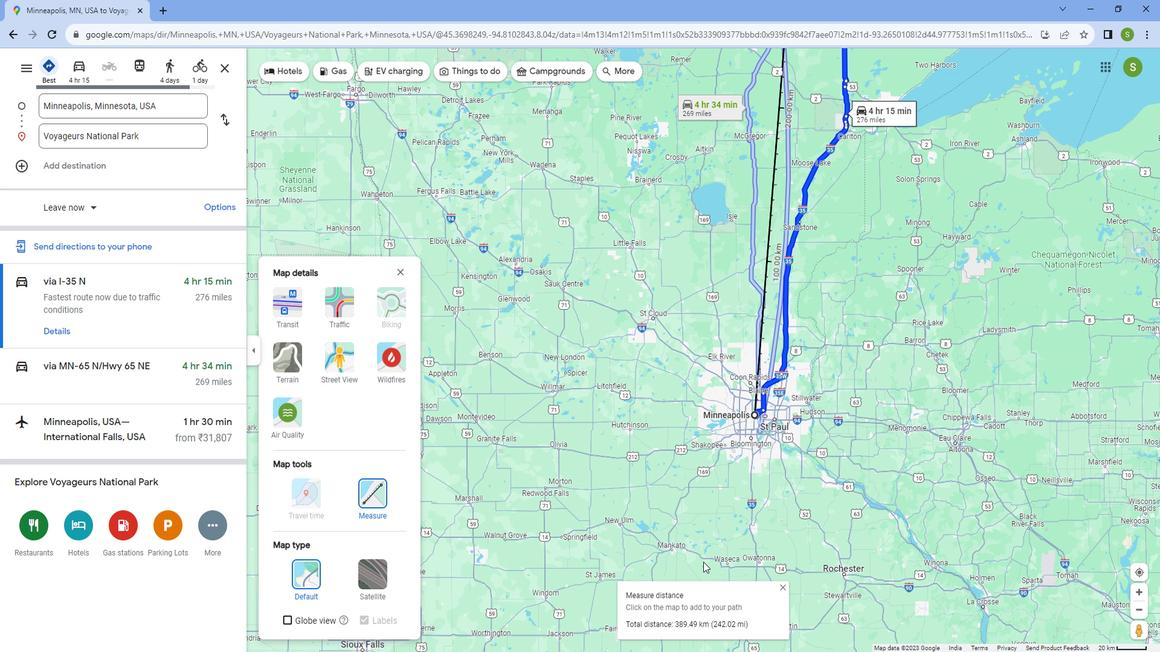 
Action: Mouse scrolled (711, 550) with delta (0, 0)
Screenshot: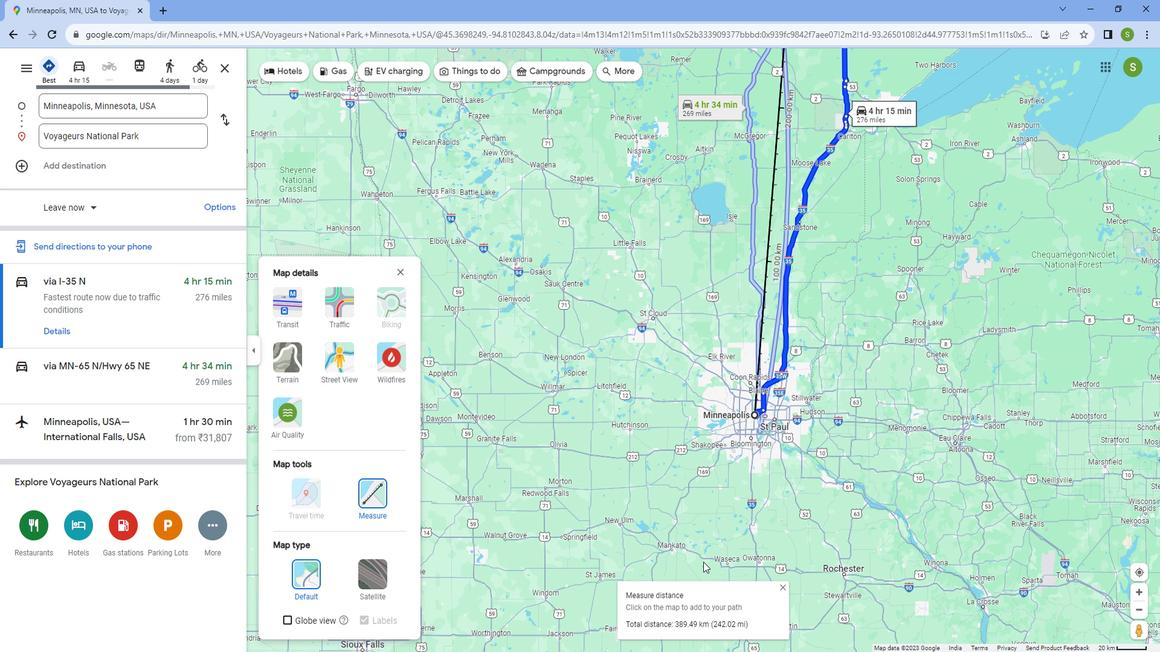 
Action: Mouse scrolled (711, 550) with delta (0, 0)
Screenshot: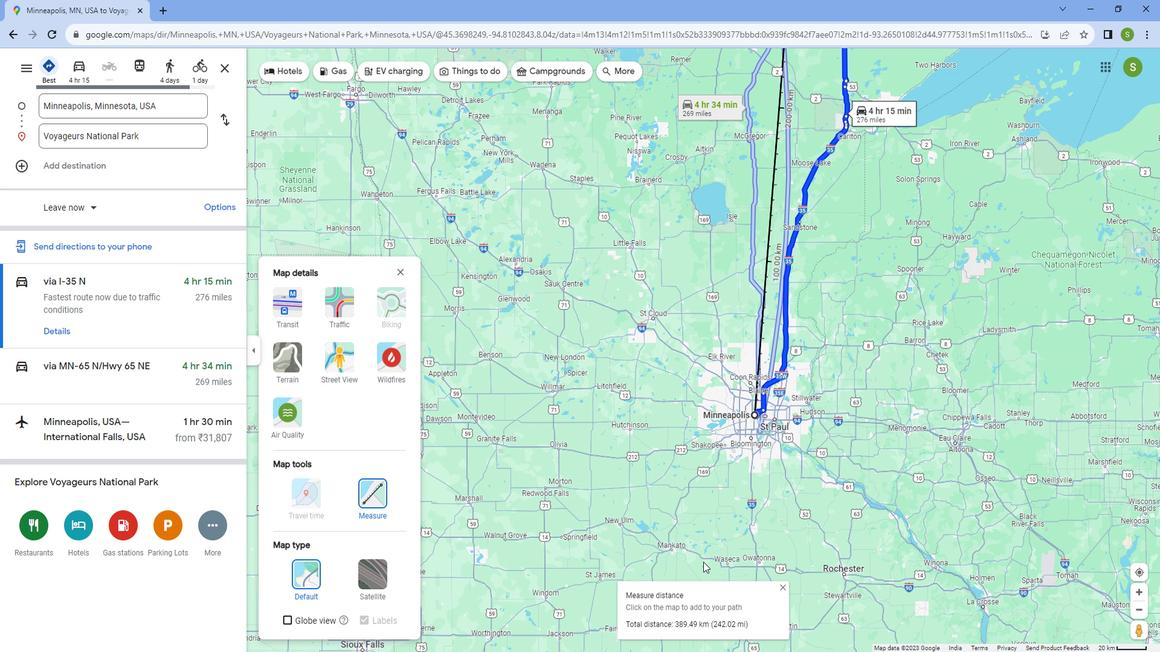 
Action: Mouse moved to (710, 546)
Screenshot: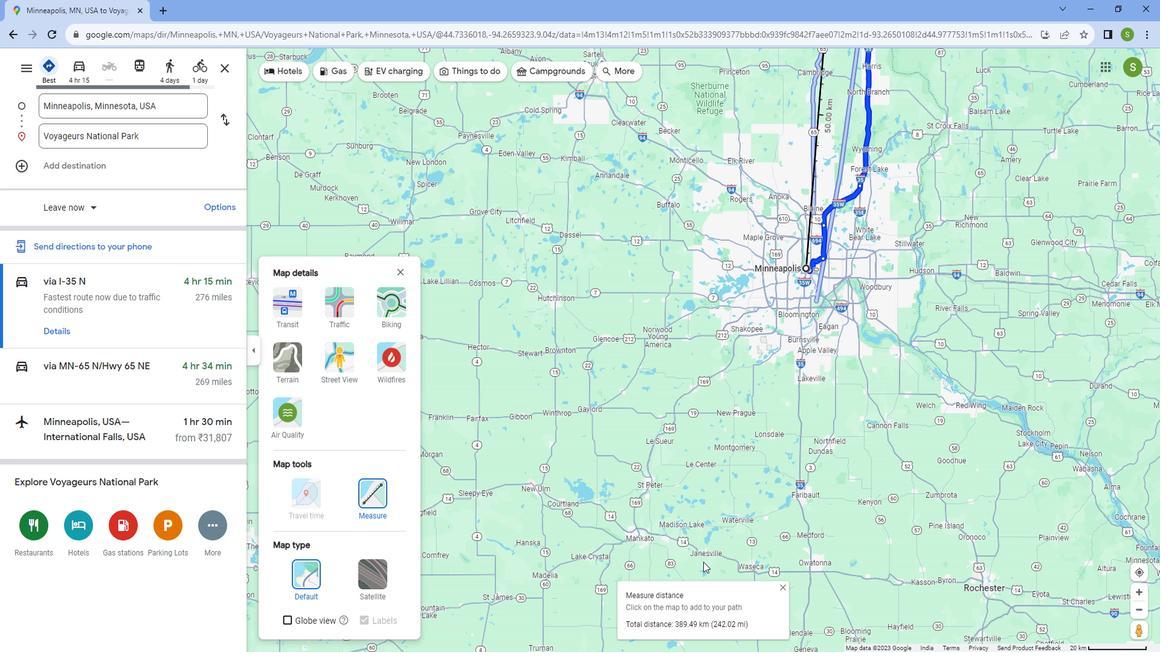
Action: Mouse scrolled (710, 545) with delta (0, 0)
Screenshot: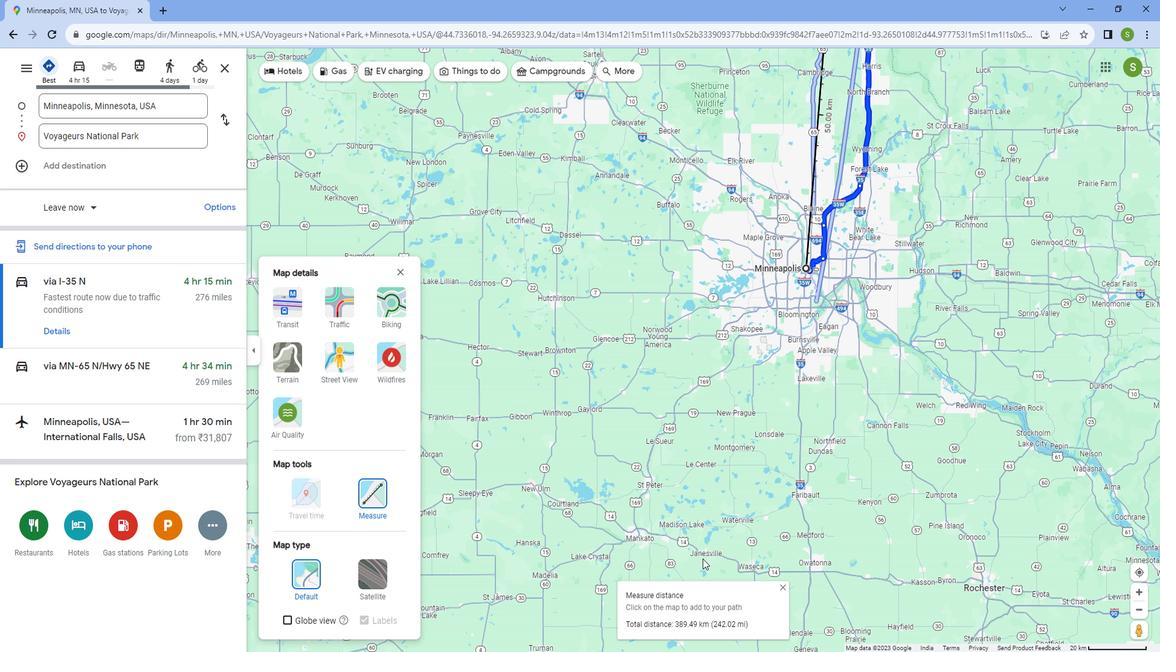 
Action: Mouse scrolled (710, 545) with delta (0, 0)
Screenshot: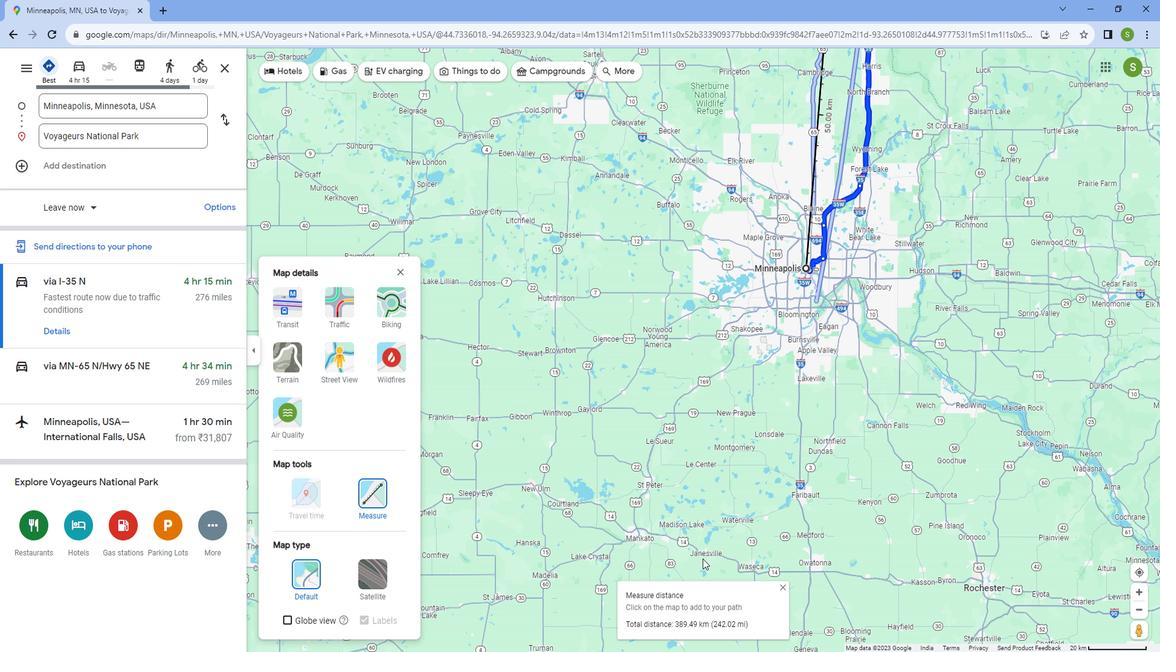 
Action: Mouse scrolled (710, 545) with delta (0, 0)
Screenshot: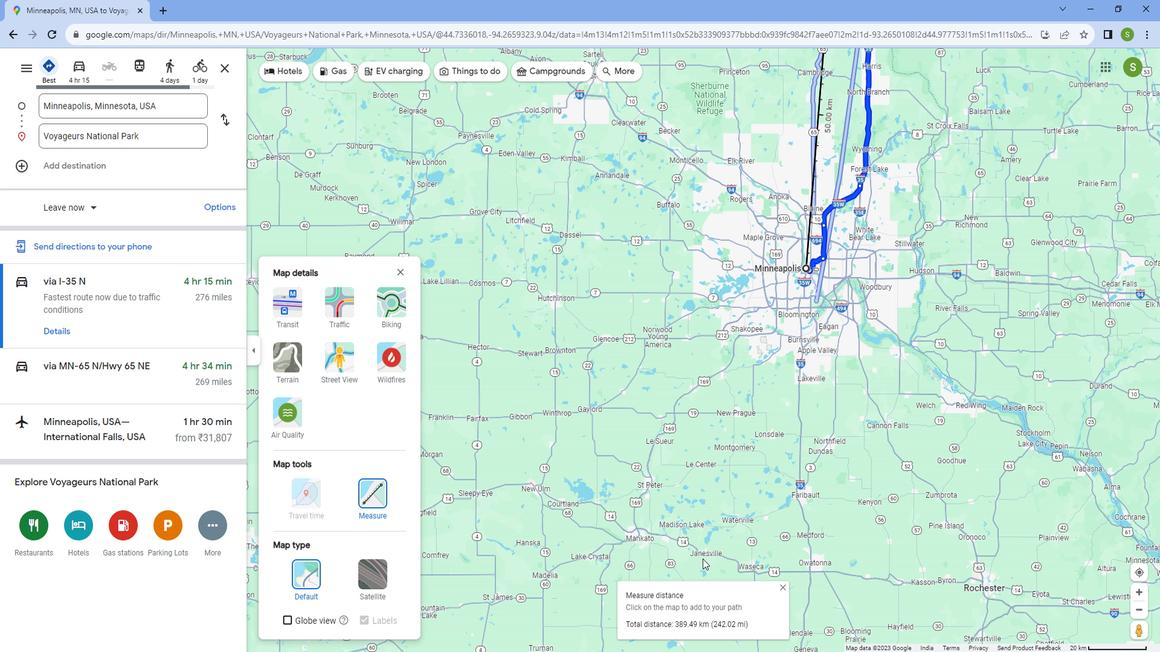 
Action: Mouse scrolled (710, 545) with delta (0, 0)
Screenshot: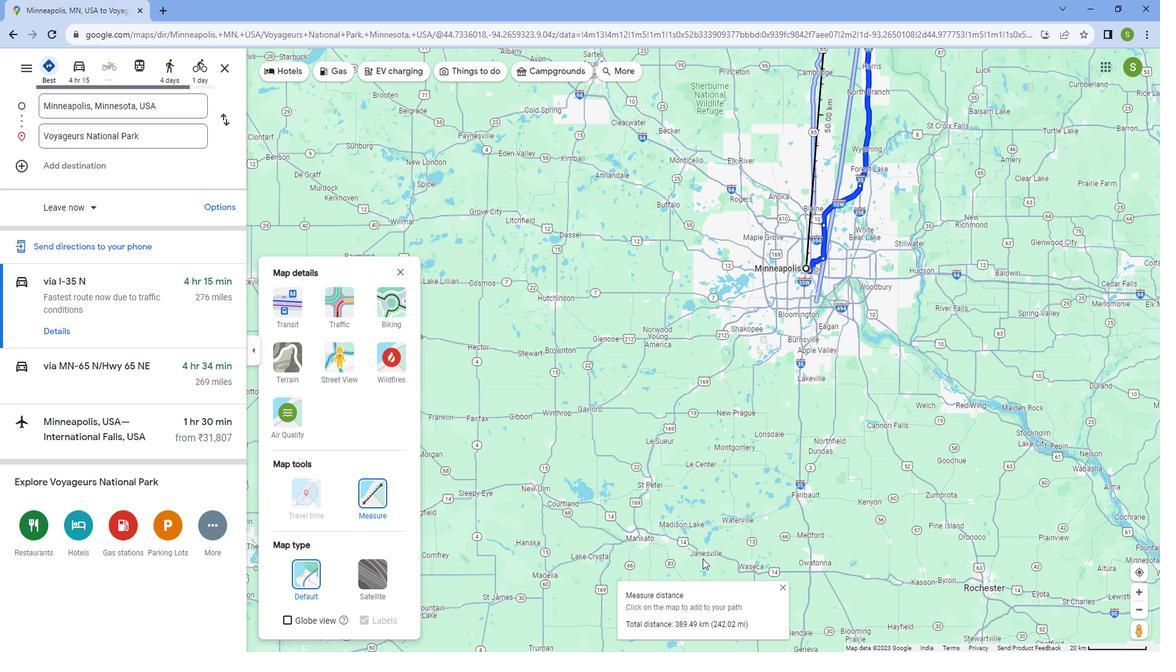 
Action: Mouse scrolled (710, 545) with delta (0, 0)
Screenshot: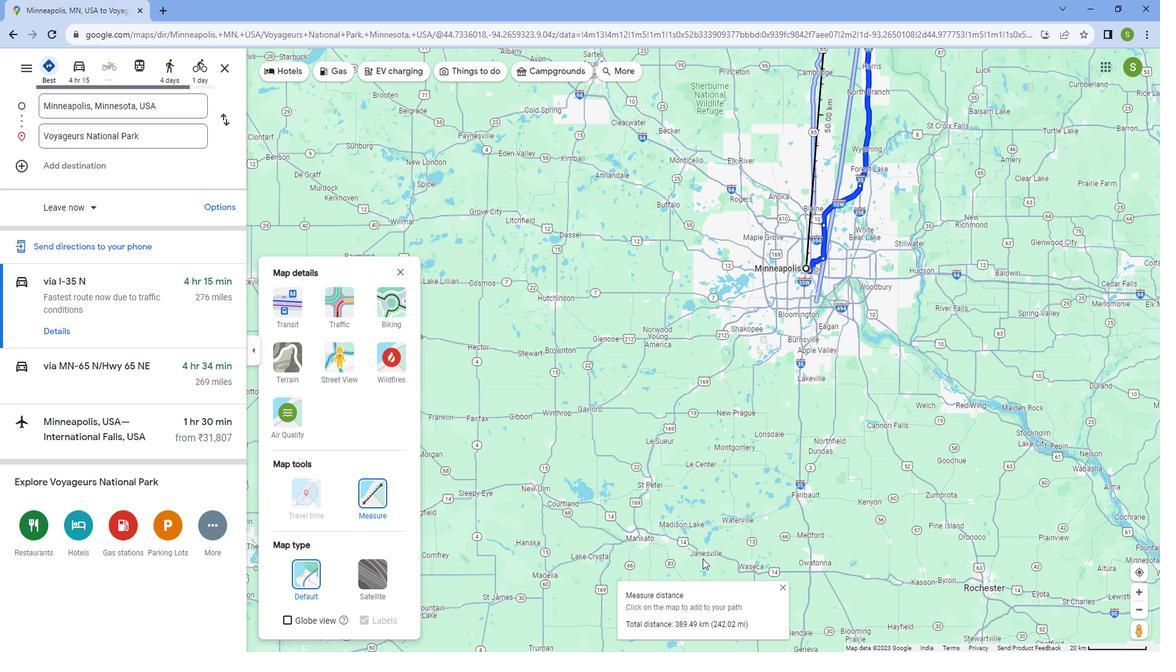 
Action: Mouse scrolled (710, 545) with delta (0, 0)
Screenshot: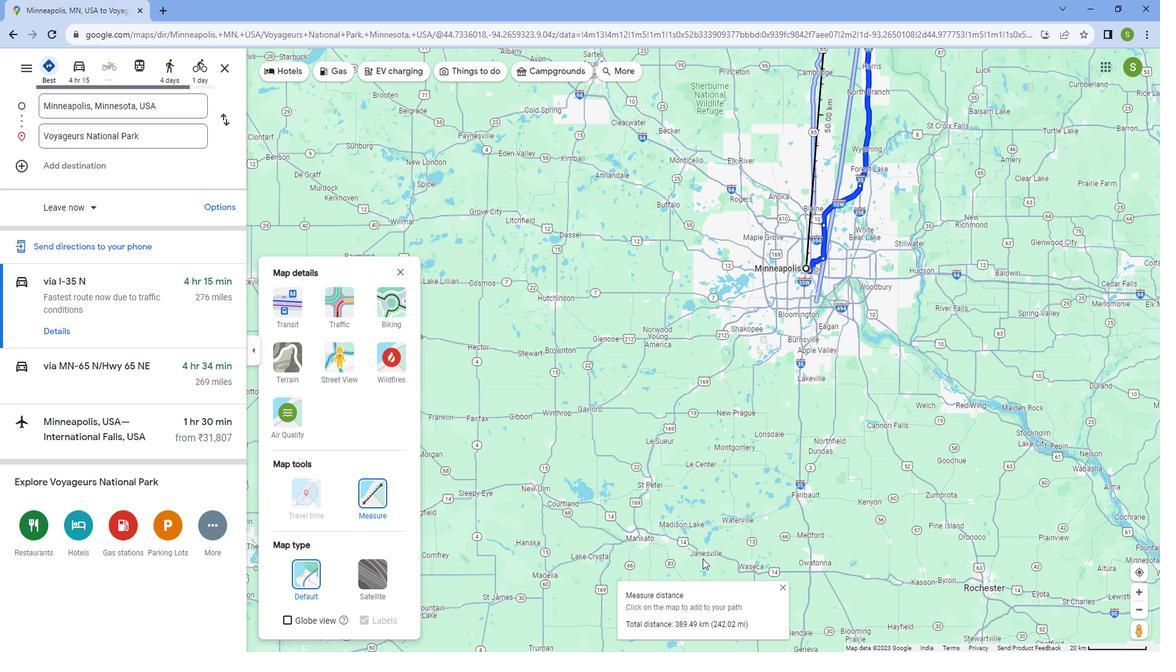 
Action: Mouse scrolled (710, 545) with delta (0, 0)
Screenshot: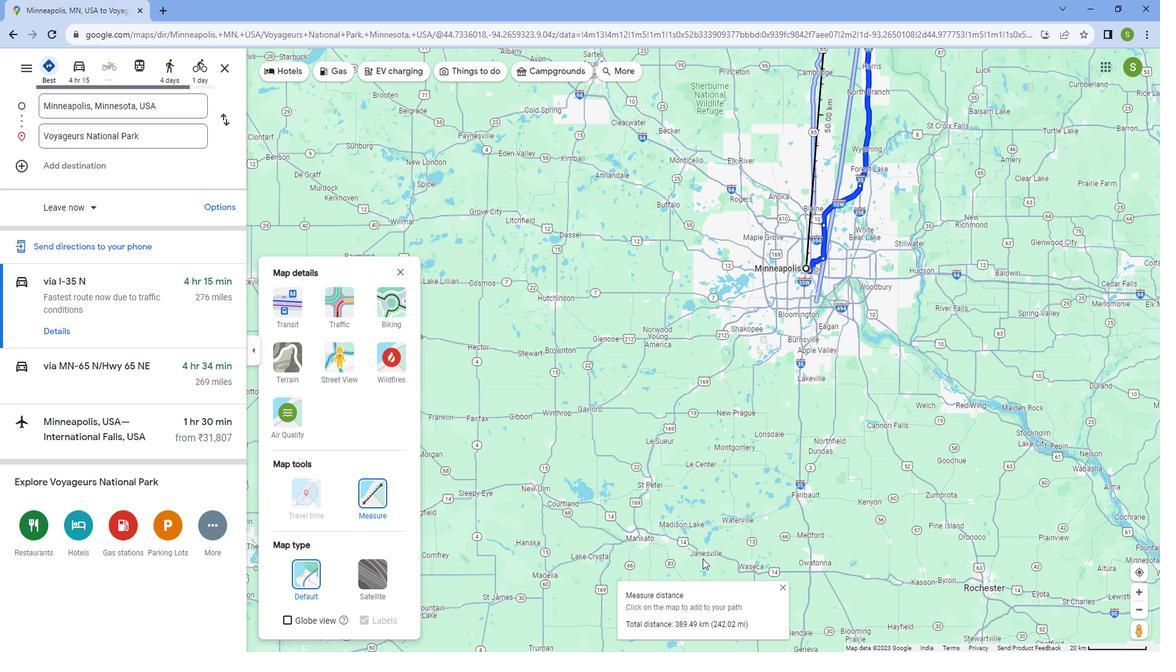 
Action: Mouse scrolled (710, 545) with delta (0, 0)
Screenshot: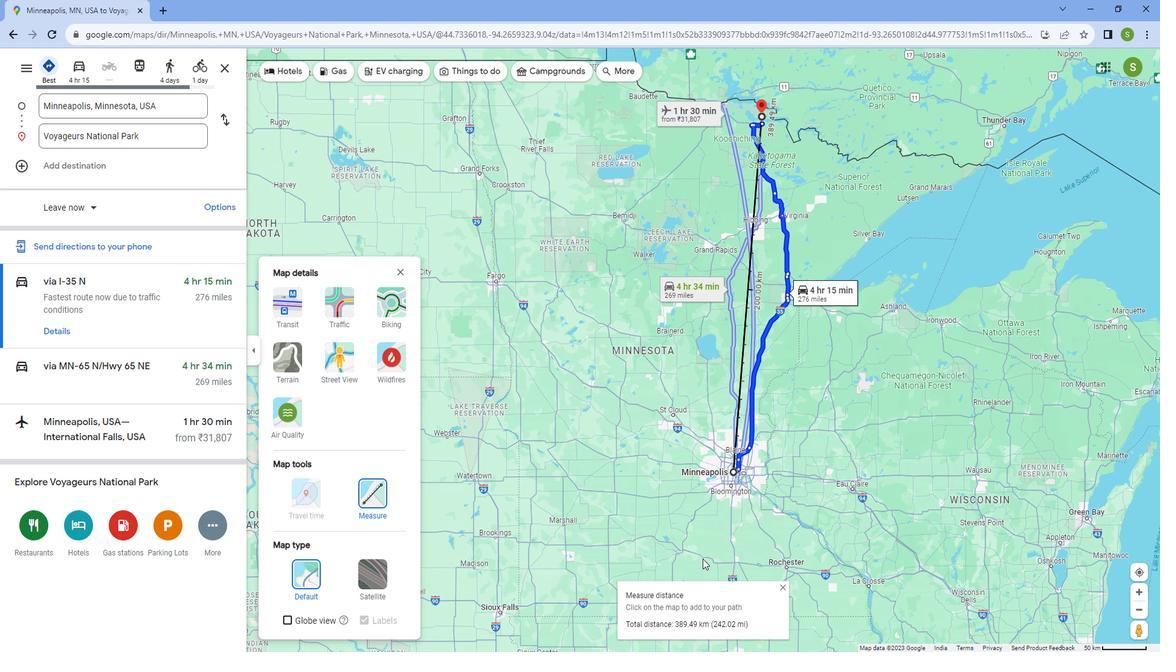 
Action: Mouse scrolled (710, 545) with delta (0, 0)
Screenshot: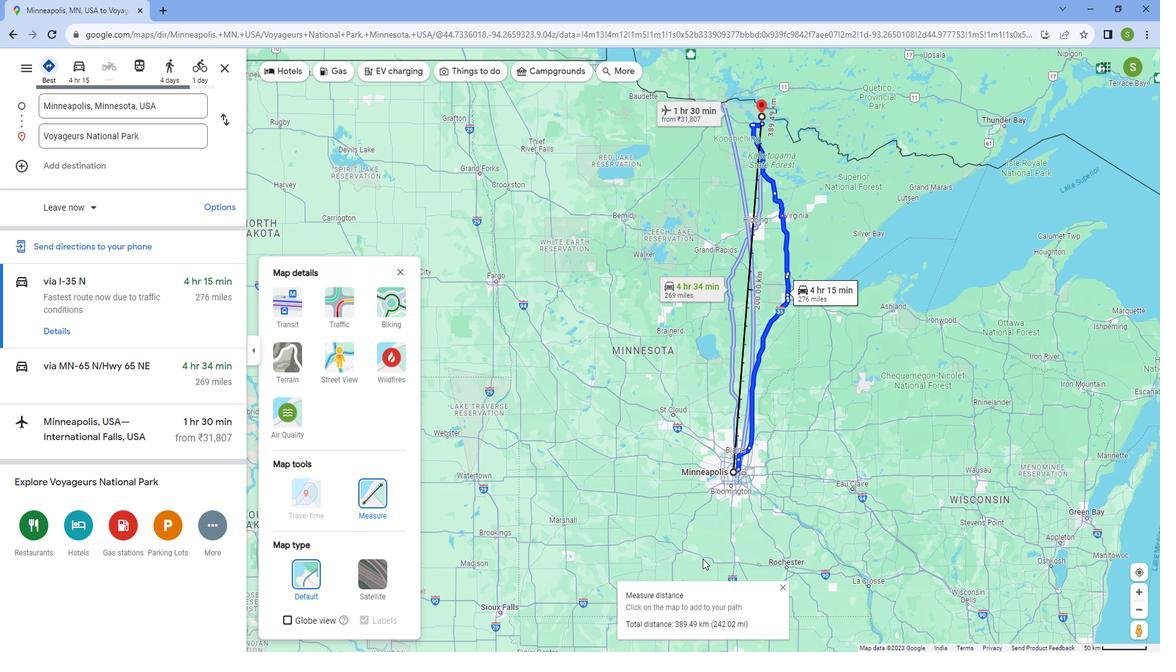 
Action: Mouse scrolled (710, 545) with delta (0, 0)
Screenshot: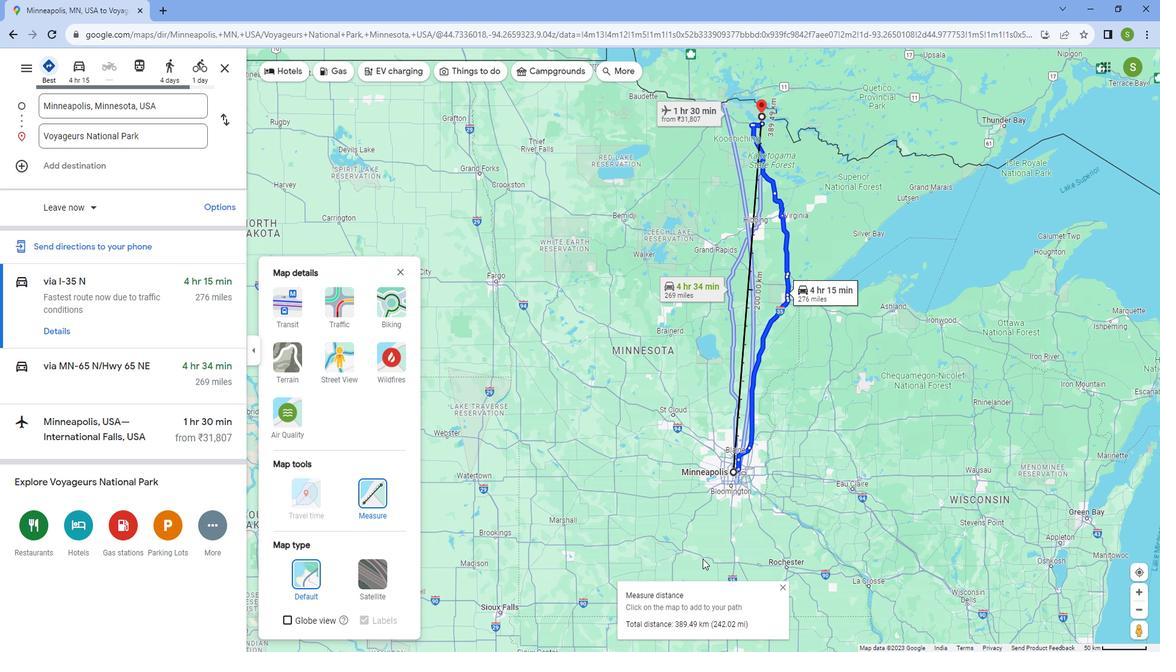 
Action: Mouse scrolled (710, 545) with delta (0, 0)
Screenshot: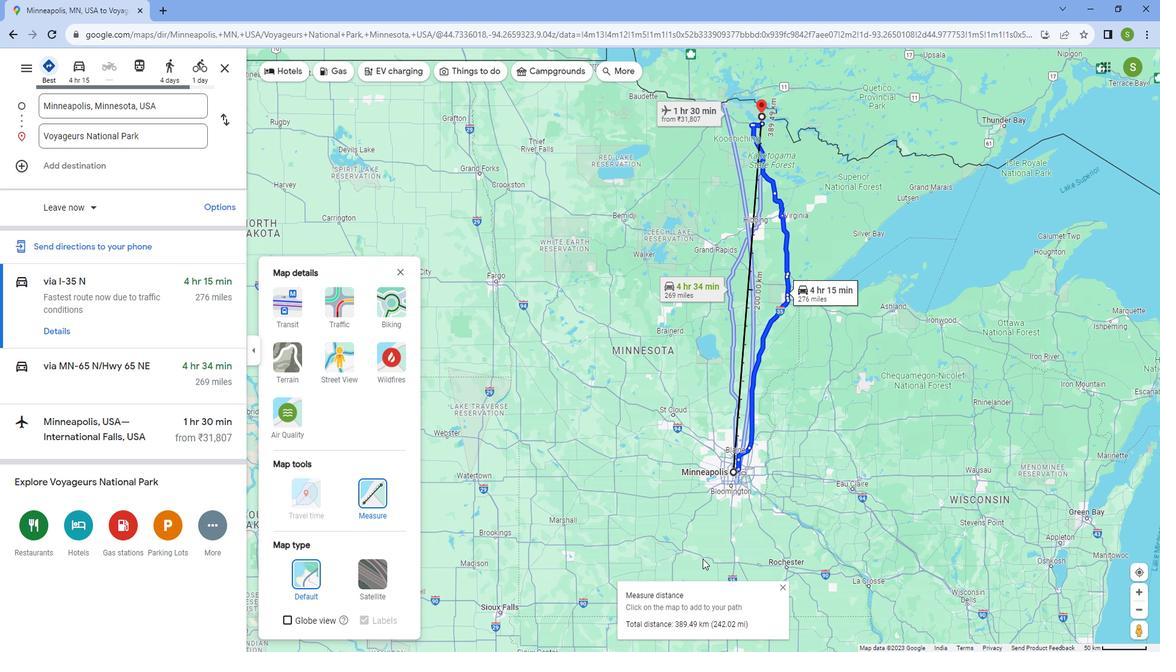 
Action: Mouse scrolled (710, 545) with delta (0, 0)
Screenshot: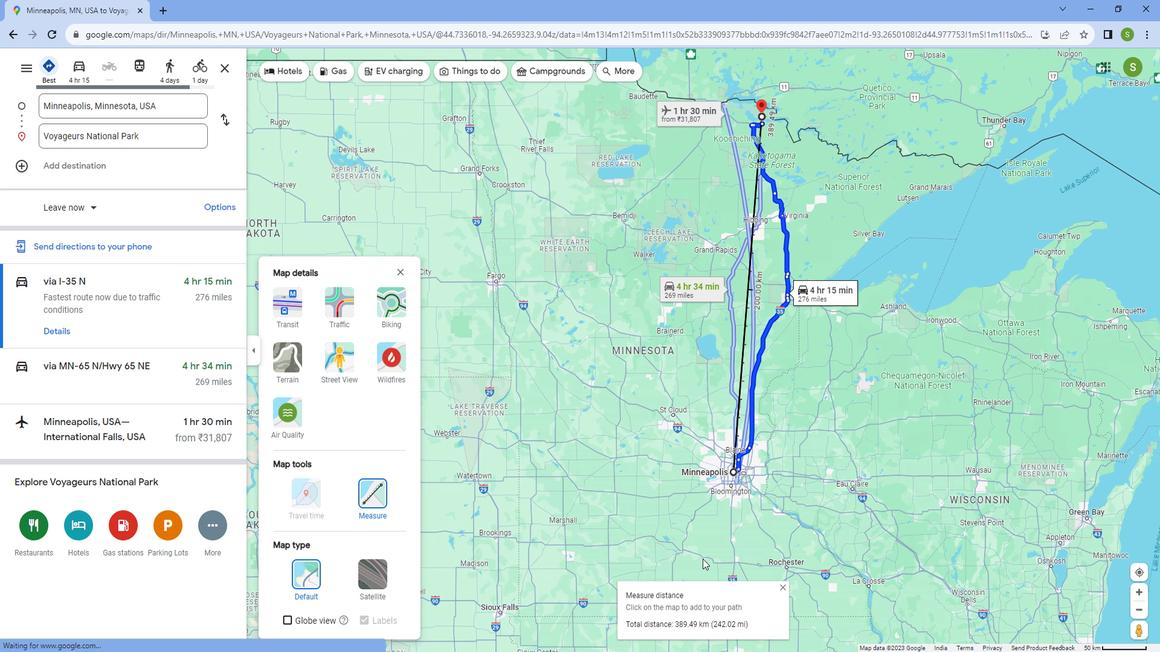 
Action: Mouse scrolled (710, 545) with delta (0, 0)
Screenshot: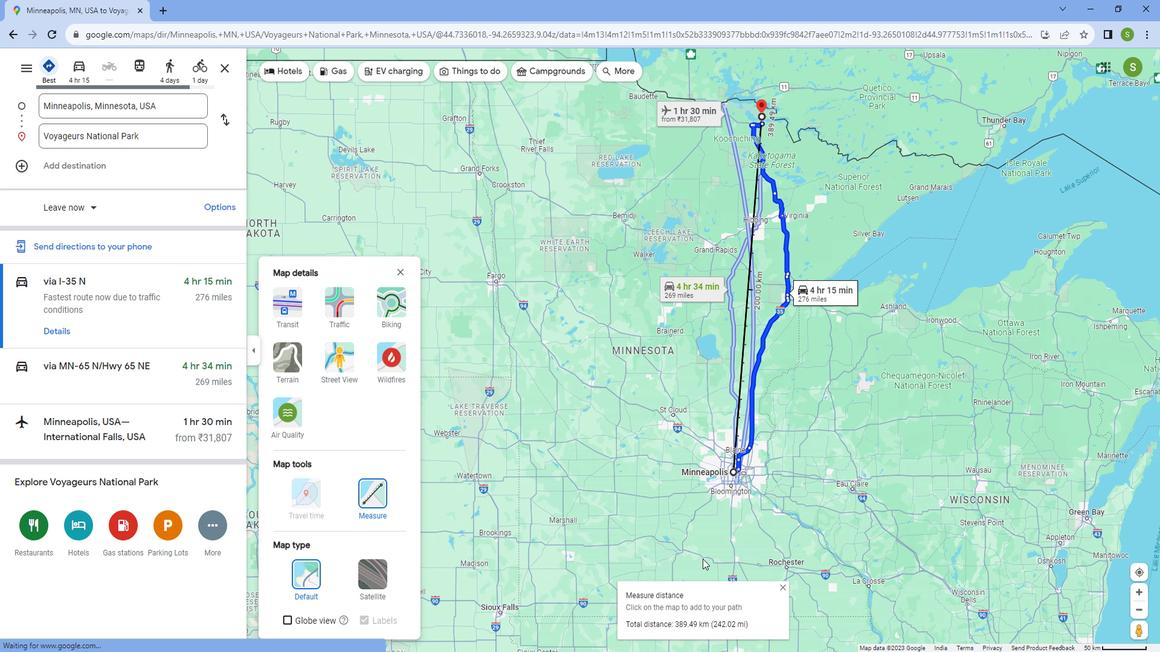 
Action: Mouse scrolled (710, 547) with delta (0, 0)
Screenshot: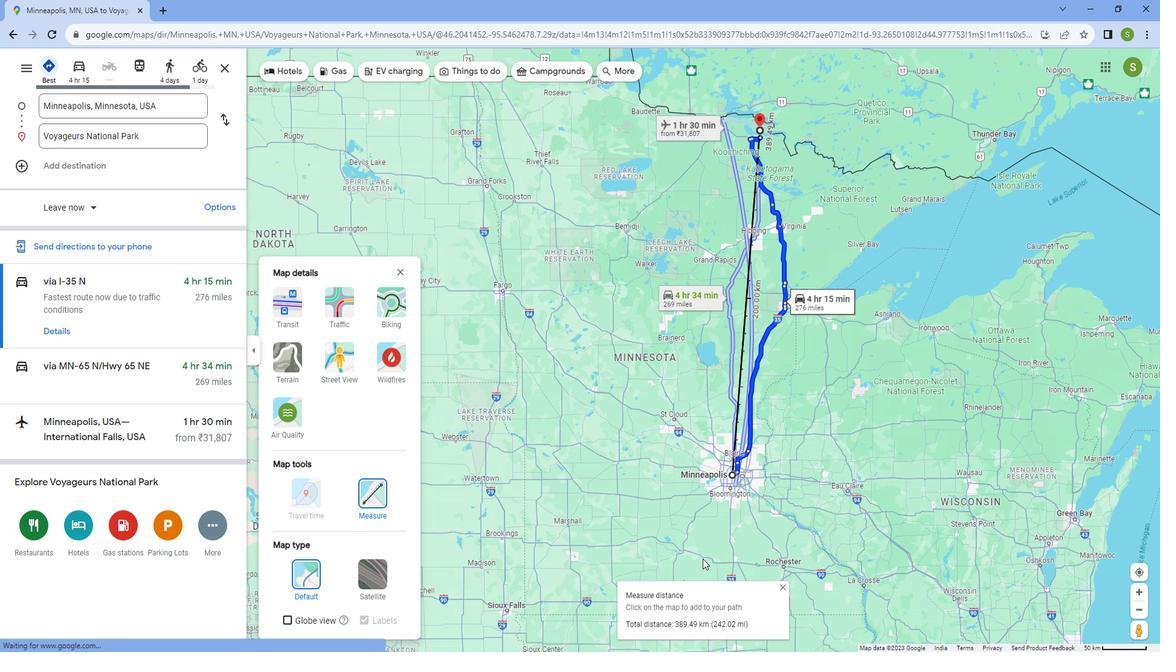 
